 Task: Set up an automation rule in Jira to create a Confluence page and send a Slack message when an epic is marked as done.
Action: Mouse moved to (971, 233)
Screenshot: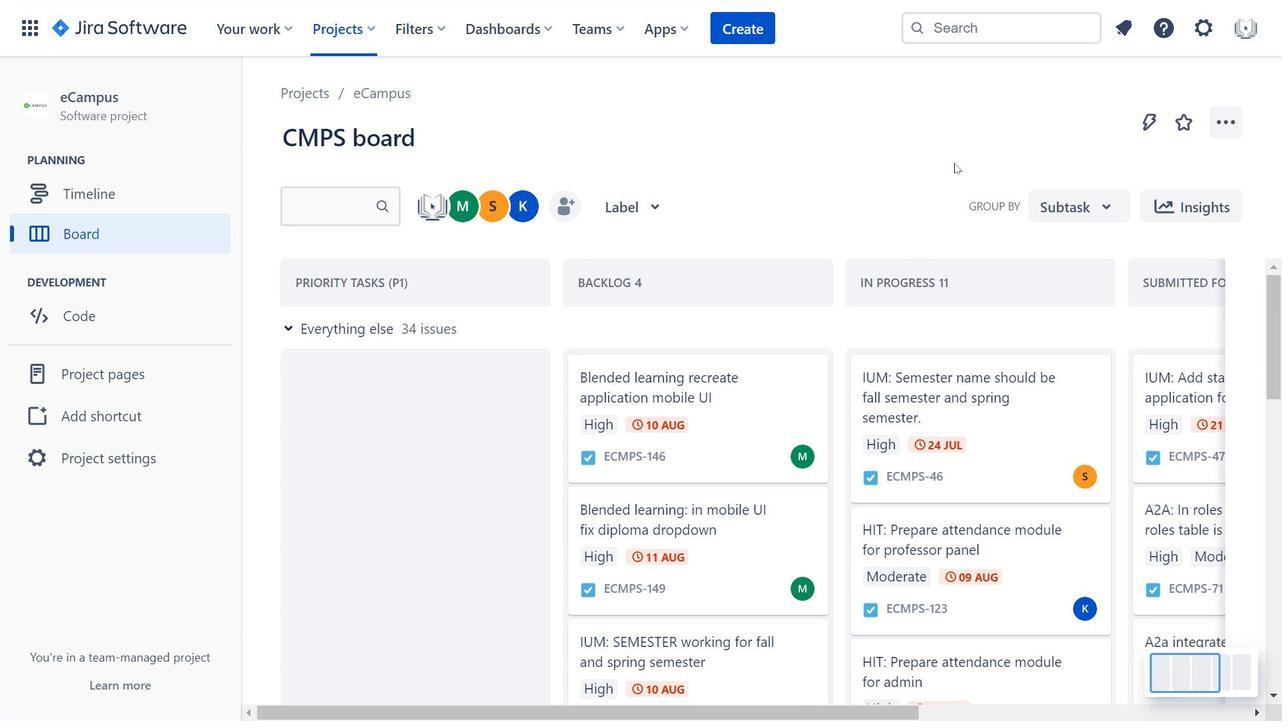 
Action: Mouse scrolled (971, 233) with delta (0, 0)
Screenshot: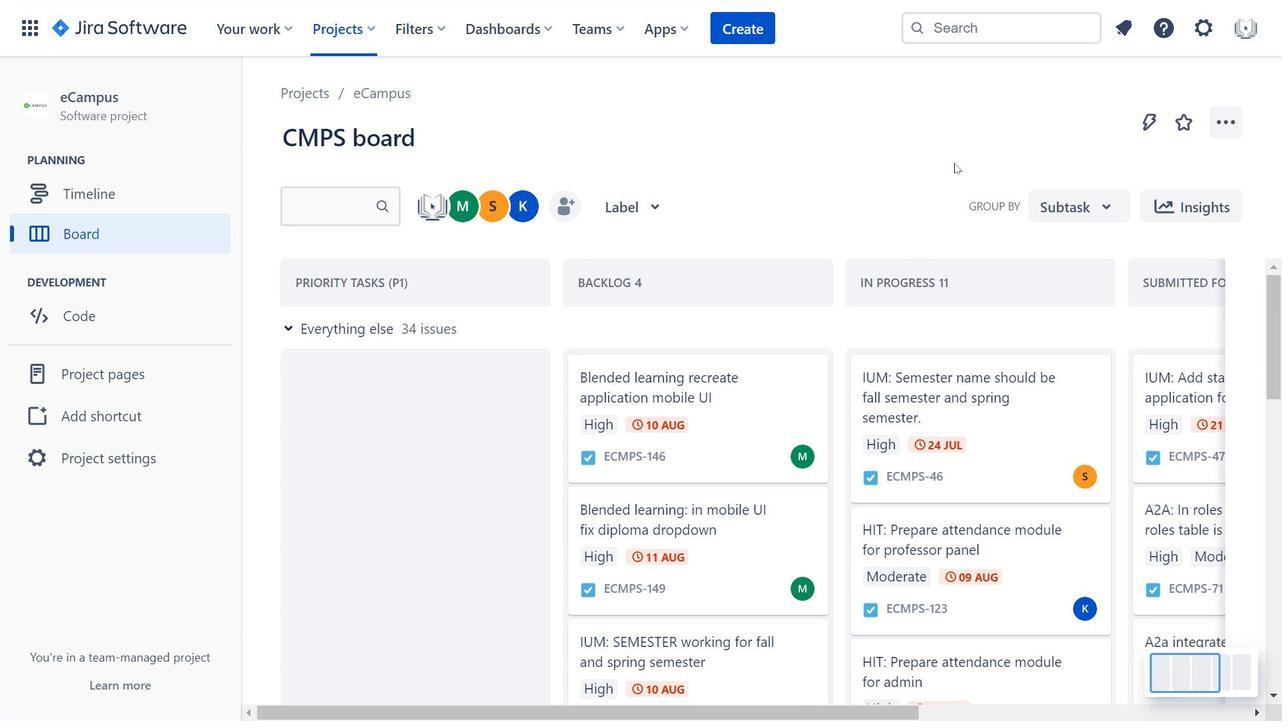
Action: Mouse moved to (972, 238)
Screenshot: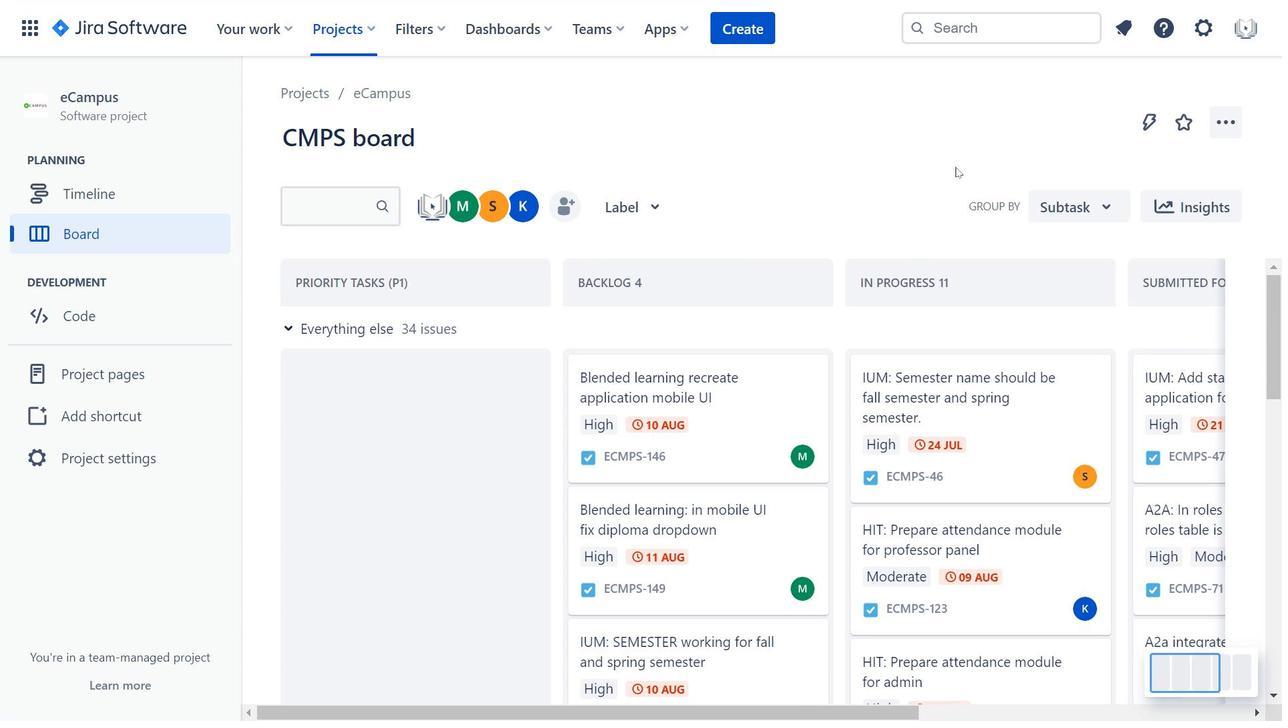 
Action: Mouse scrolled (972, 237) with delta (0, 0)
Screenshot: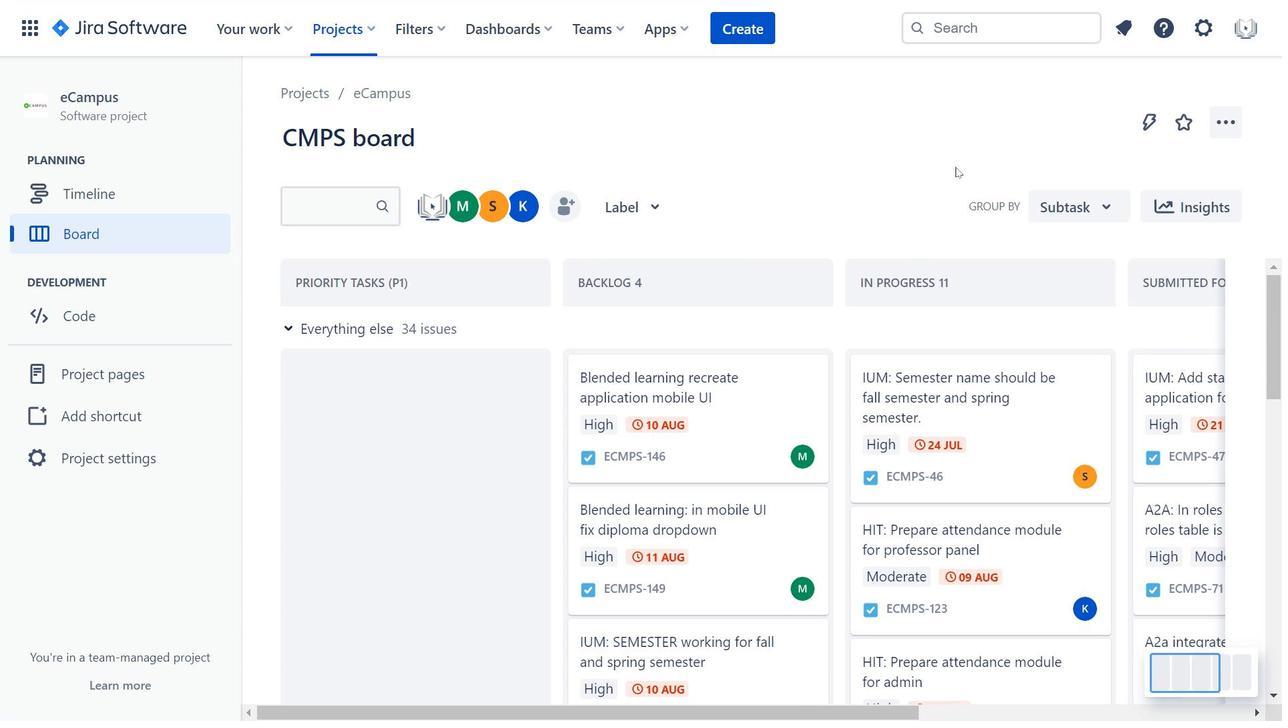 
Action: Mouse moved to (971, 406)
Screenshot: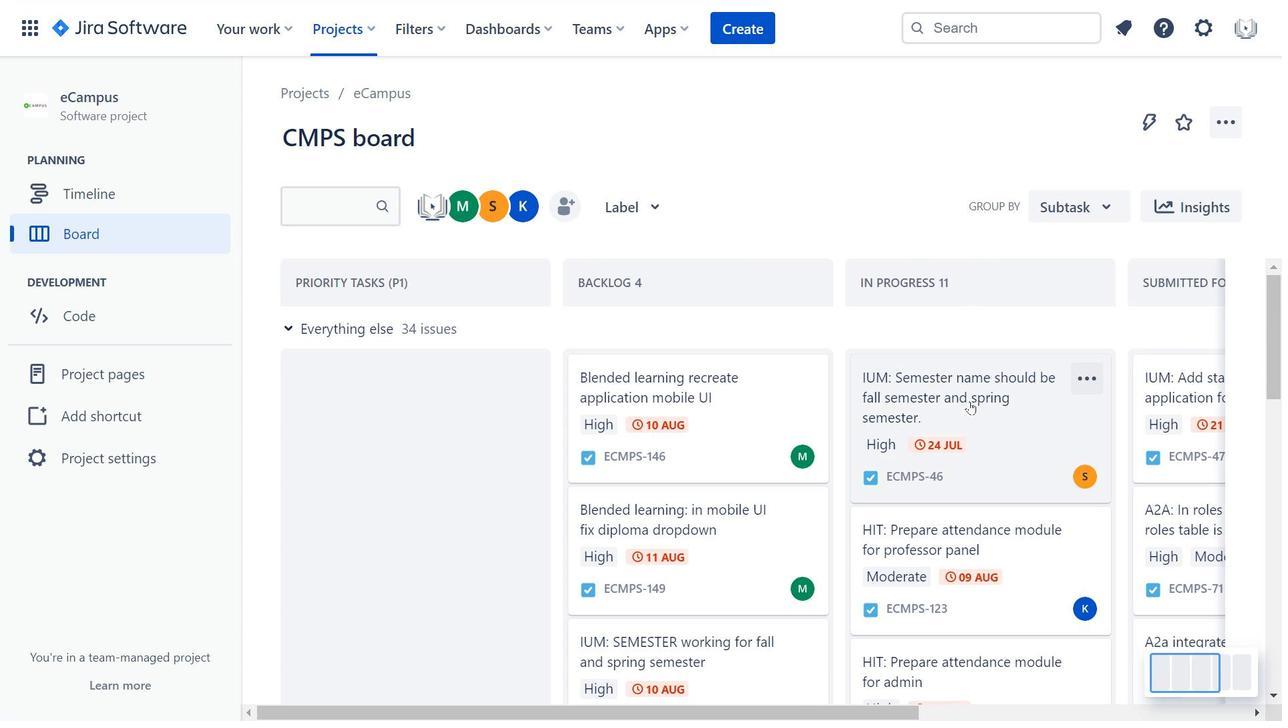 
Action: Mouse scrolled (971, 406) with delta (0, 0)
Screenshot: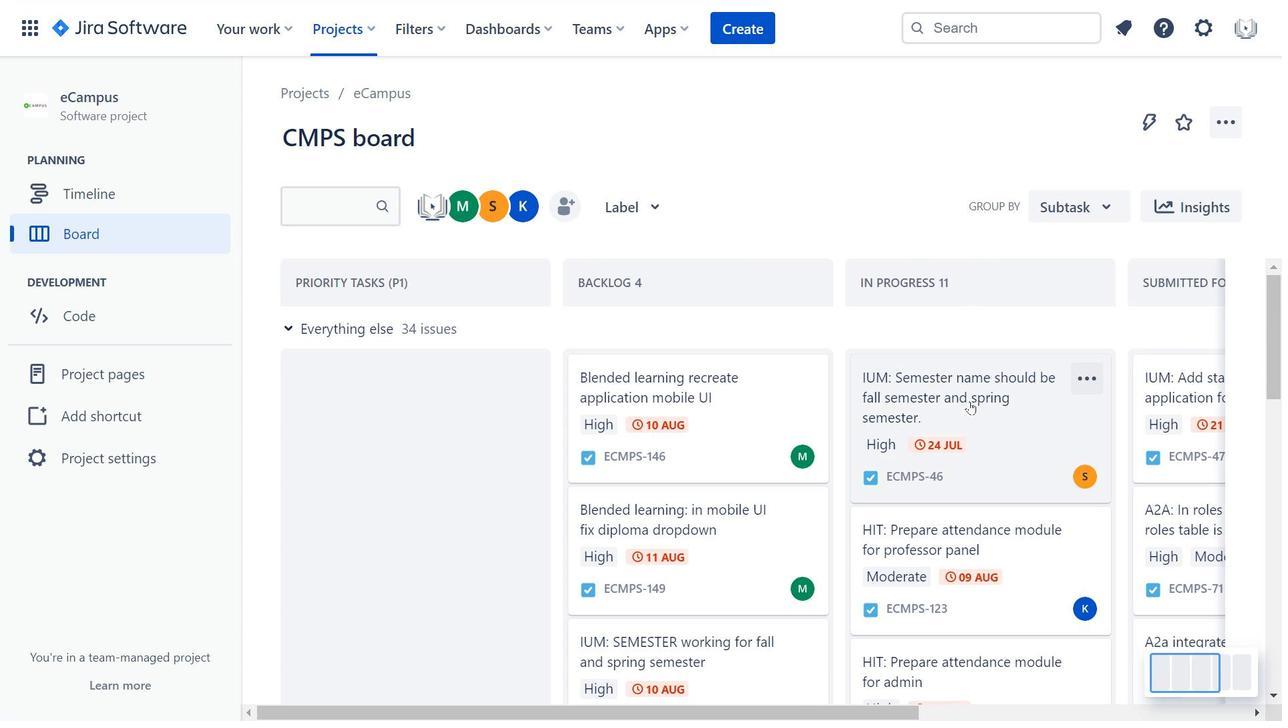 
Action: Mouse moved to (971, 406)
Screenshot: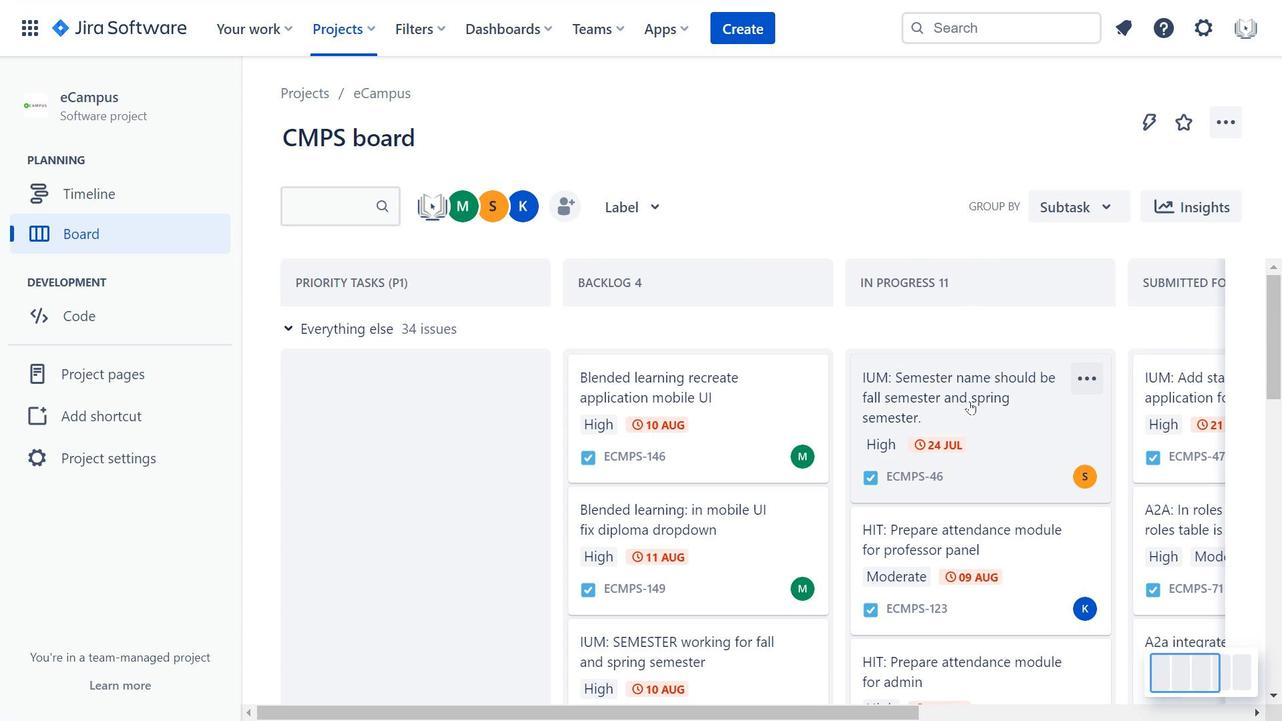 
Action: Mouse scrolled (971, 406) with delta (0, 0)
Screenshot: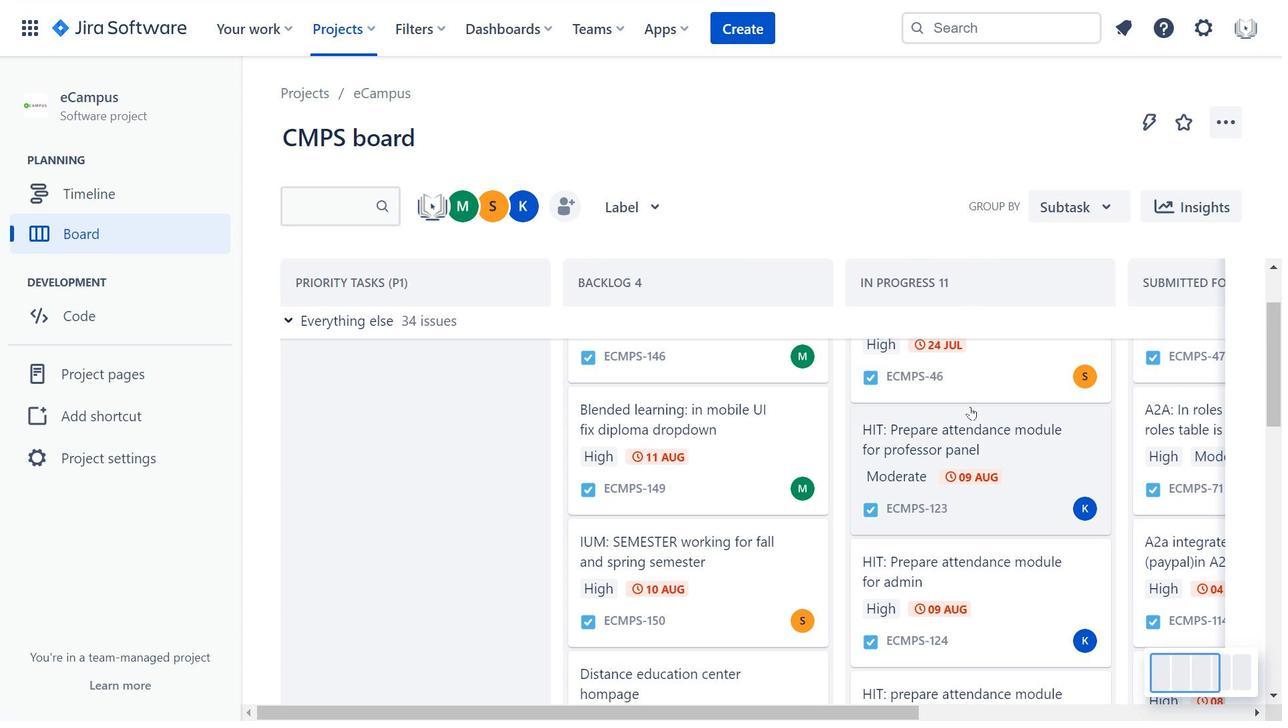 
Action: Mouse scrolled (971, 406) with delta (0, 0)
Screenshot: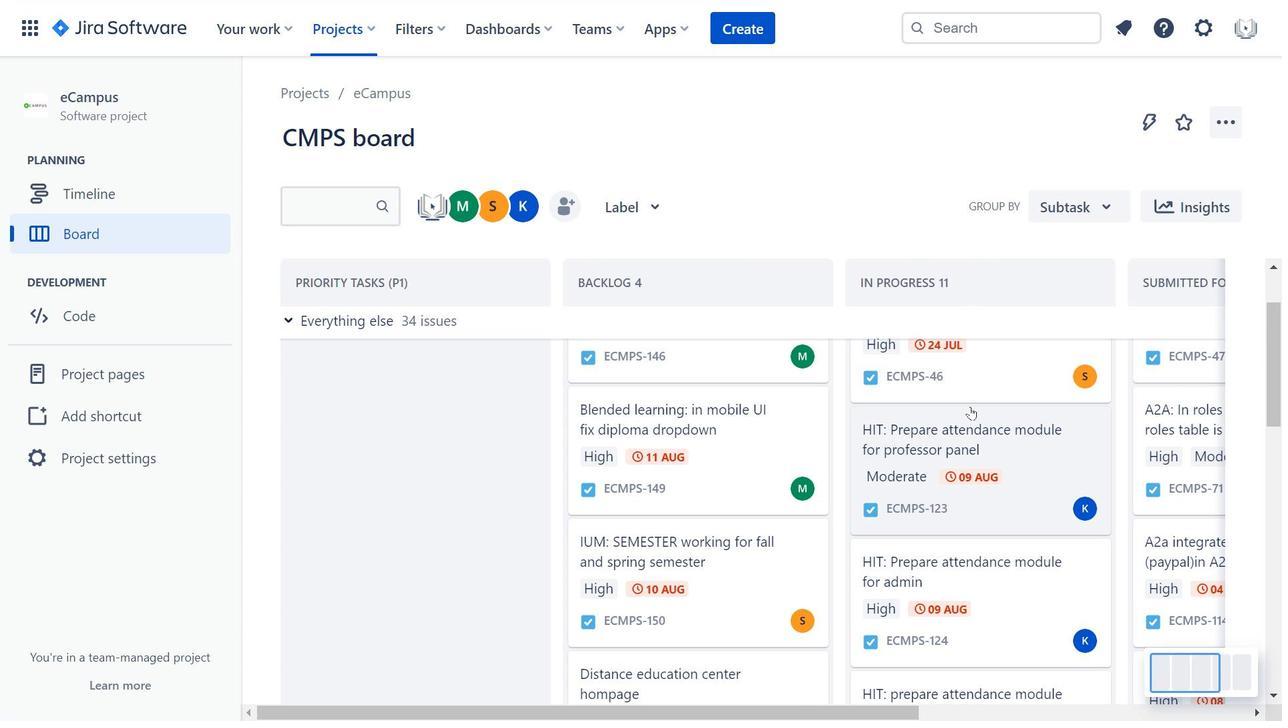 
Action: Mouse scrolled (971, 406) with delta (0, 0)
Screenshot: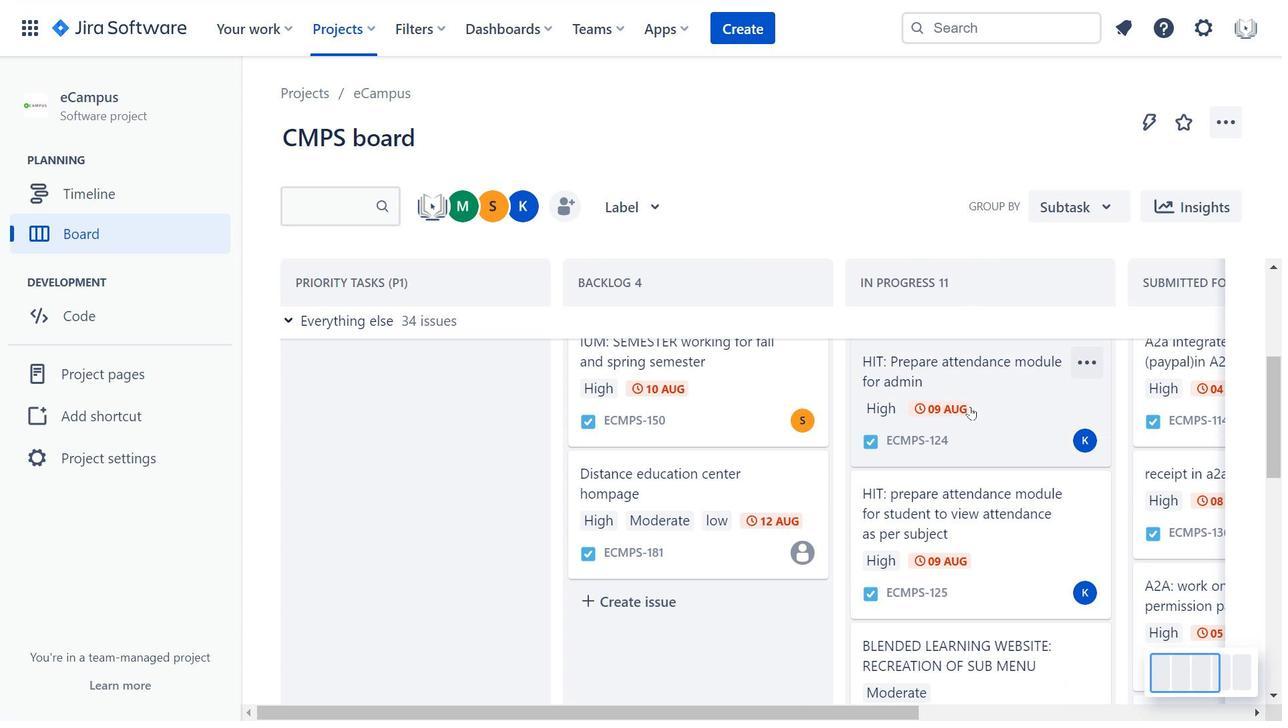
Action: Mouse scrolled (971, 406) with delta (0, 0)
Screenshot: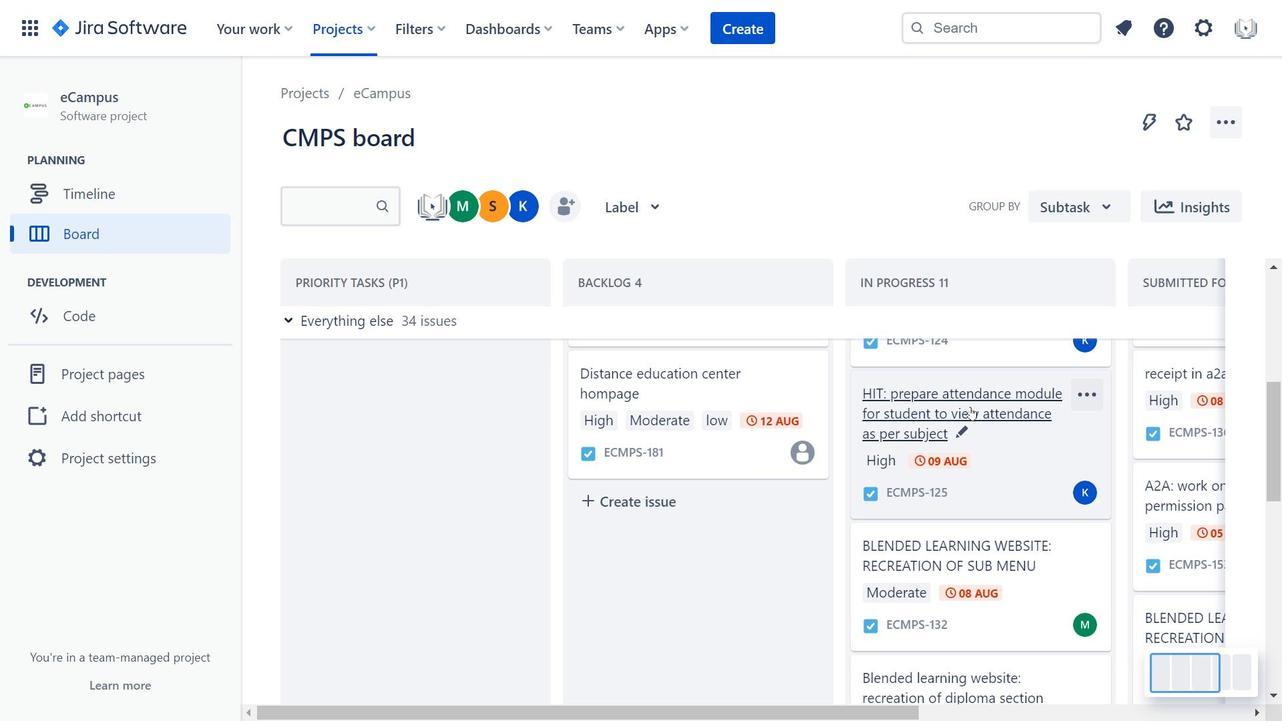 
Action: Mouse scrolled (971, 406) with delta (0, 0)
Screenshot: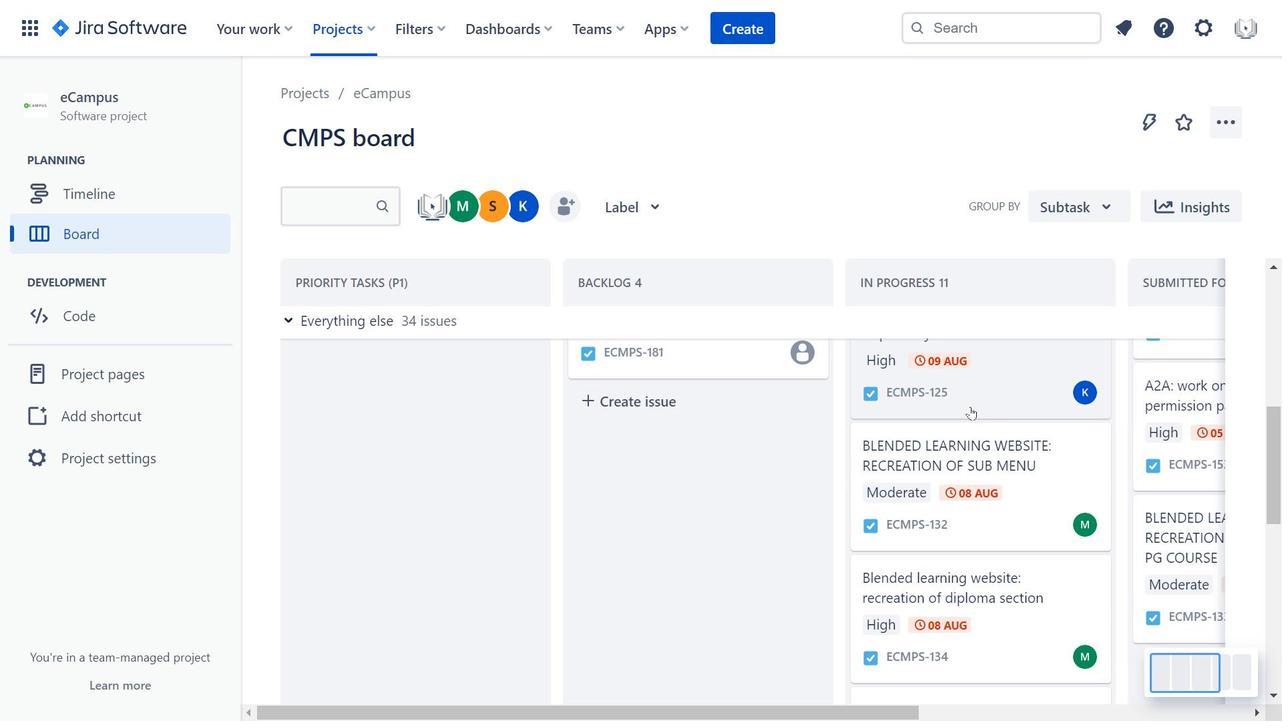 
Action: Mouse scrolled (971, 406) with delta (0, 0)
Screenshot: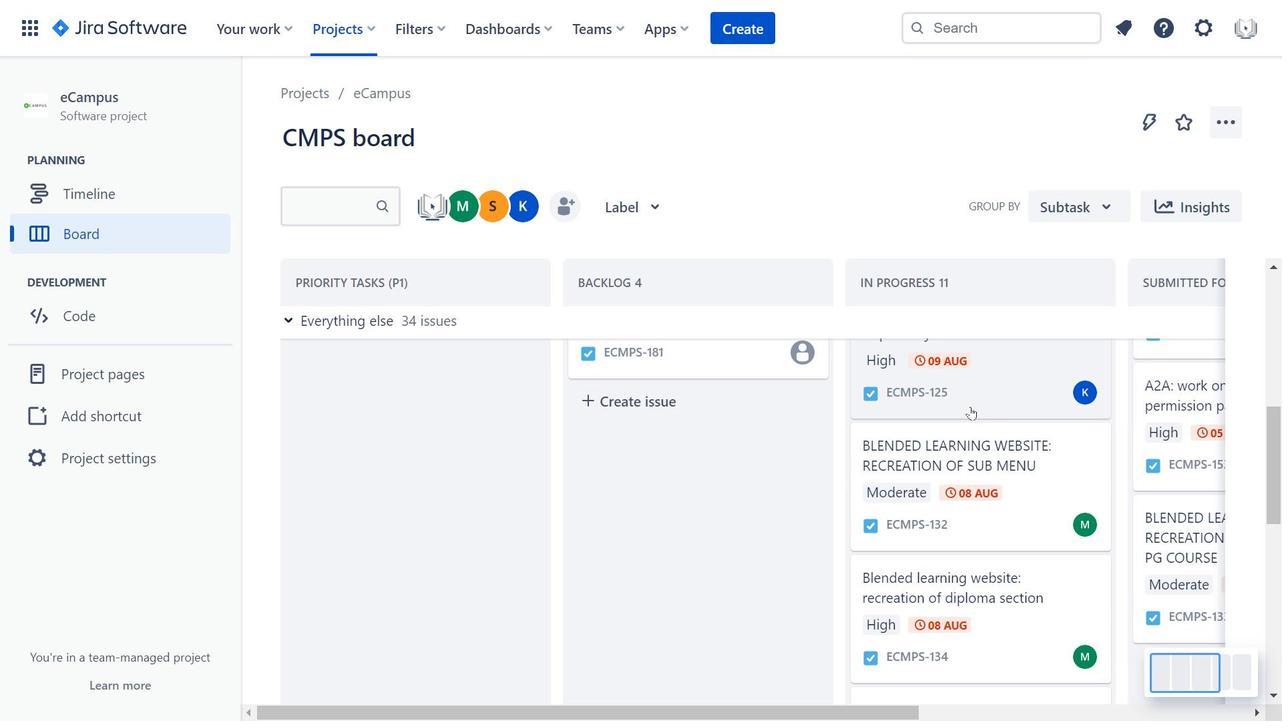 
Action: Mouse scrolled (971, 407) with delta (0, 0)
Screenshot: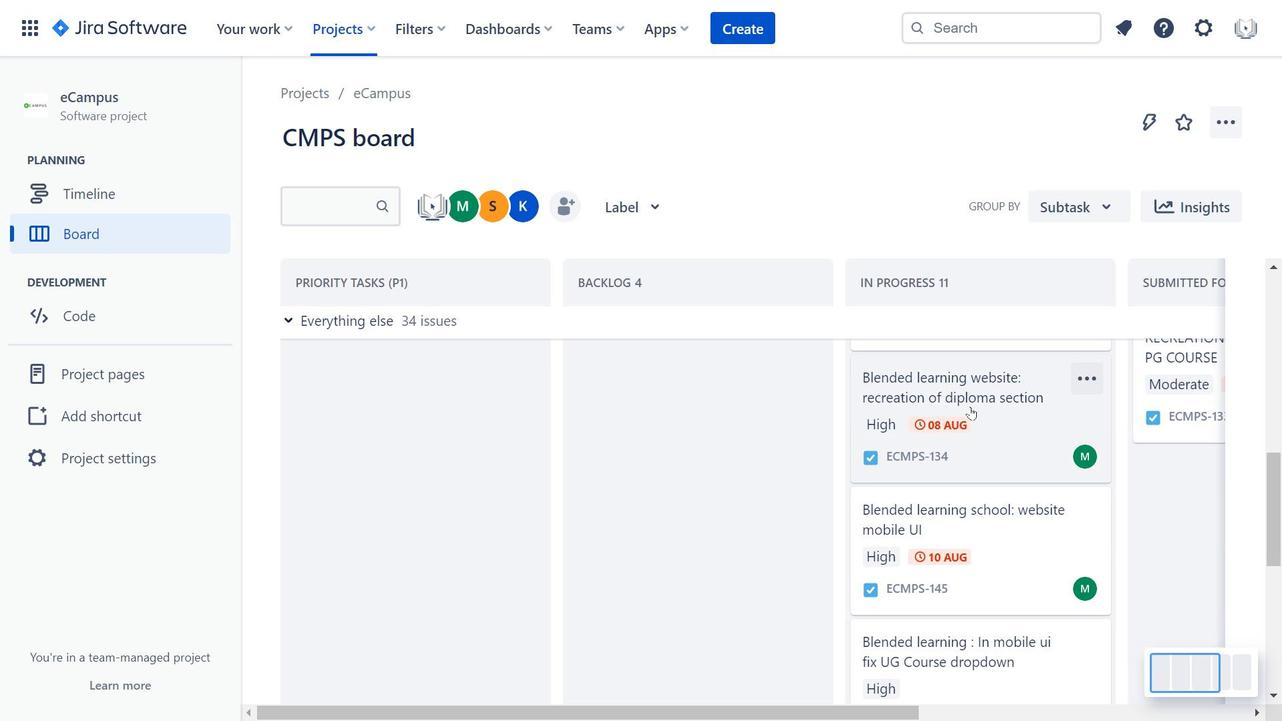 
Action: Mouse scrolled (971, 407) with delta (0, 0)
Screenshot: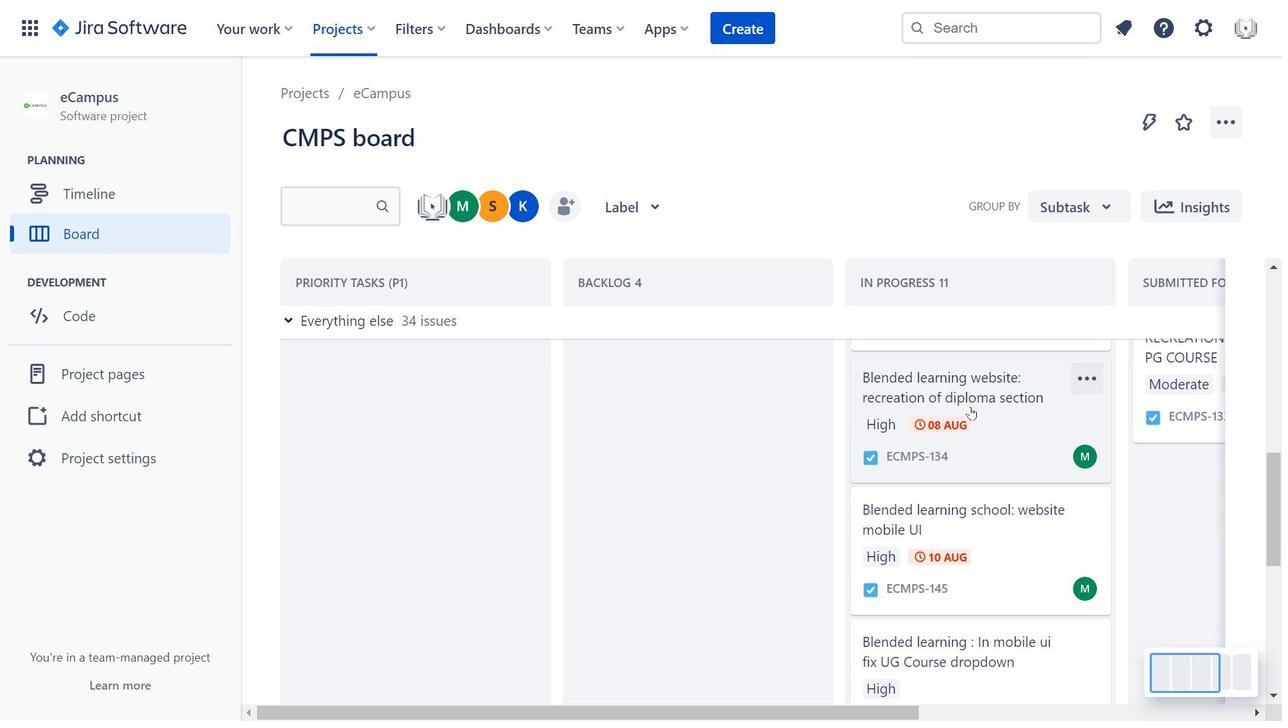 
Action: Mouse scrolled (971, 407) with delta (0, 0)
Screenshot: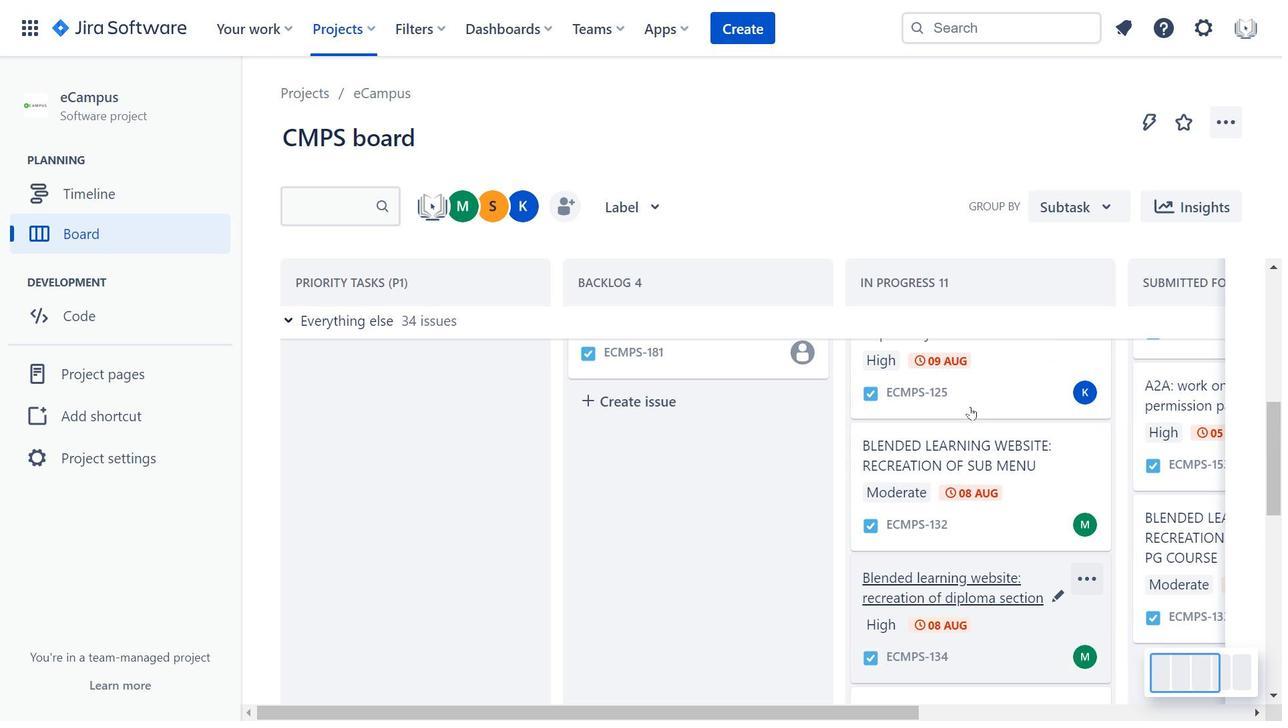 
Action: Mouse scrolled (971, 407) with delta (0, 0)
Screenshot: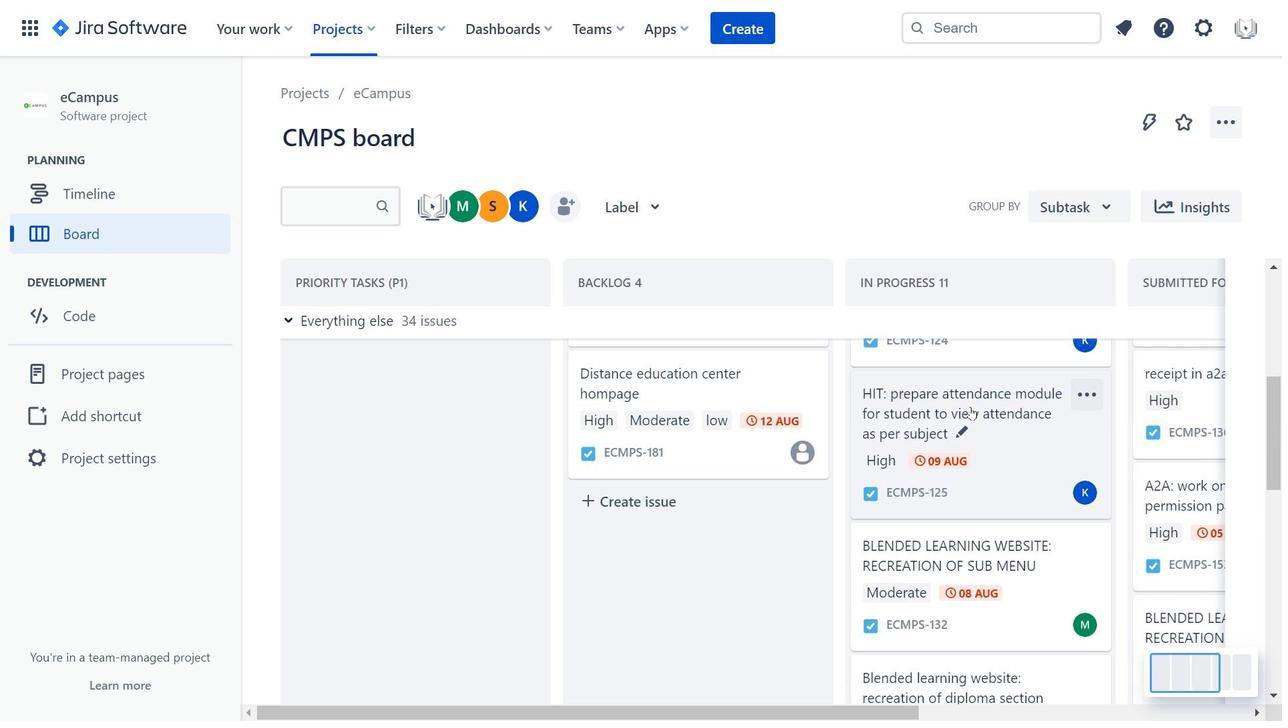 
Action: Mouse moved to (1176, 680)
Screenshot: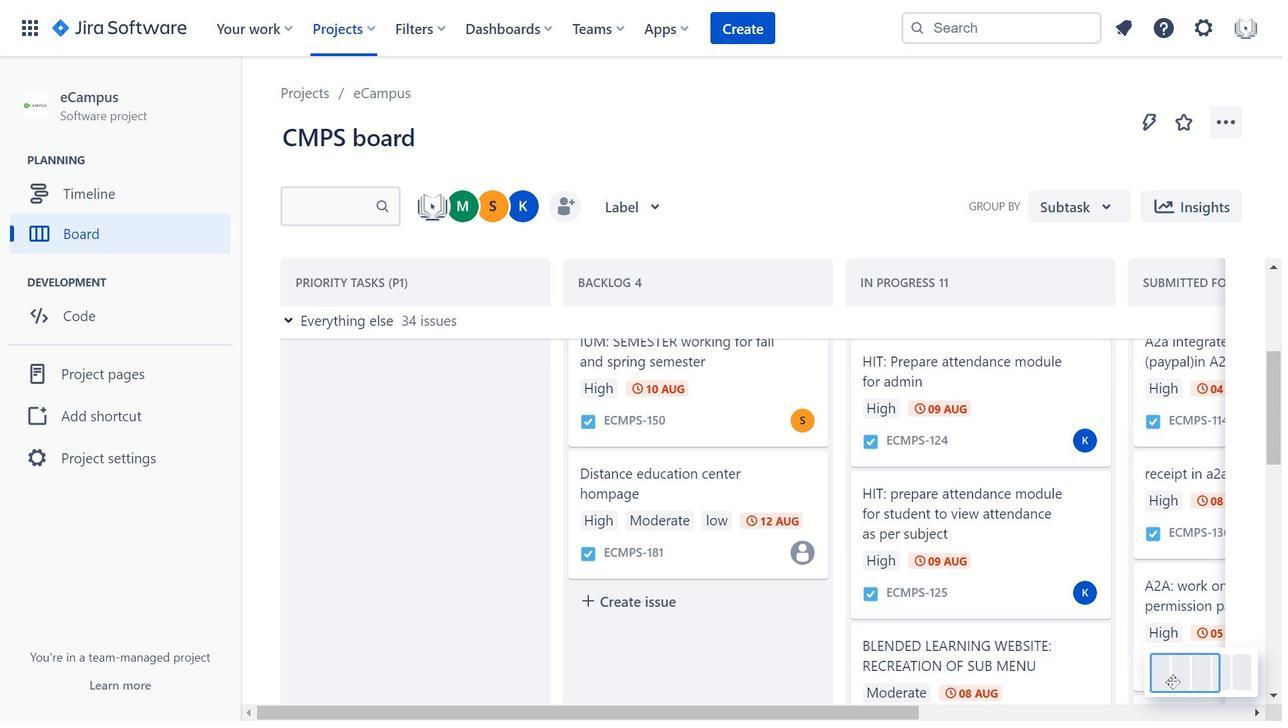 
Action: Mouse pressed left at (1176, 680)
Screenshot: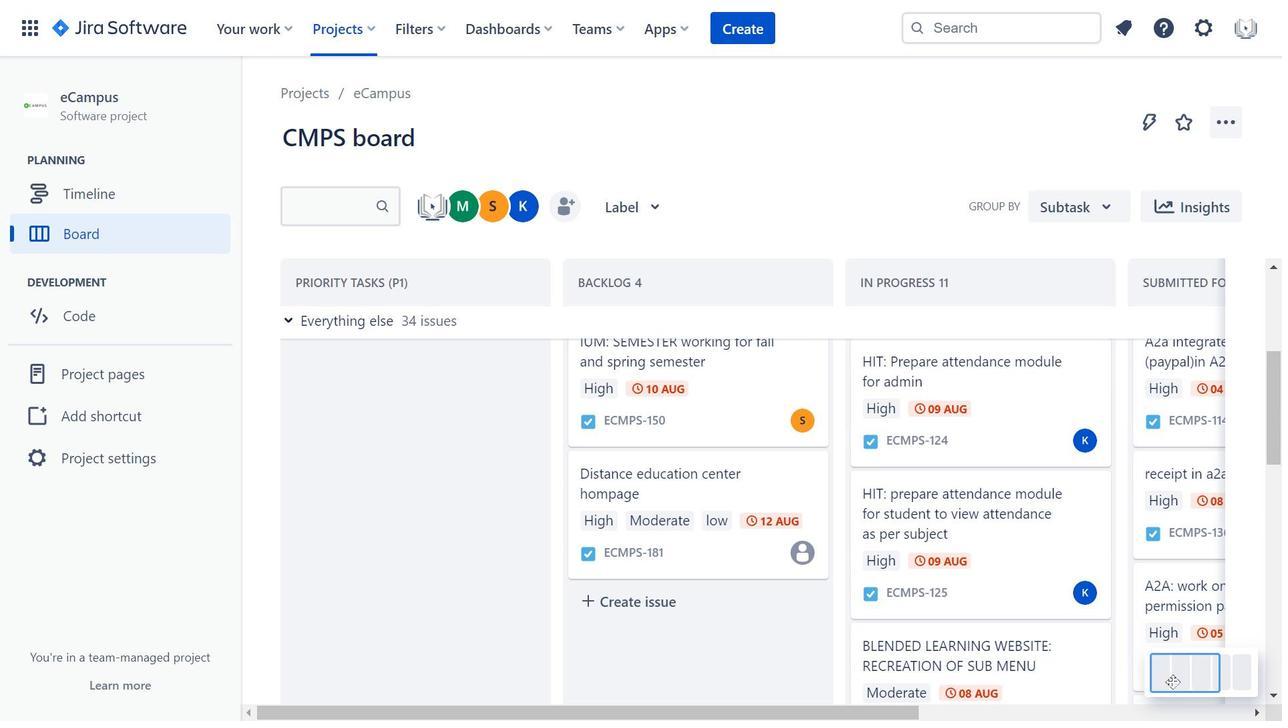 
Action: Mouse moved to (527, 422)
Screenshot: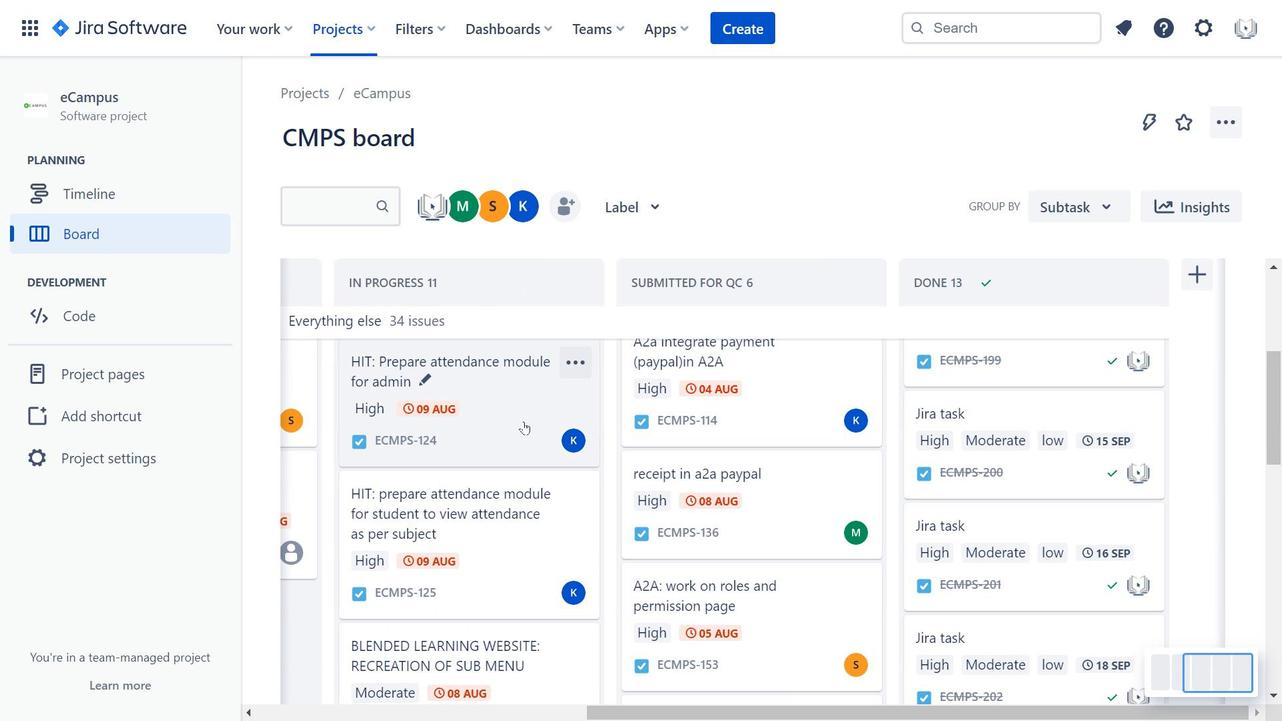 
Action: Mouse scrolled (527, 422) with delta (0, 0)
Screenshot: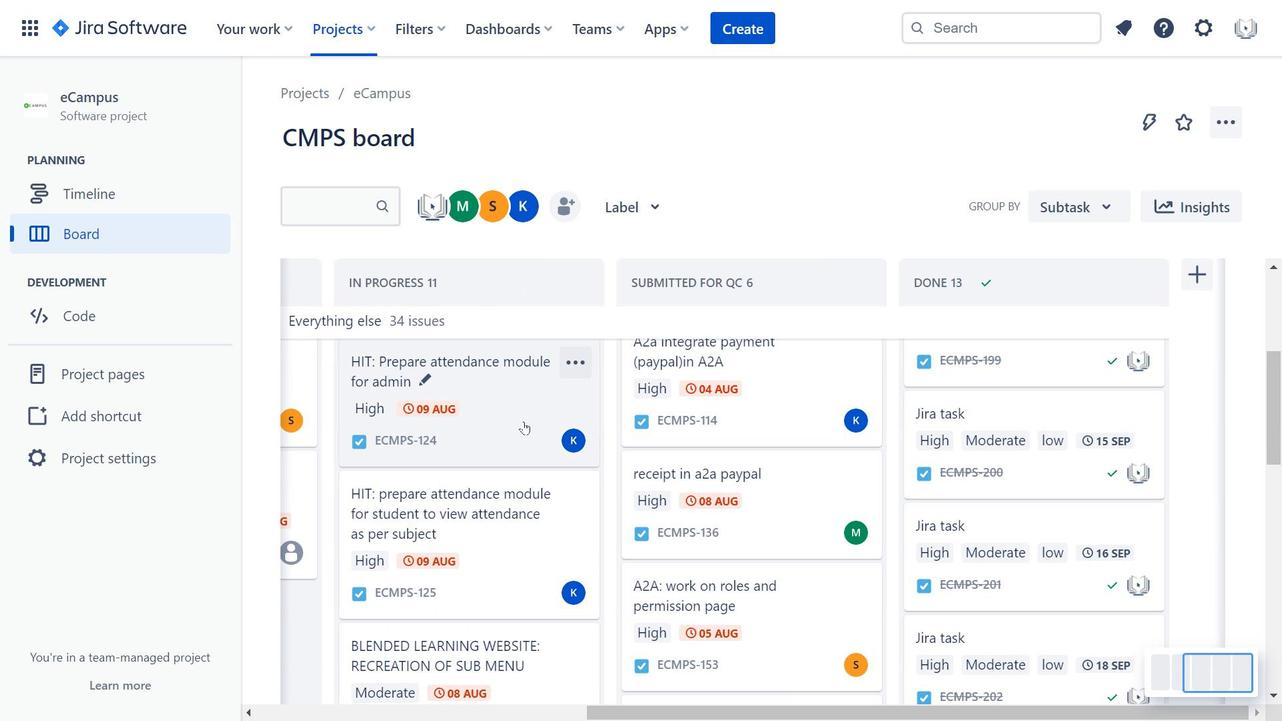 
Action: Mouse moved to (527, 422)
Screenshot: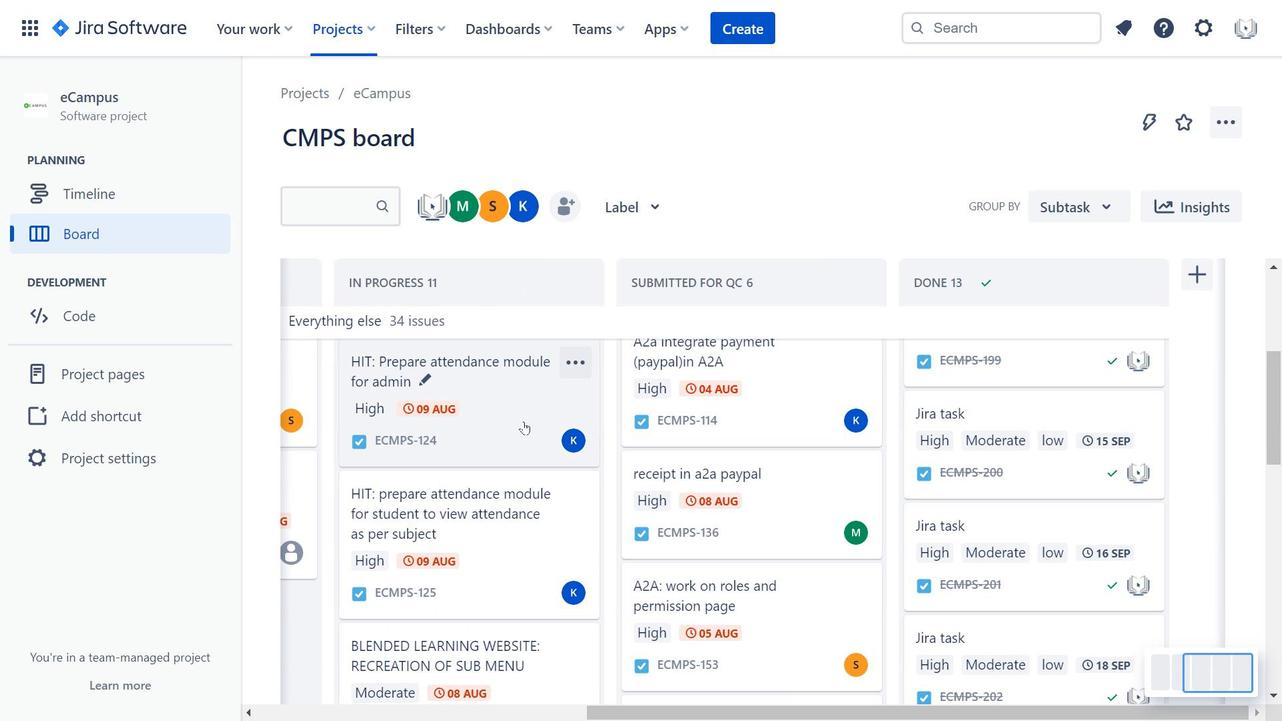
Action: Mouse scrolled (527, 422) with delta (0, 0)
Screenshot: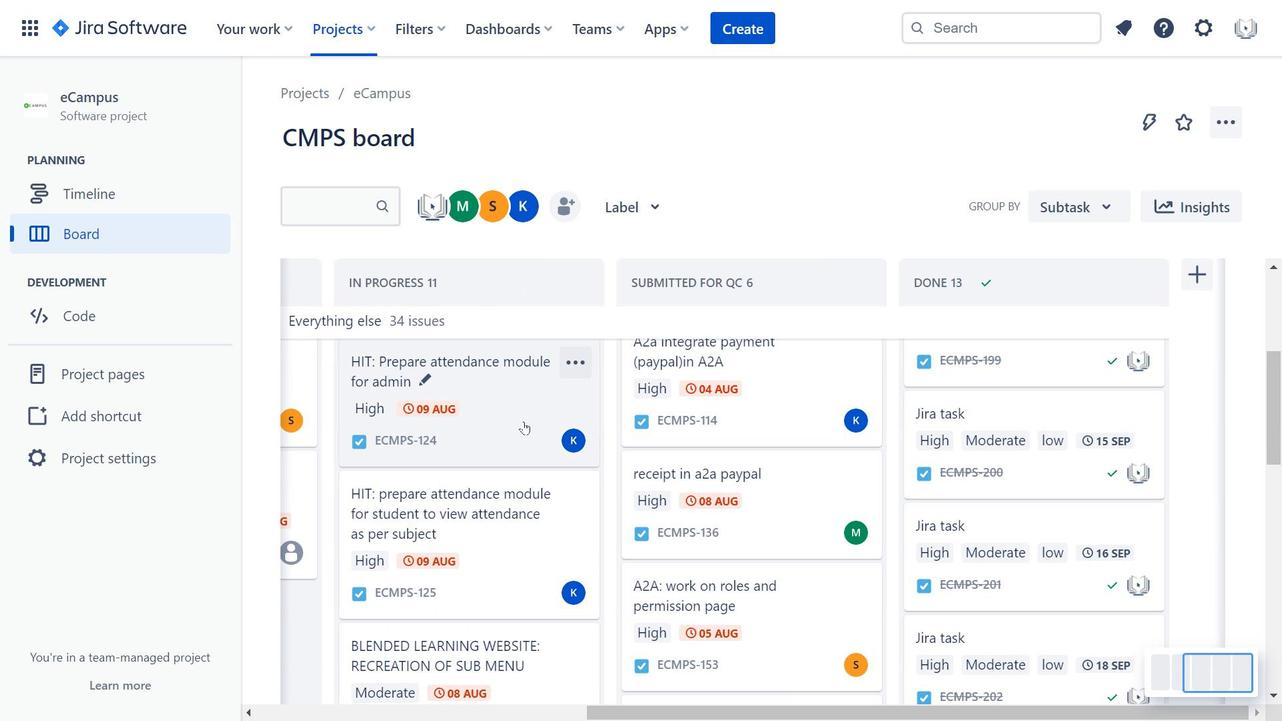 
Action: Mouse moved to (529, 423)
Screenshot: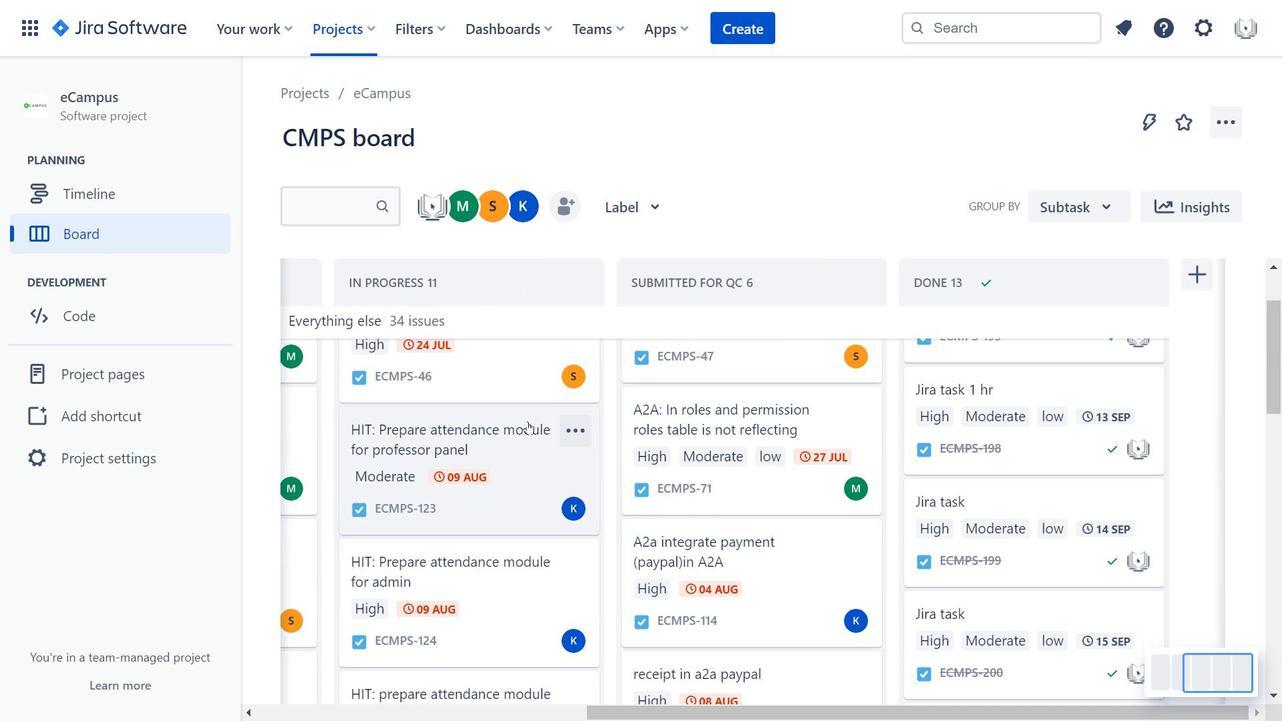 
Action: Mouse scrolled (529, 424) with delta (0, 0)
Screenshot: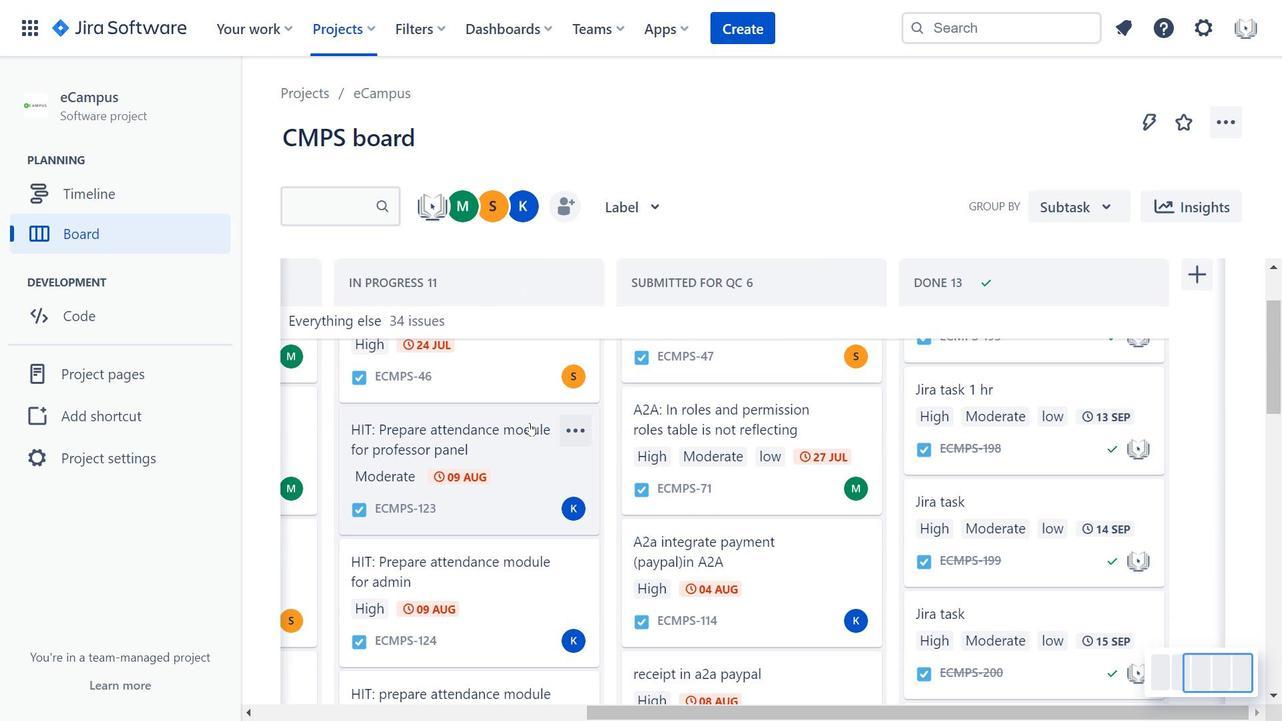 
Action: Mouse moved to (581, 446)
Screenshot: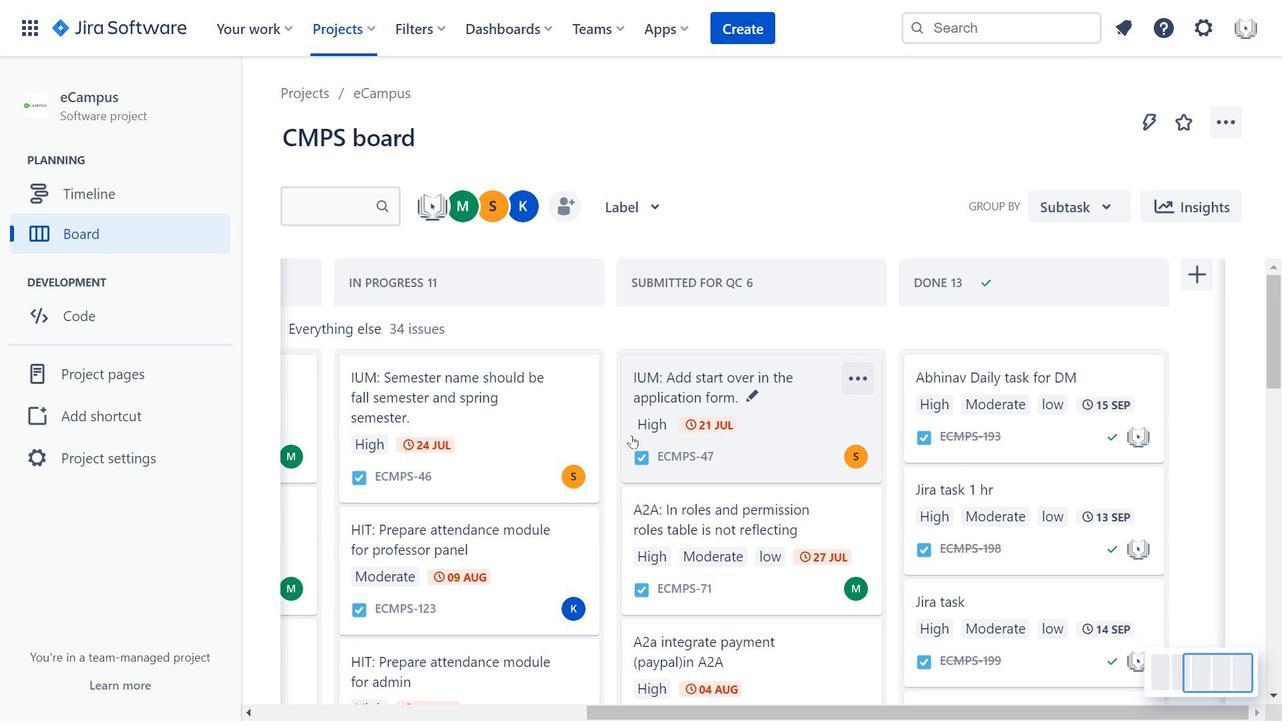 
Action: Mouse pressed left at (581, 446)
Screenshot: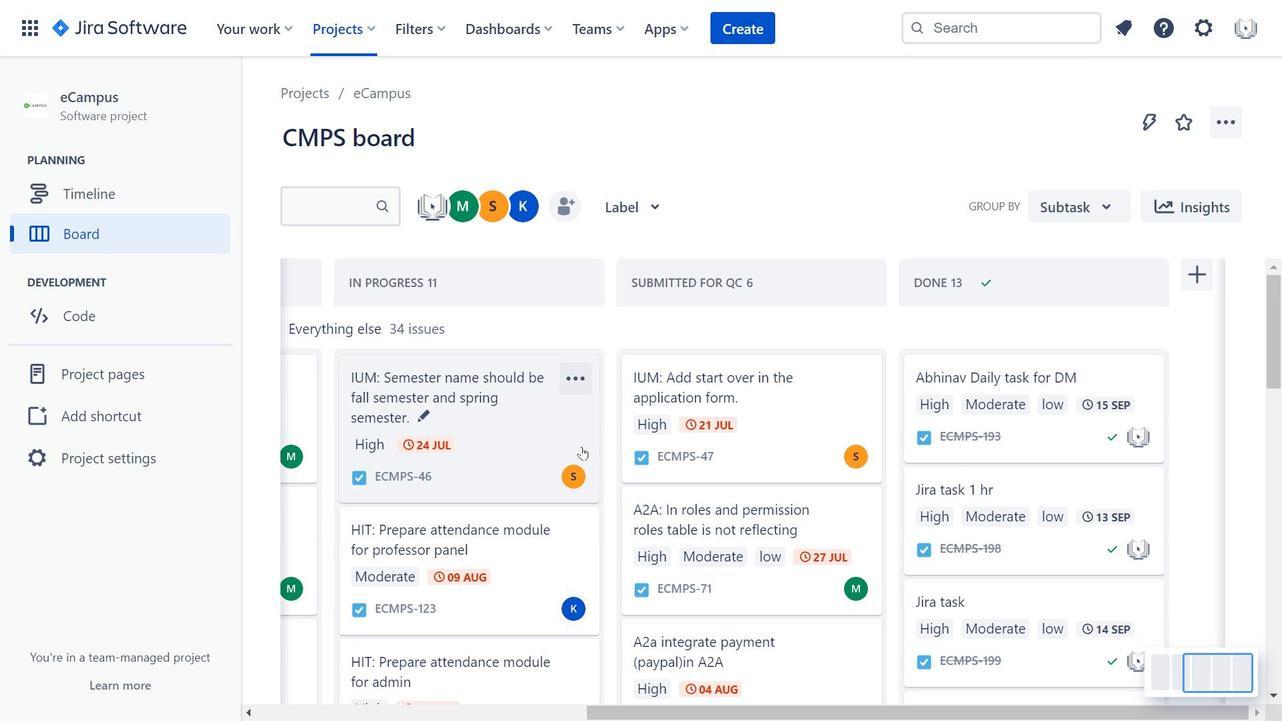 
Action: Mouse moved to (585, 337)
Screenshot: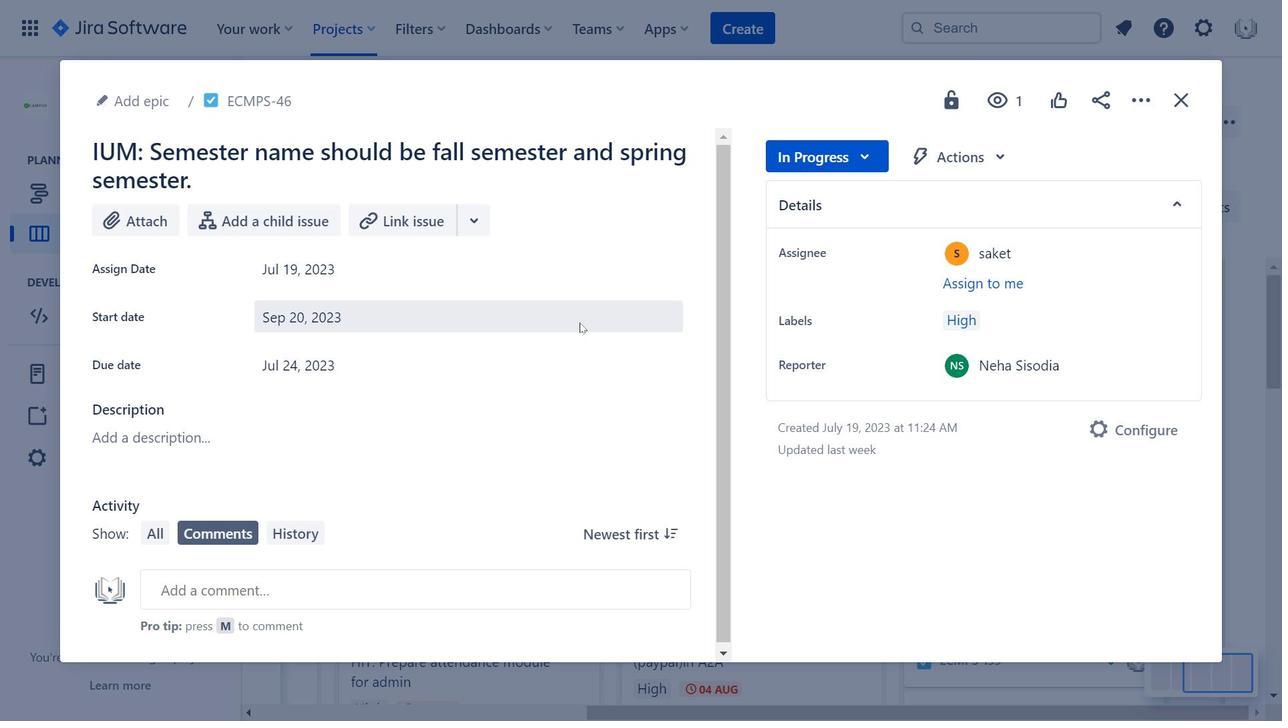 
Action: Mouse scrolled (585, 336) with delta (0, 0)
Screenshot: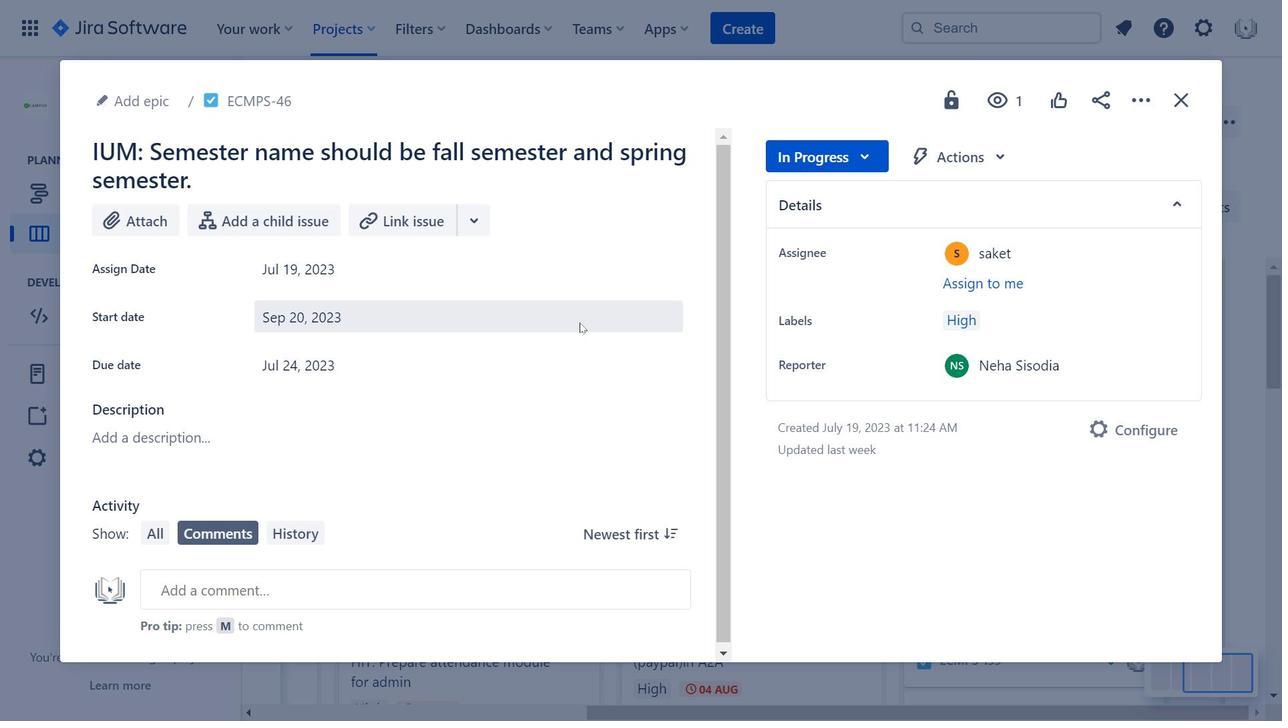 
Action: Mouse scrolled (585, 336) with delta (0, 0)
Screenshot: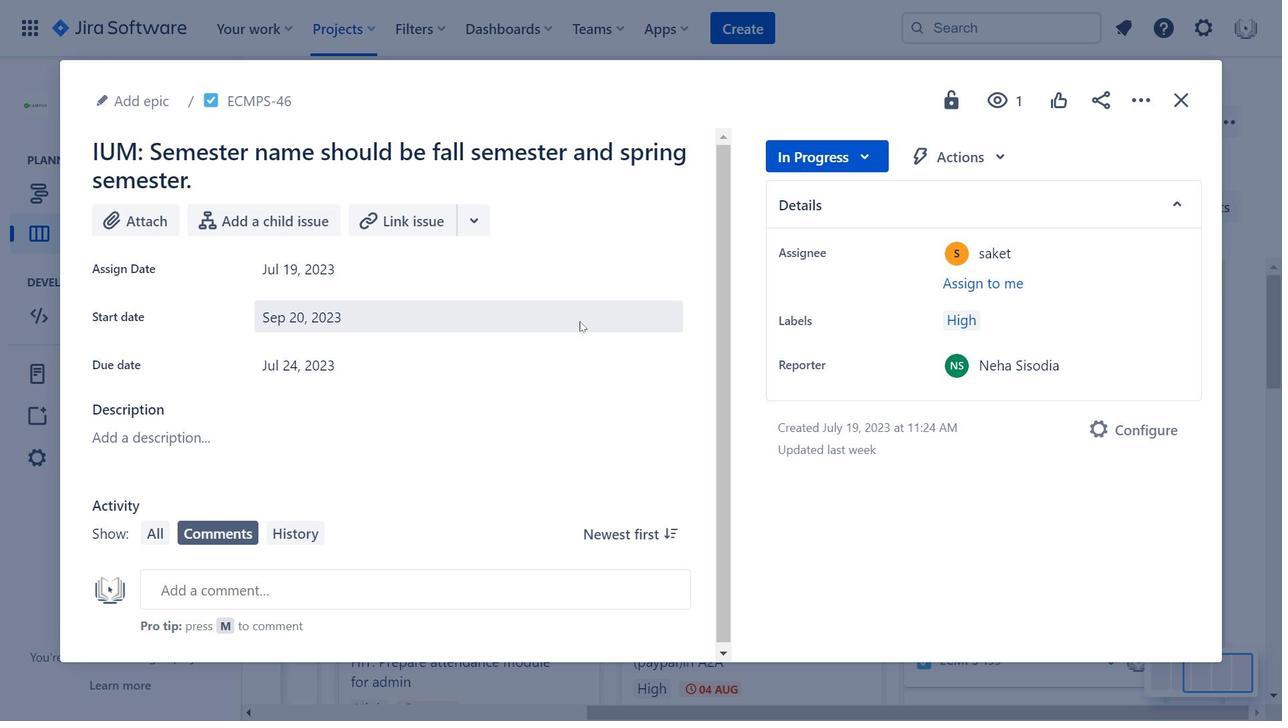 
Action: Mouse scrolled (585, 336) with delta (0, 0)
Screenshot: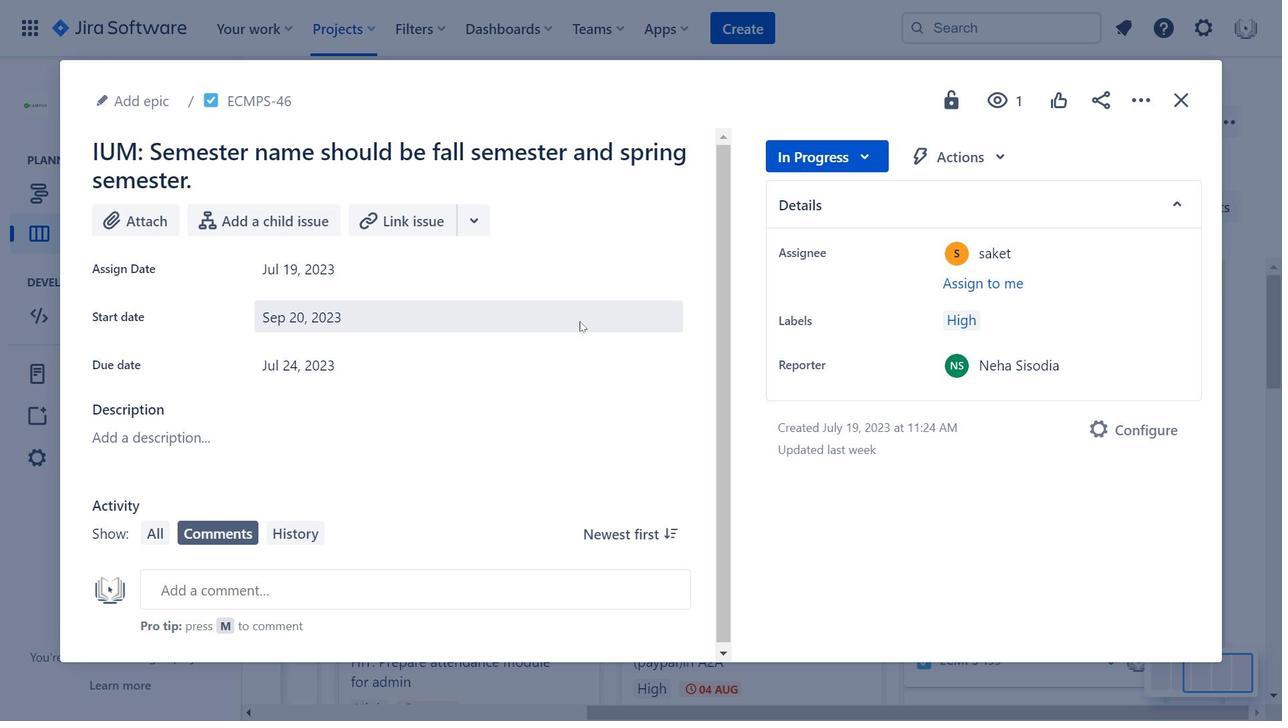 
Action: Mouse moved to (609, 353)
Screenshot: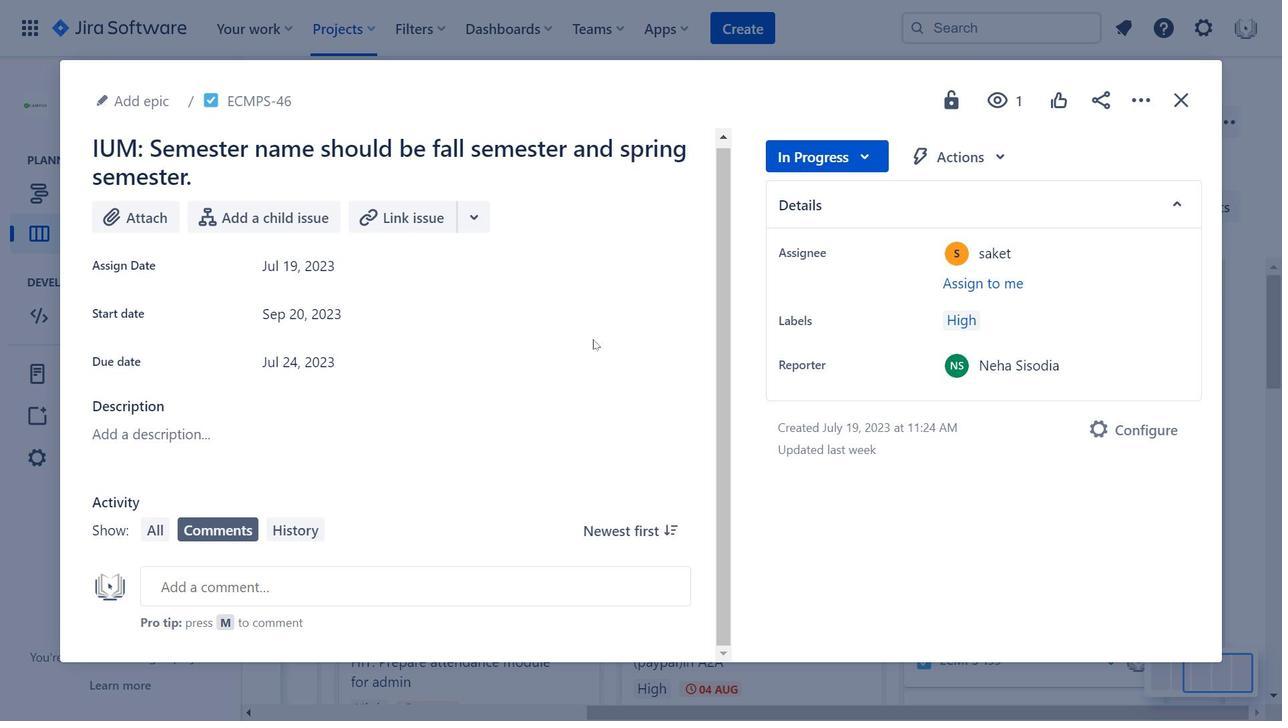 
Action: Mouse scrolled (609, 354) with delta (0, 0)
Screenshot: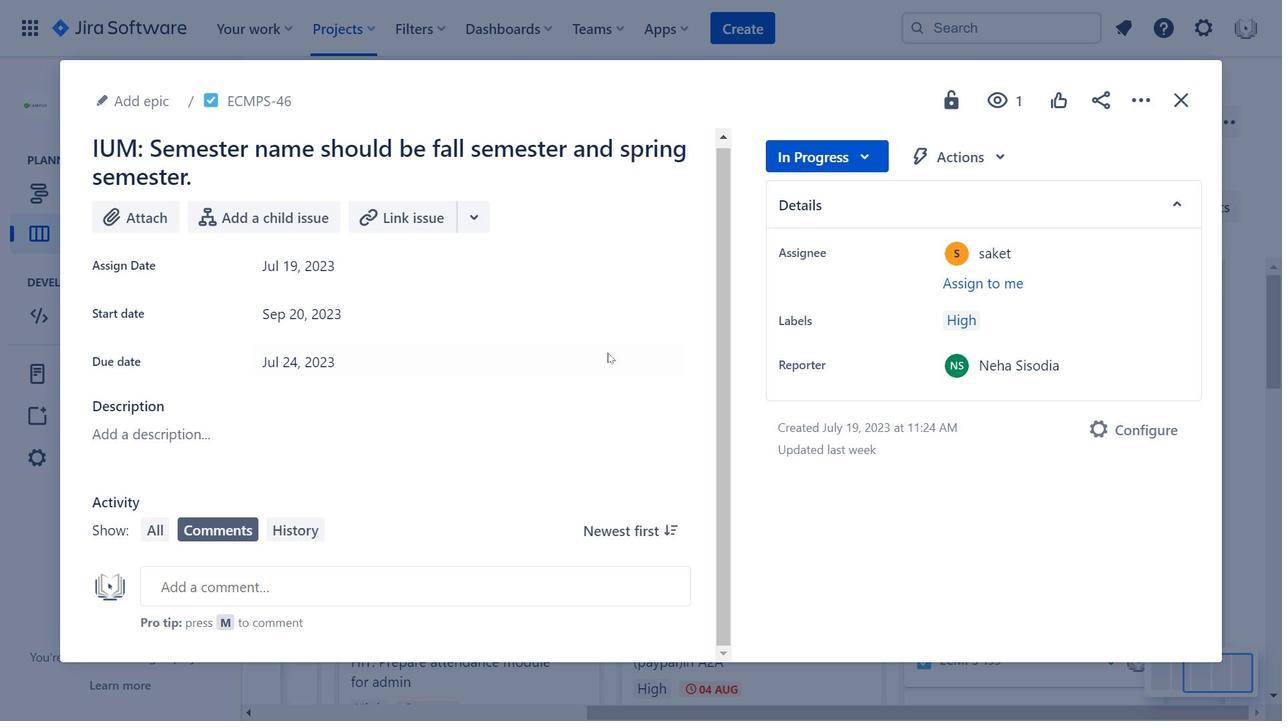 
Action: Mouse scrolled (609, 354) with delta (0, 0)
Screenshot: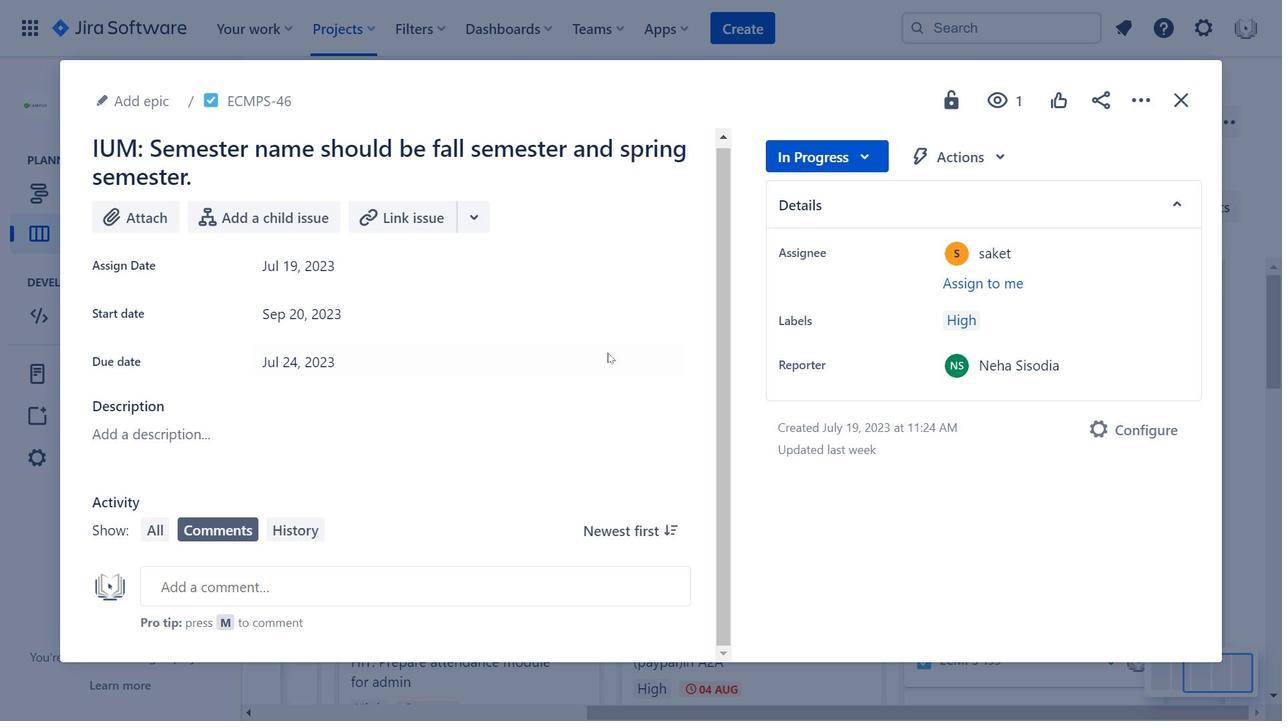 
Action: Mouse scrolled (609, 354) with delta (0, 0)
Screenshot: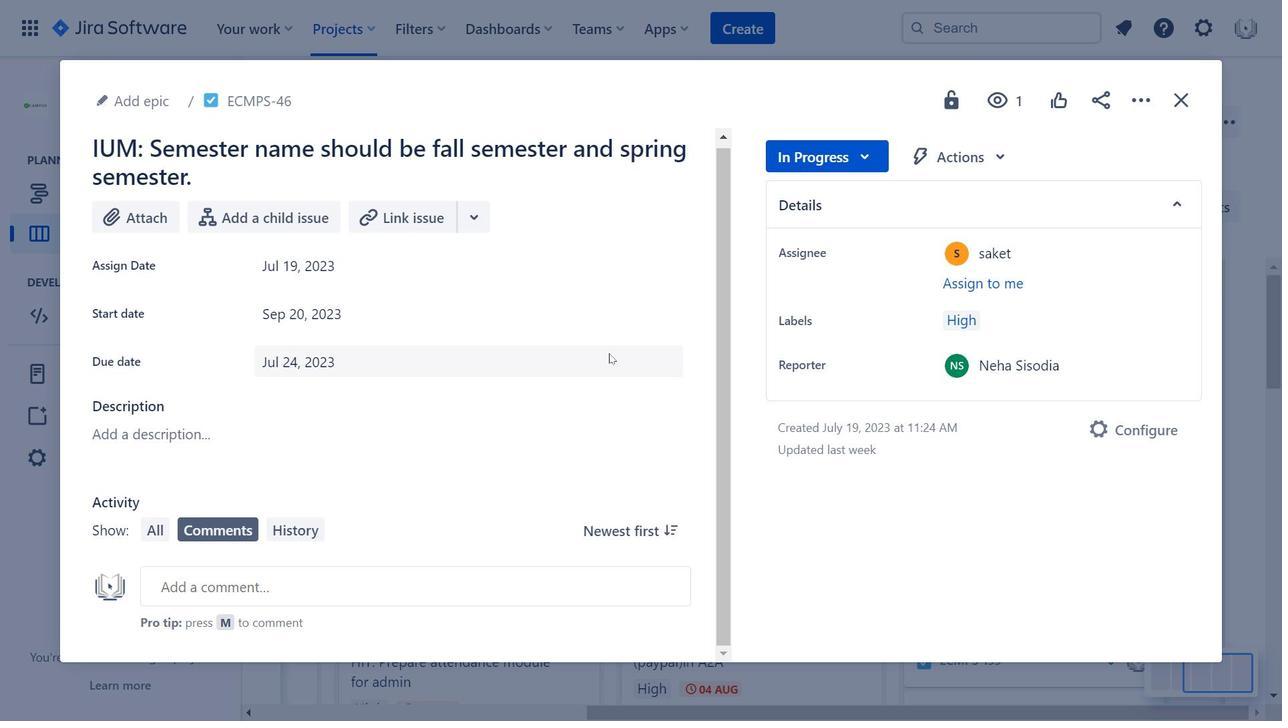 
Action: Mouse scrolled (609, 354) with delta (0, 0)
Screenshot: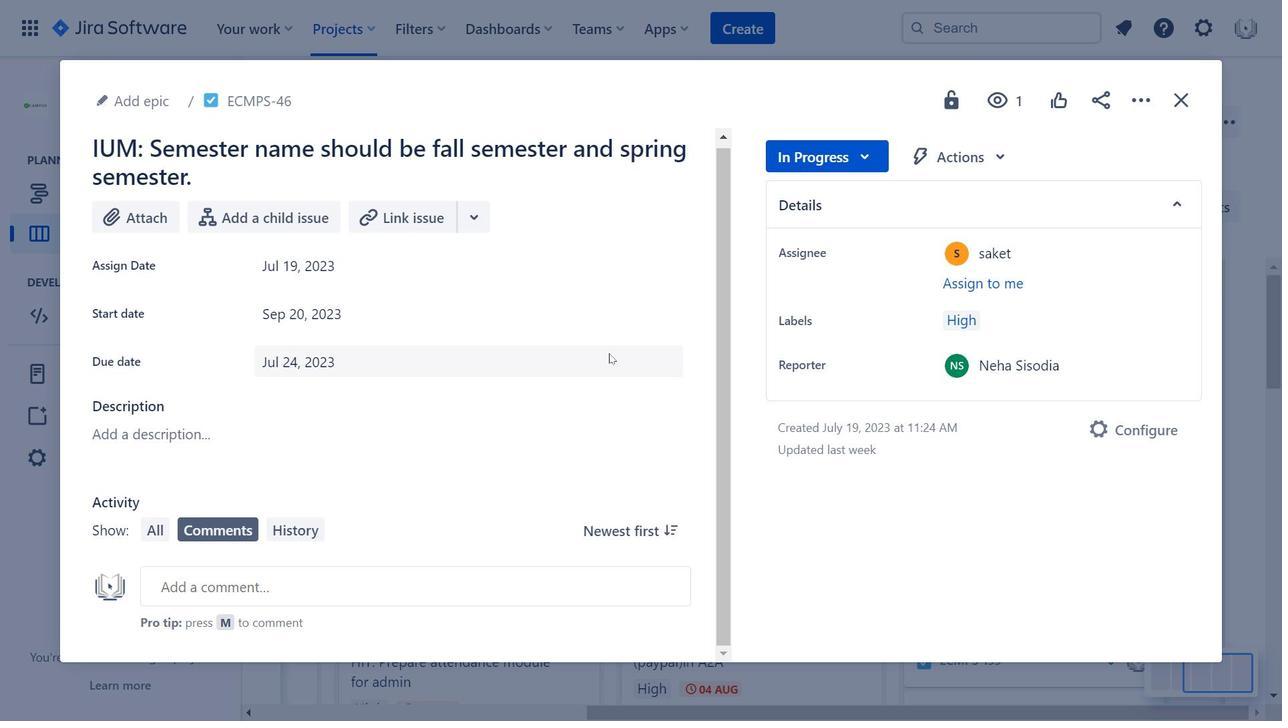 
Action: Mouse moved to (958, 163)
Screenshot: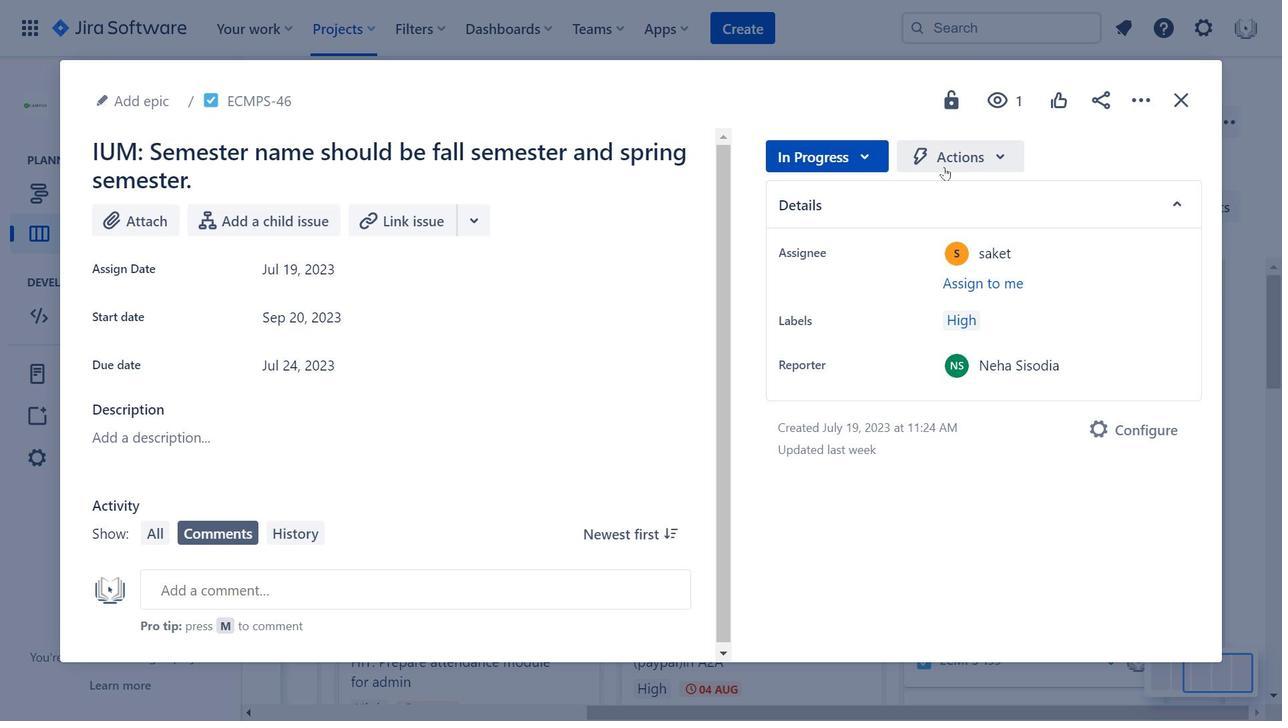
Action: Mouse pressed left at (958, 163)
Screenshot: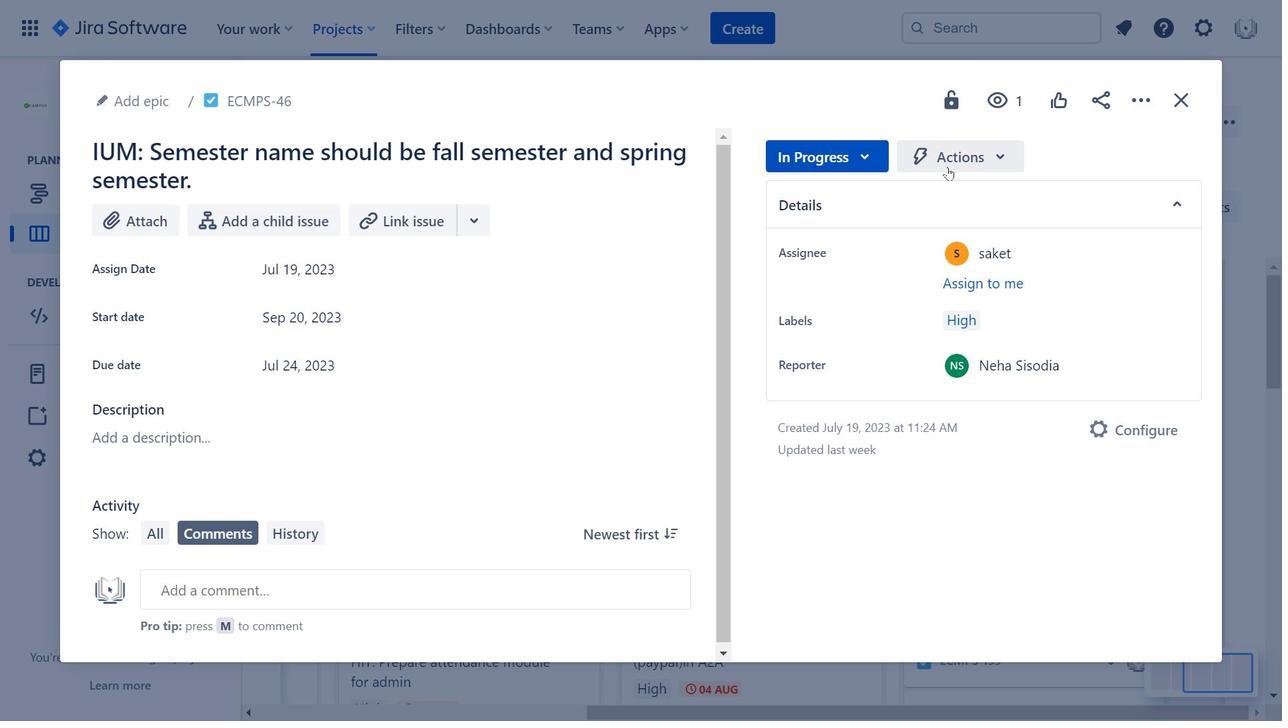 
Action: Mouse moved to (376, 255)
Screenshot: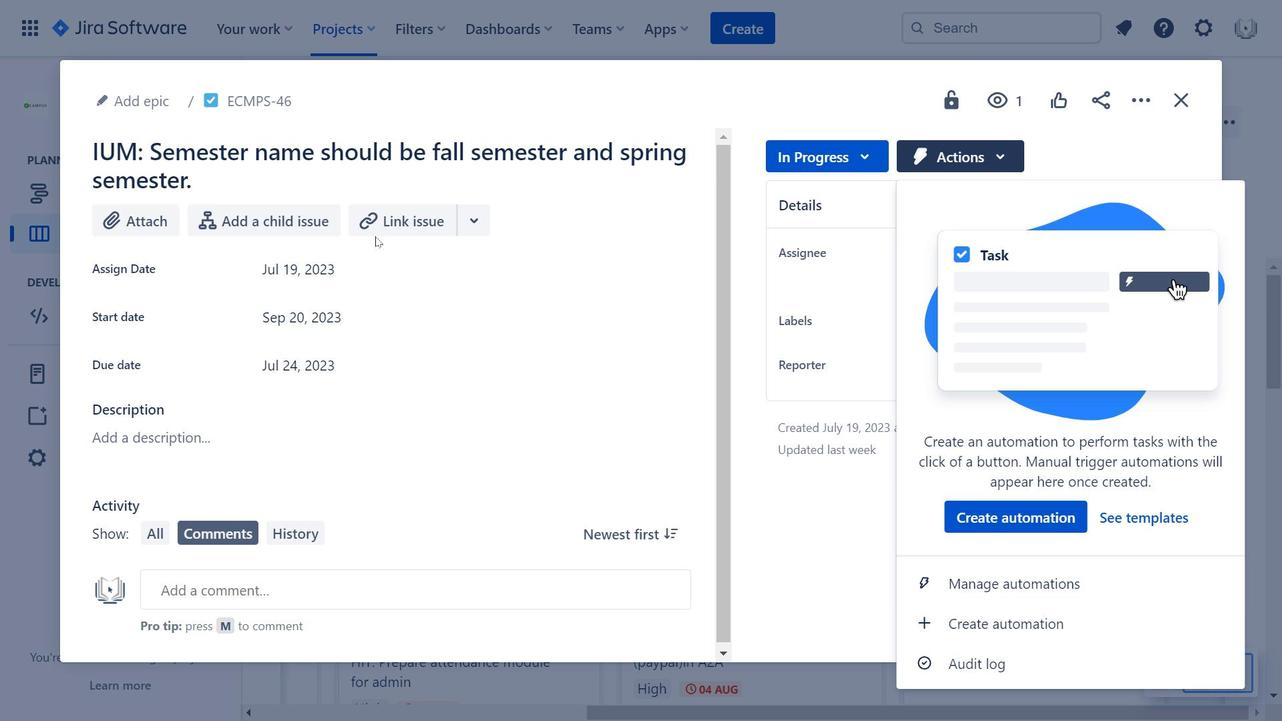 
Action: Mouse pressed left at (376, 255)
Screenshot: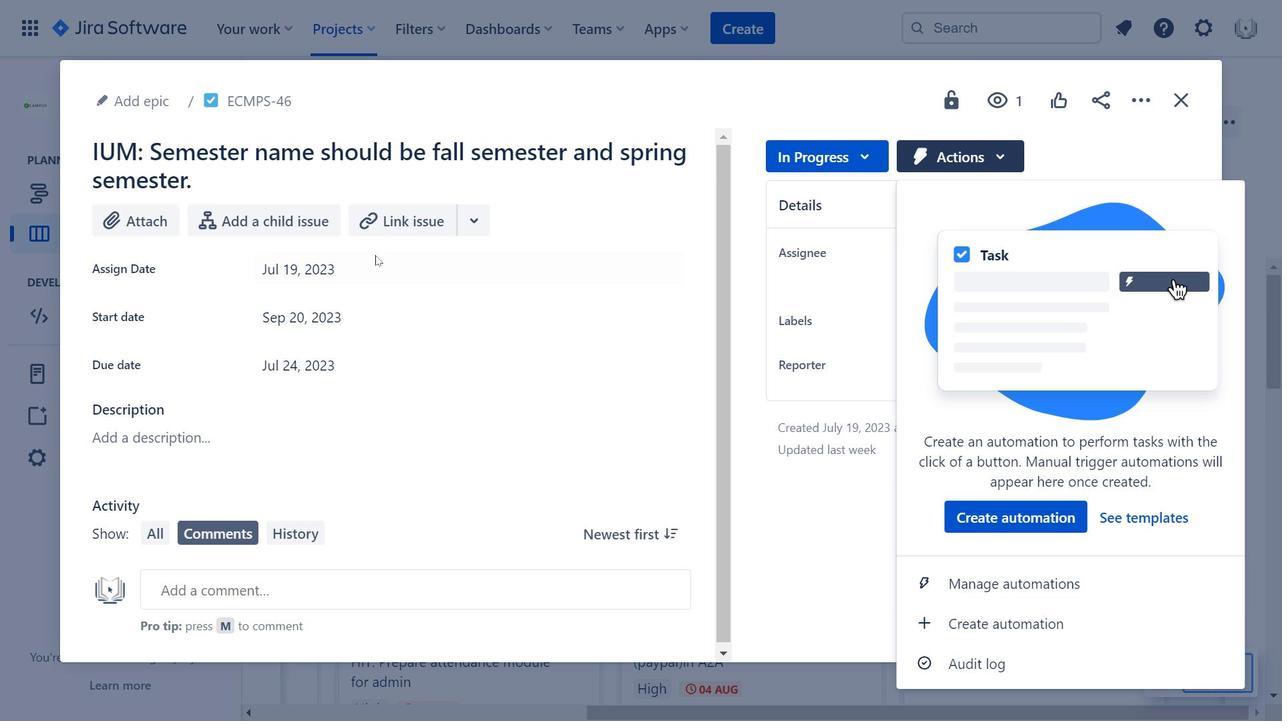 
Action: Mouse moved to (491, 224)
Screenshot: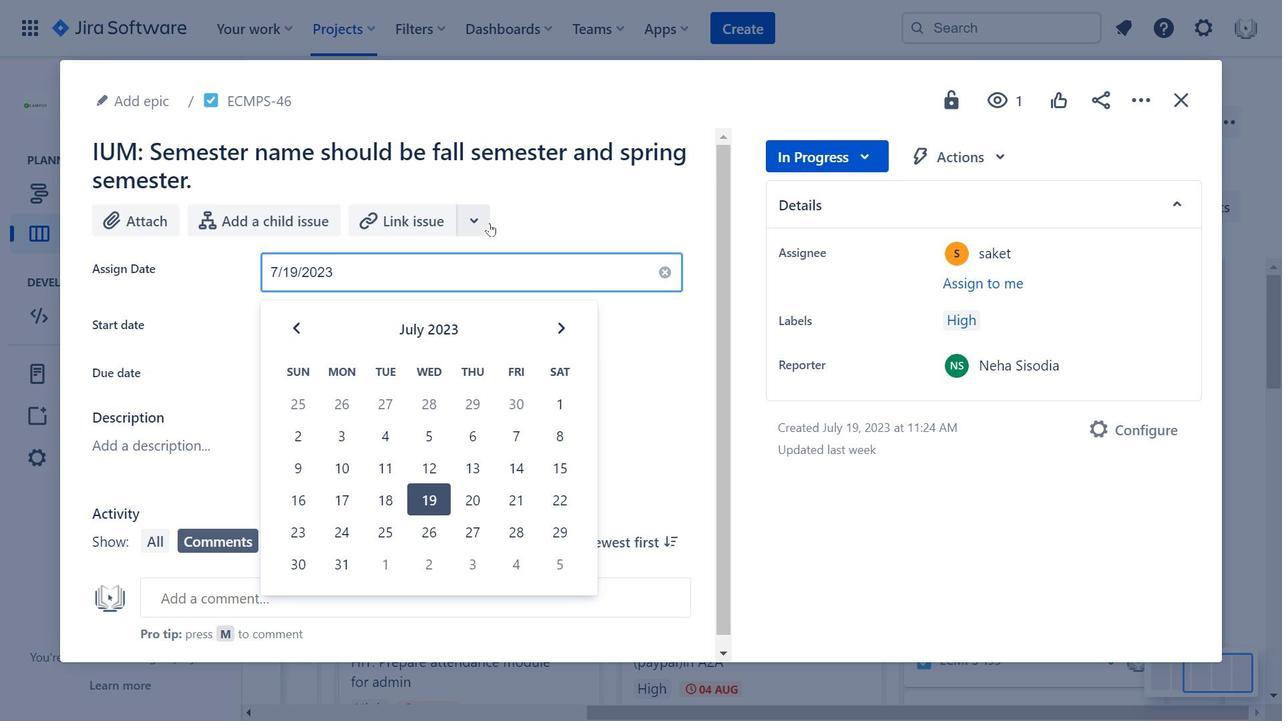 
Action: Mouse pressed left at (491, 224)
Screenshot: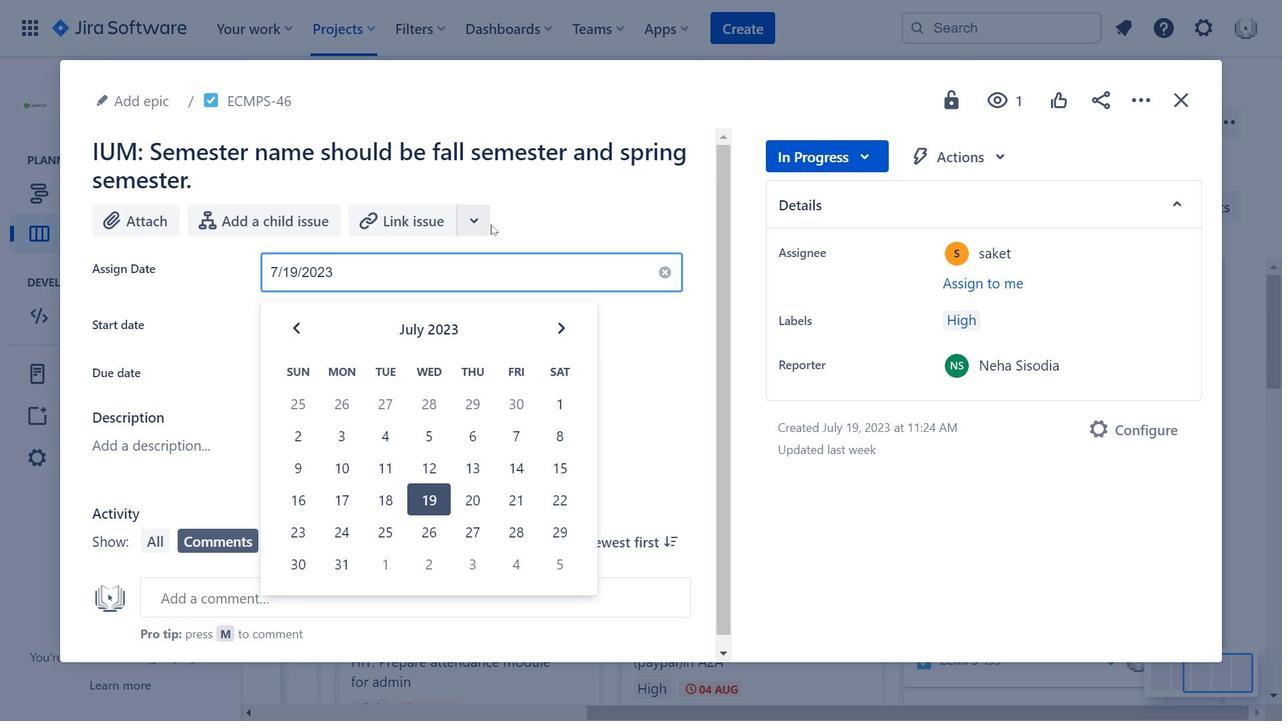 
Action: Mouse moved to (481, 221)
Screenshot: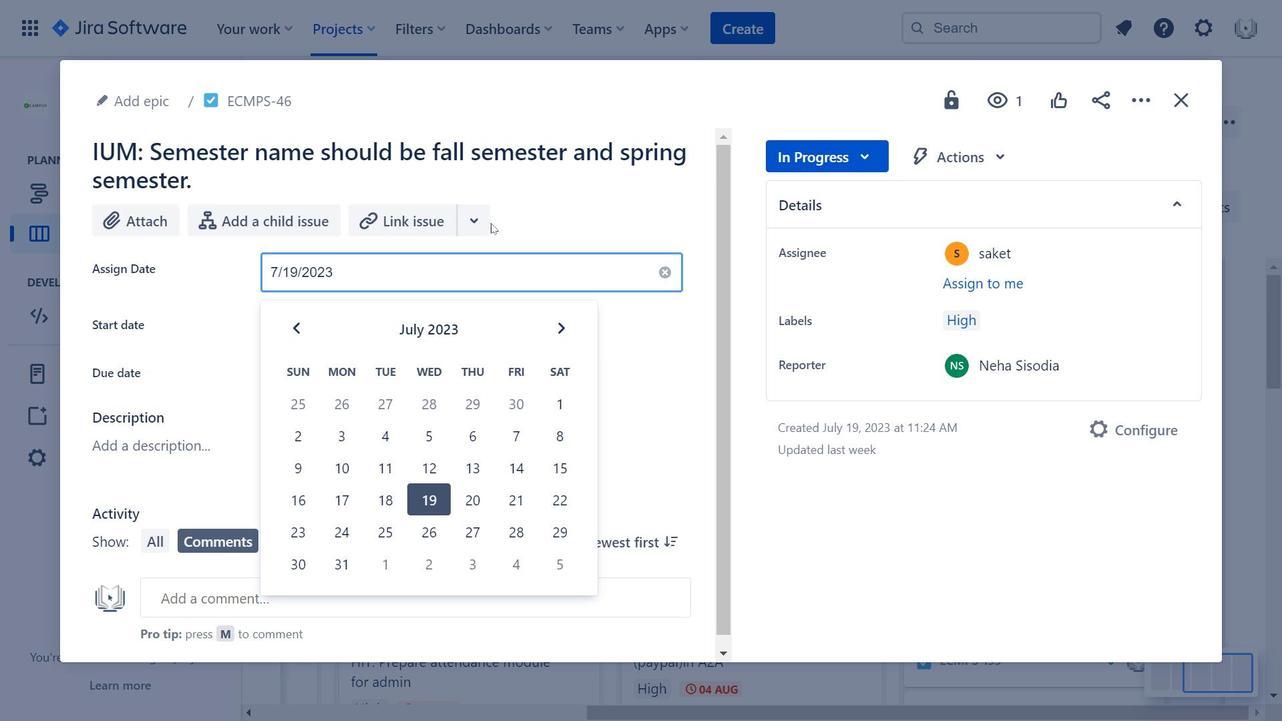 
Action: Mouse pressed left at (481, 221)
Screenshot: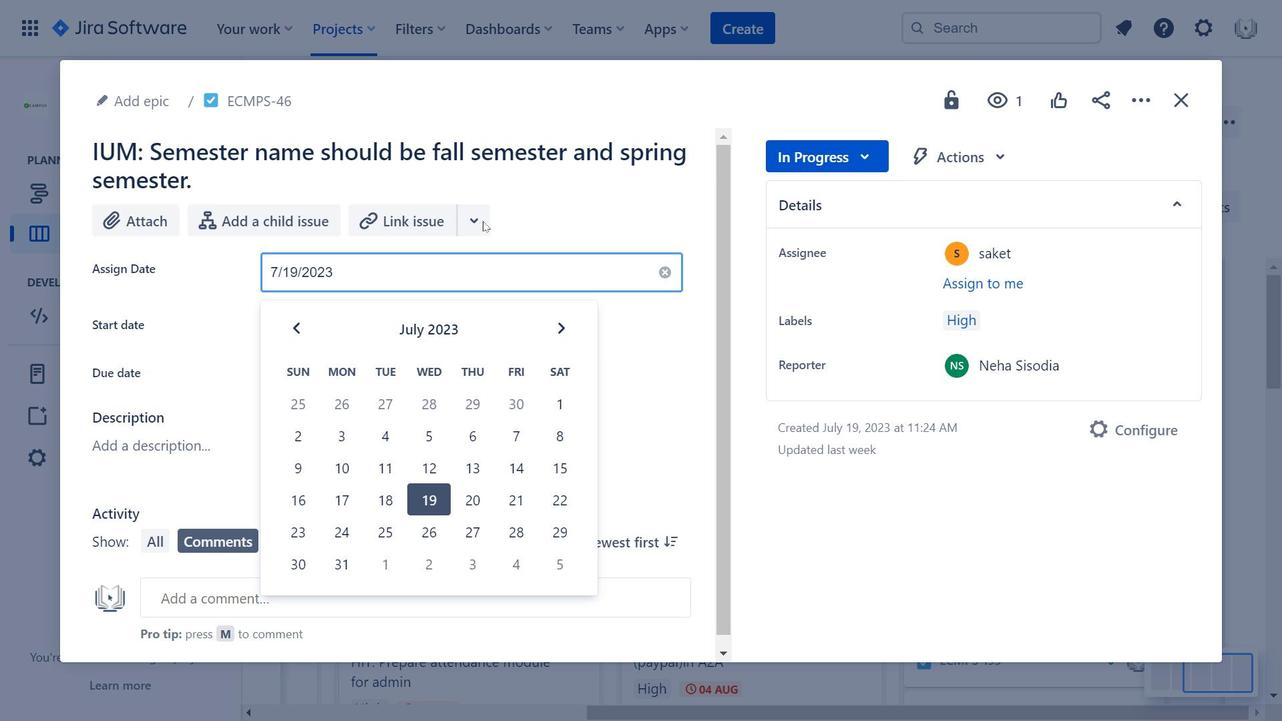 
Action: Mouse moved to (268, 314)
Screenshot: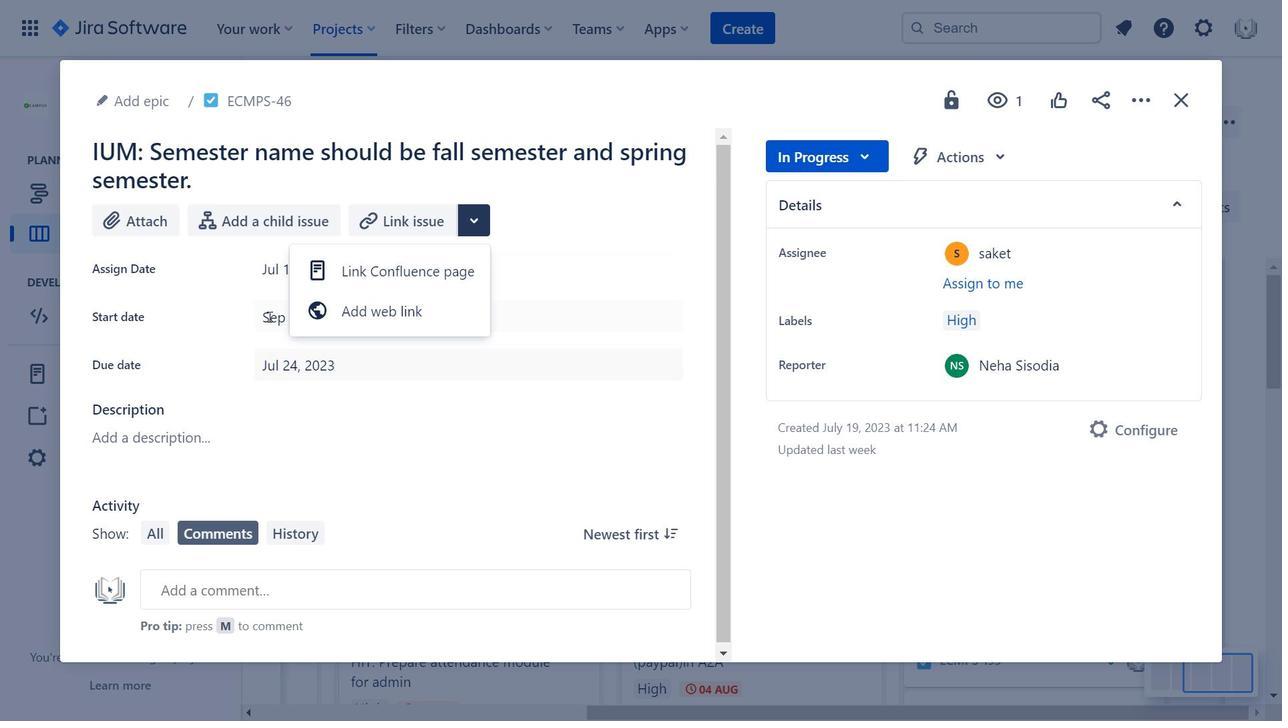 
Action: Mouse pressed left at (268, 314)
Screenshot: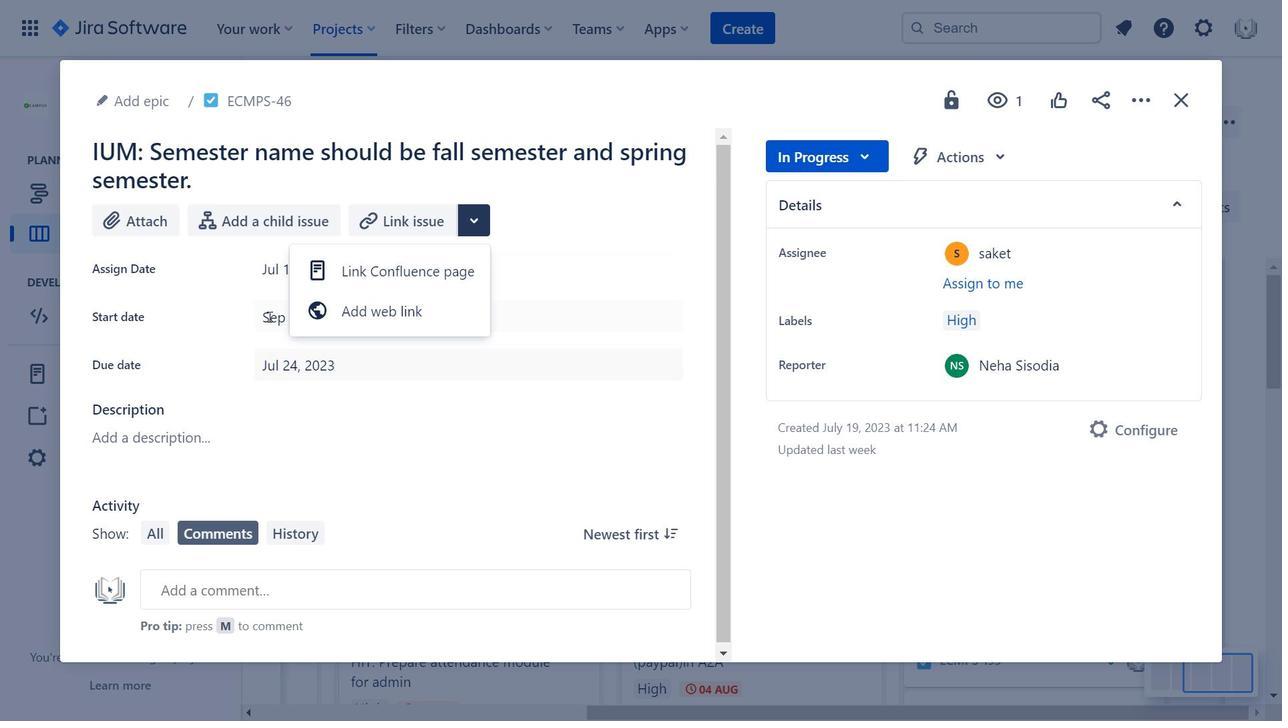 
Action: Mouse moved to (588, 279)
Screenshot: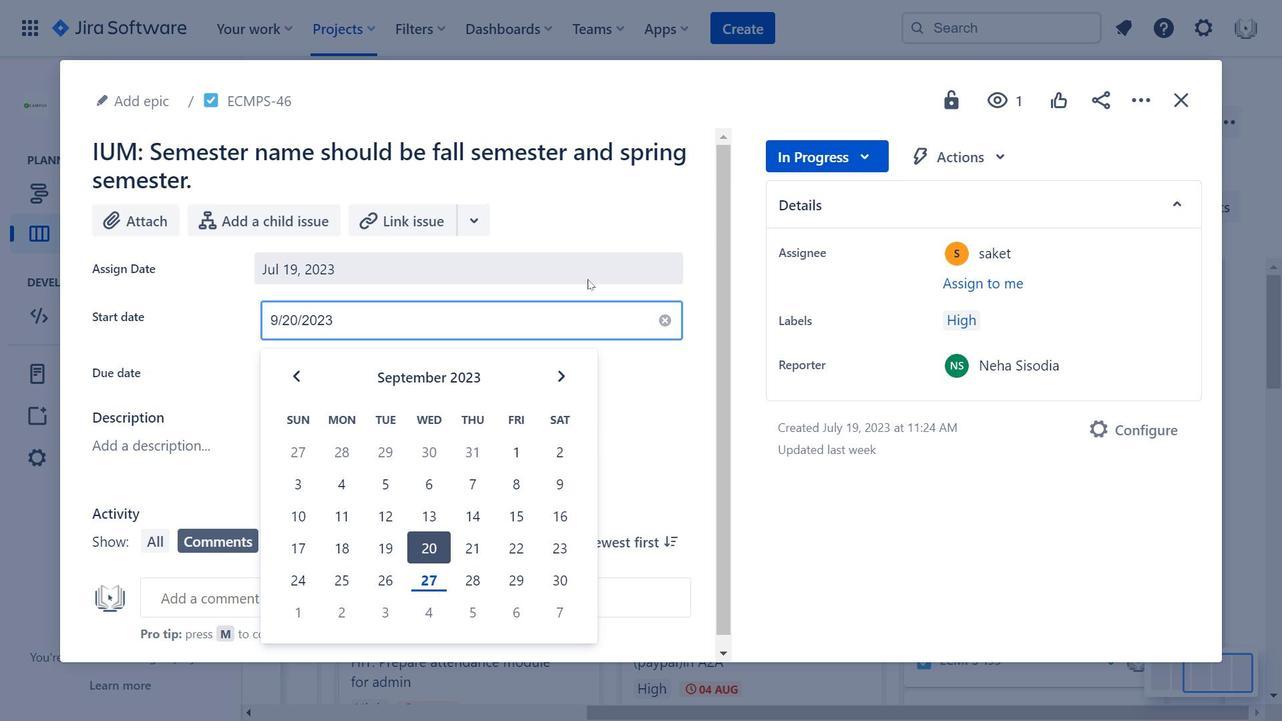 
Action: Mouse scrolled (588, 278) with delta (0, 0)
Screenshot: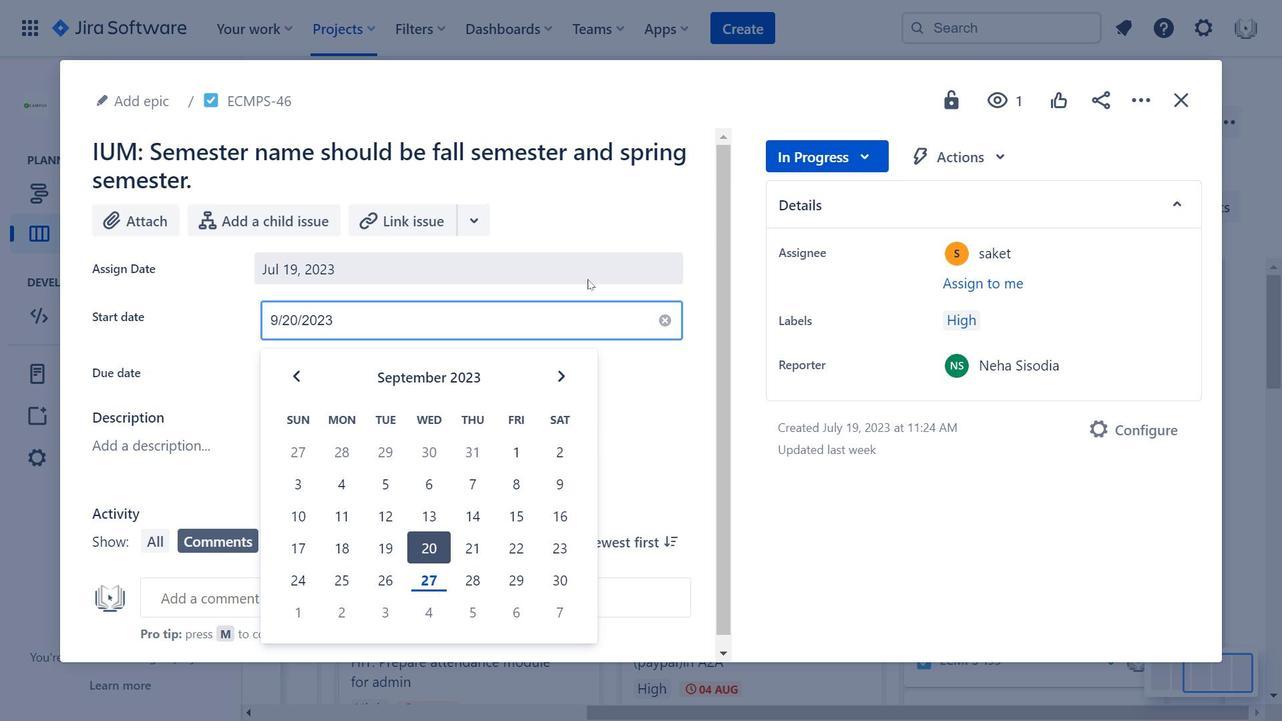 
Action: Mouse scrolled (588, 278) with delta (0, 0)
Screenshot: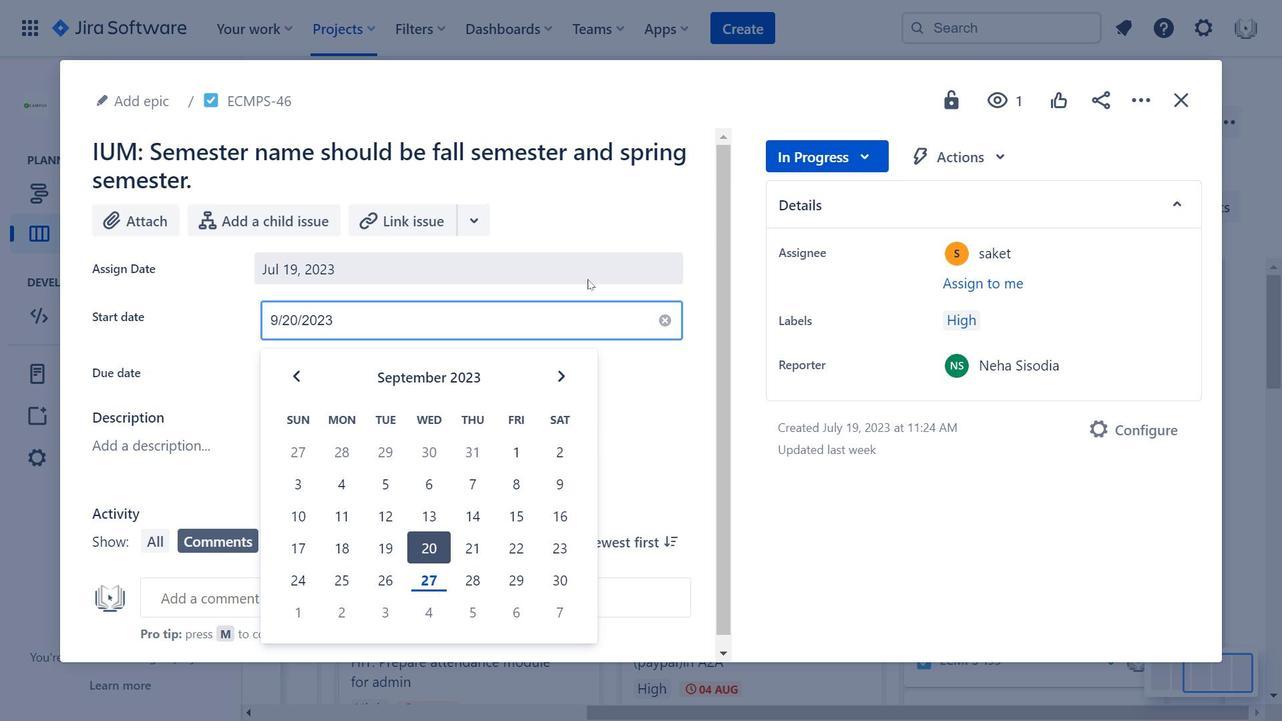 
Action: Mouse moved to (1195, 108)
Screenshot: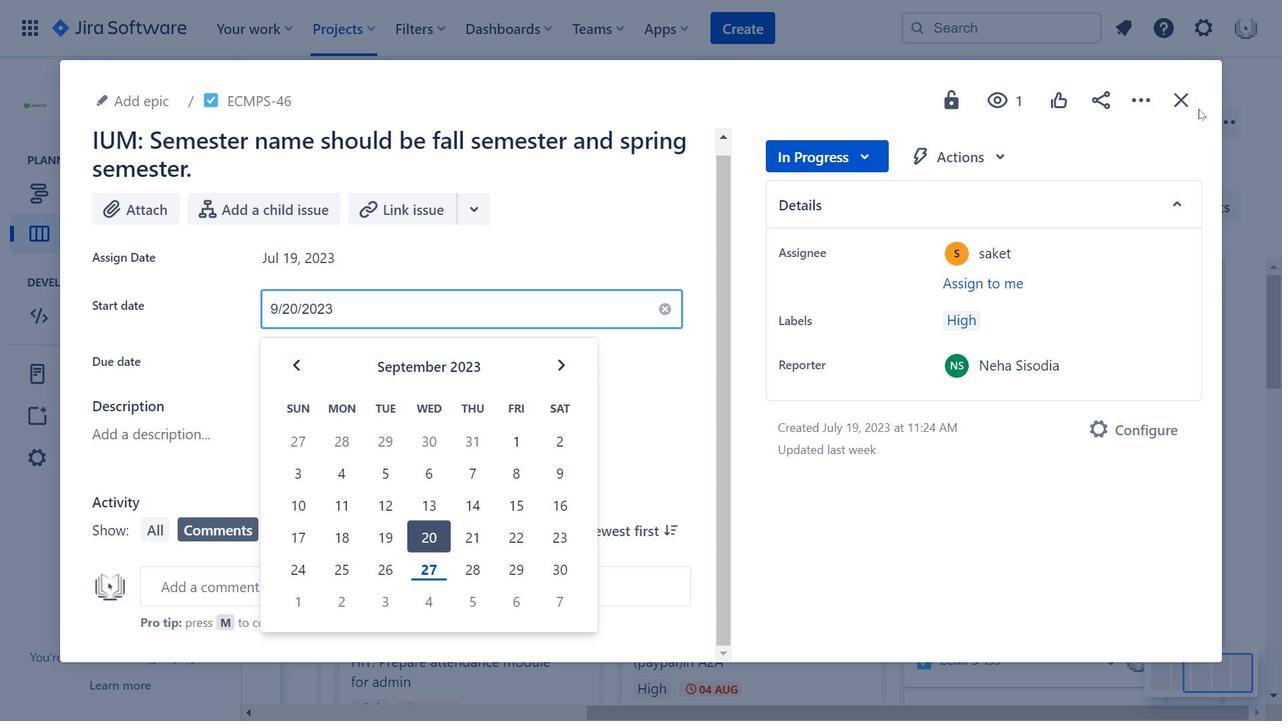 
Action: Mouse pressed left at (1195, 108)
Screenshot: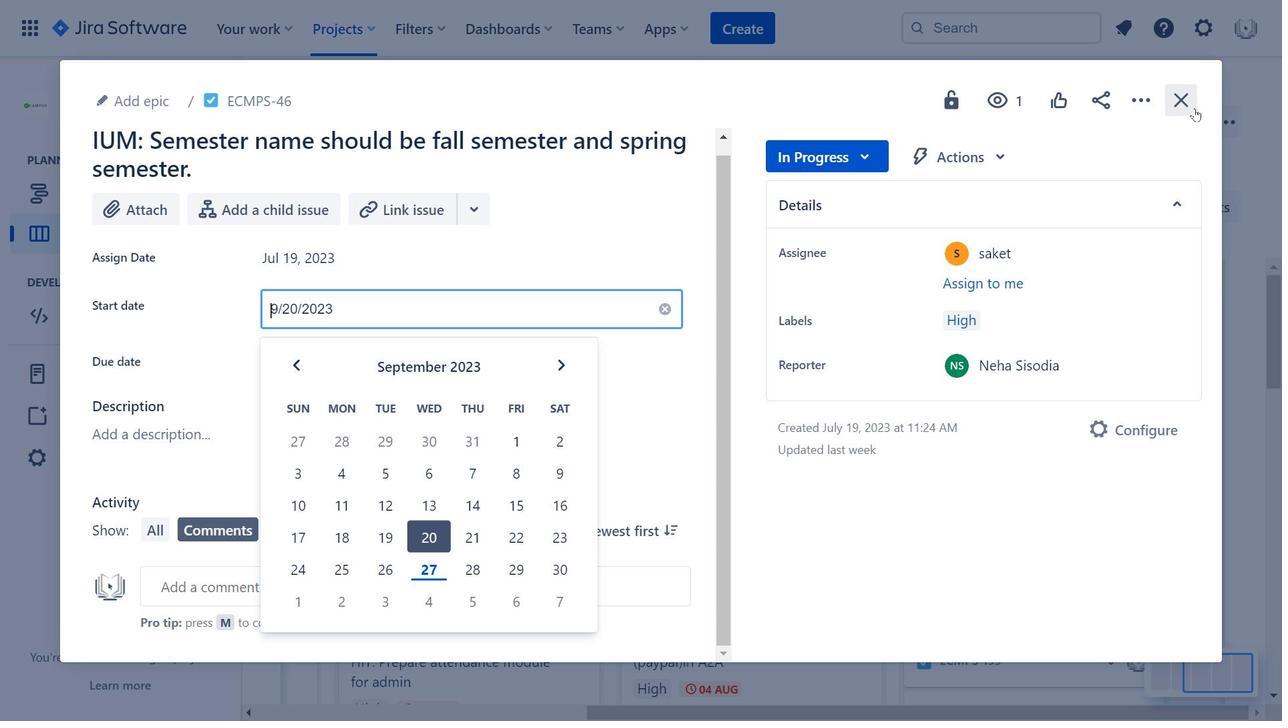
Action: Mouse moved to (773, 585)
Screenshot: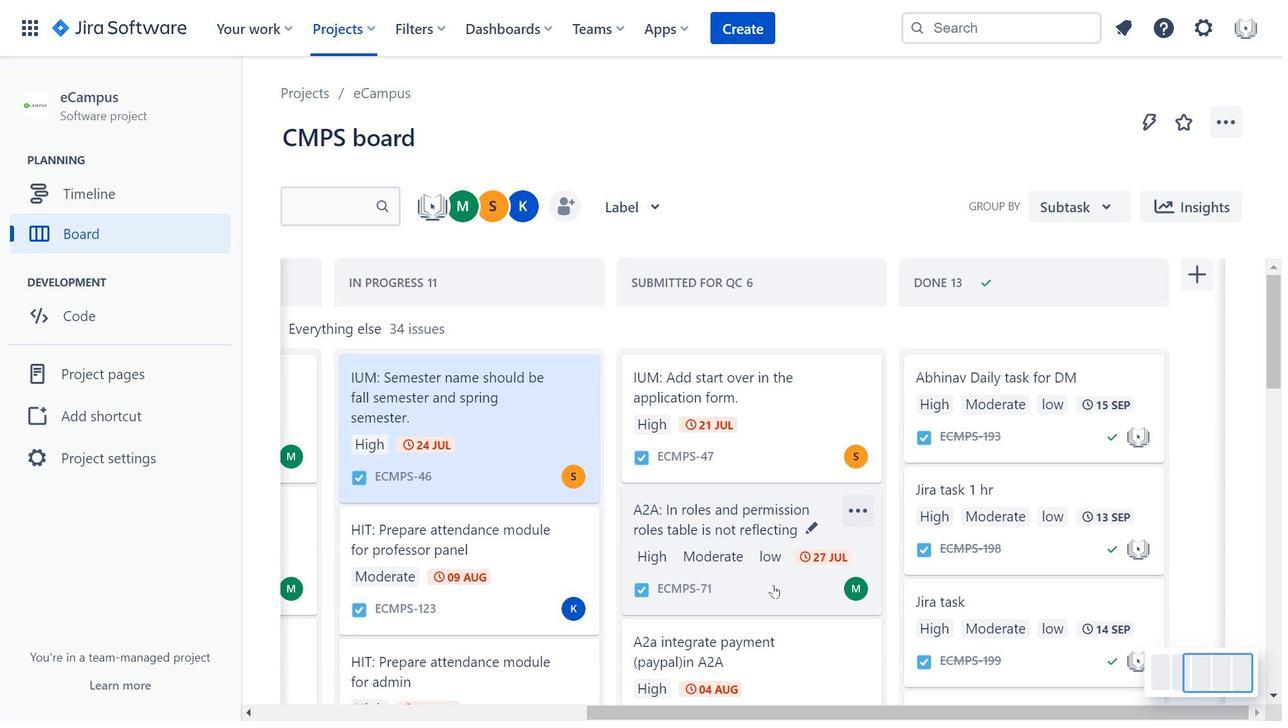 
Action: Mouse pressed left at (773, 585)
Screenshot: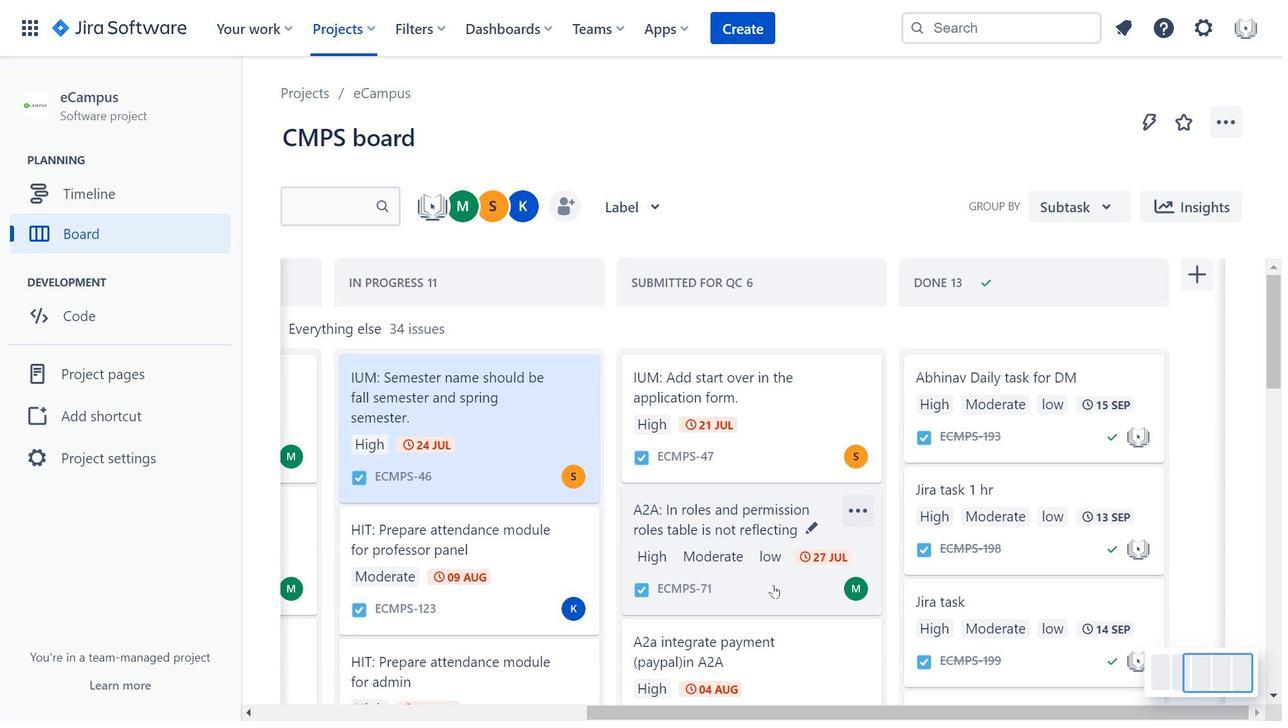 
Action: Mouse moved to (581, 273)
Screenshot: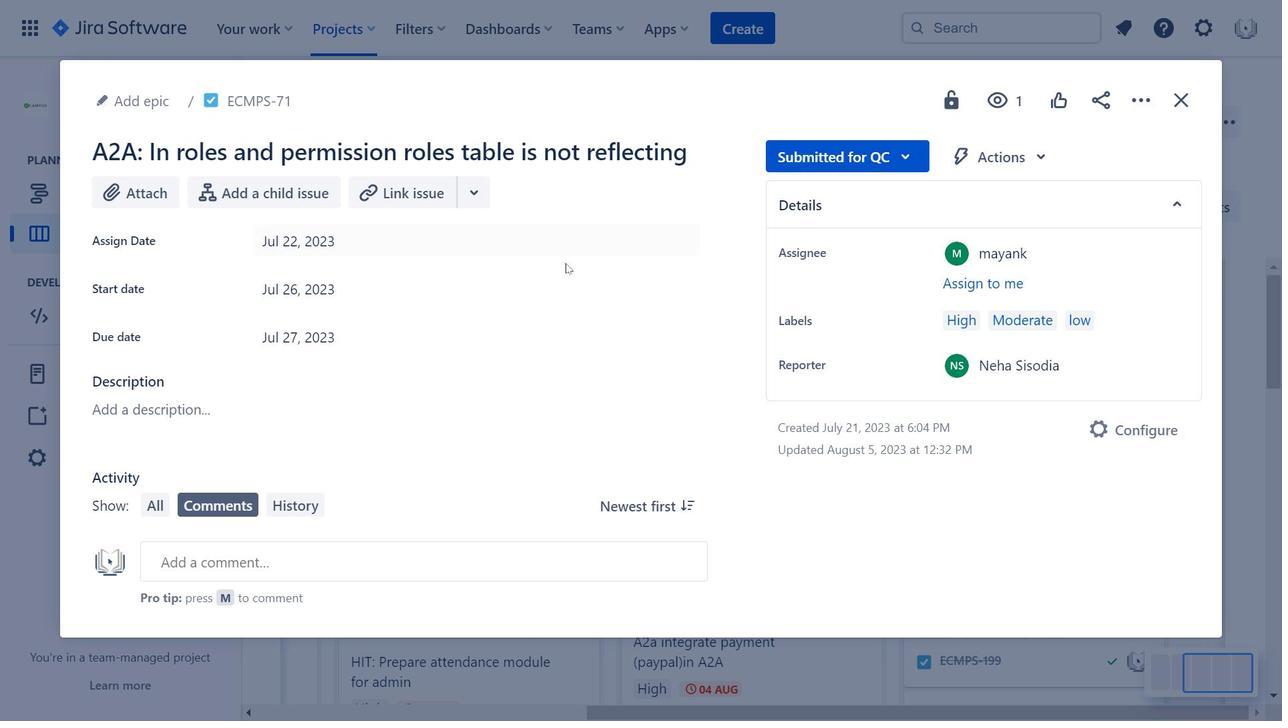 
Action: Mouse scrolled (581, 274) with delta (0, 0)
Screenshot: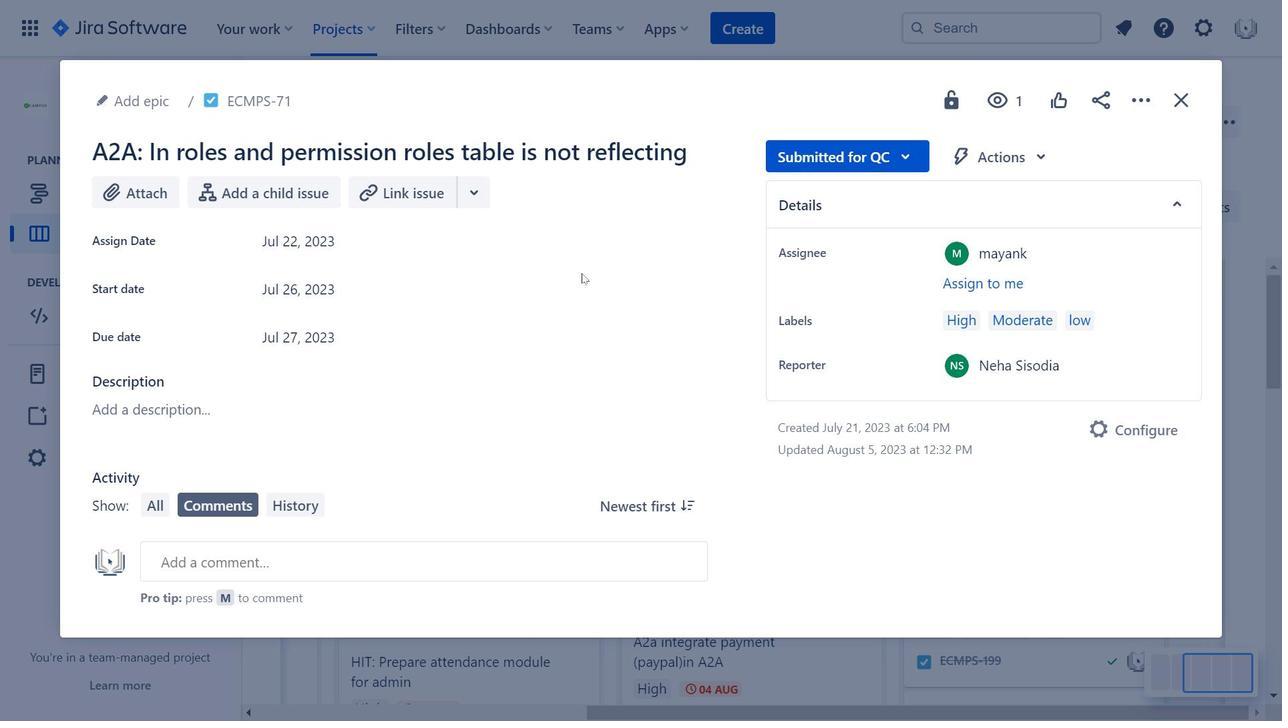
Action: Mouse scrolled (581, 274) with delta (0, 0)
Screenshot: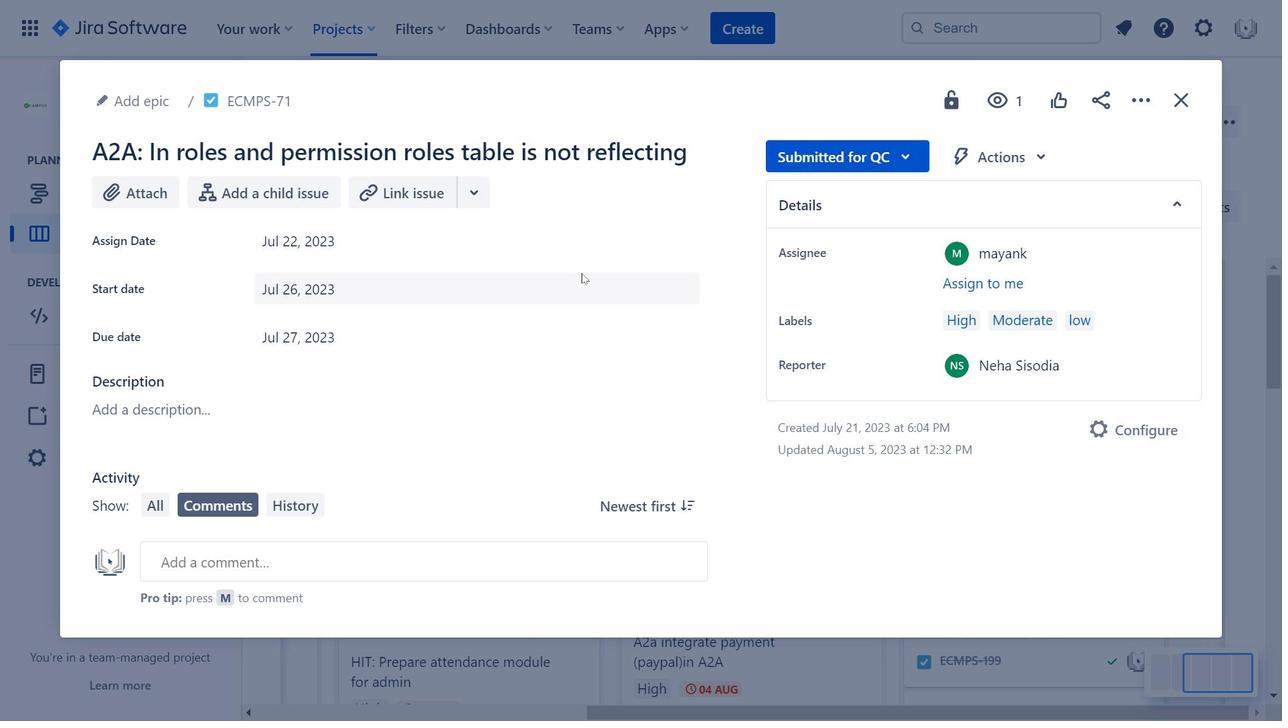 
Action: Mouse moved to (532, 263)
Screenshot: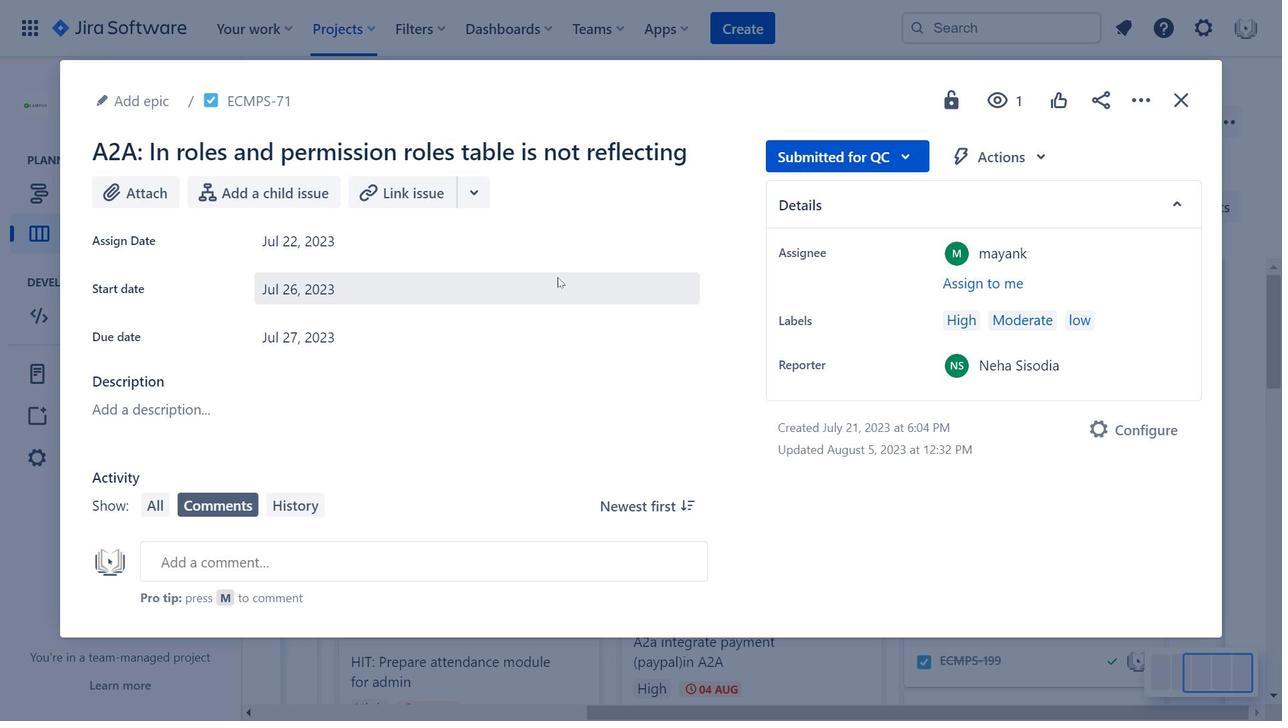 
Action: Mouse scrolled (532, 263) with delta (0, 0)
Screenshot: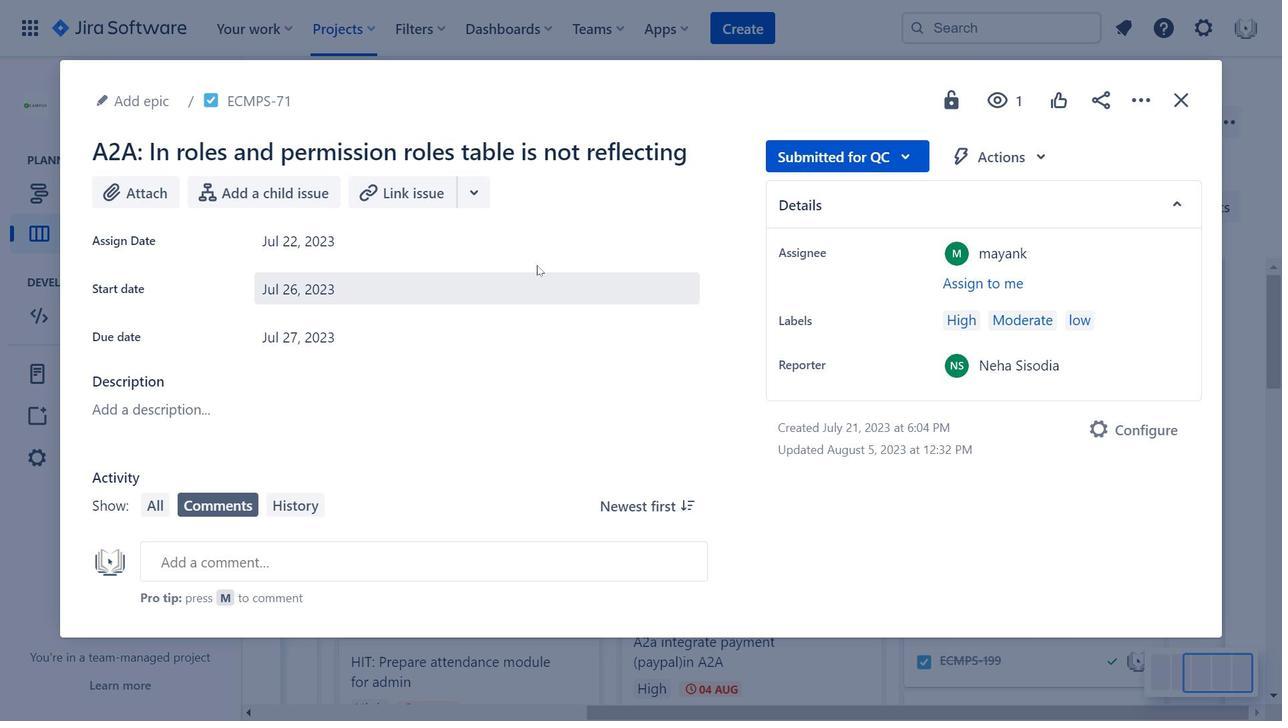 
Action: Mouse scrolled (532, 263) with delta (0, 0)
Screenshot: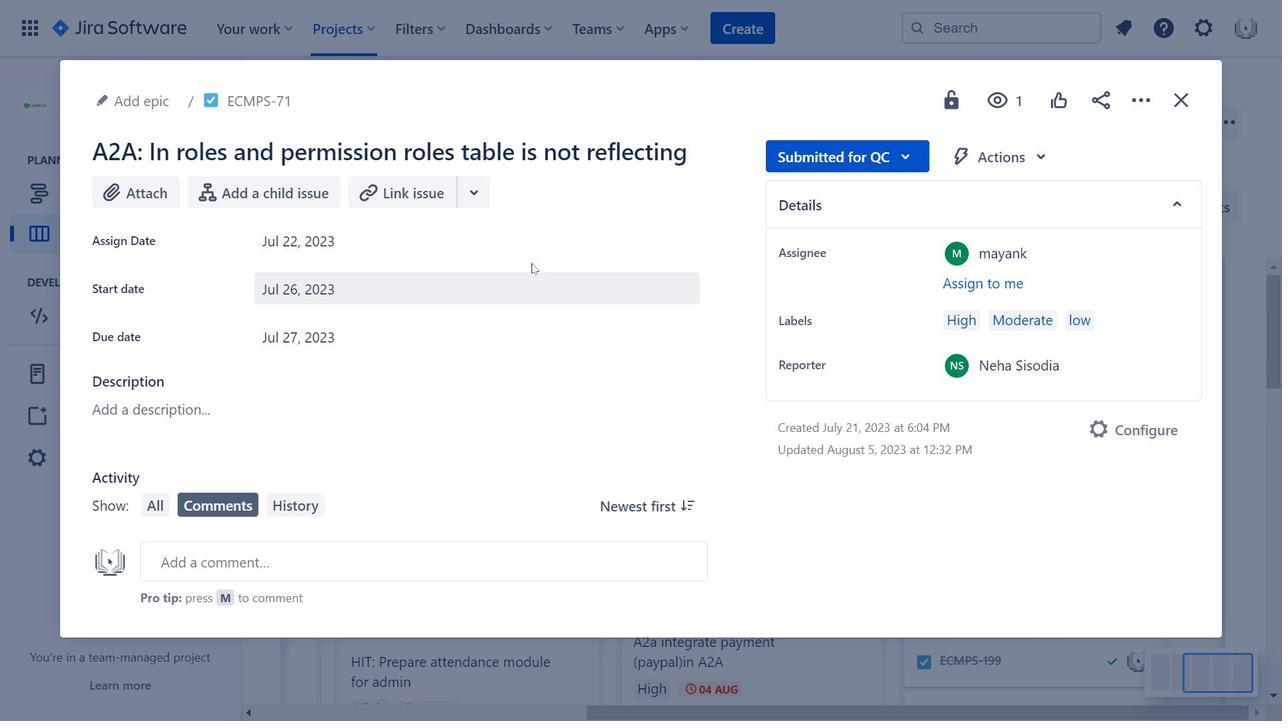 
Action: Mouse moved to (349, 343)
Screenshot: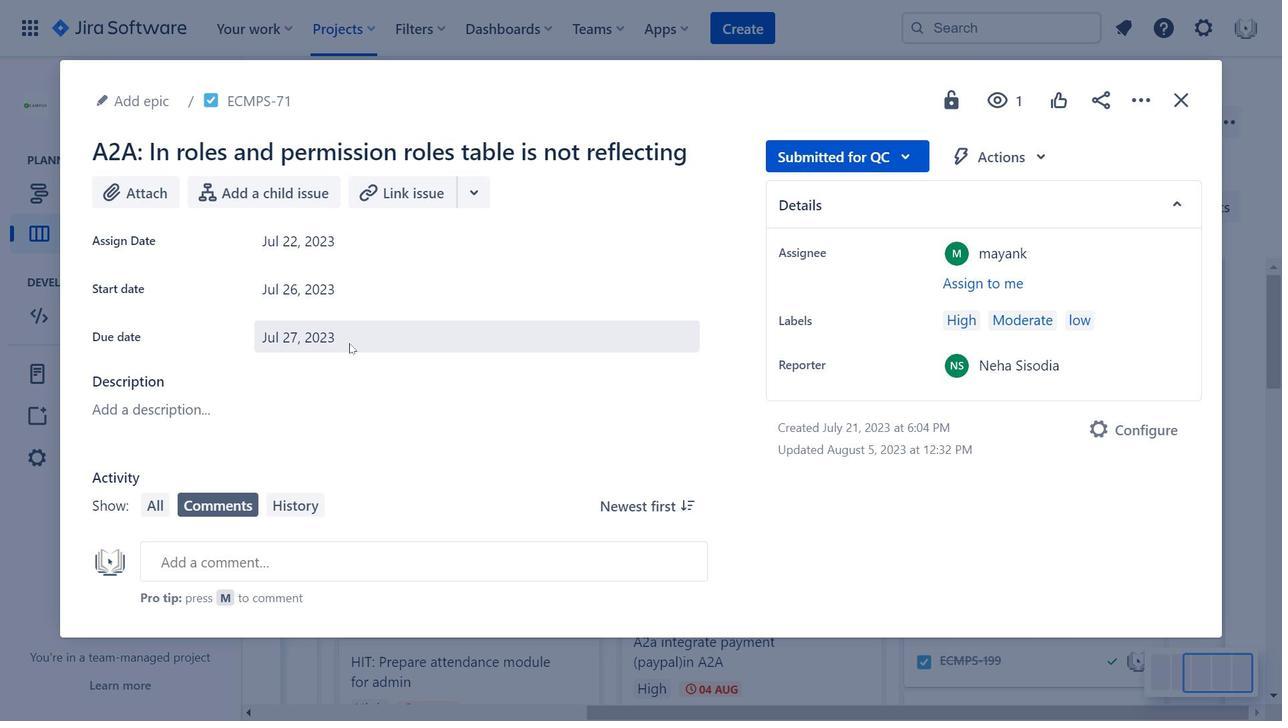 
Action: Mouse pressed left at (349, 343)
Screenshot: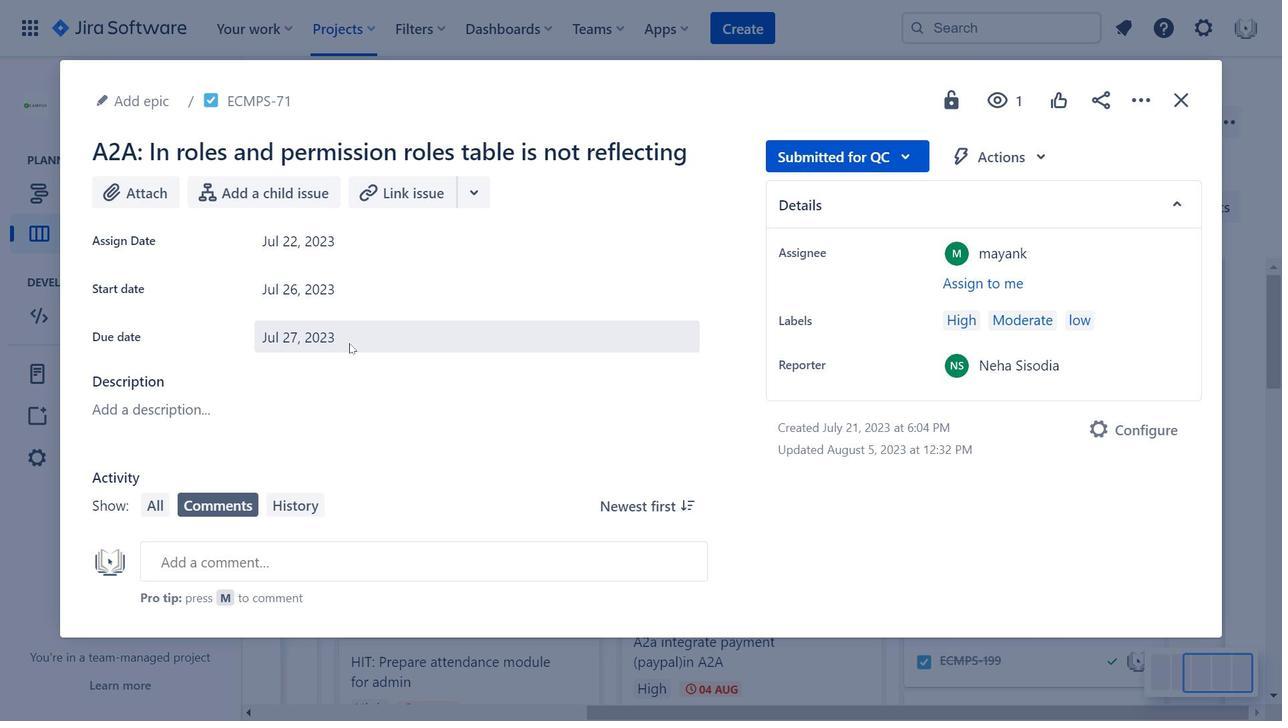 
Action: Mouse moved to (984, 167)
Screenshot: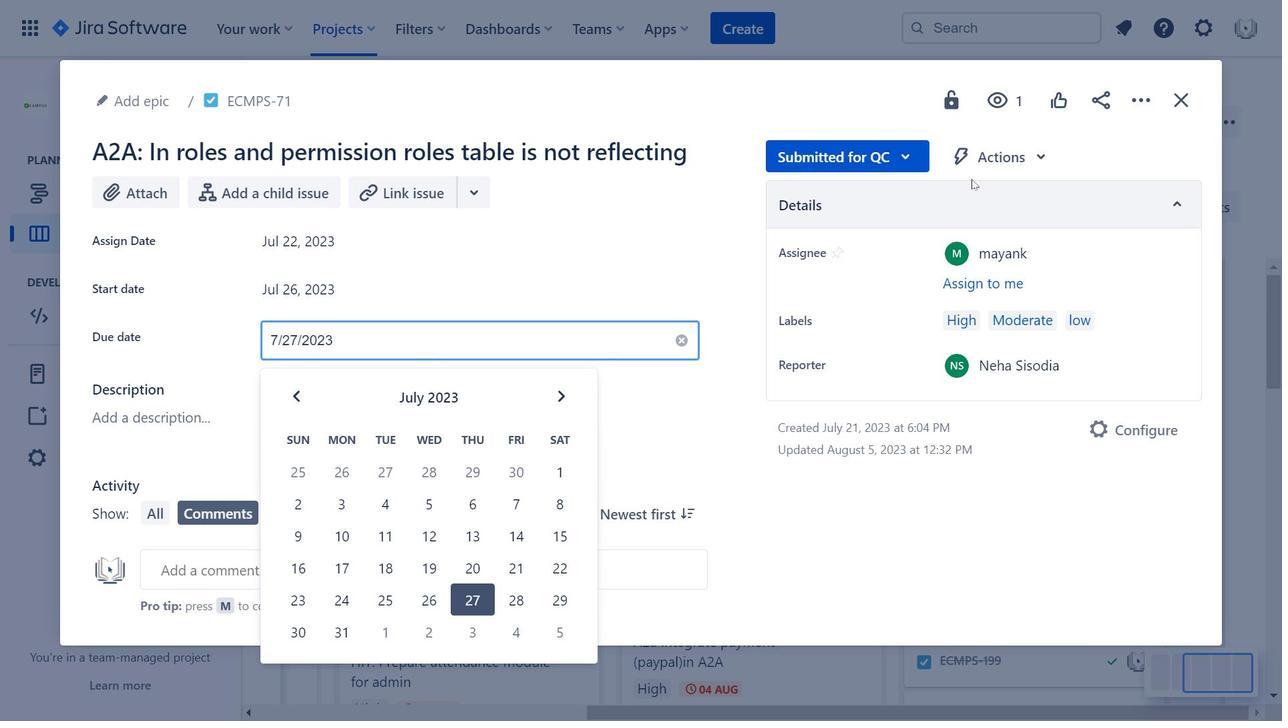 
Action: Mouse pressed left at (984, 167)
Screenshot: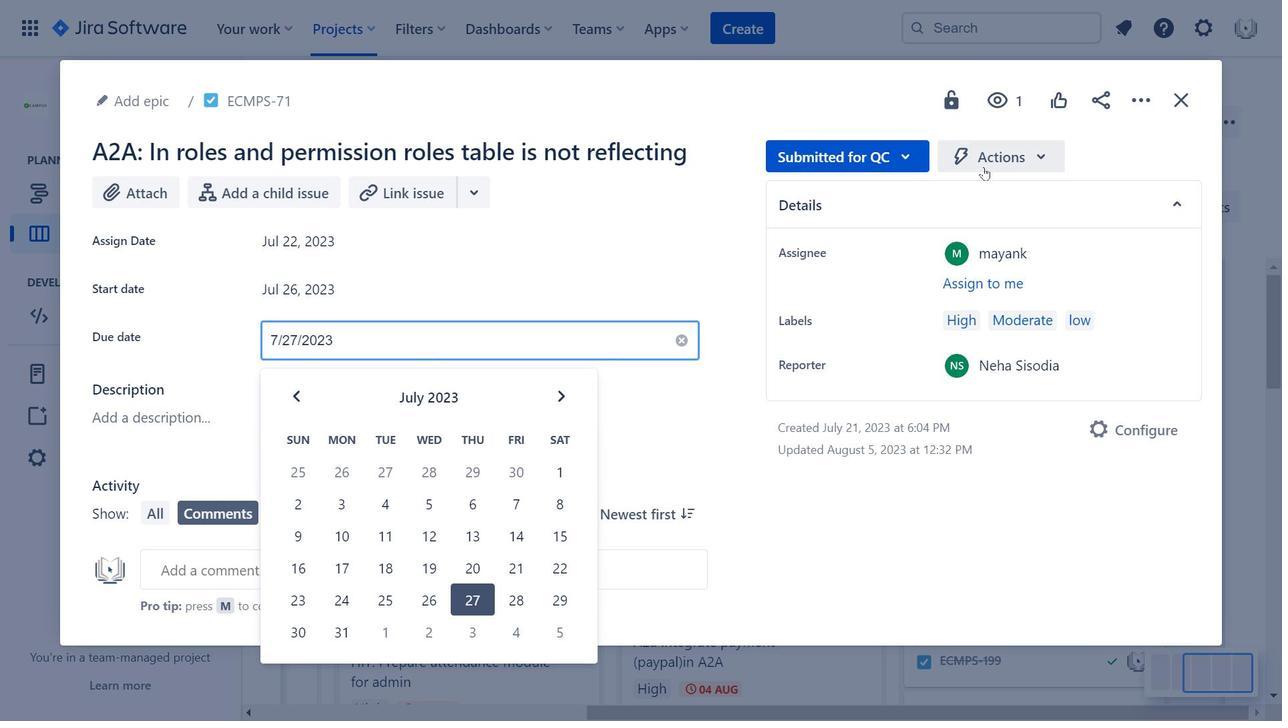 
Action: Mouse moved to (1167, 514)
Screenshot: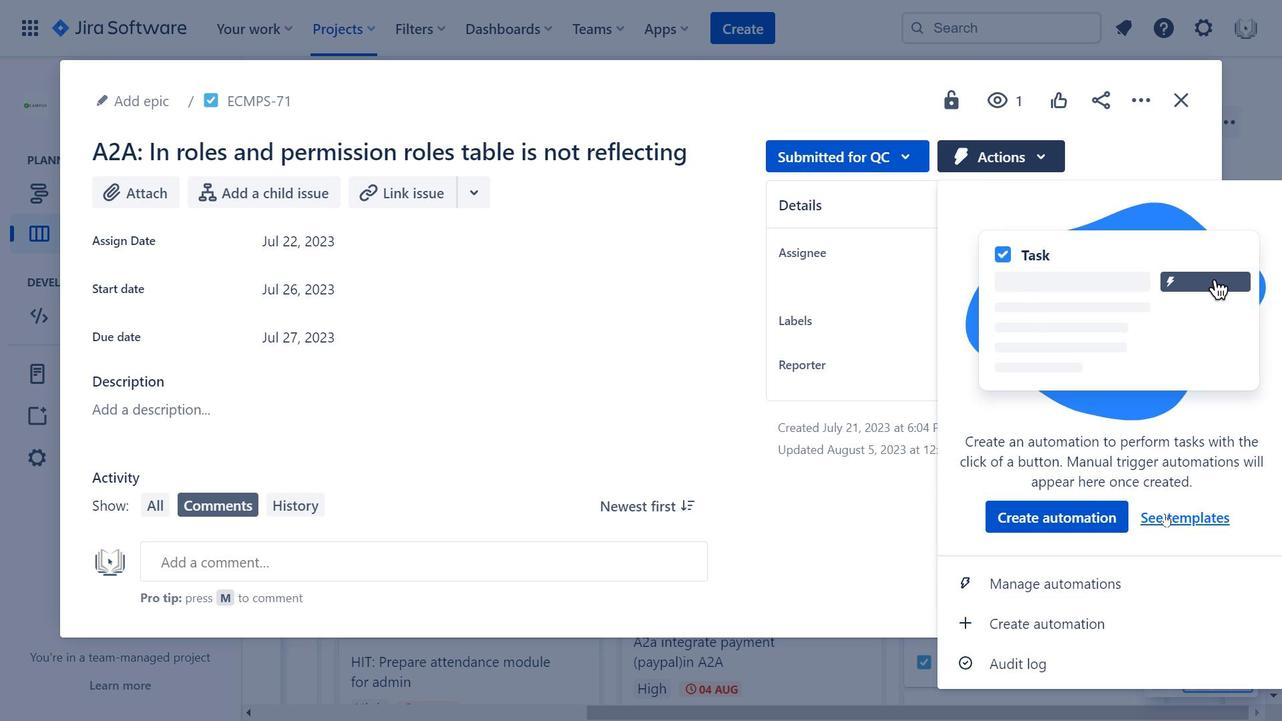 
Action: Mouse pressed left at (1167, 514)
Screenshot: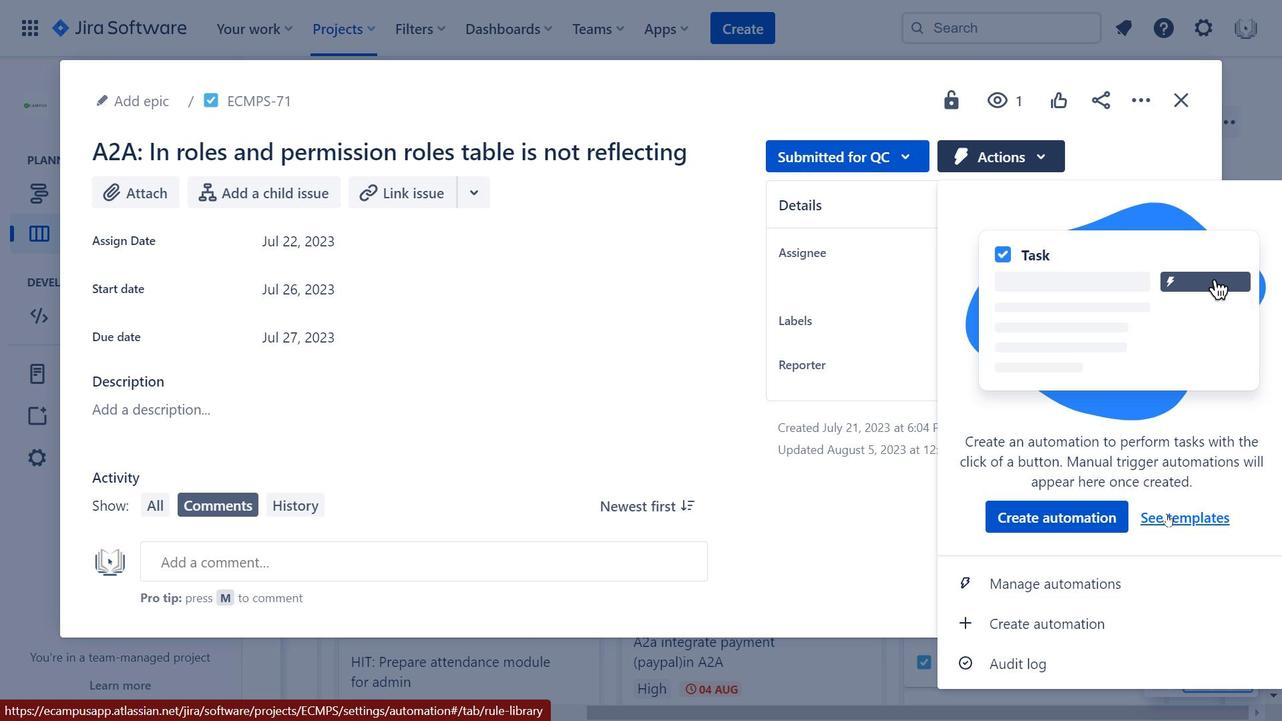 
Action: Mouse moved to (507, 288)
Screenshot: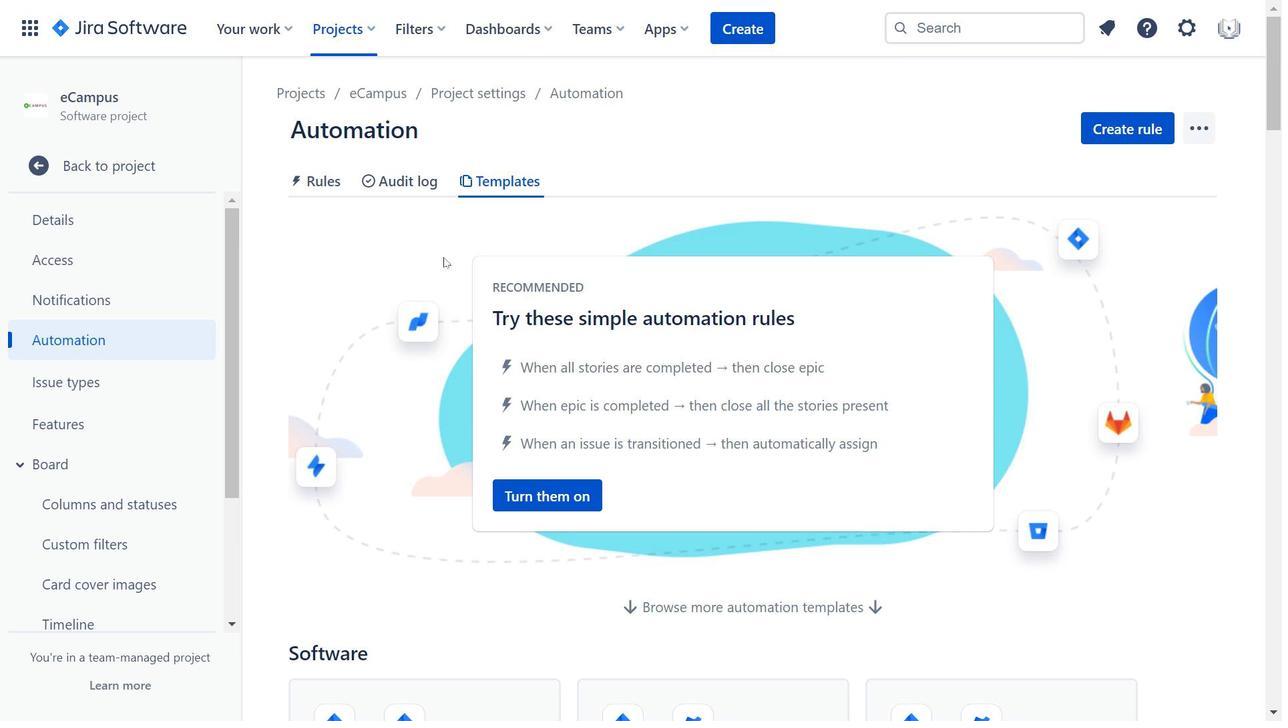 
Action: Mouse scrolled (507, 287) with delta (0, 0)
Screenshot: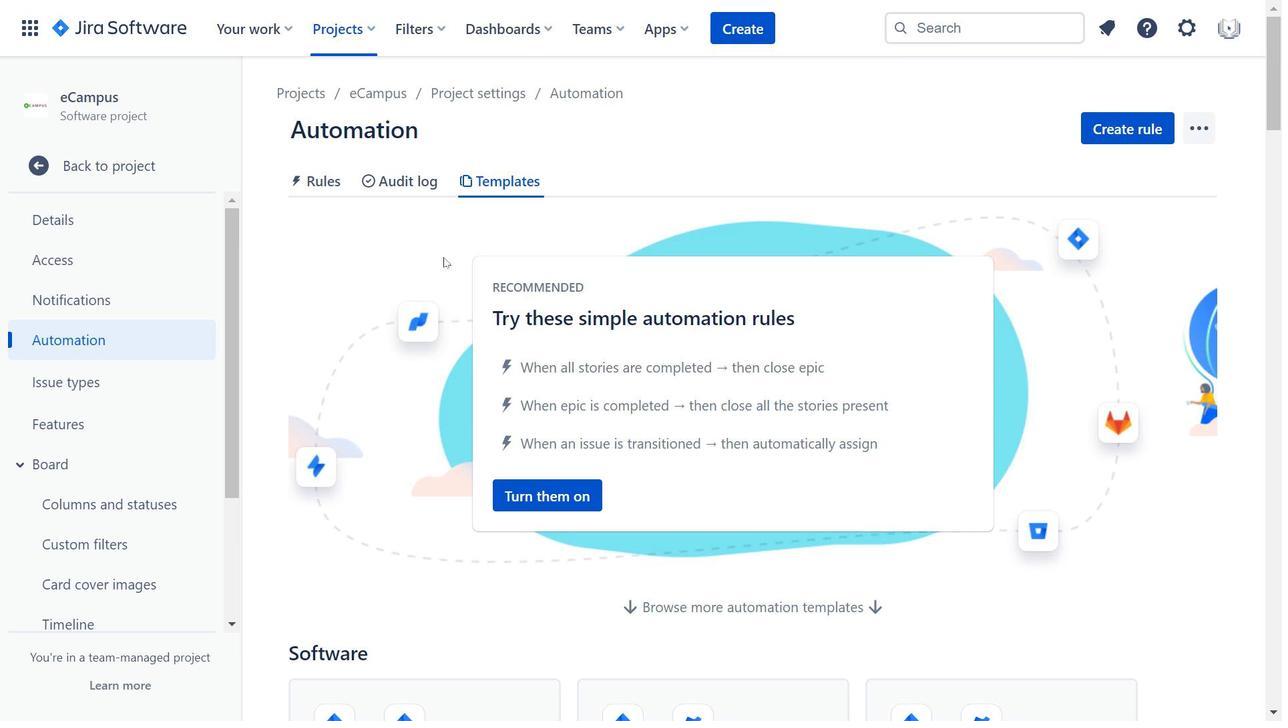 
Action: Mouse moved to (520, 293)
Screenshot: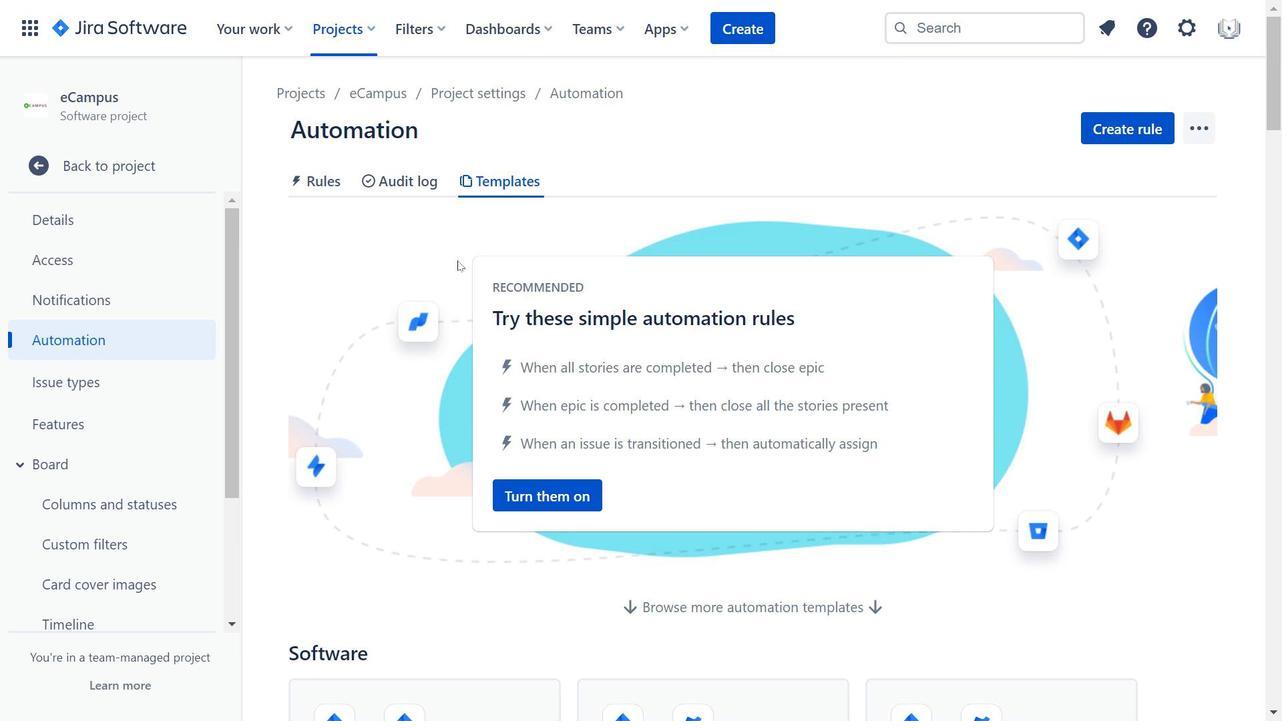 
Action: Mouse scrolled (520, 292) with delta (0, 0)
Screenshot: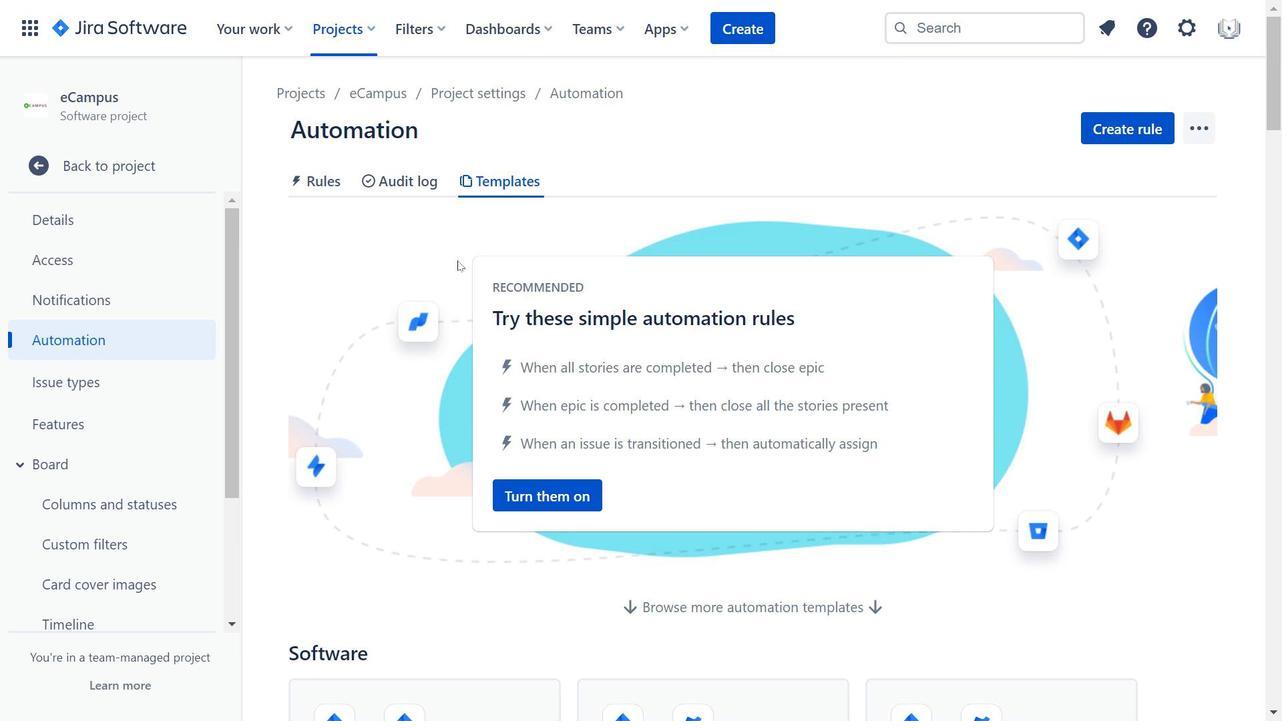 
Action: Mouse moved to (557, 317)
Screenshot: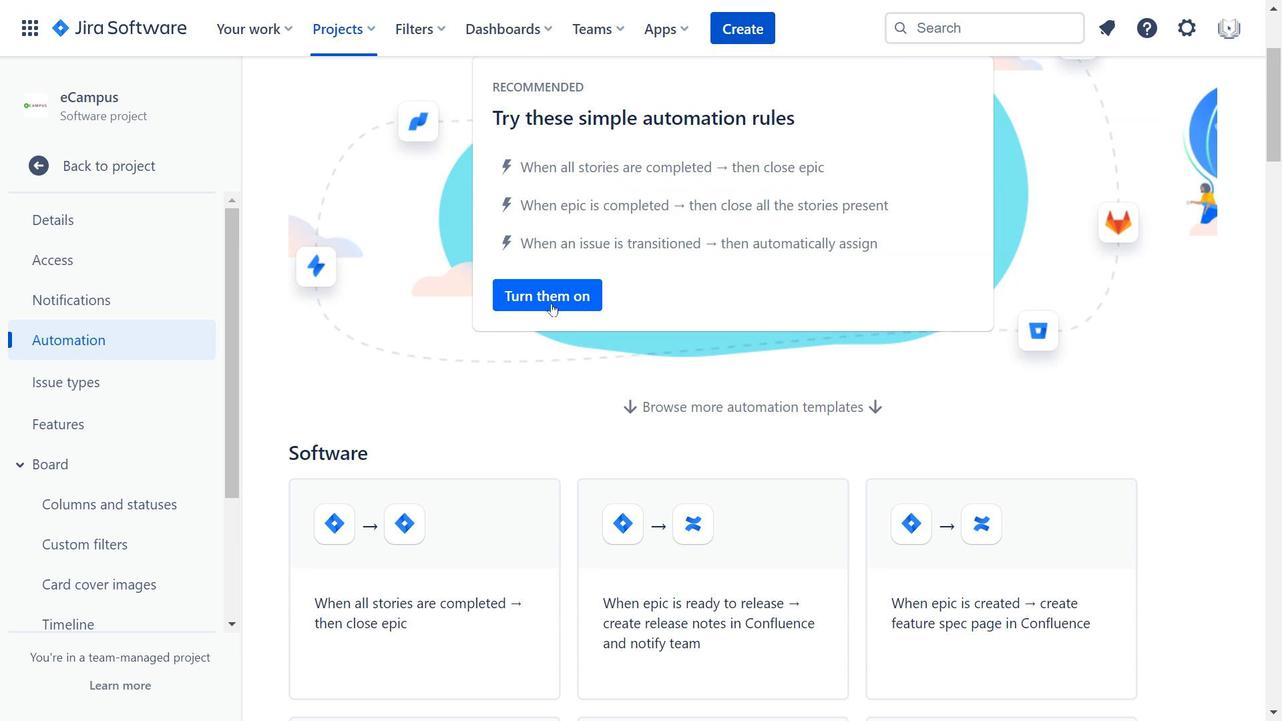 
Action: Mouse scrolled (557, 316) with delta (0, 0)
Screenshot: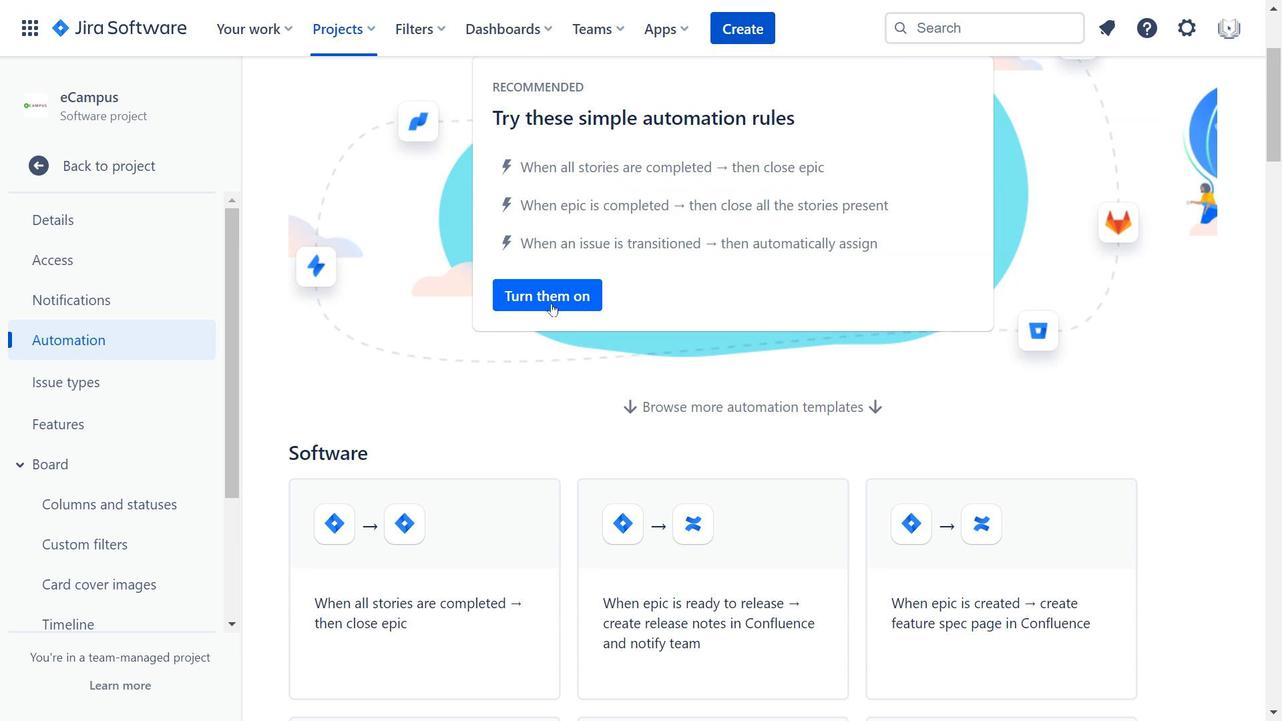 
Action: Mouse moved to (558, 319)
Screenshot: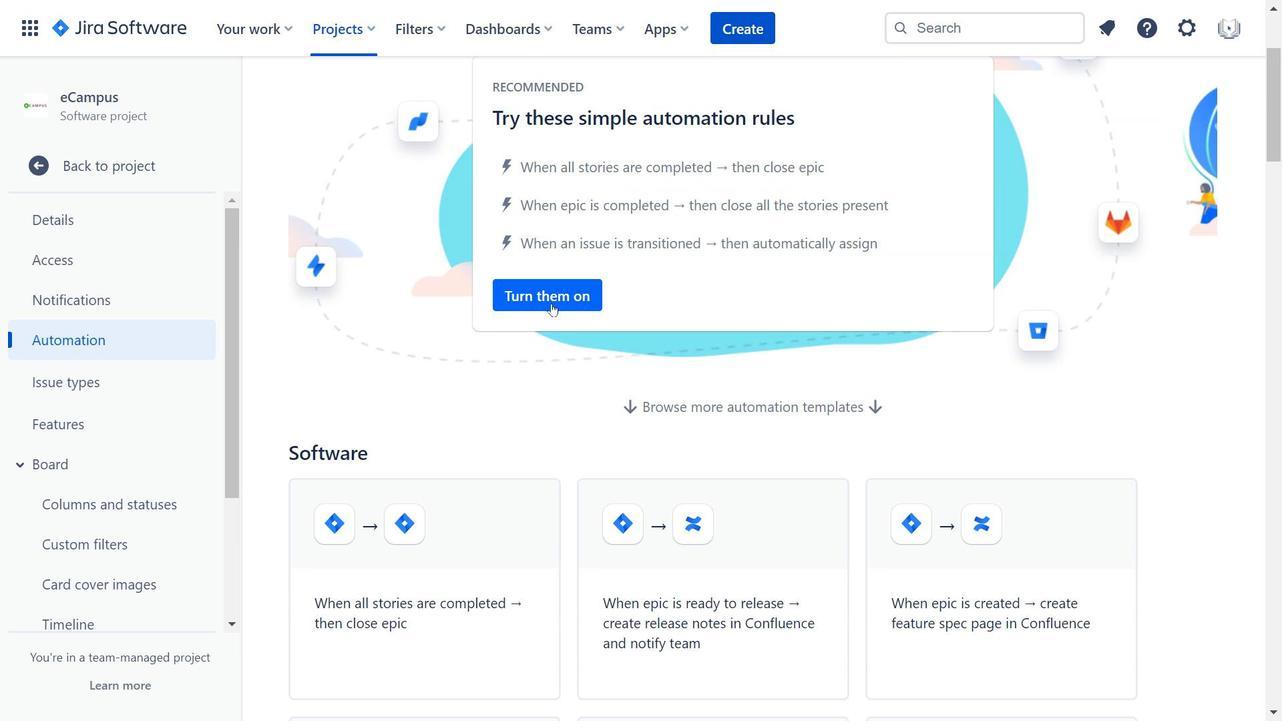 
Action: Mouse scrolled (558, 318) with delta (0, 0)
Screenshot: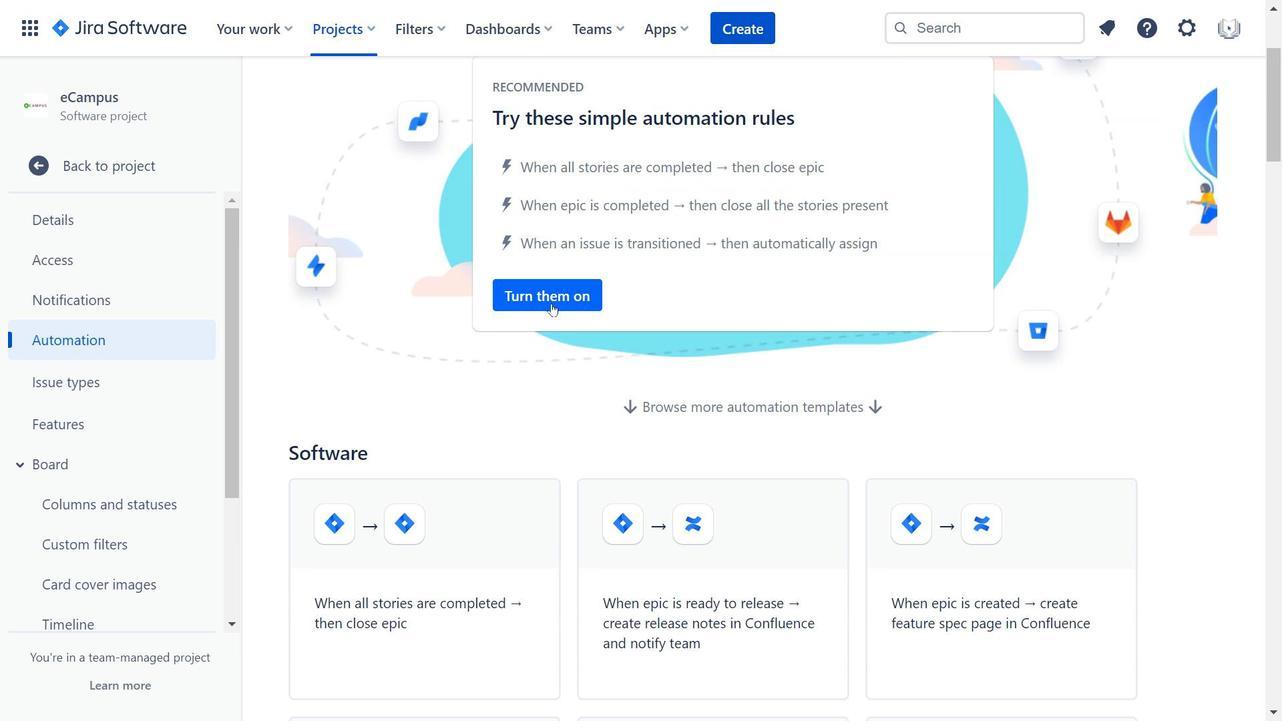 
Action: Mouse moved to (562, 325)
Screenshot: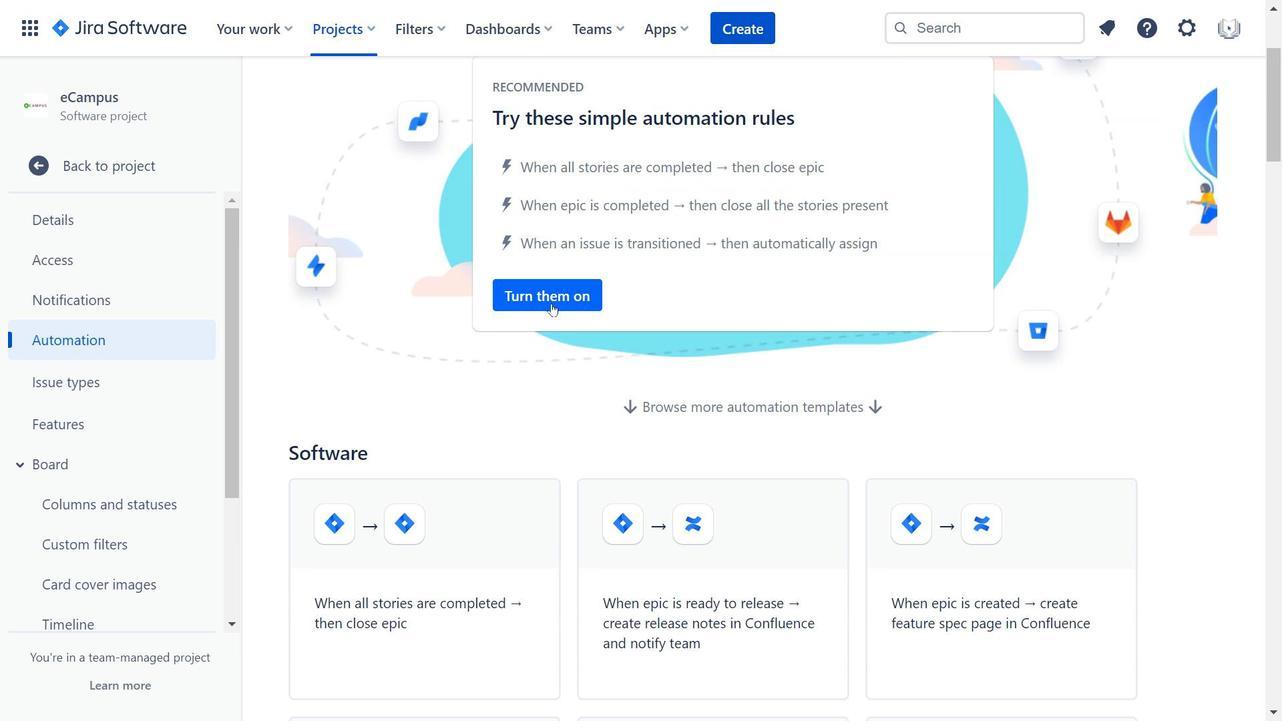 
Action: Mouse scrolled (562, 324) with delta (0, 0)
Screenshot: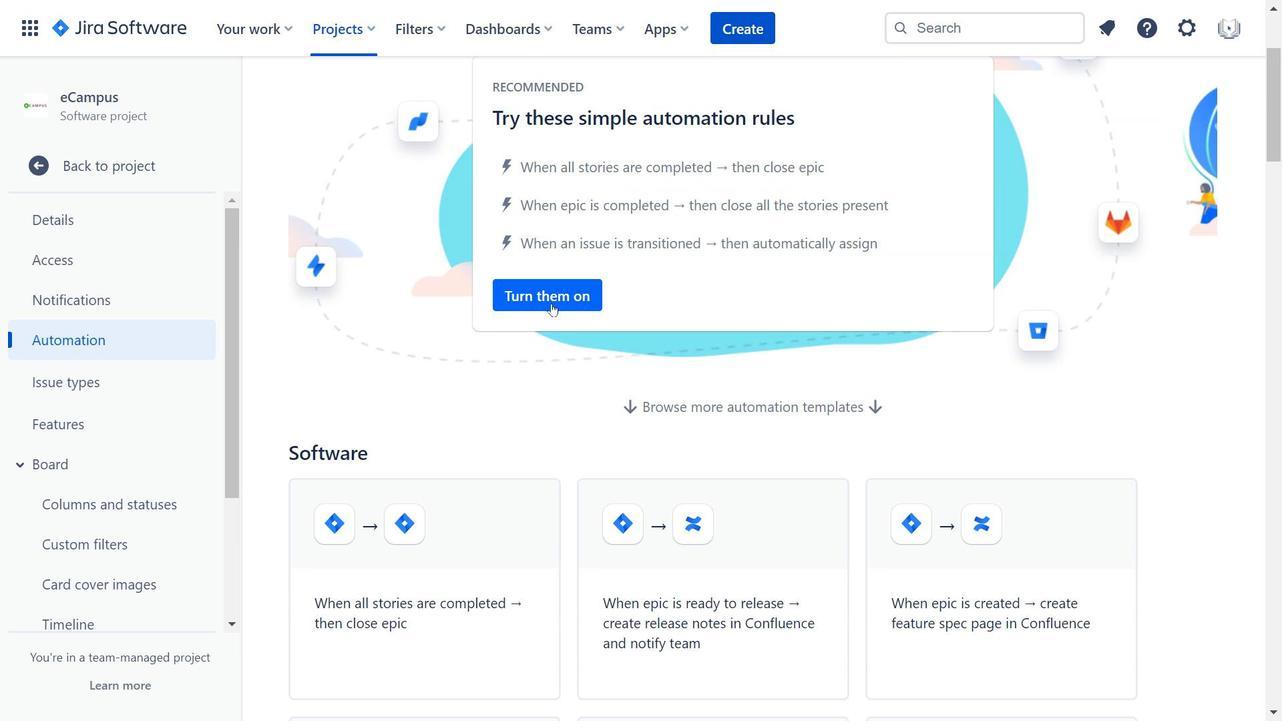 
Action: Mouse moved to (705, 344)
Screenshot: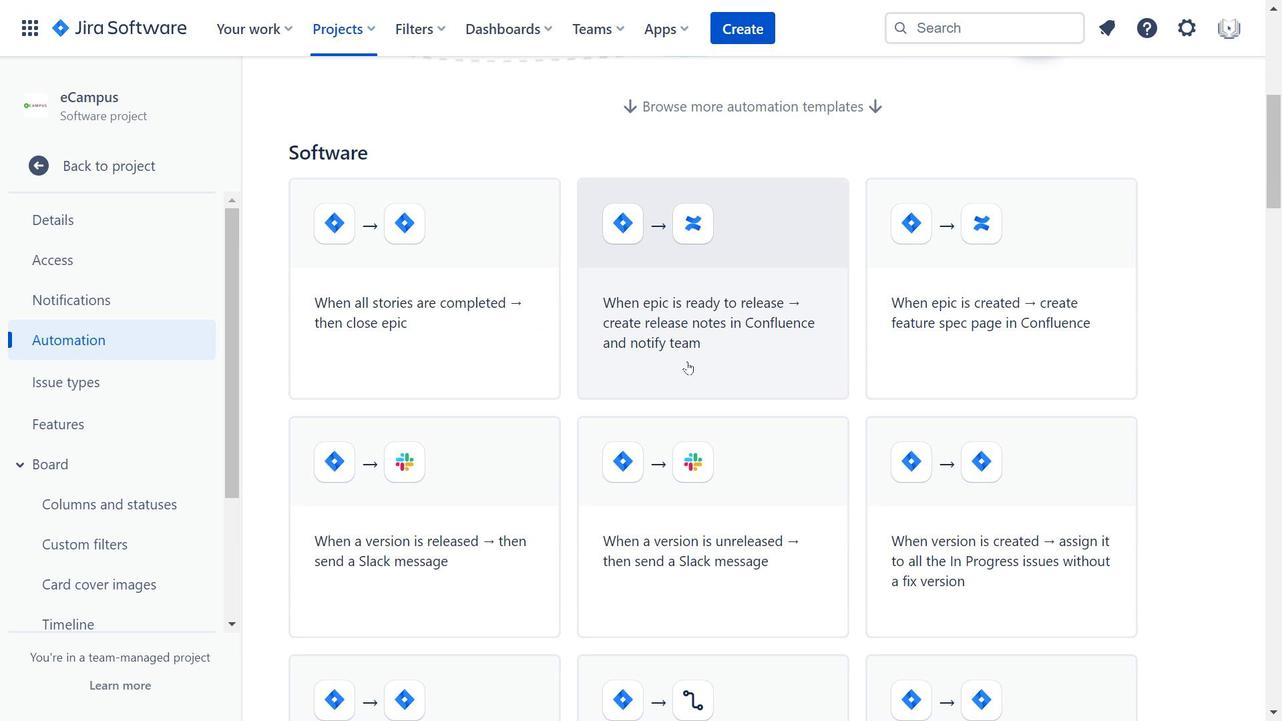 
Action: Mouse pressed left at (705, 344)
Screenshot: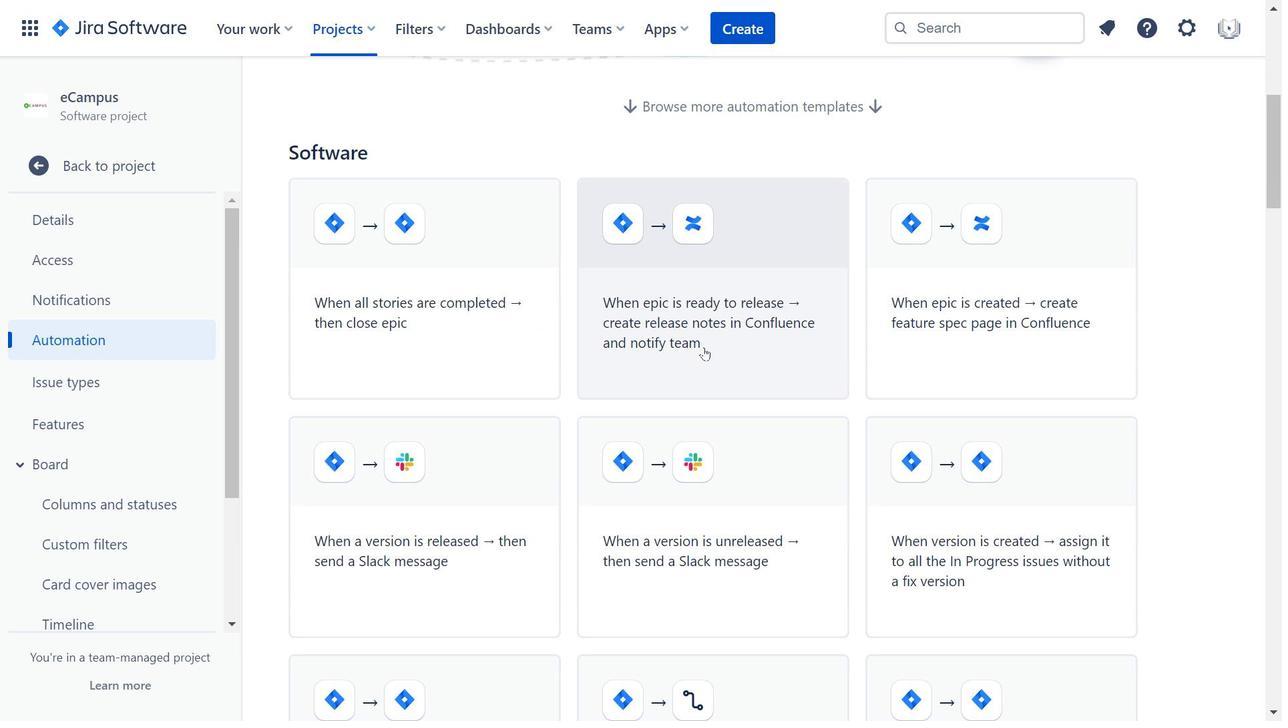 
Action: Mouse moved to (588, 251)
Screenshot: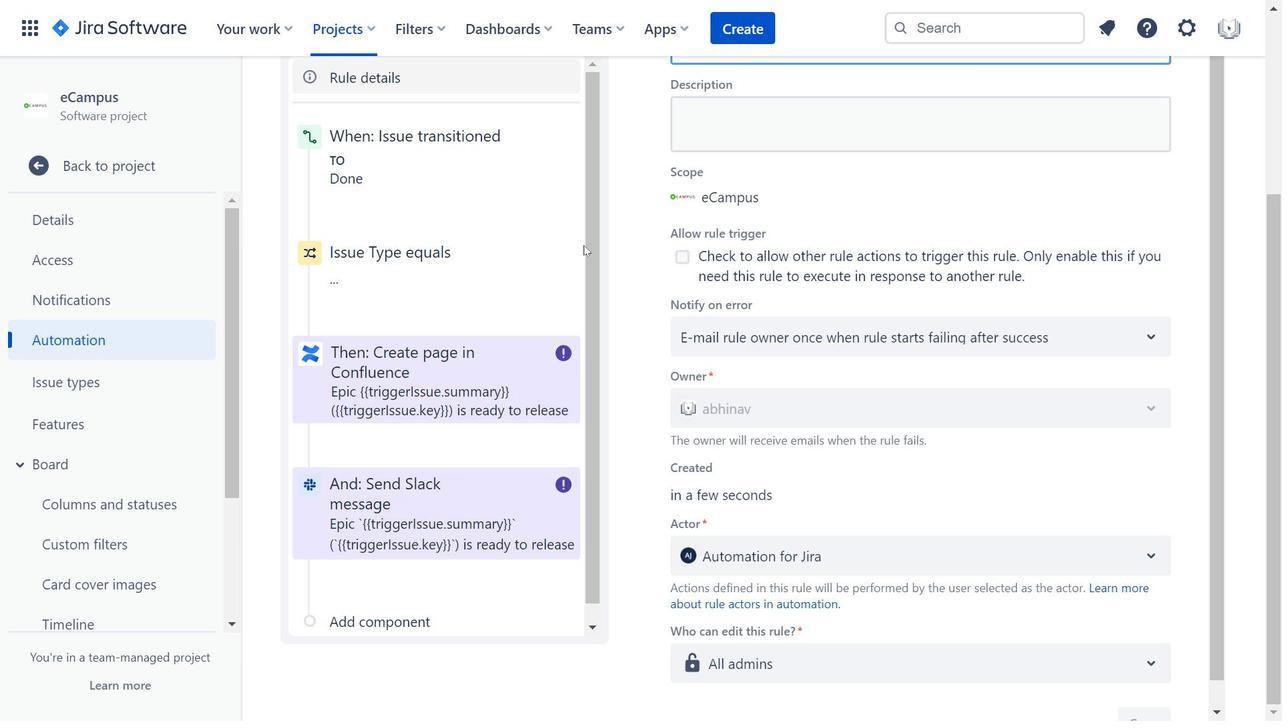 
Action: Mouse scrolled (588, 251) with delta (0, 0)
Screenshot: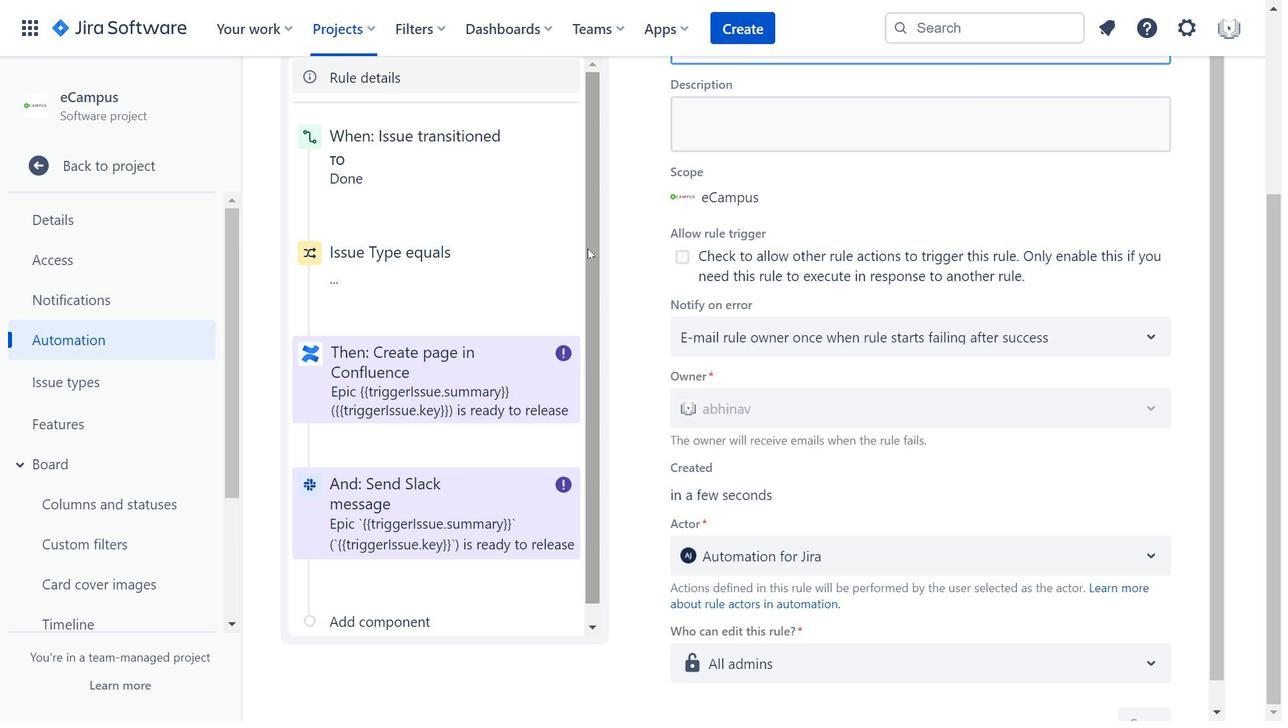 
Action: Mouse moved to (481, 259)
Screenshot: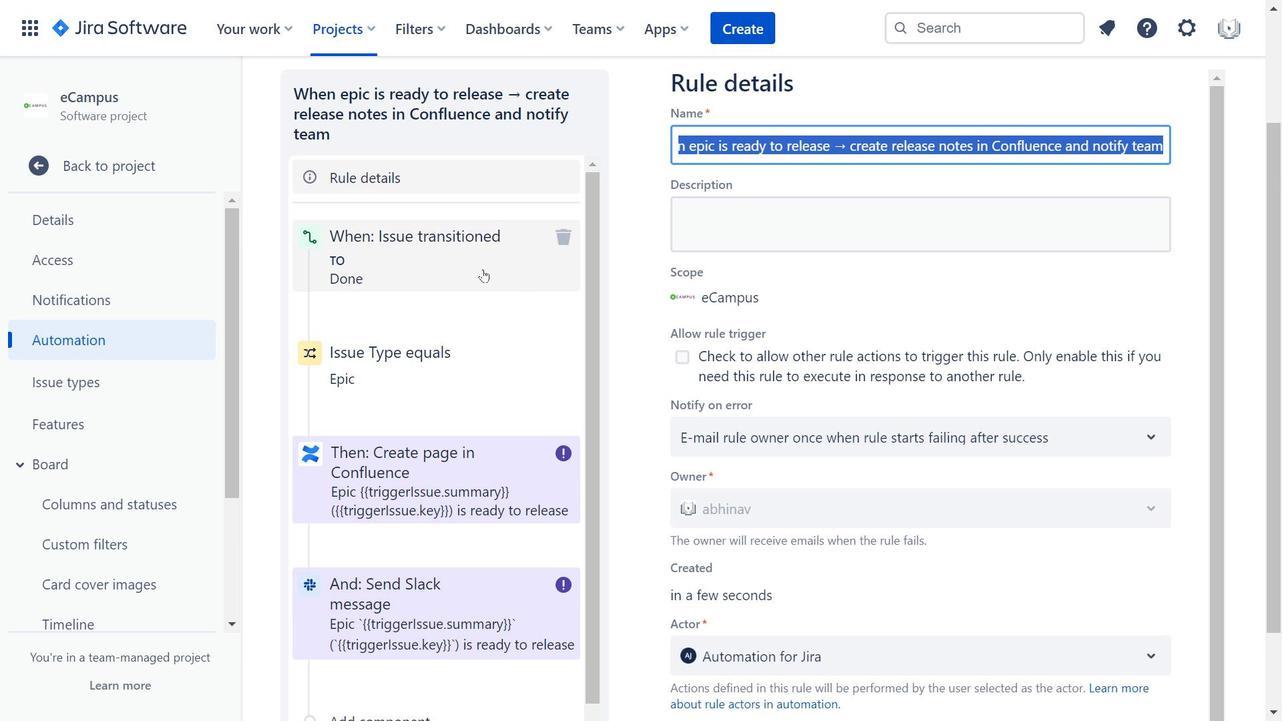 
Action: Mouse pressed left at (481, 259)
Screenshot: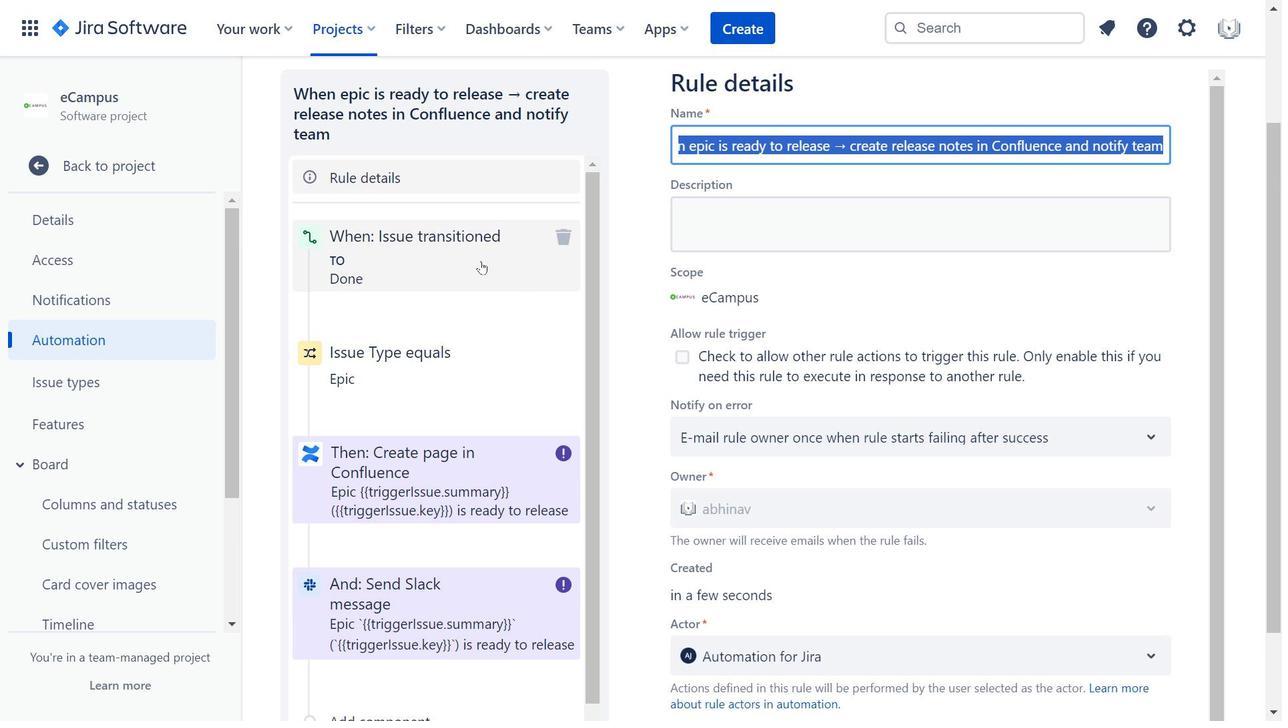
Action: Mouse moved to (876, 352)
Screenshot: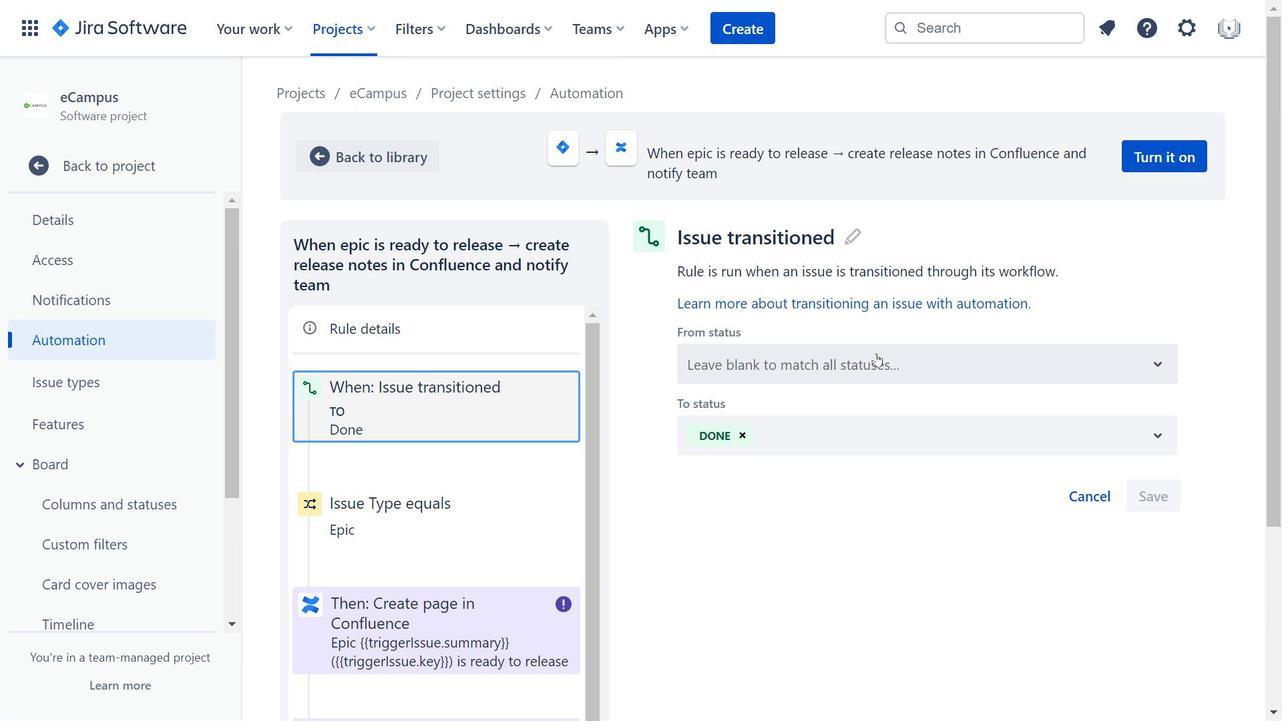 
Action: Mouse pressed left at (876, 352)
Screenshot: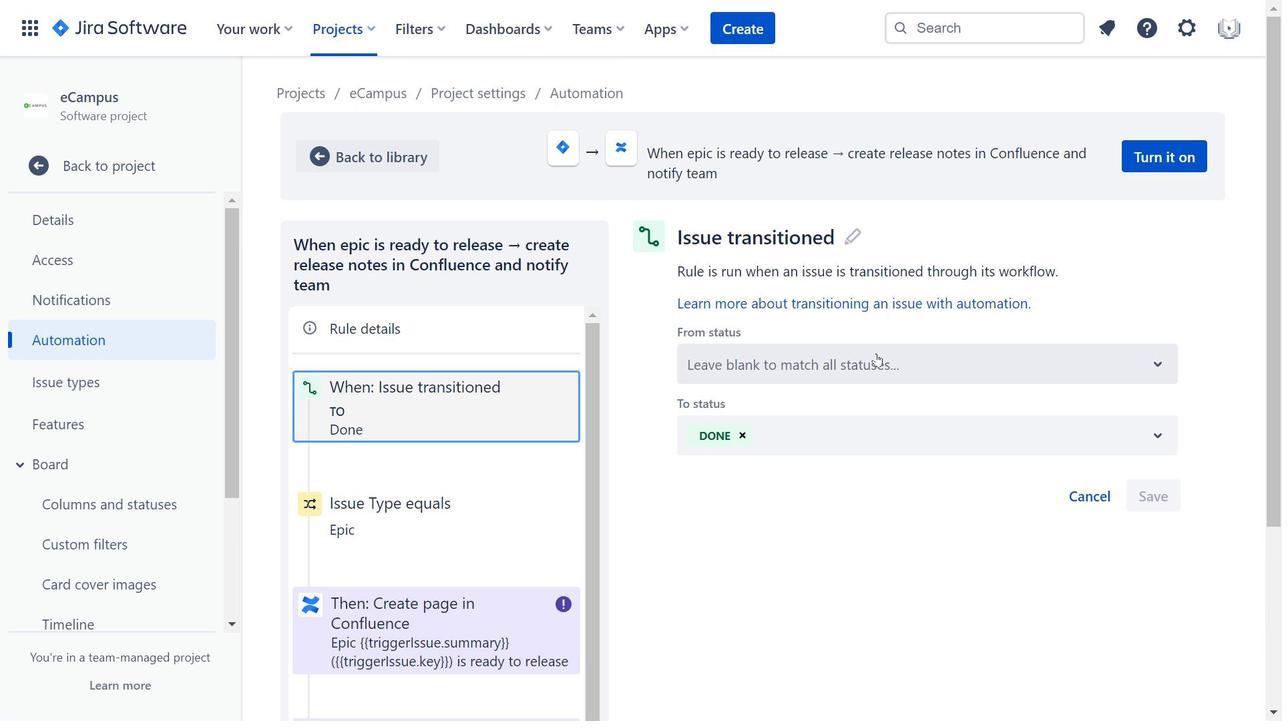
Action: Mouse moved to (631, 521)
Screenshot: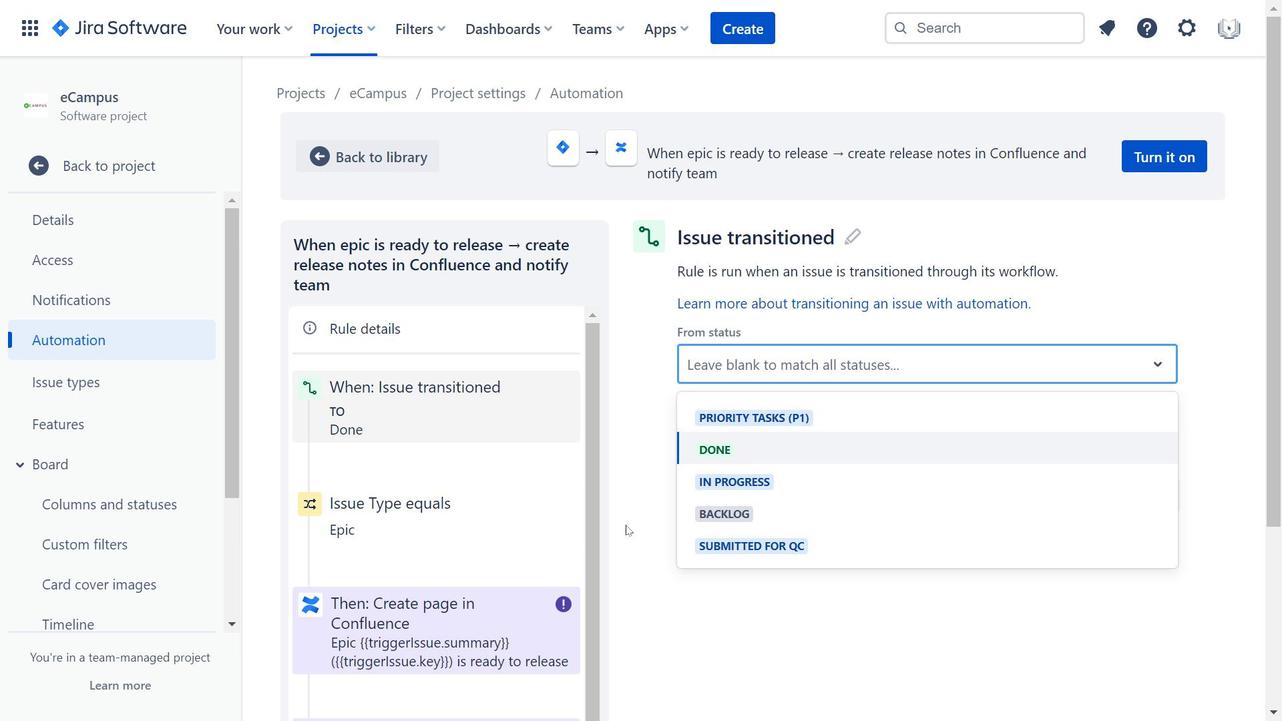 
Action: Mouse pressed left at (631, 521)
Screenshot: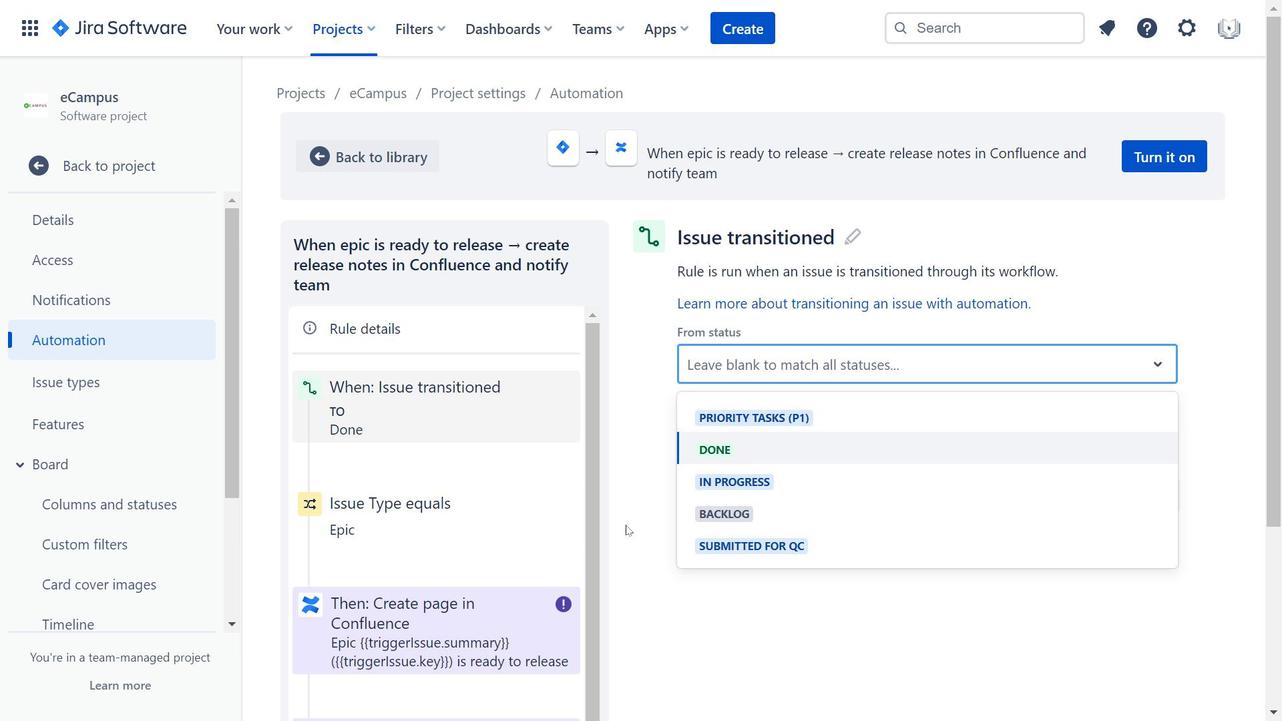 
Action: Mouse moved to (847, 370)
Screenshot: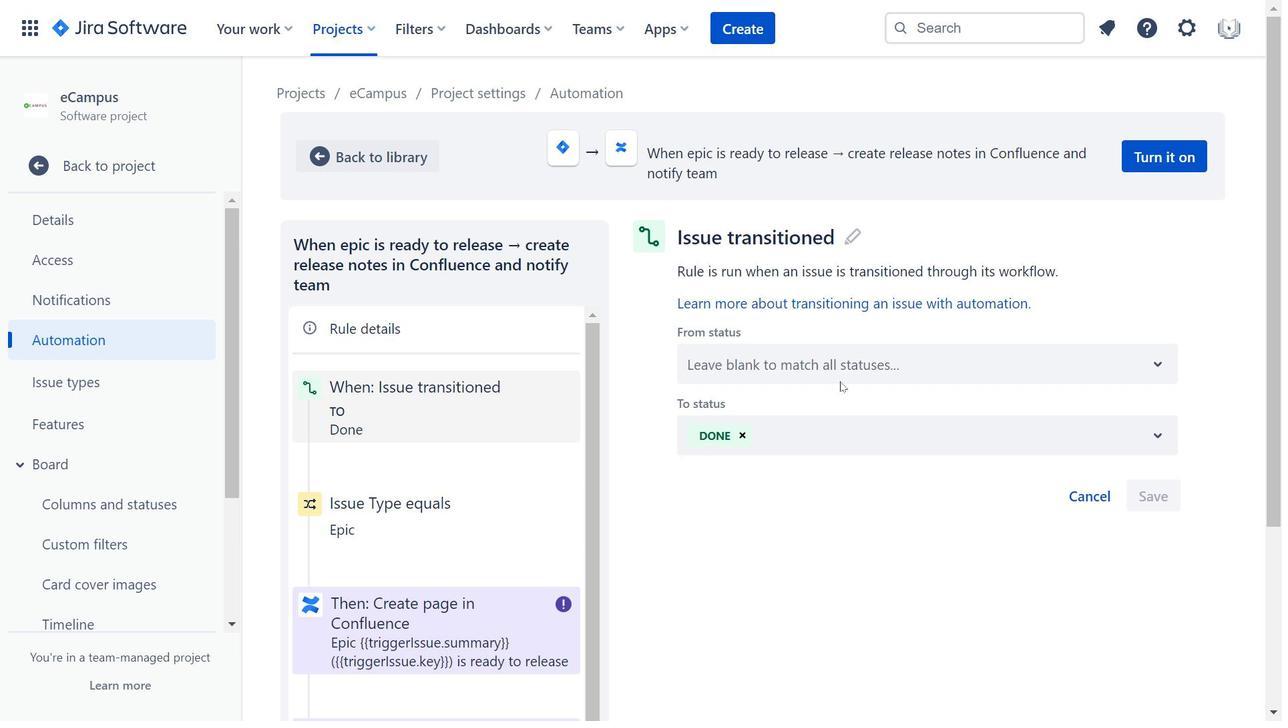 
Action: Mouse pressed left at (847, 370)
Screenshot: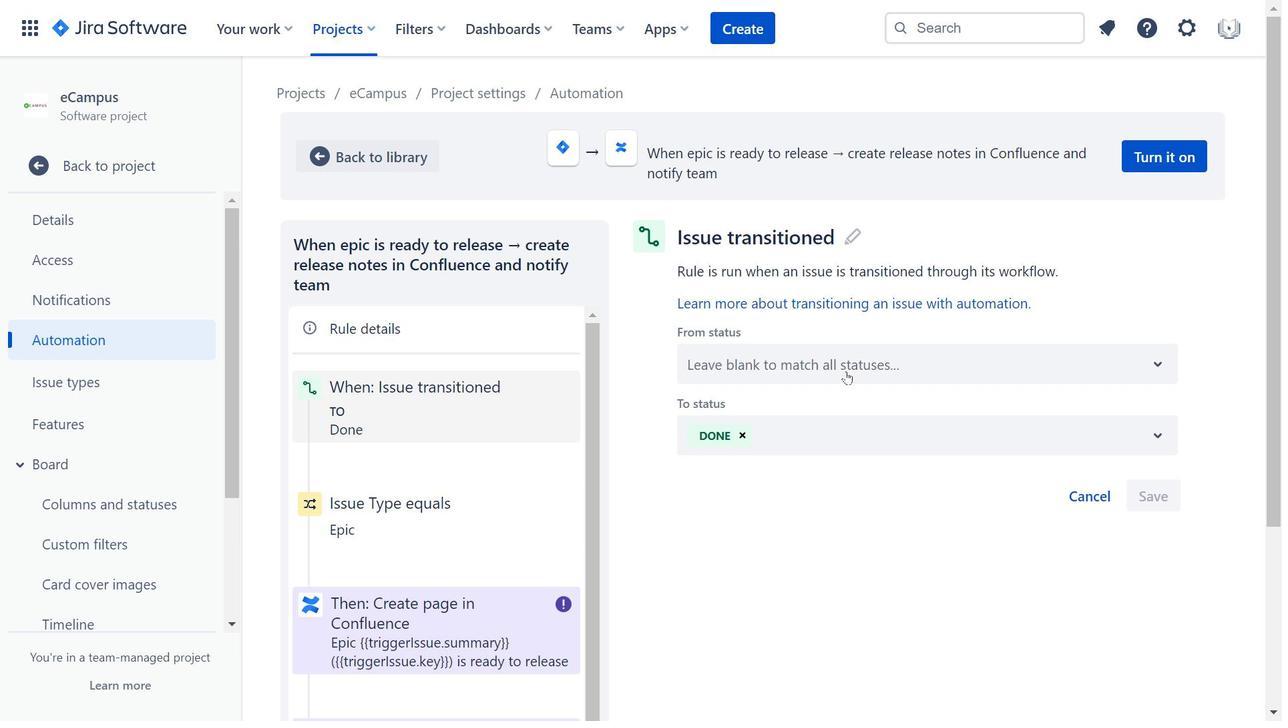 
Action: Mouse moved to (448, 443)
Screenshot: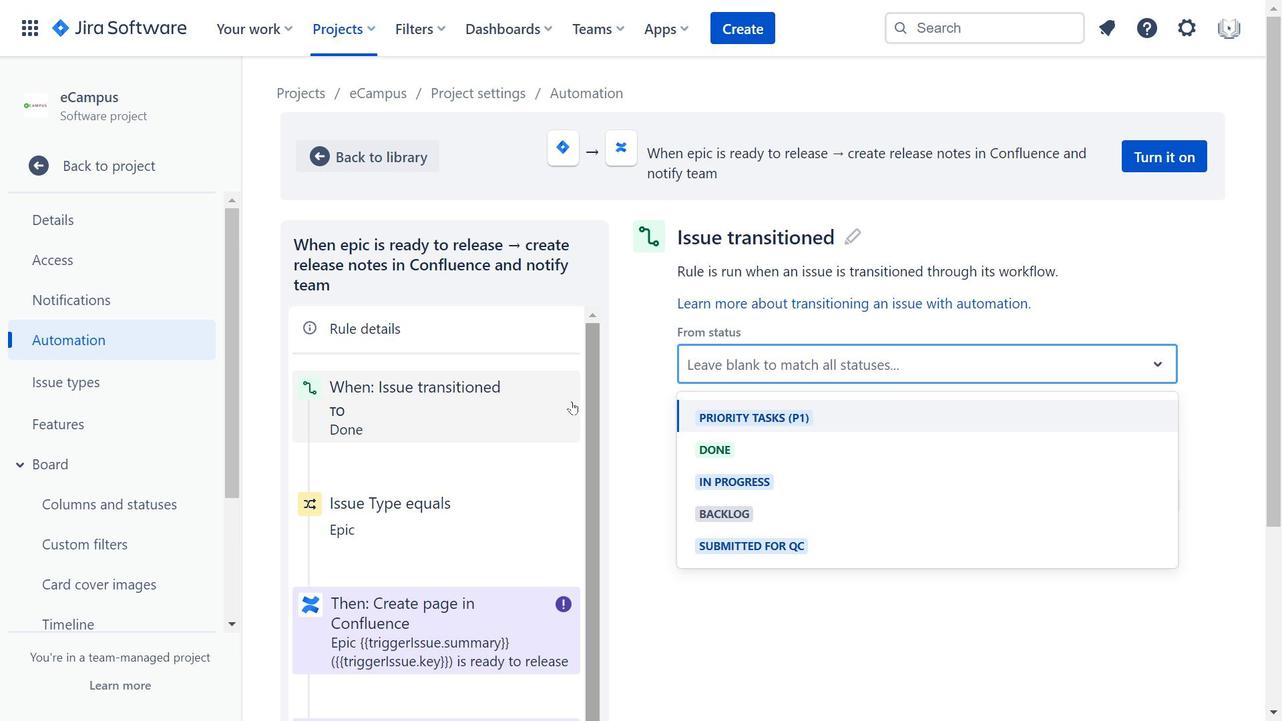 
Action: Mouse scrolled (448, 442) with delta (0, 0)
Screenshot: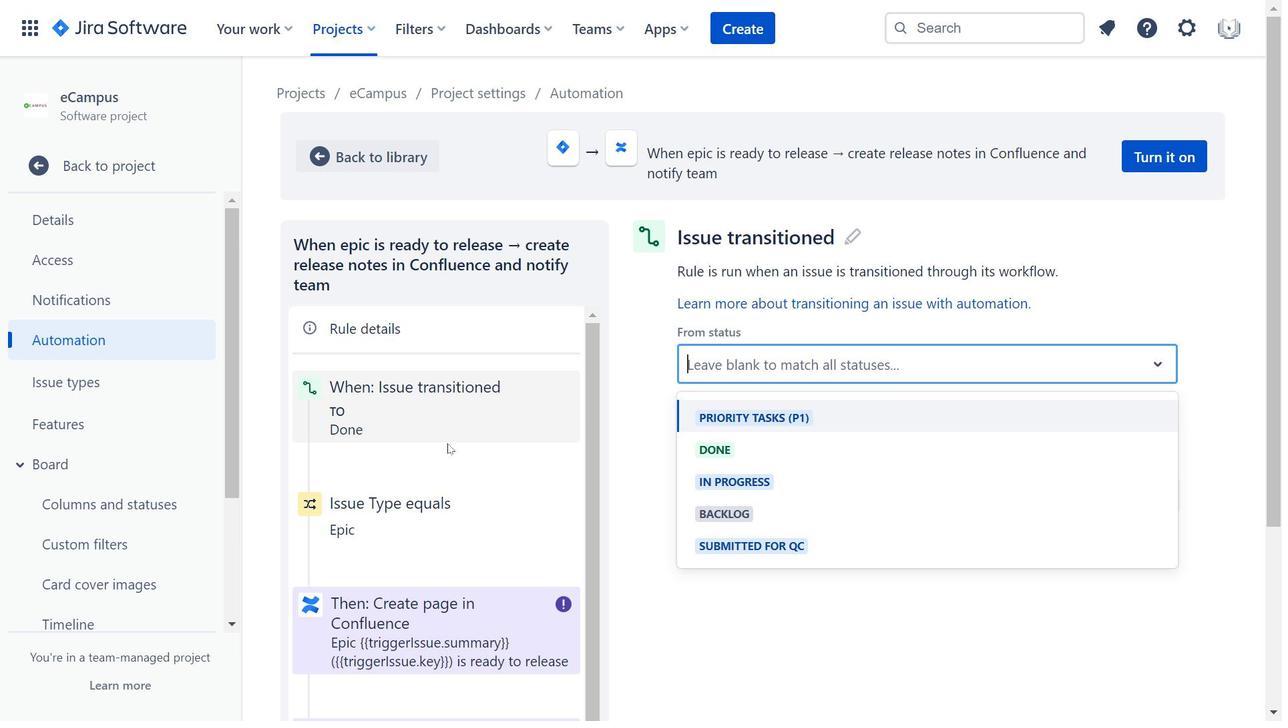 
Action: Mouse scrolled (448, 442) with delta (0, 0)
Screenshot: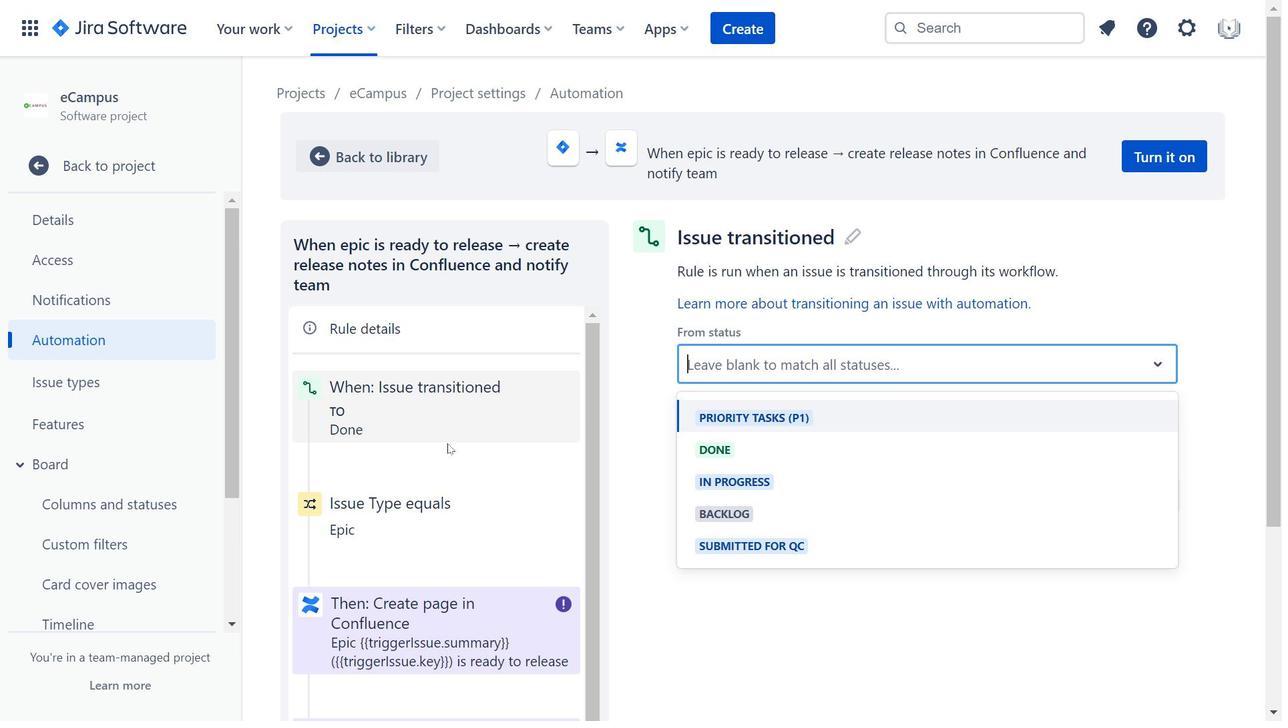 
Action: Mouse scrolled (448, 442) with delta (0, 0)
Screenshot: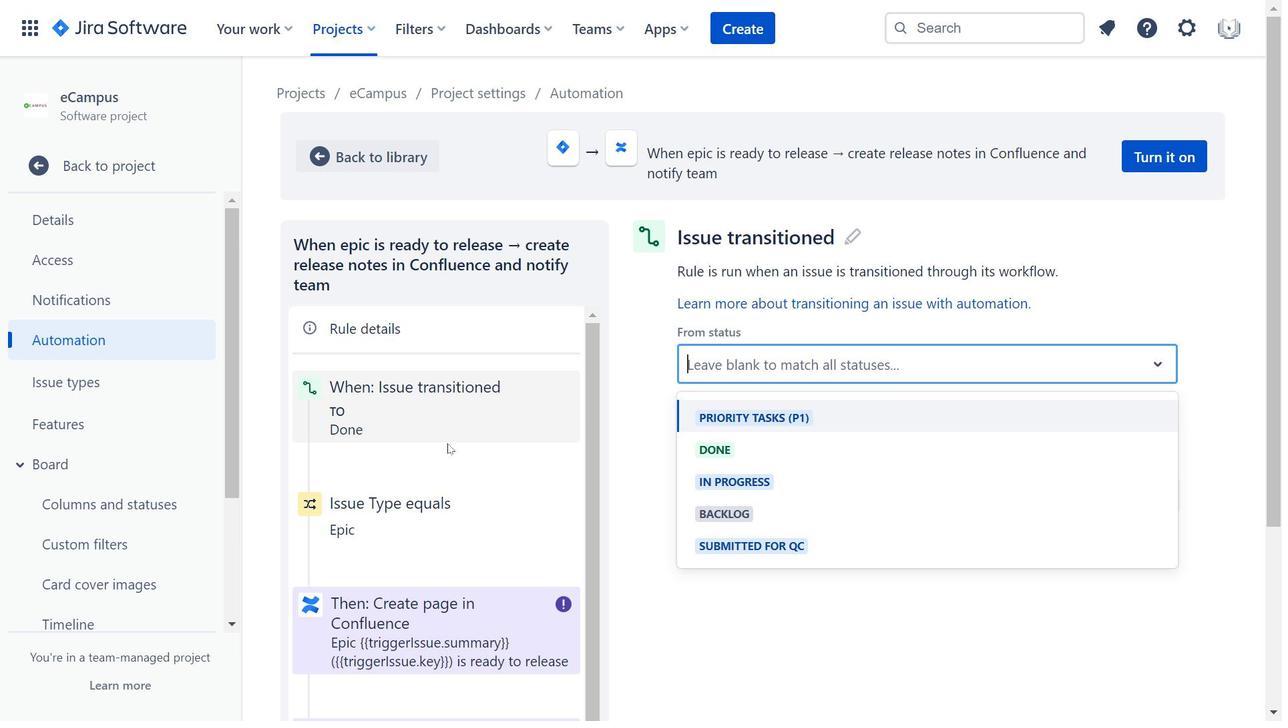 
Action: Mouse moved to (461, 466)
Screenshot: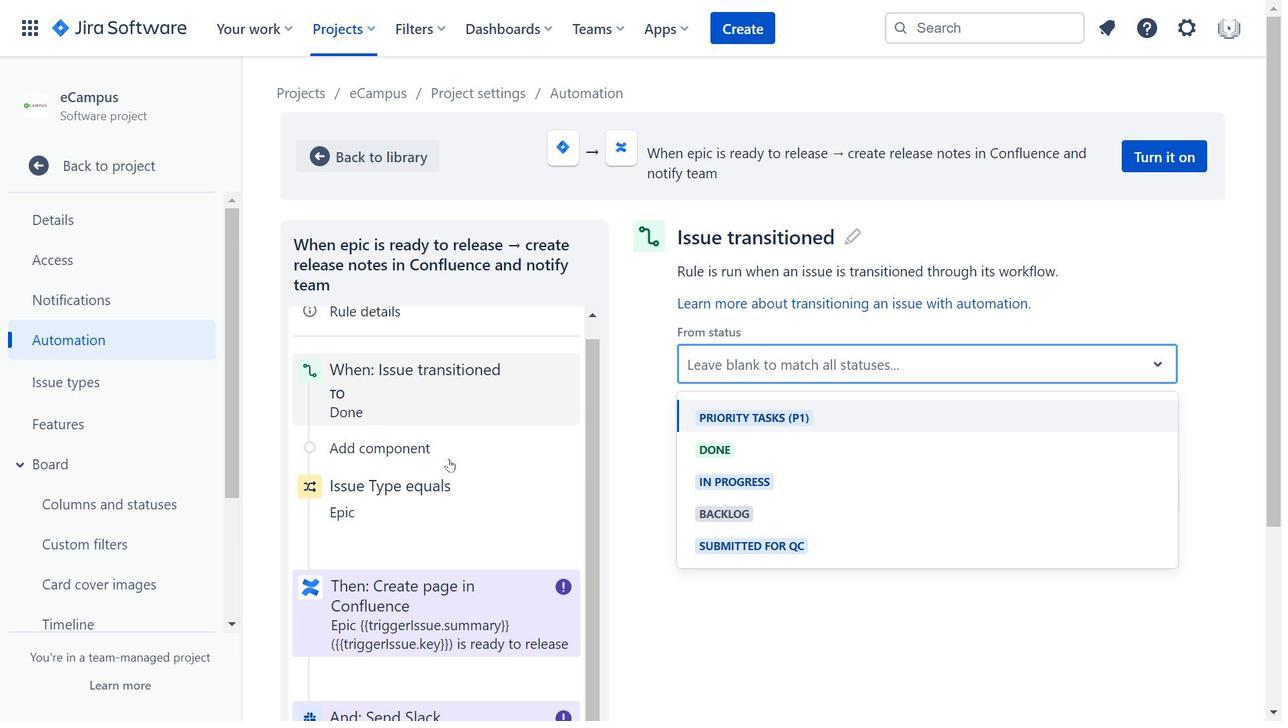 
Action: Mouse scrolled (461, 466) with delta (0, 0)
Screenshot: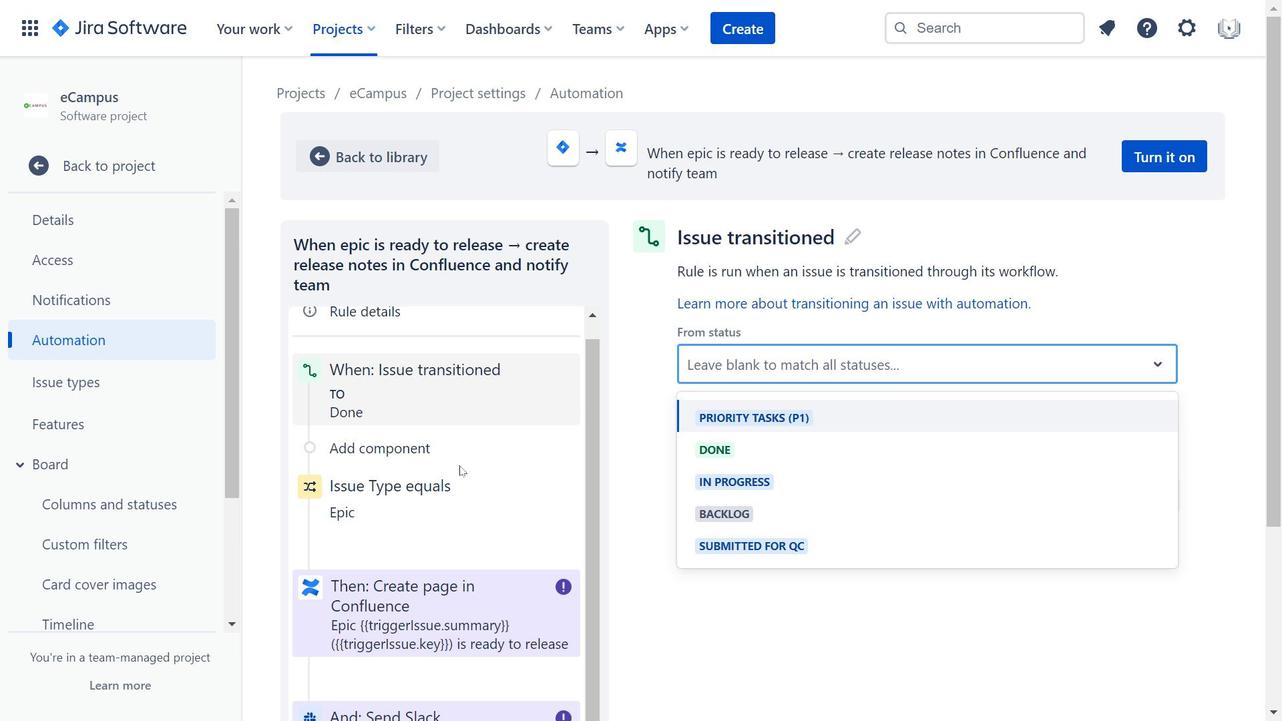 
Action: Mouse scrolled (461, 466) with delta (0, 0)
Screenshot: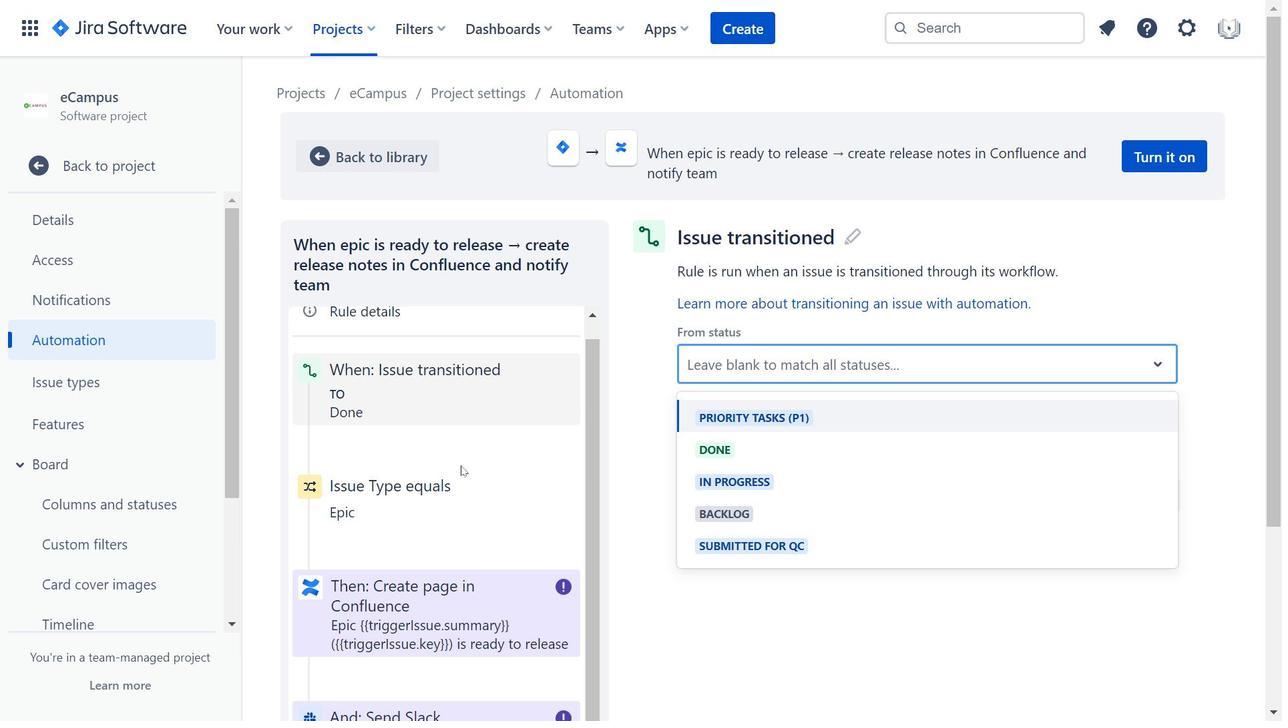 
Action: Mouse scrolled (461, 466) with delta (0, 0)
Screenshot: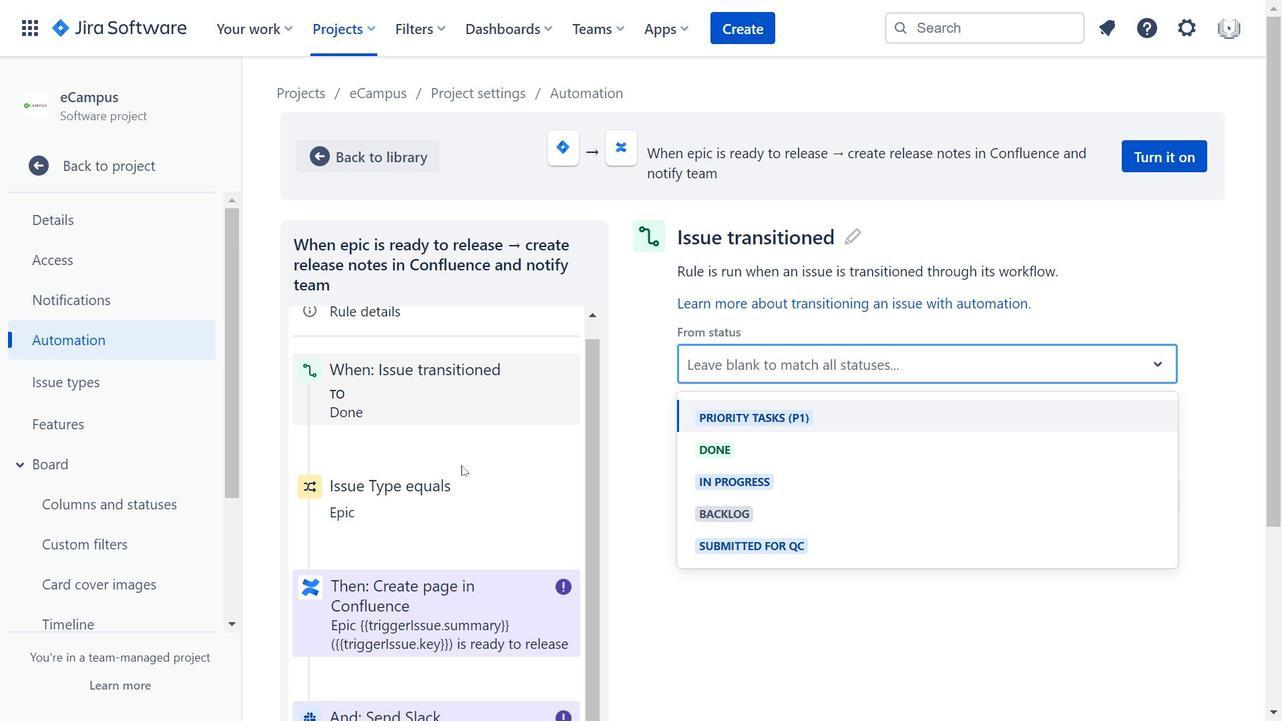 
Action: Mouse scrolled (461, 466) with delta (0, 0)
Screenshot: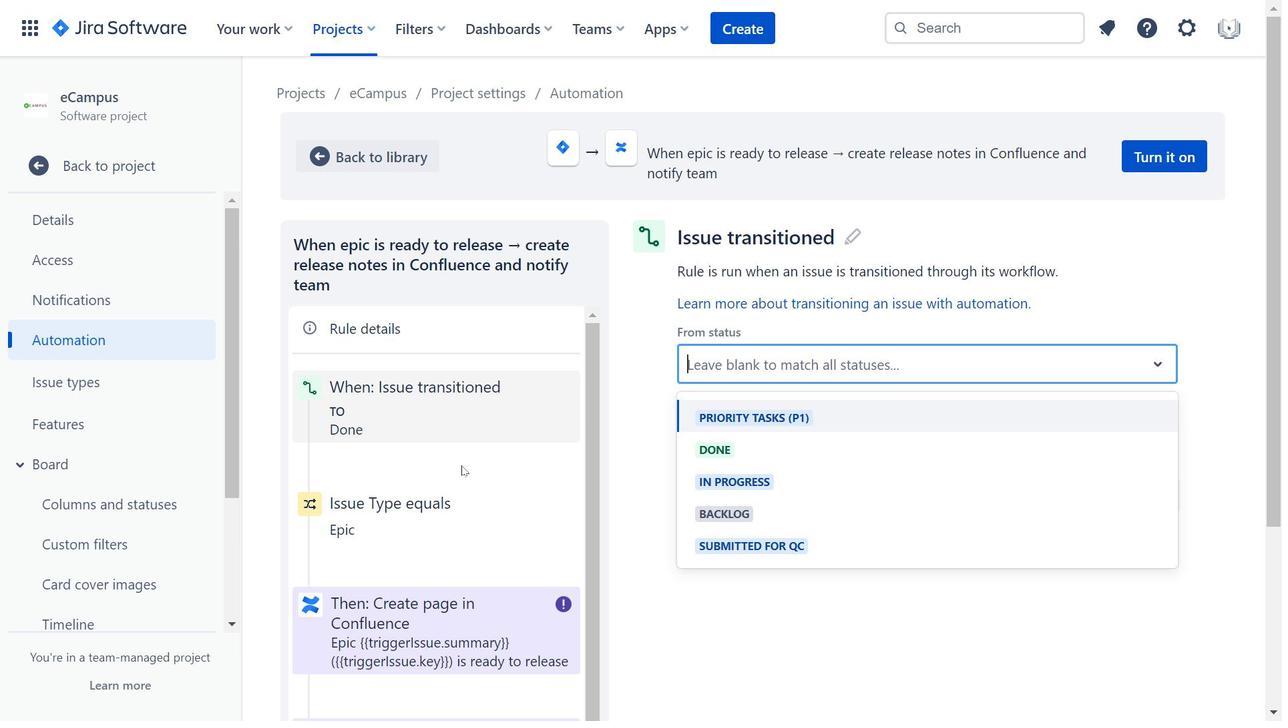 
Action: Mouse scrolled (461, 466) with delta (0, 0)
Screenshot: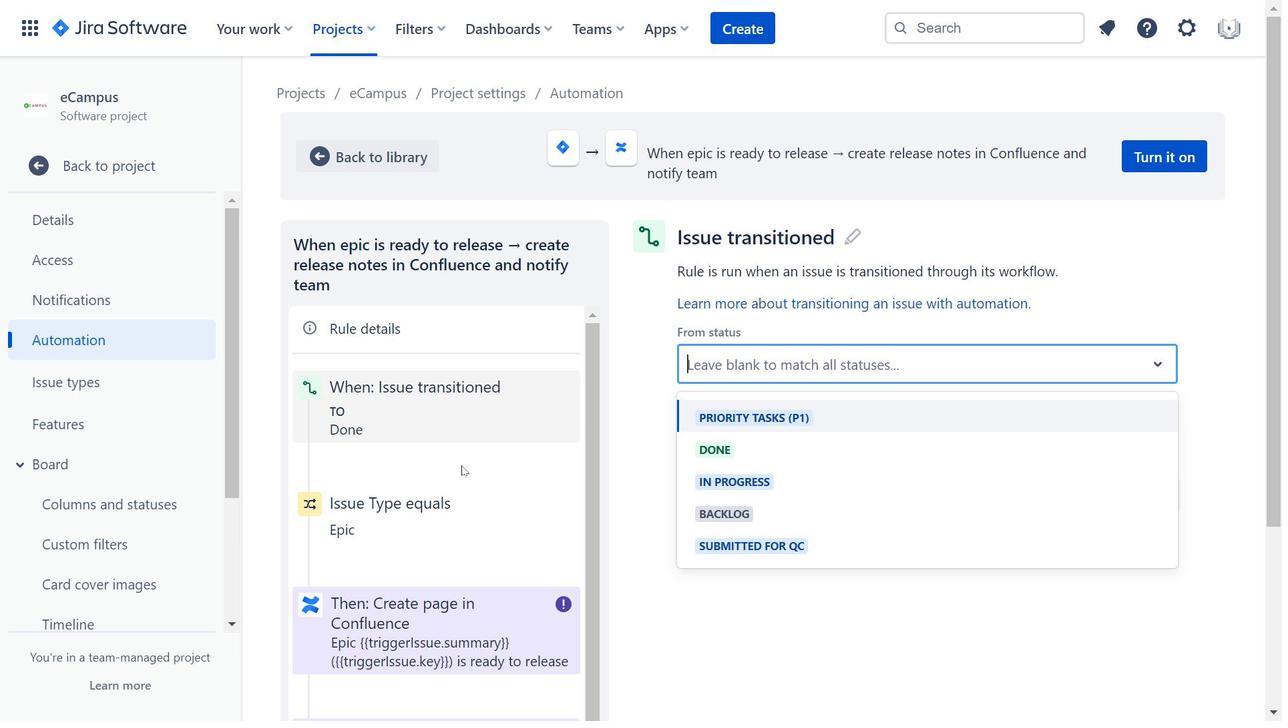 
Action: Mouse scrolled (461, 466) with delta (0, 0)
Screenshot: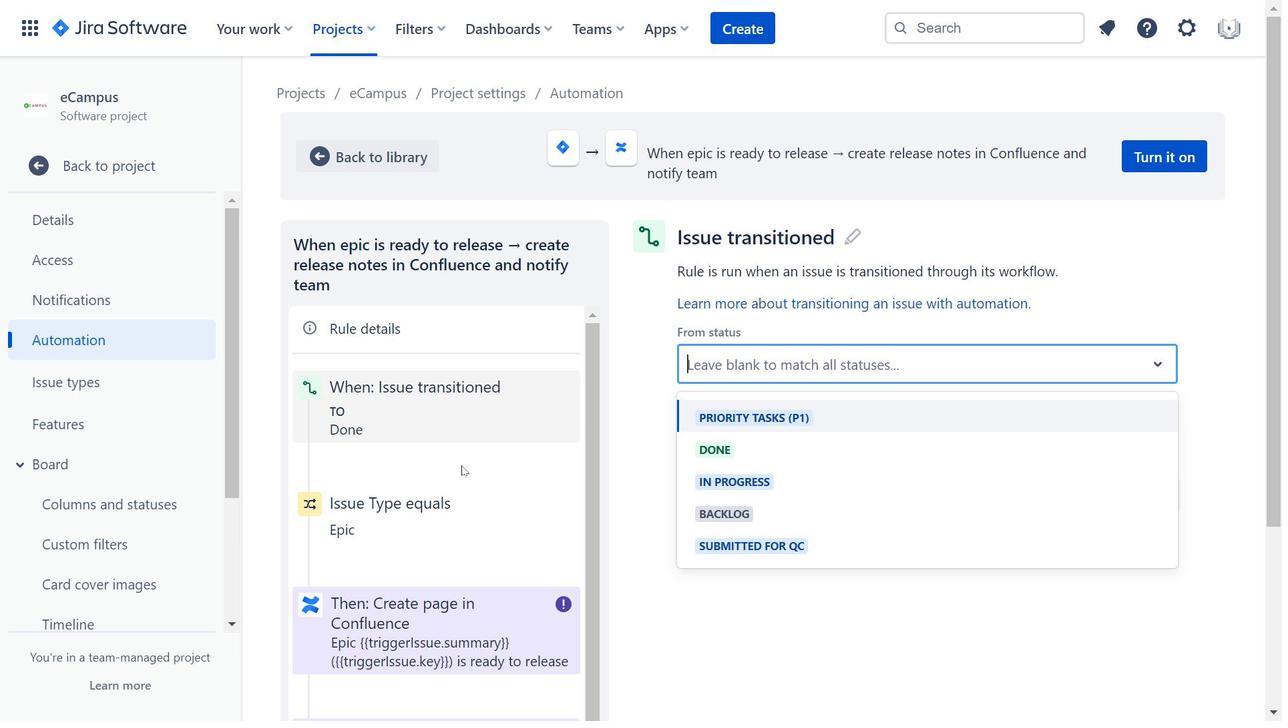 
Action: Mouse moved to (462, 472)
Screenshot: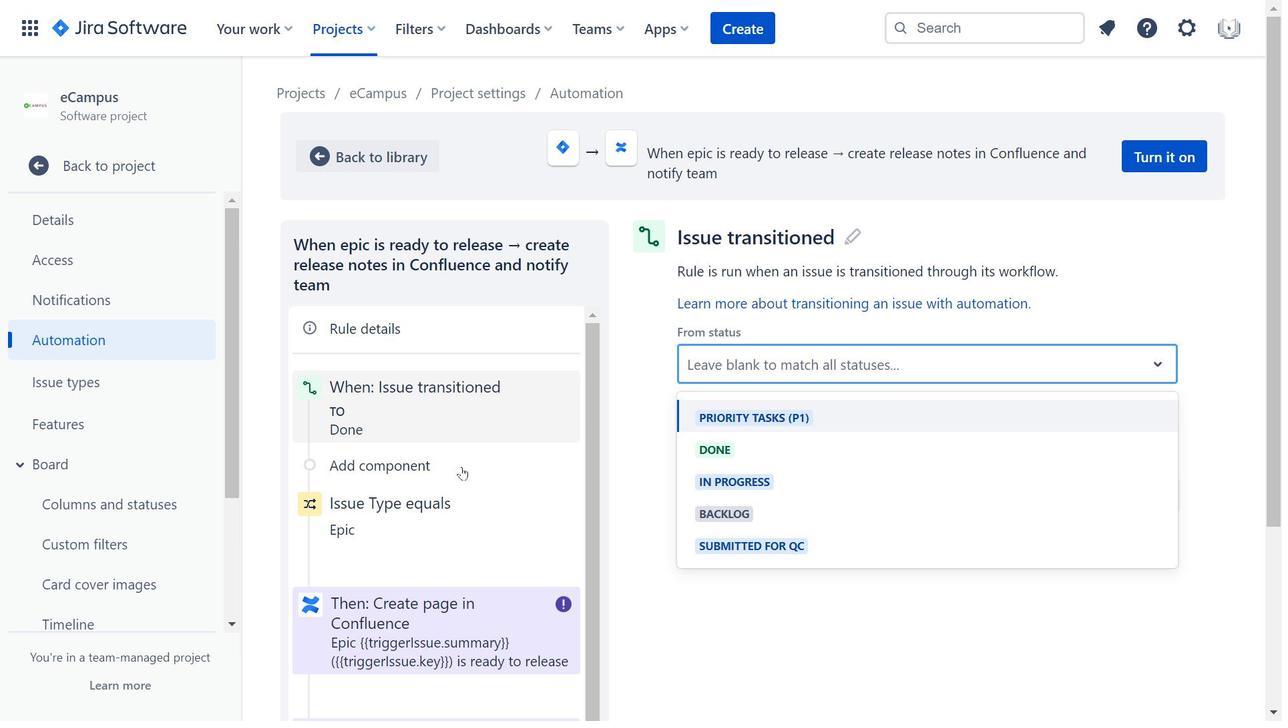 
Action: Mouse scrolled (462, 472) with delta (0, 0)
Screenshot: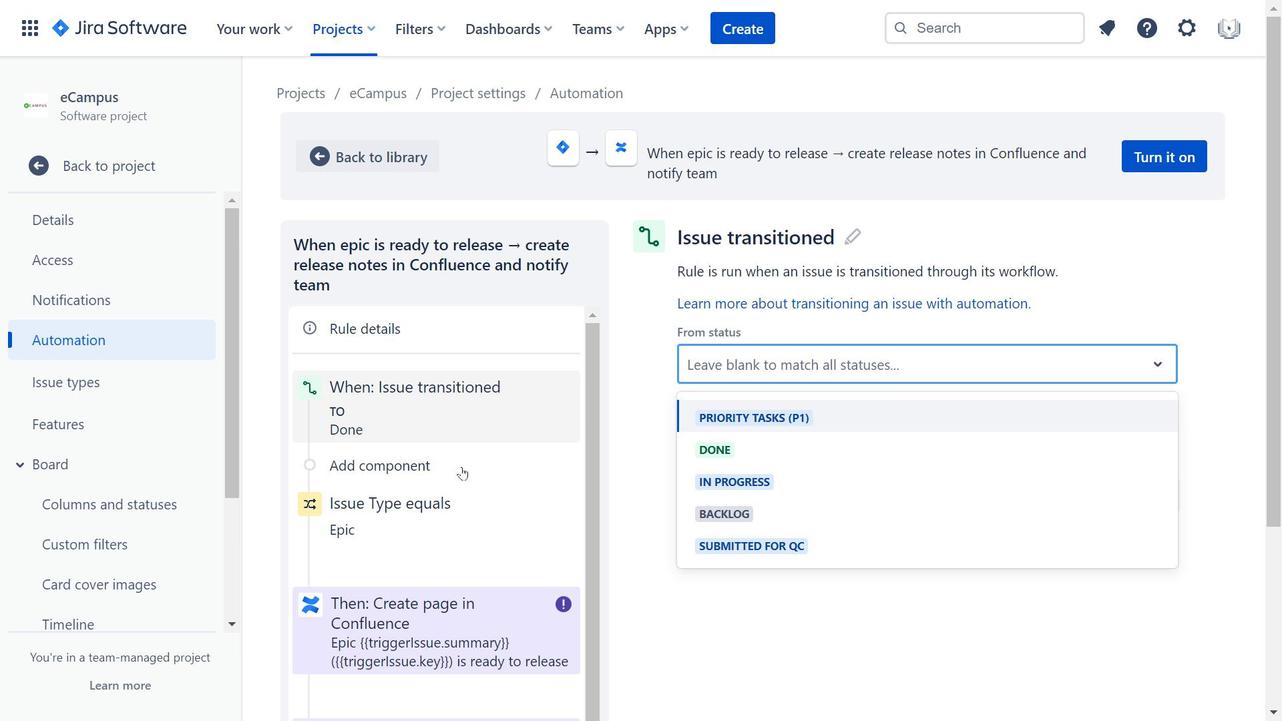 
Action: Mouse scrolled (462, 472) with delta (0, 0)
Screenshot: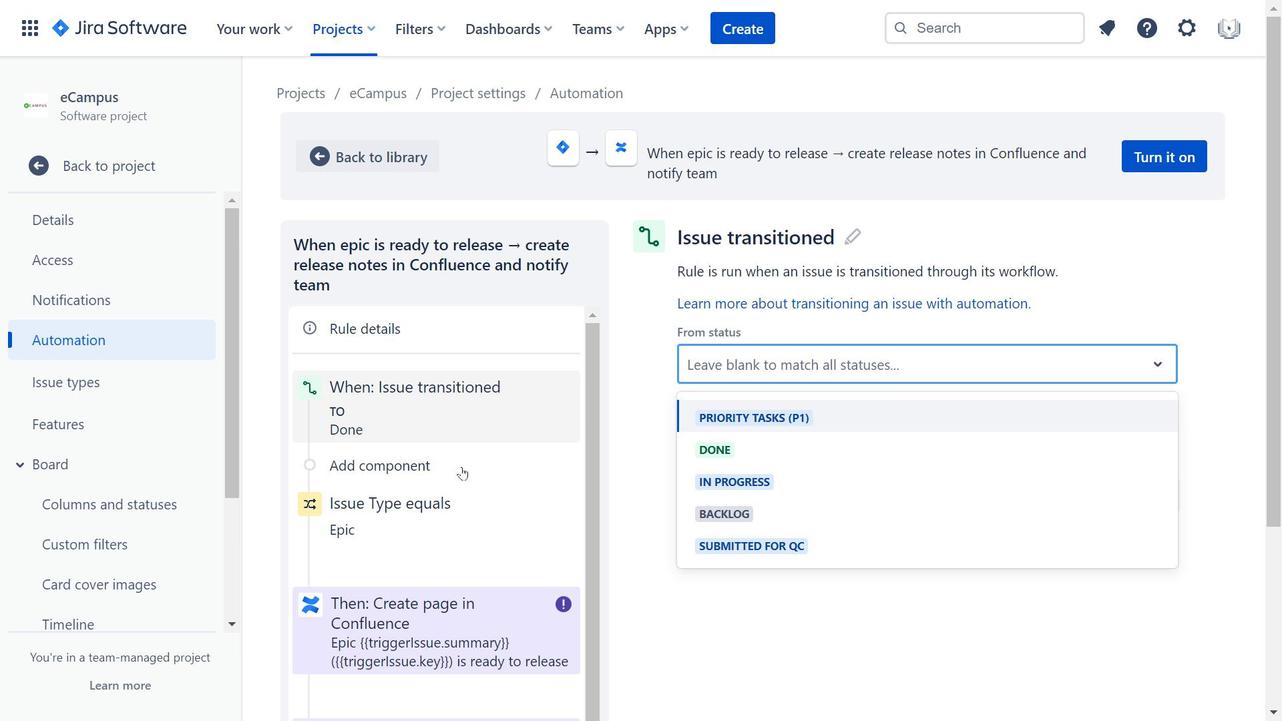 
Action: Mouse moved to (463, 473)
Screenshot: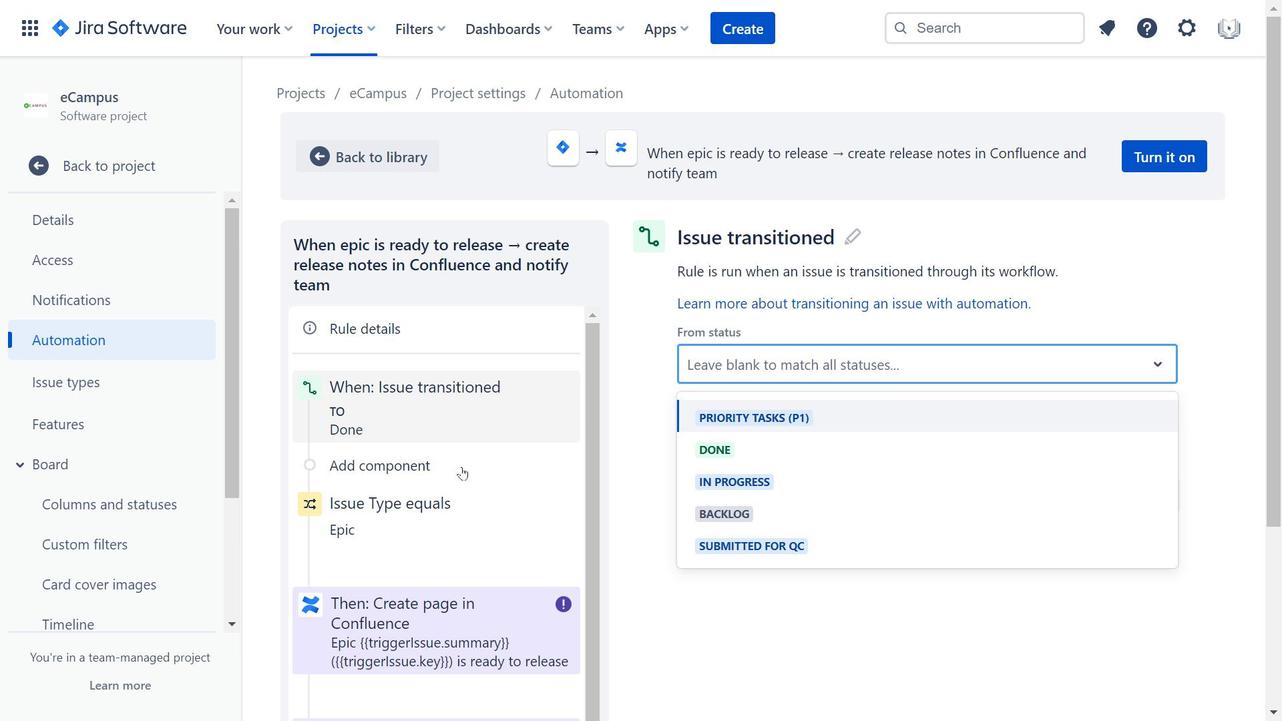 
Action: Mouse scrolled (463, 472) with delta (0, 0)
Screenshot: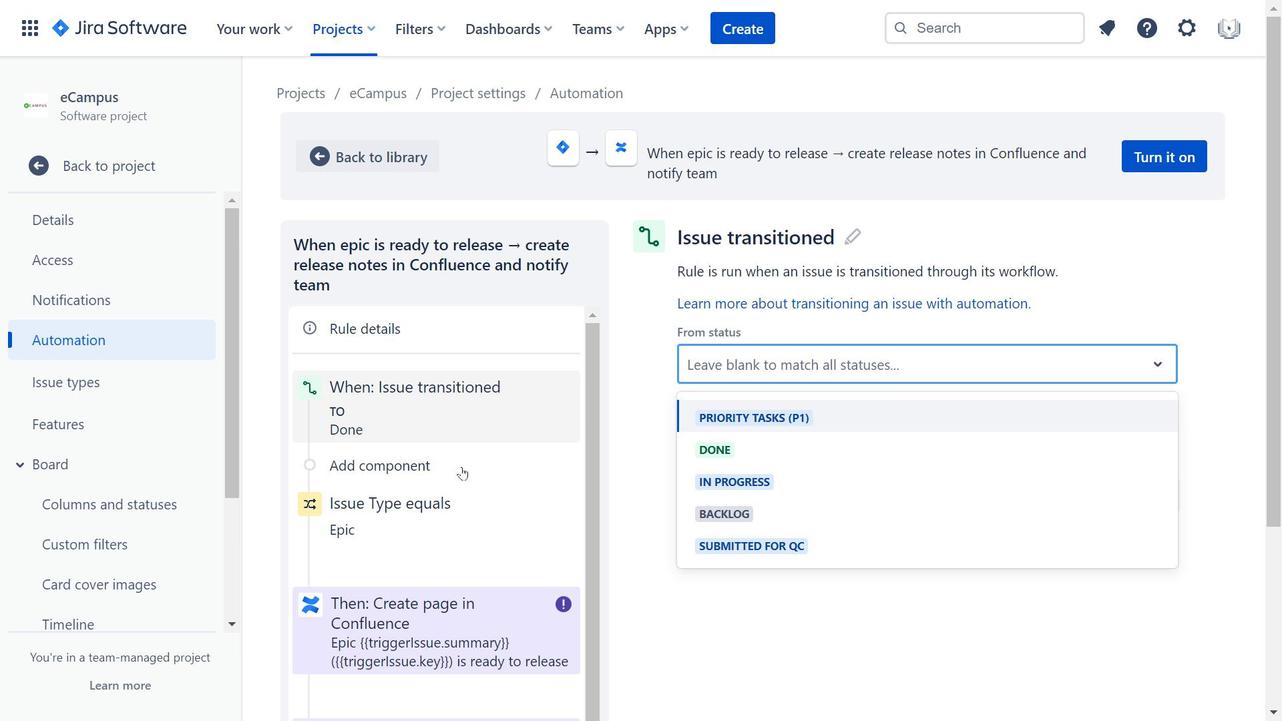 
Action: Mouse scrolled (463, 472) with delta (0, 0)
Screenshot: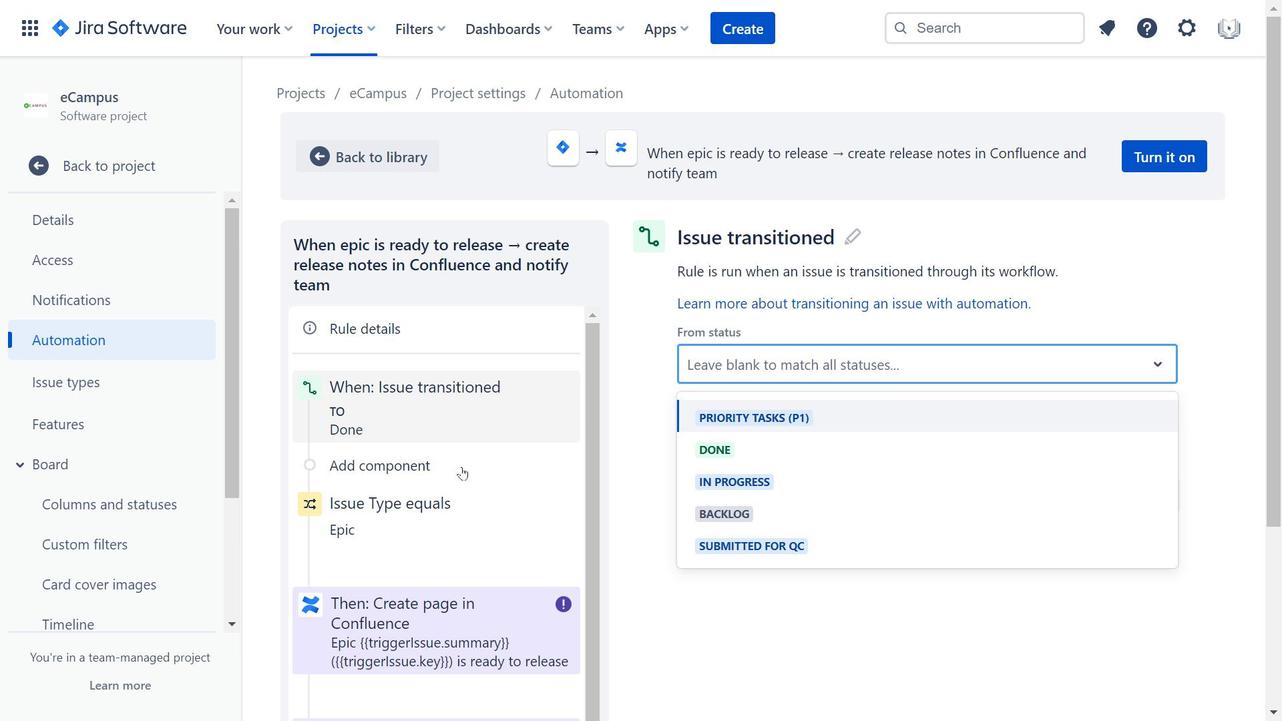 
Action: Mouse moved to (463, 474)
Screenshot: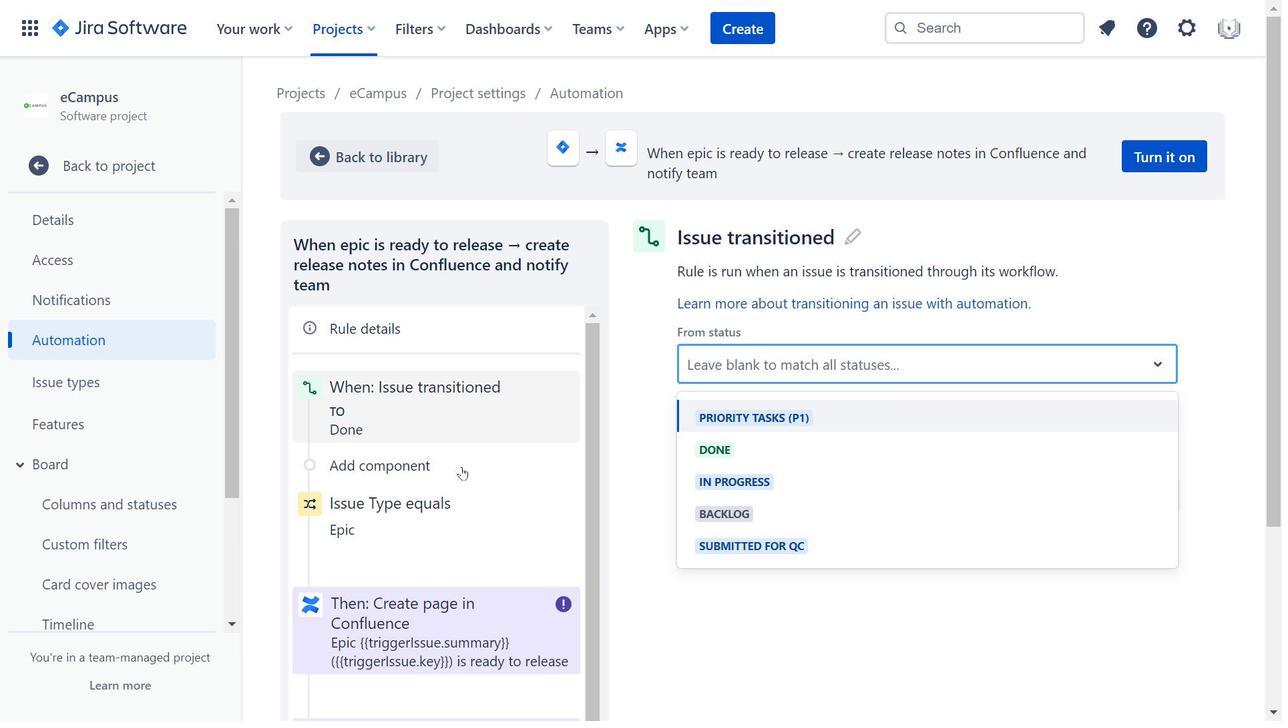 
Action: Mouse scrolled (463, 474) with delta (0, 0)
Screenshot: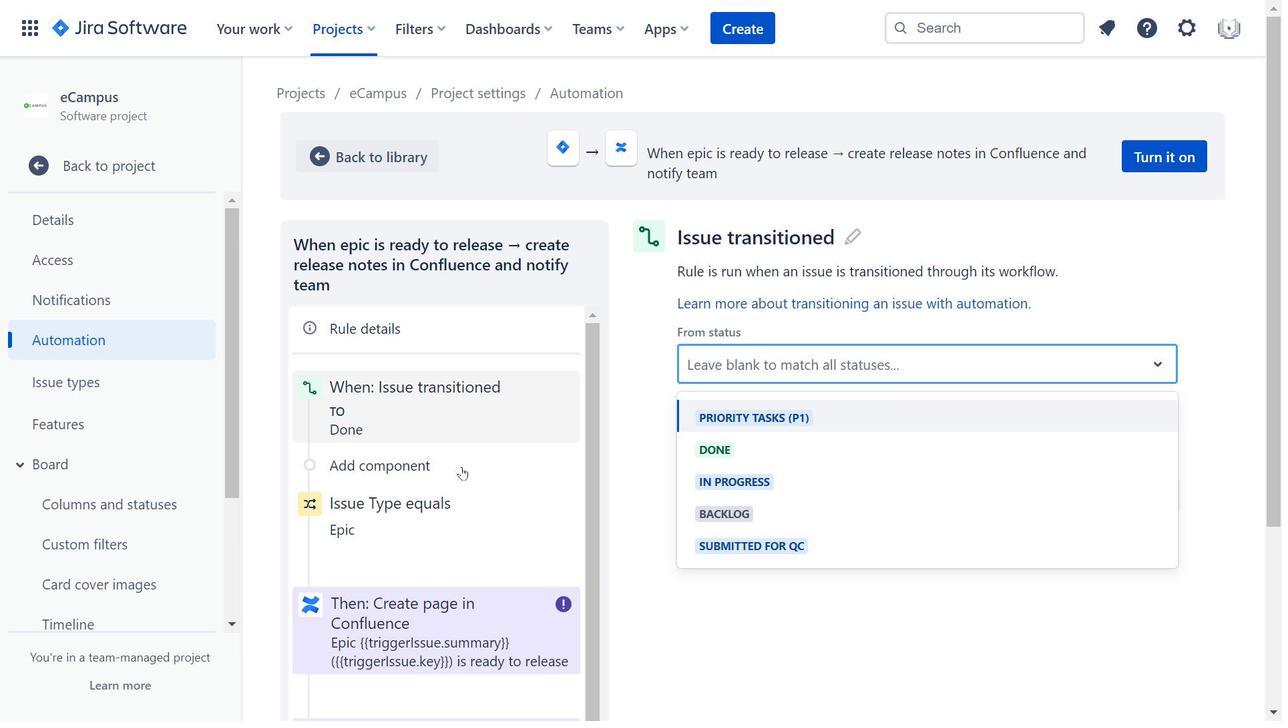 
Action: Mouse moved to (465, 476)
Screenshot: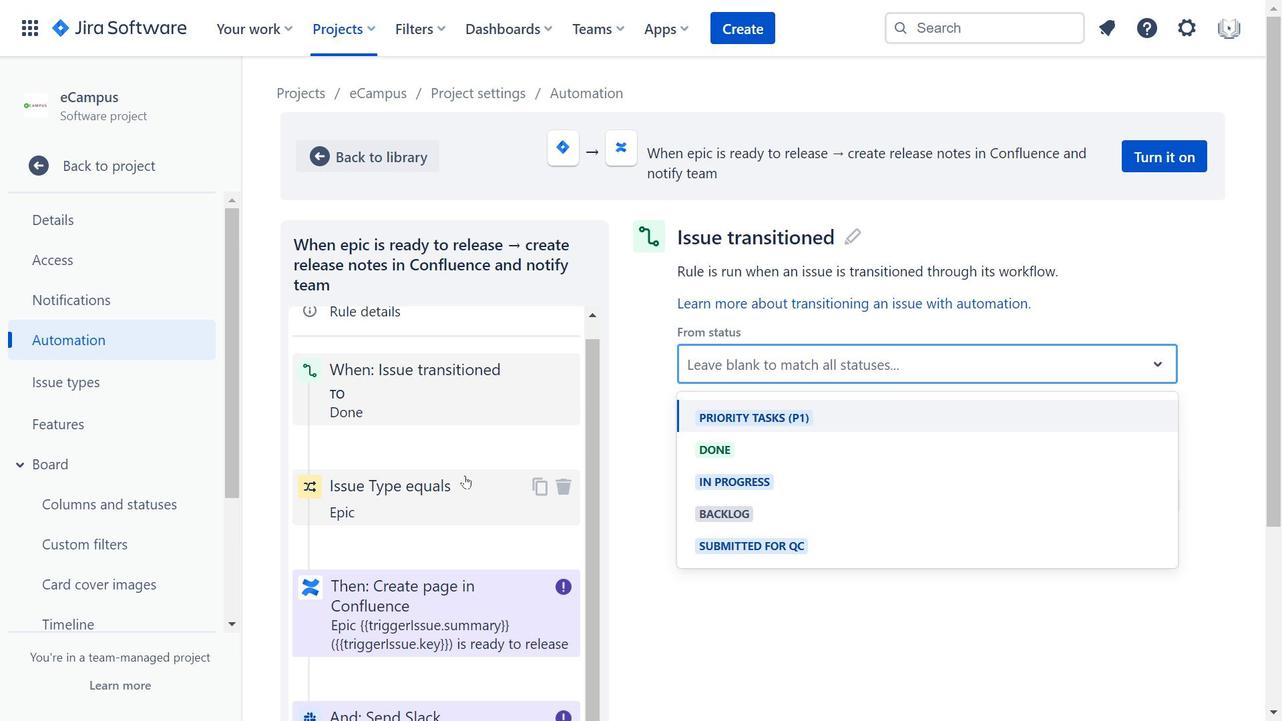 
Action: Mouse scrolled (465, 475) with delta (0, 0)
Screenshot: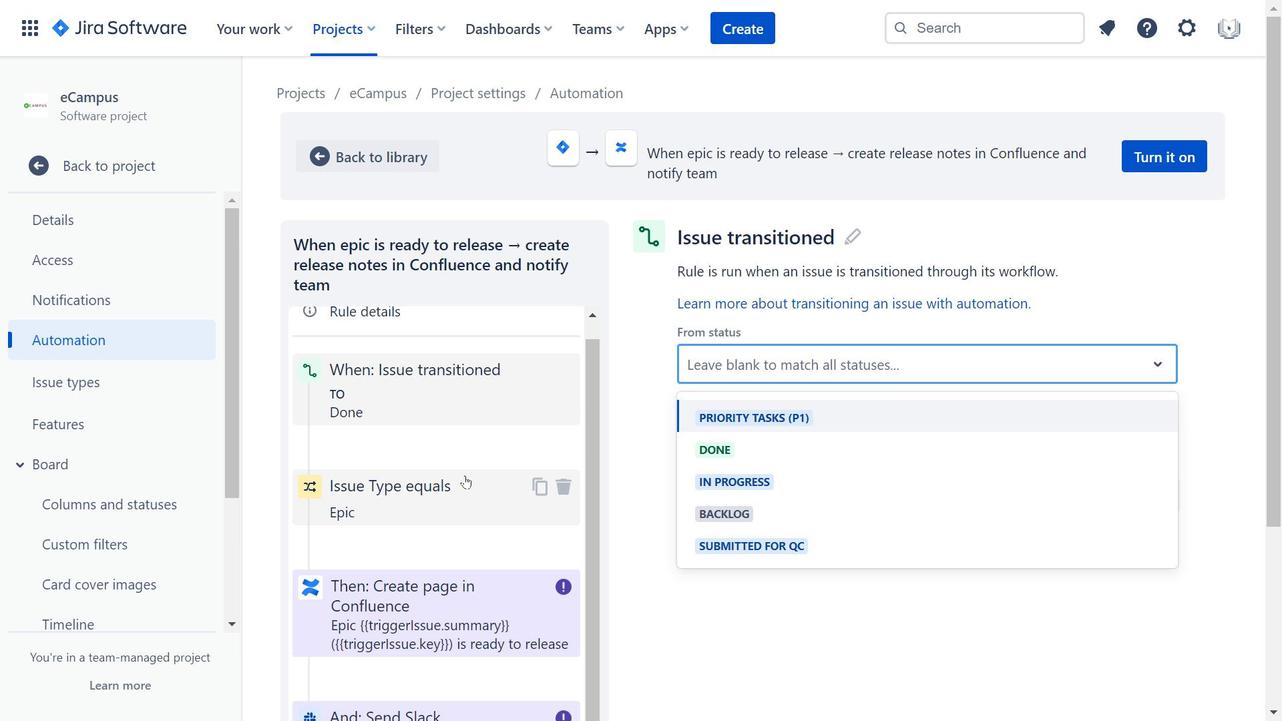 
Action: Mouse scrolled (465, 475) with delta (0, 0)
Screenshot: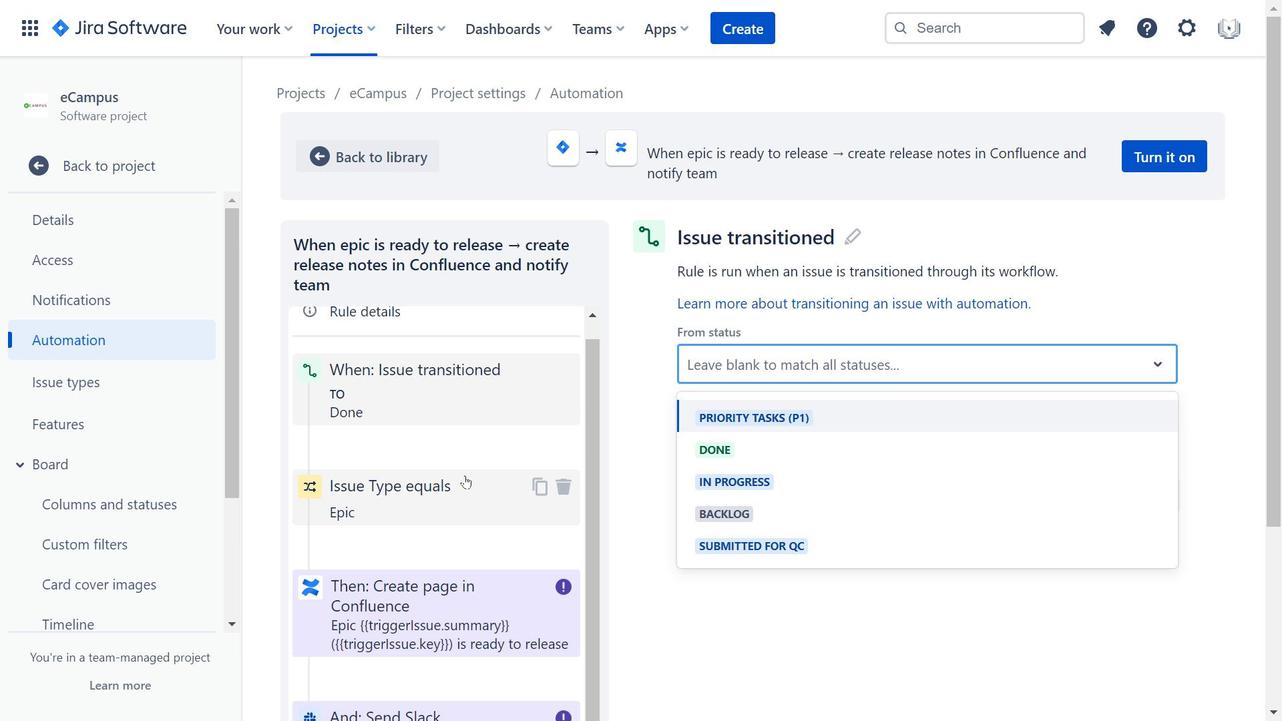 
Action: Mouse scrolled (465, 475) with delta (0, 0)
Screenshot: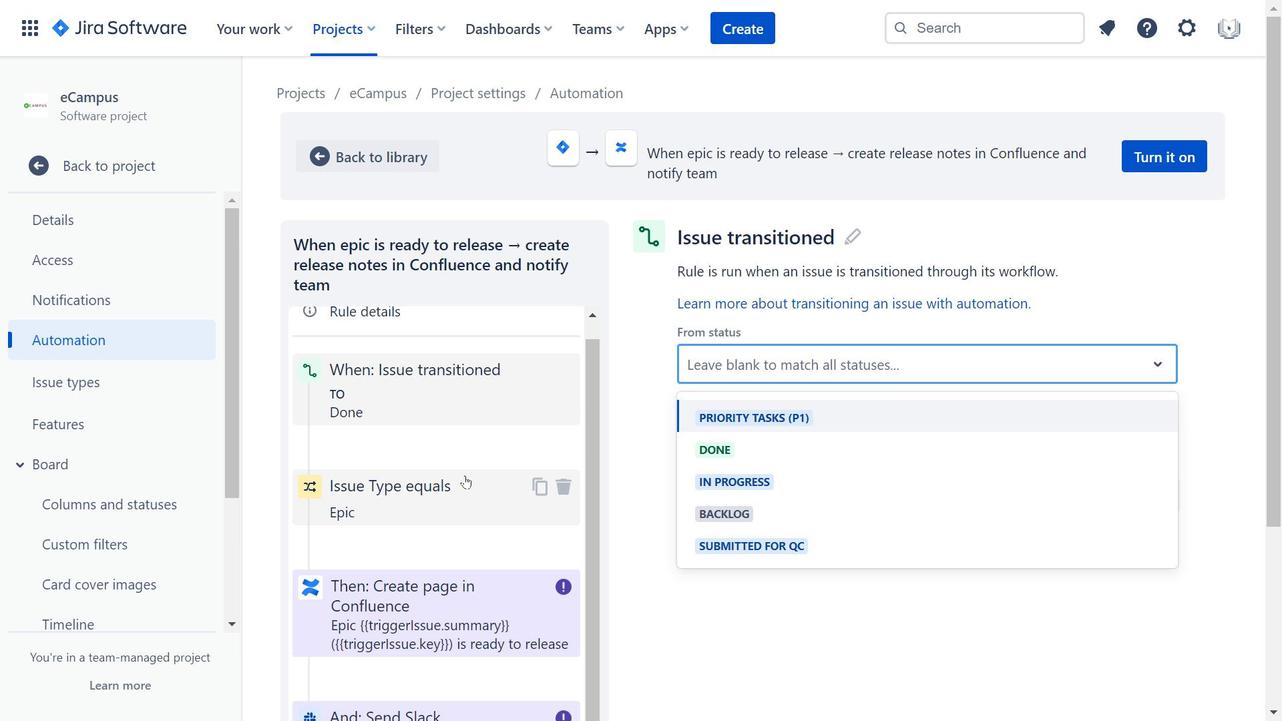 
Action: Mouse scrolled (465, 475) with delta (0, 0)
Screenshot: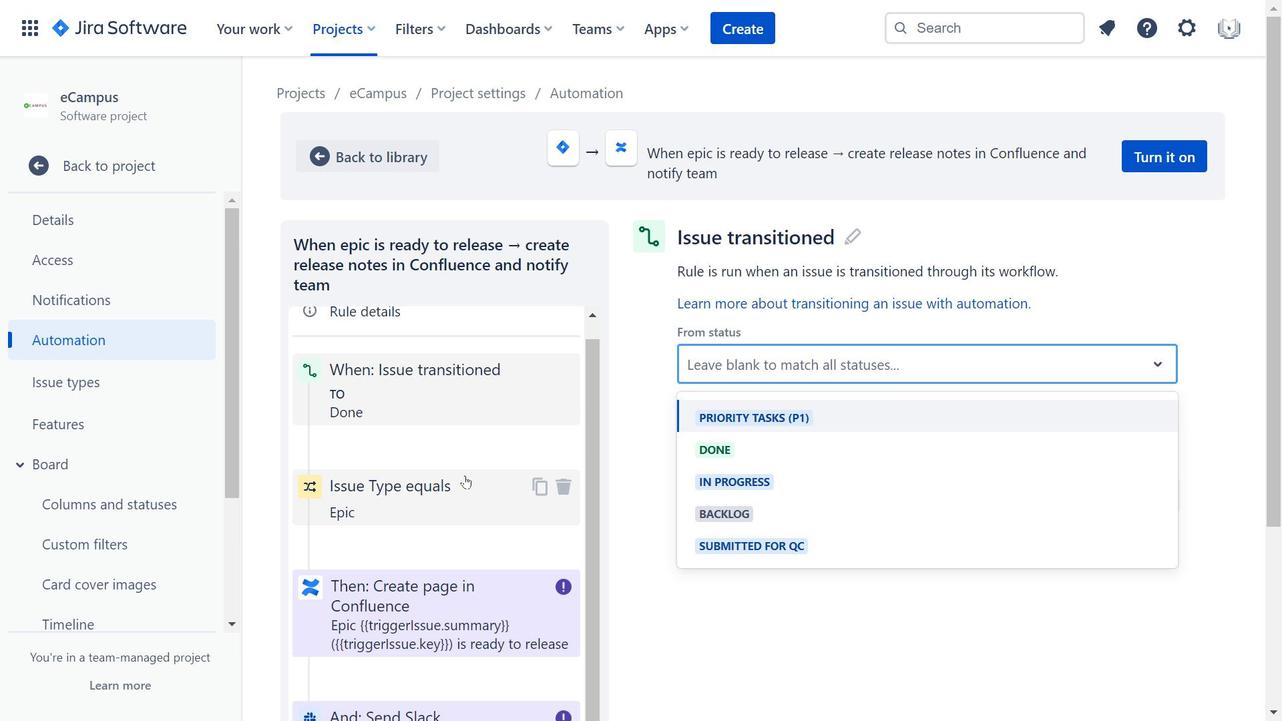 
Action: Mouse moved to (465, 476)
Screenshot: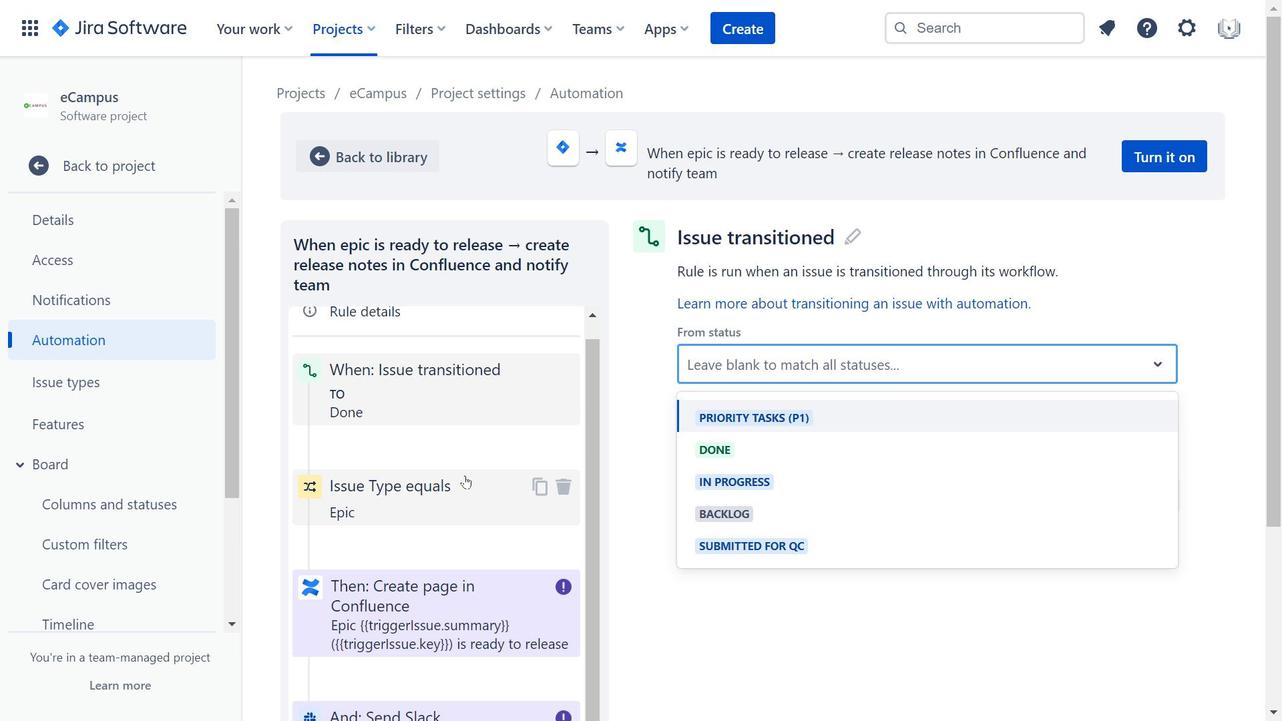 
Action: Mouse scrolled (465, 475) with delta (0, 0)
Screenshot: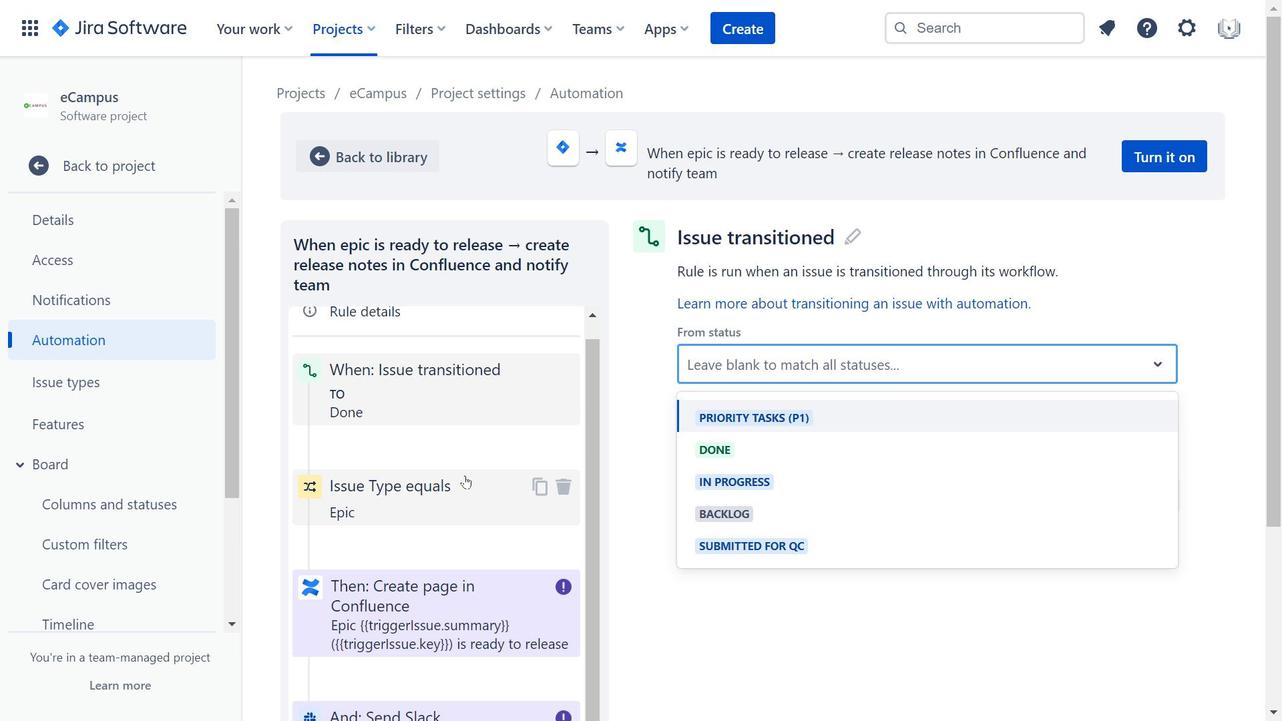 
Action: Mouse moved to (466, 477)
Screenshot: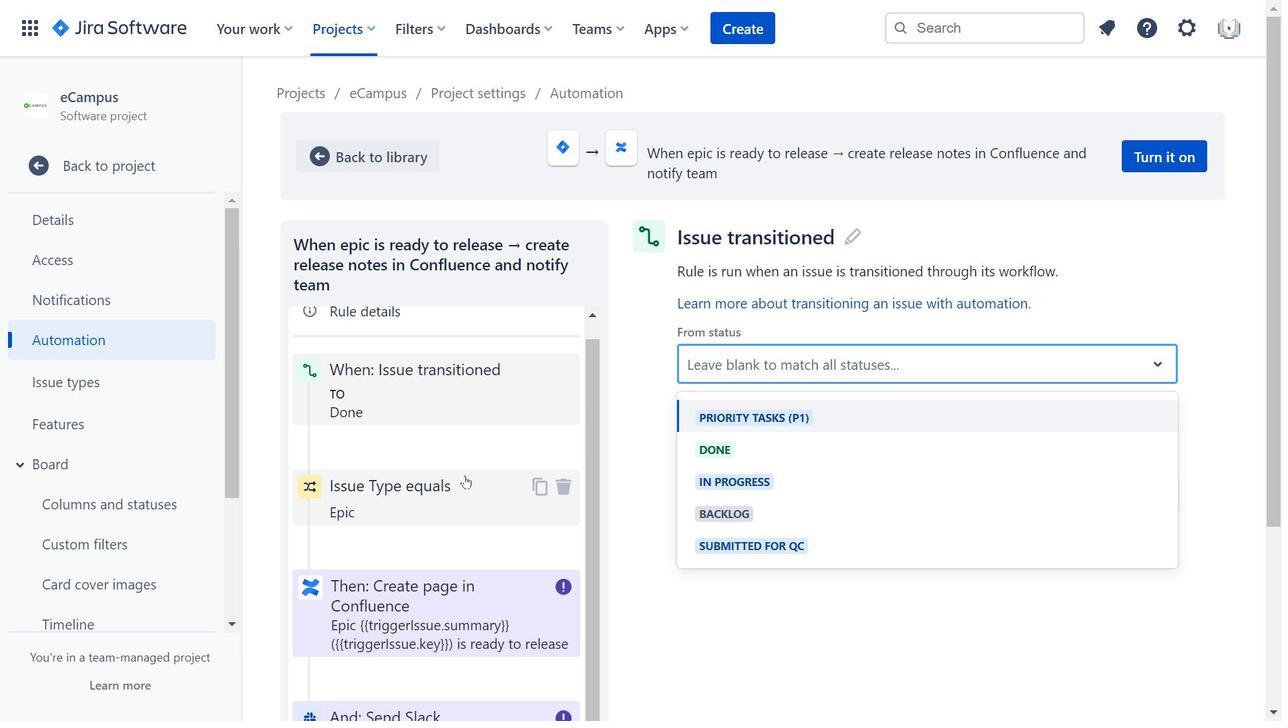 
Action: Mouse scrolled (466, 476) with delta (0, 0)
Screenshot: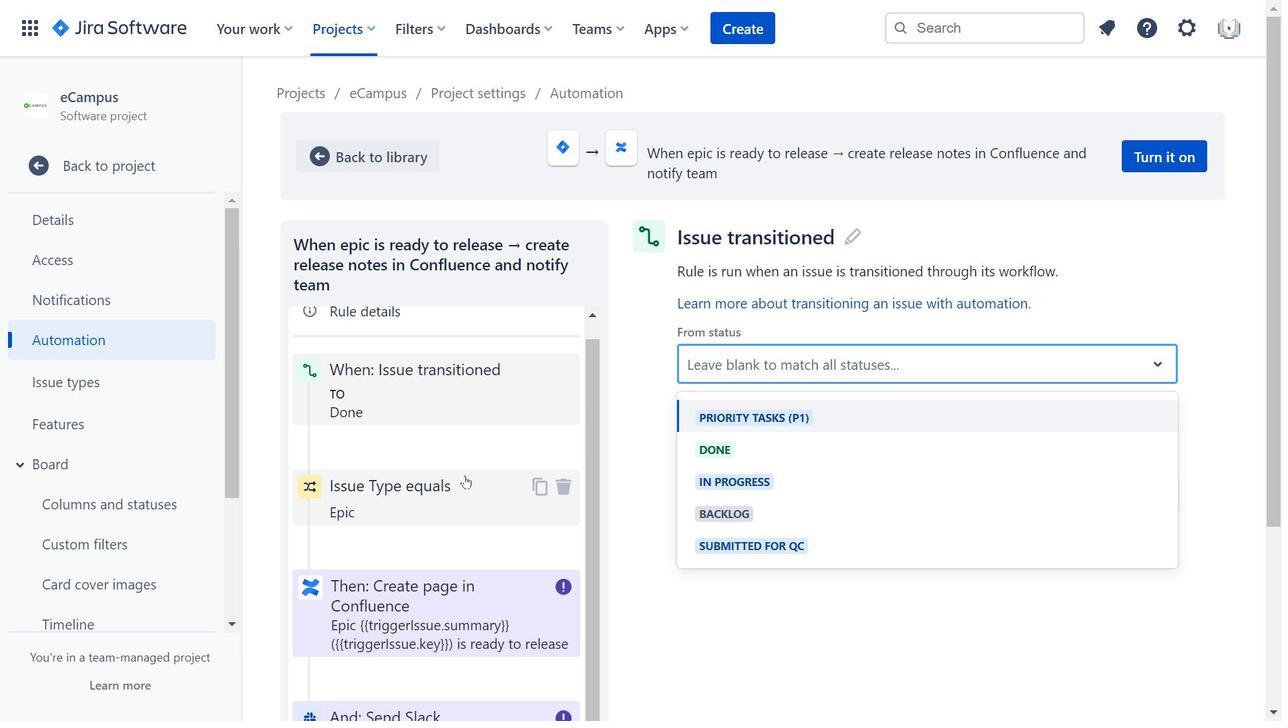 
Action: Mouse moved to (449, 249)
Screenshot: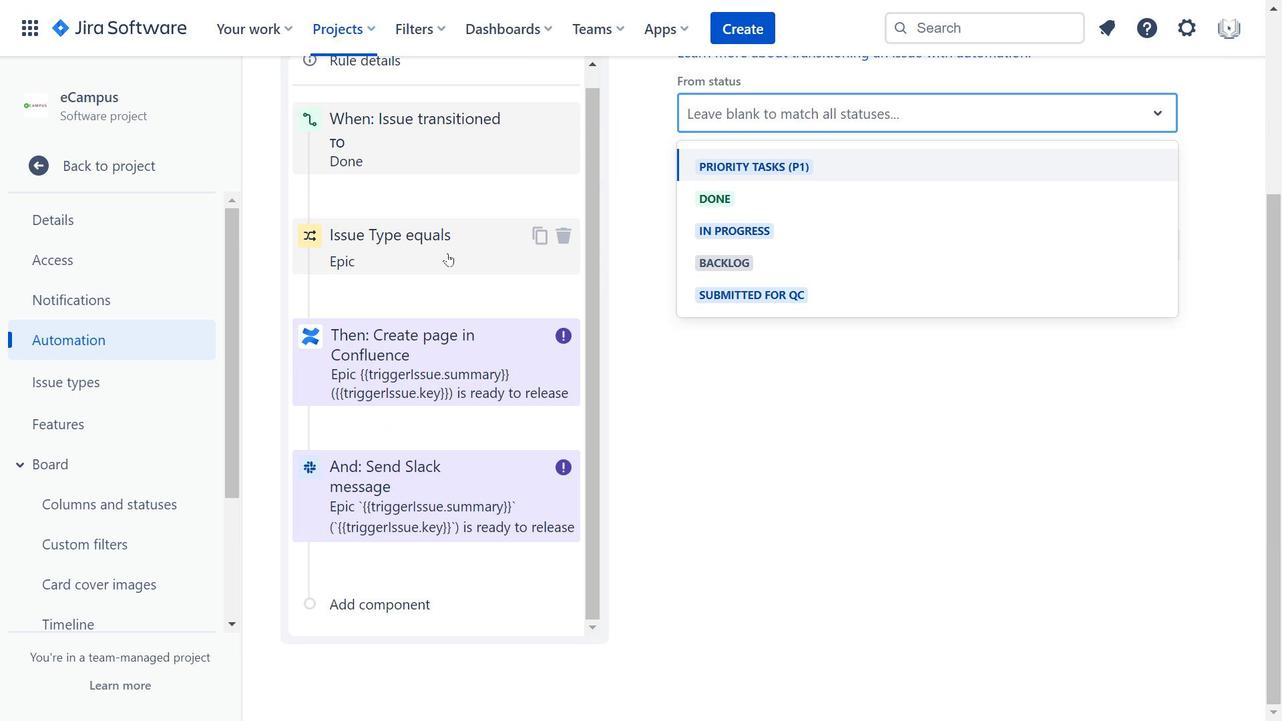 
Action: Mouse pressed left at (449, 249)
Screenshot: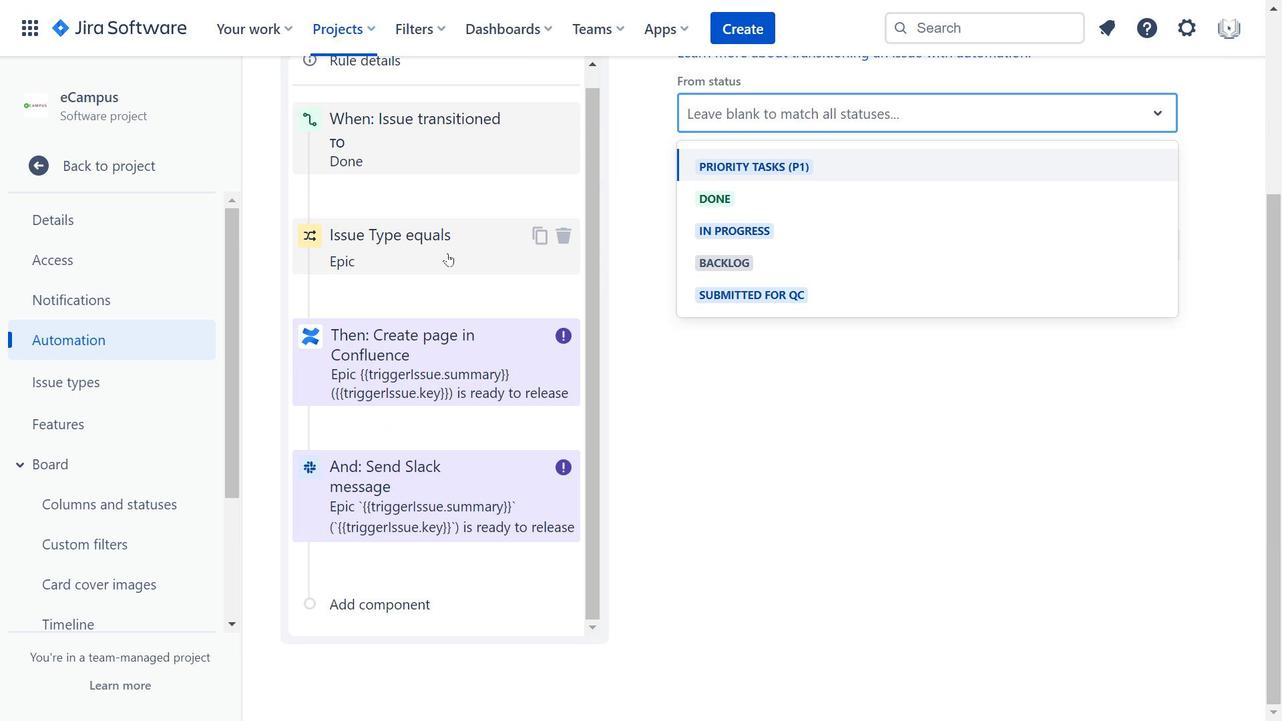 
Action: Mouse moved to (832, 409)
Screenshot: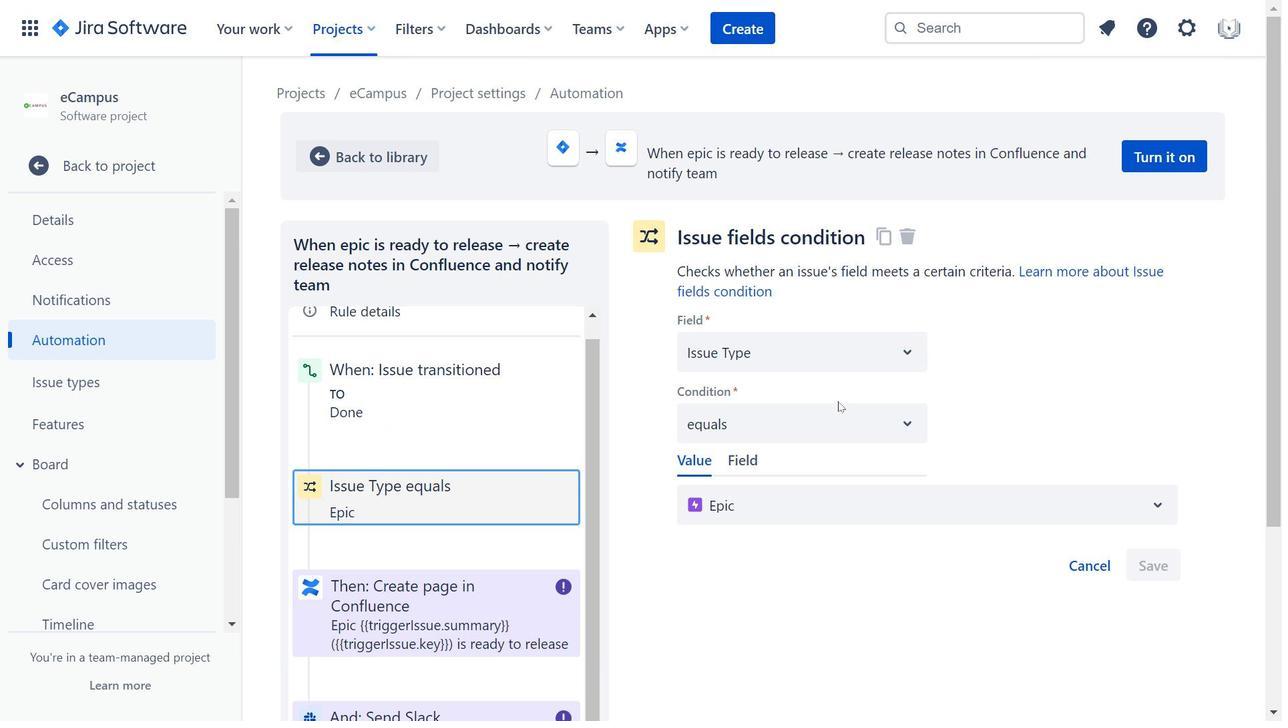 
Action: Mouse pressed left at (832, 409)
Screenshot: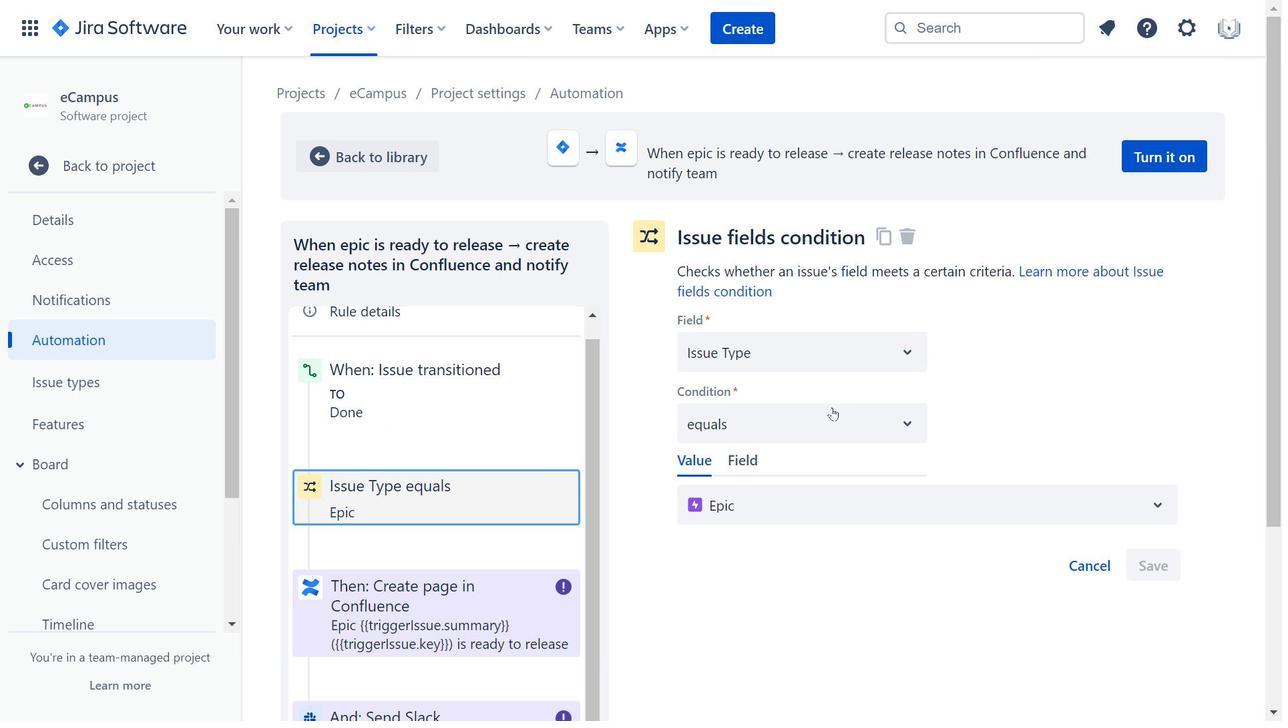 
Action: Mouse moved to (814, 356)
Screenshot: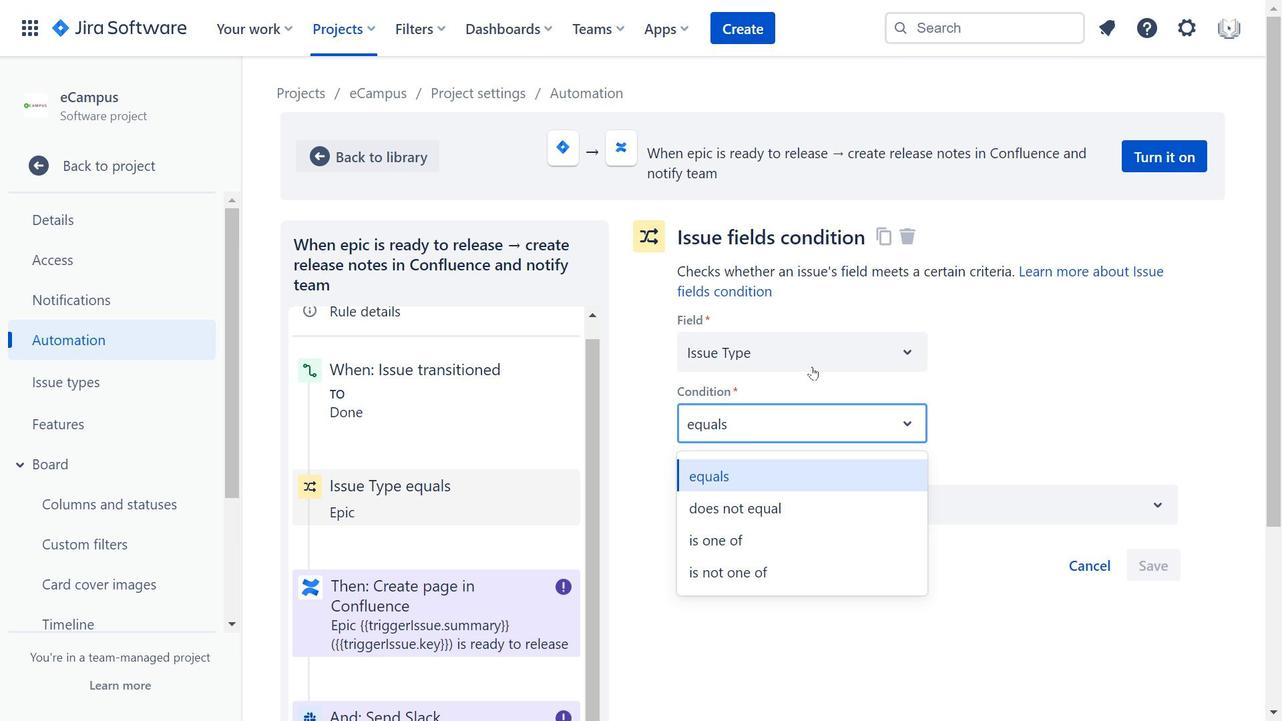 
Action: Mouse pressed left at (814, 356)
Screenshot: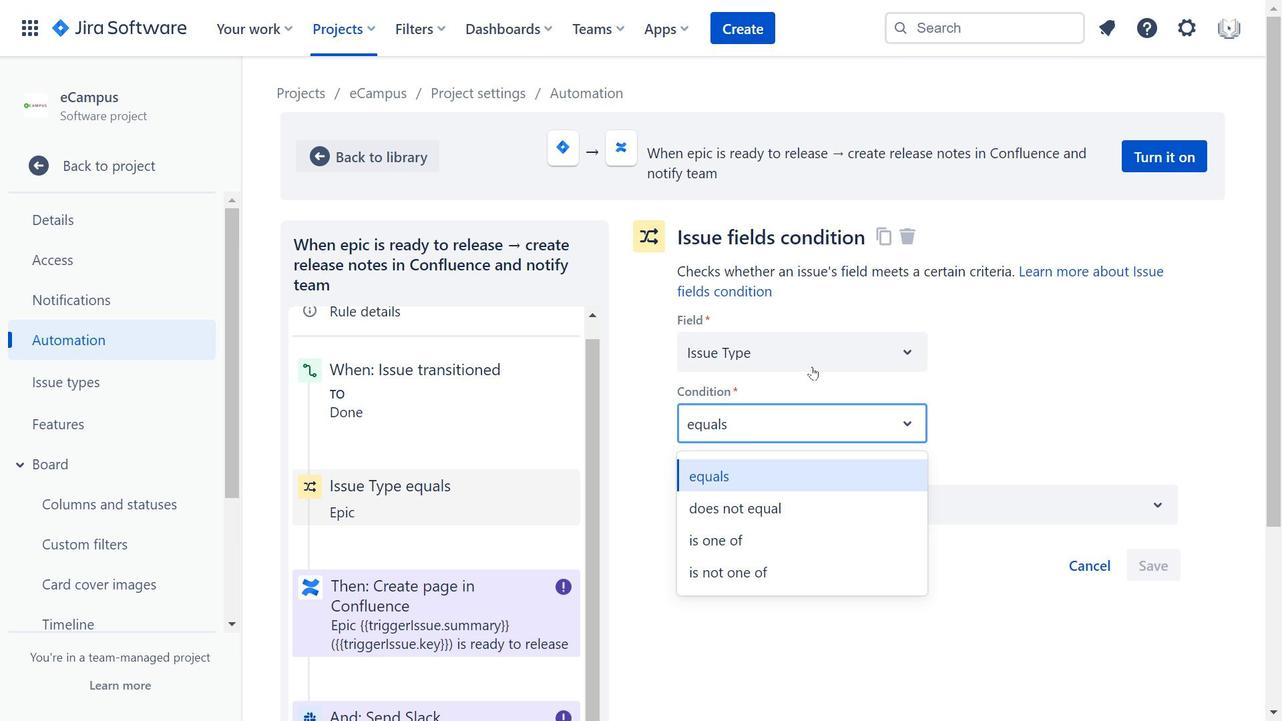 
Action: Mouse moved to (784, 555)
Screenshot: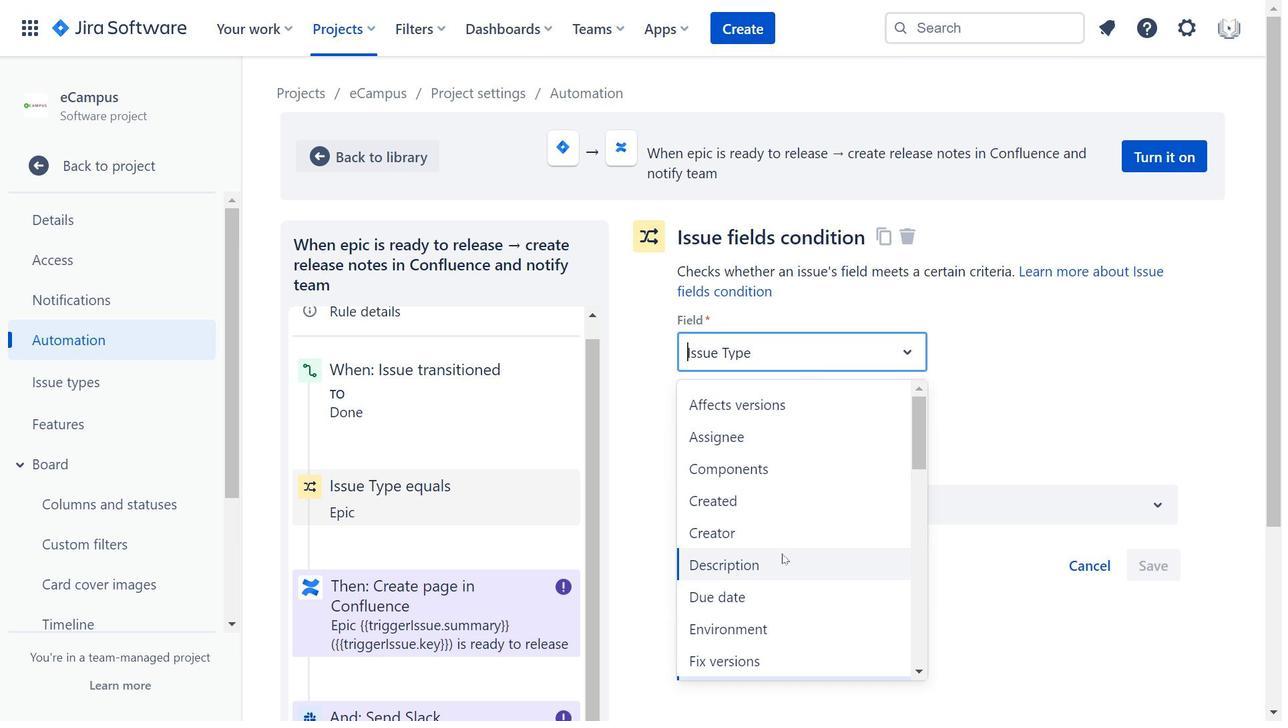 
Action: Mouse scrolled (784, 555) with delta (0, 0)
Screenshot: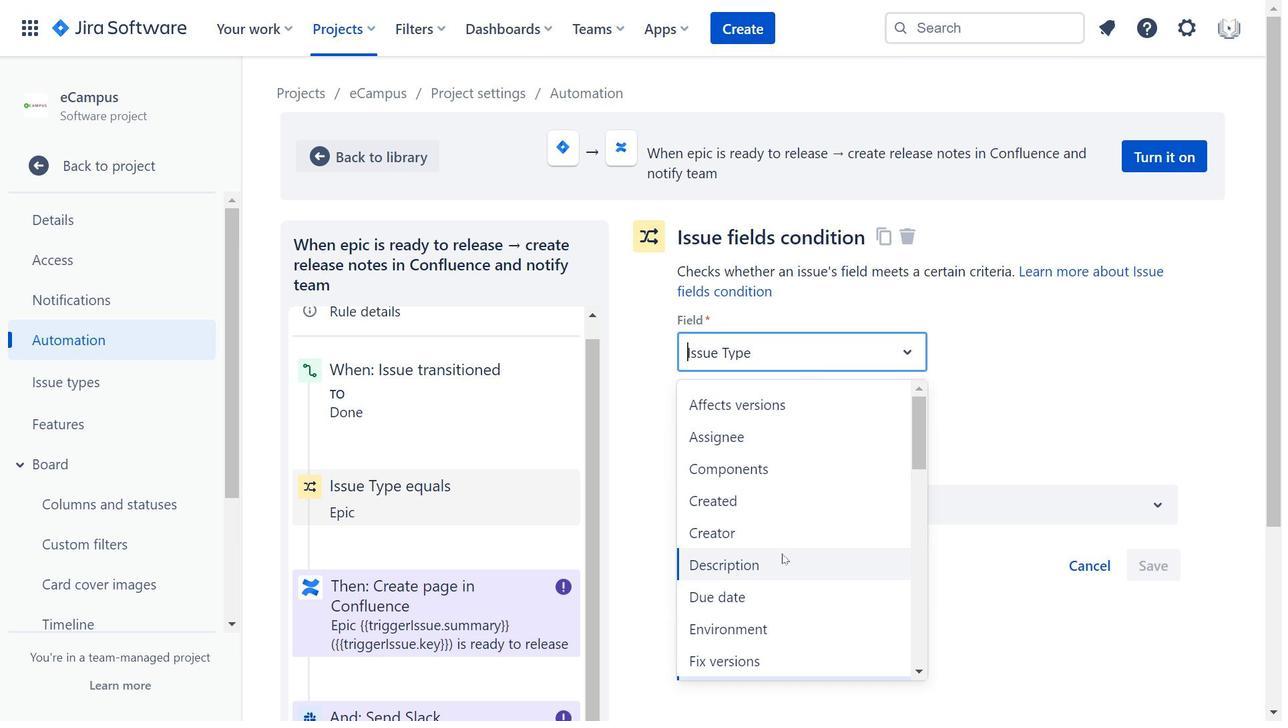 
Action: Mouse scrolled (784, 555) with delta (0, 0)
Screenshot: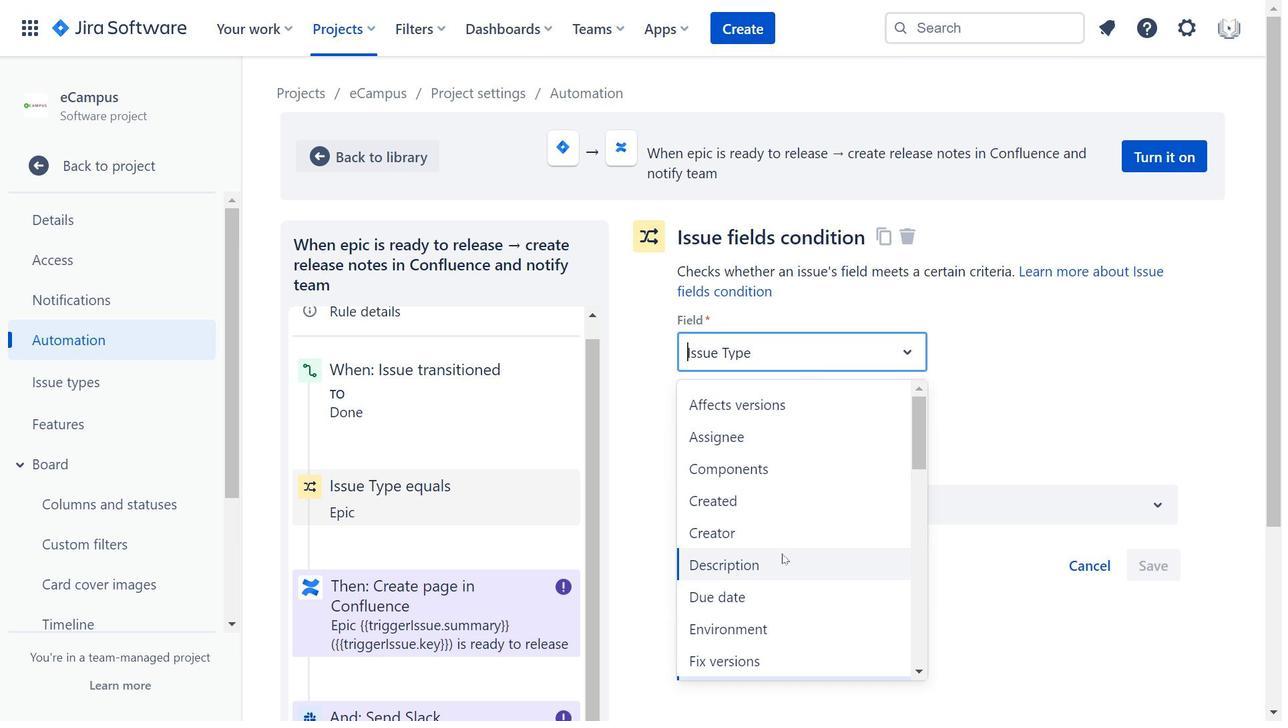 
Action: Mouse moved to (844, 432)
Screenshot: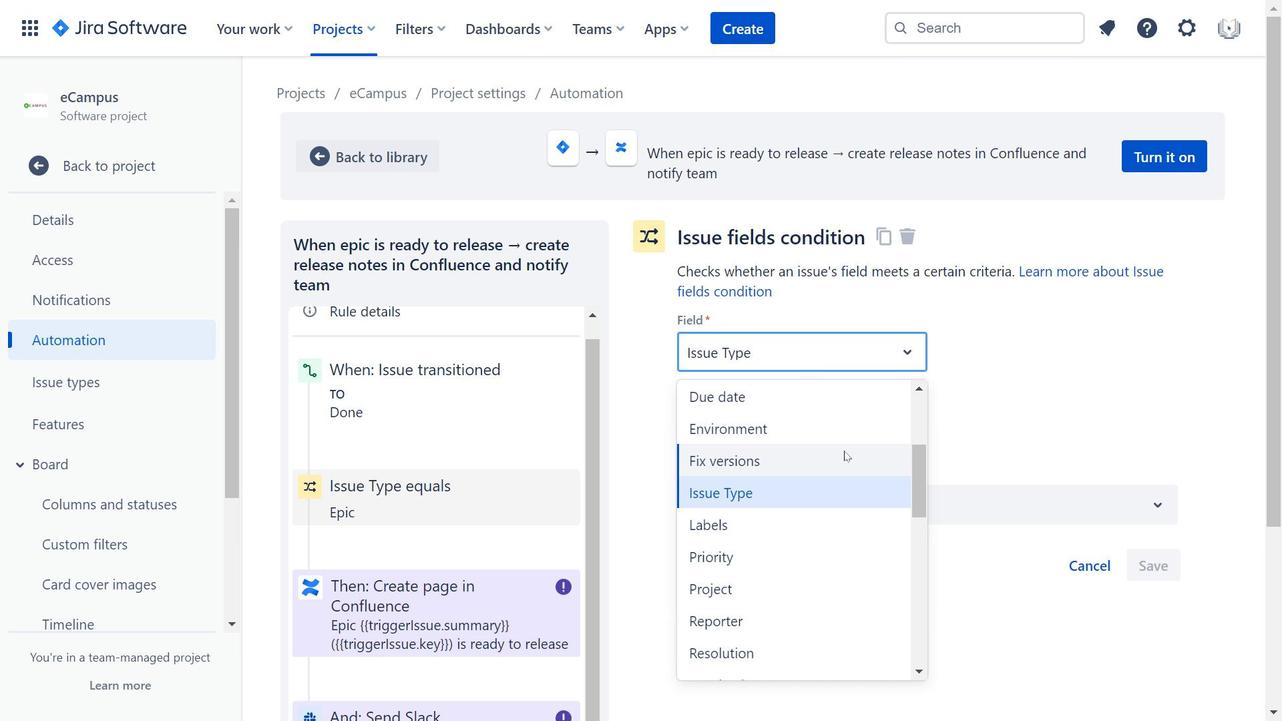 
Action: Mouse scrolled (844, 431) with delta (0, 0)
Screenshot: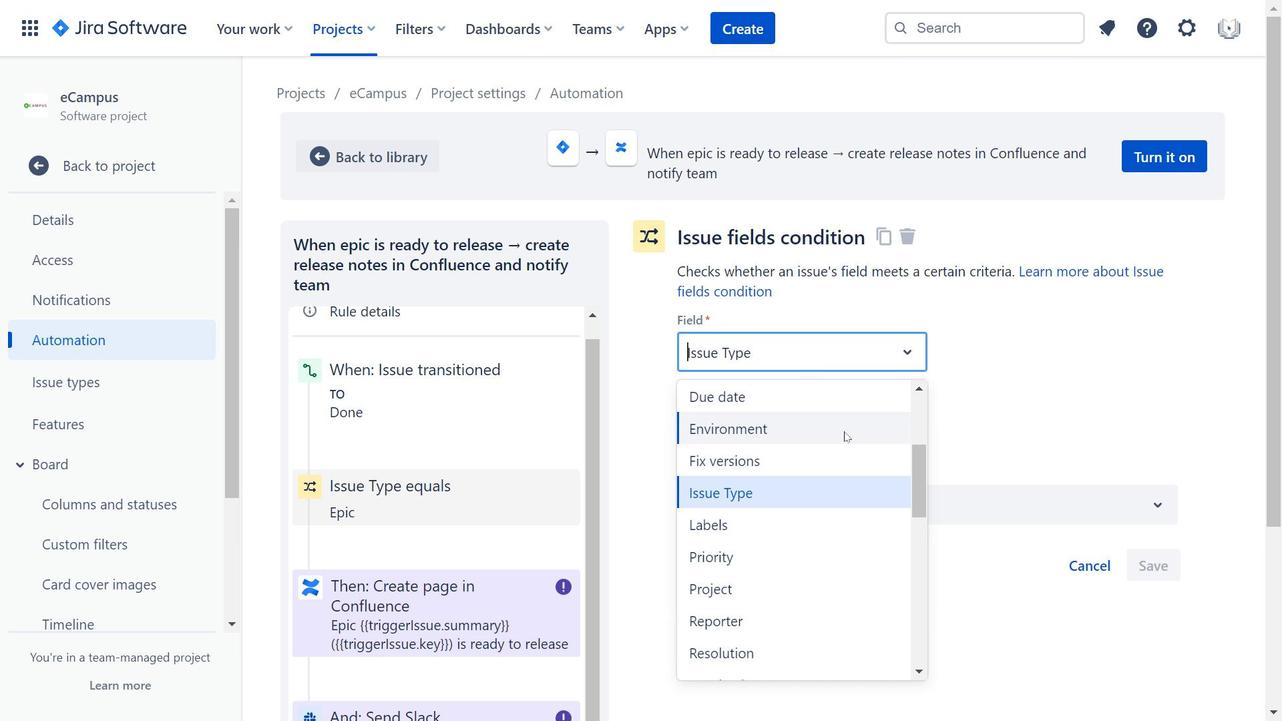 
Action: Mouse scrolled (844, 431) with delta (0, 0)
Screenshot: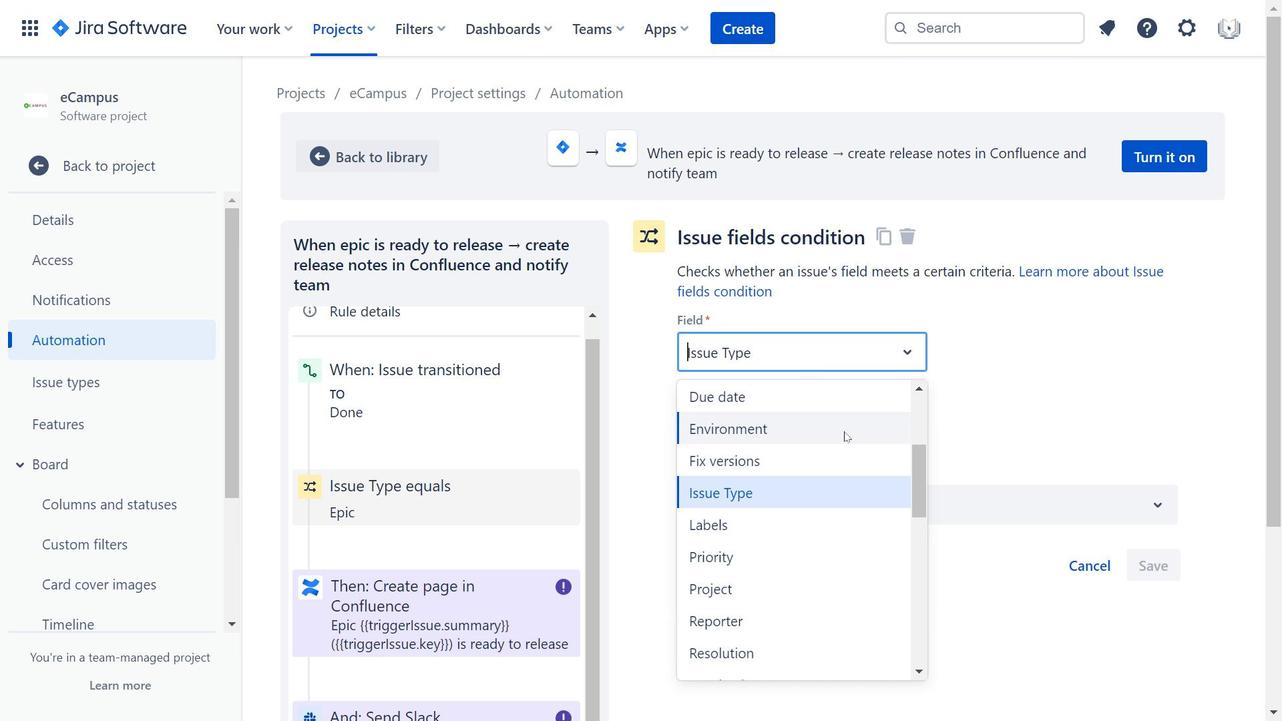 
Action: Mouse moved to (857, 466)
Screenshot: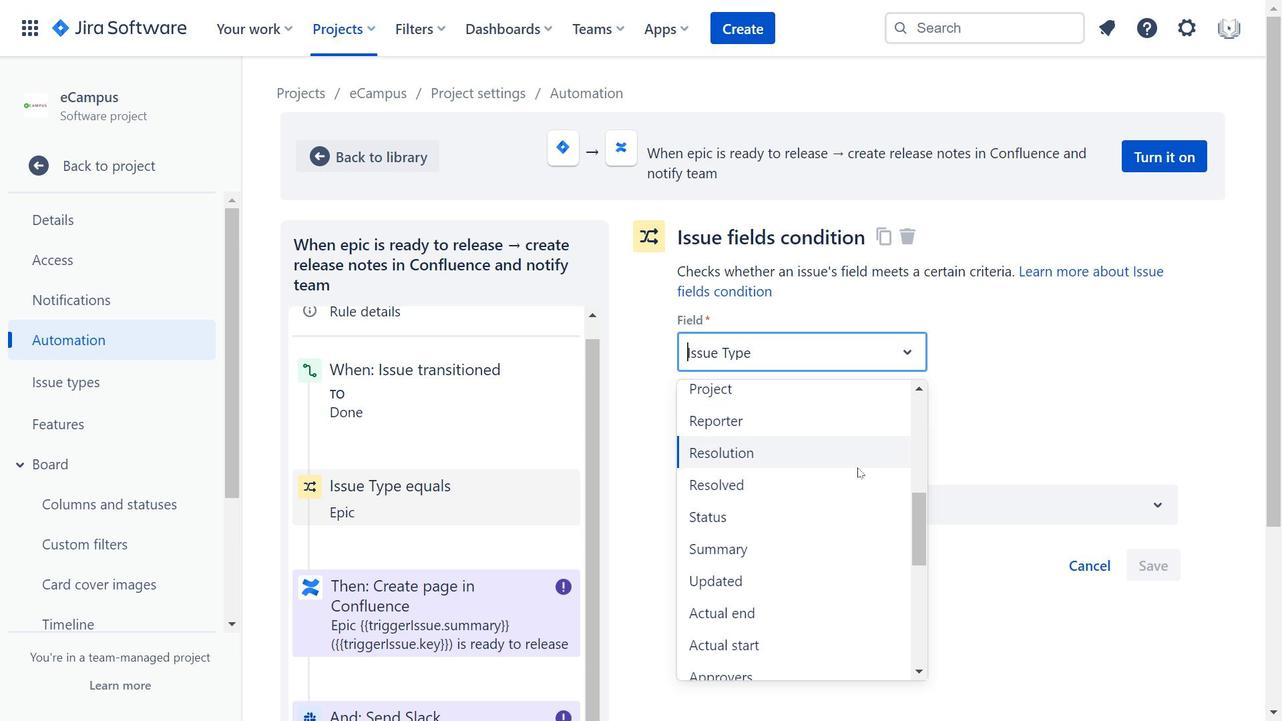 
Action: Mouse scrolled (857, 466) with delta (0, 0)
Screenshot: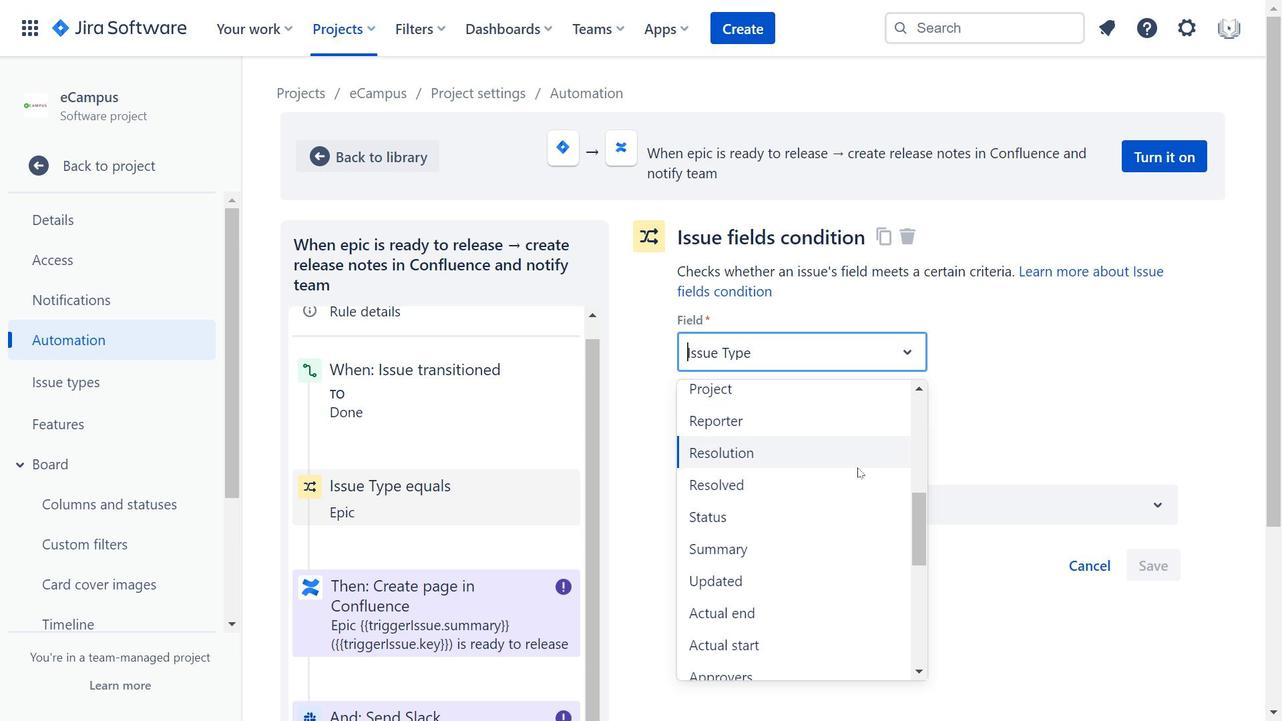 
Action: Mouse scrolled (857, 466) with delta (0, 0)
Screenshot: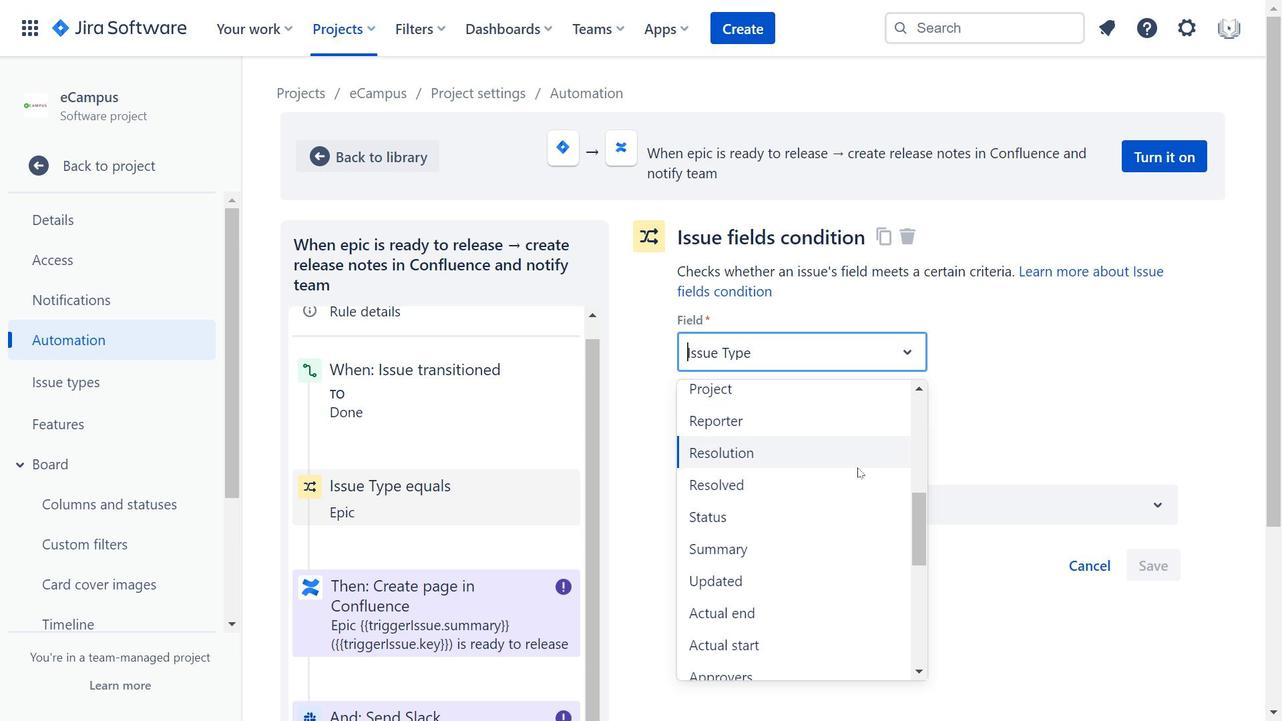 
Action: Mouse scrolled (857, 466) with delta (0, 0)
Screenshot: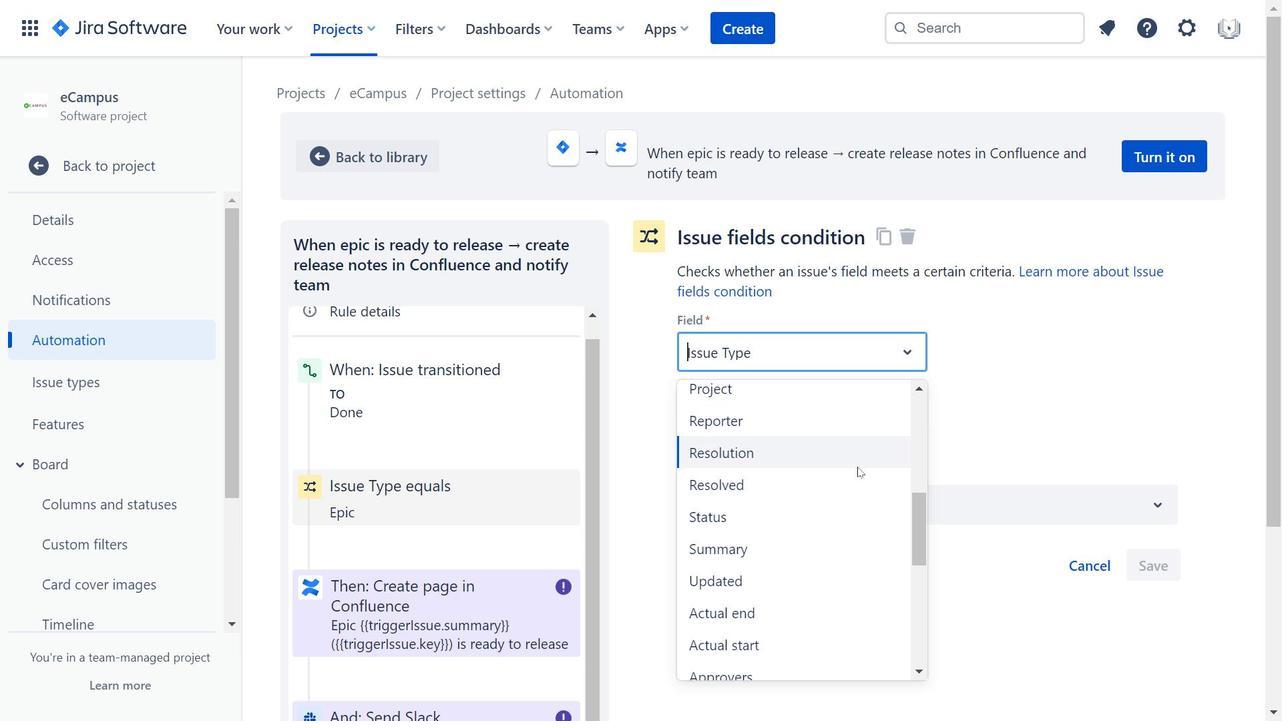 
Action: Mouse moved to (810, 464)
Screenshot: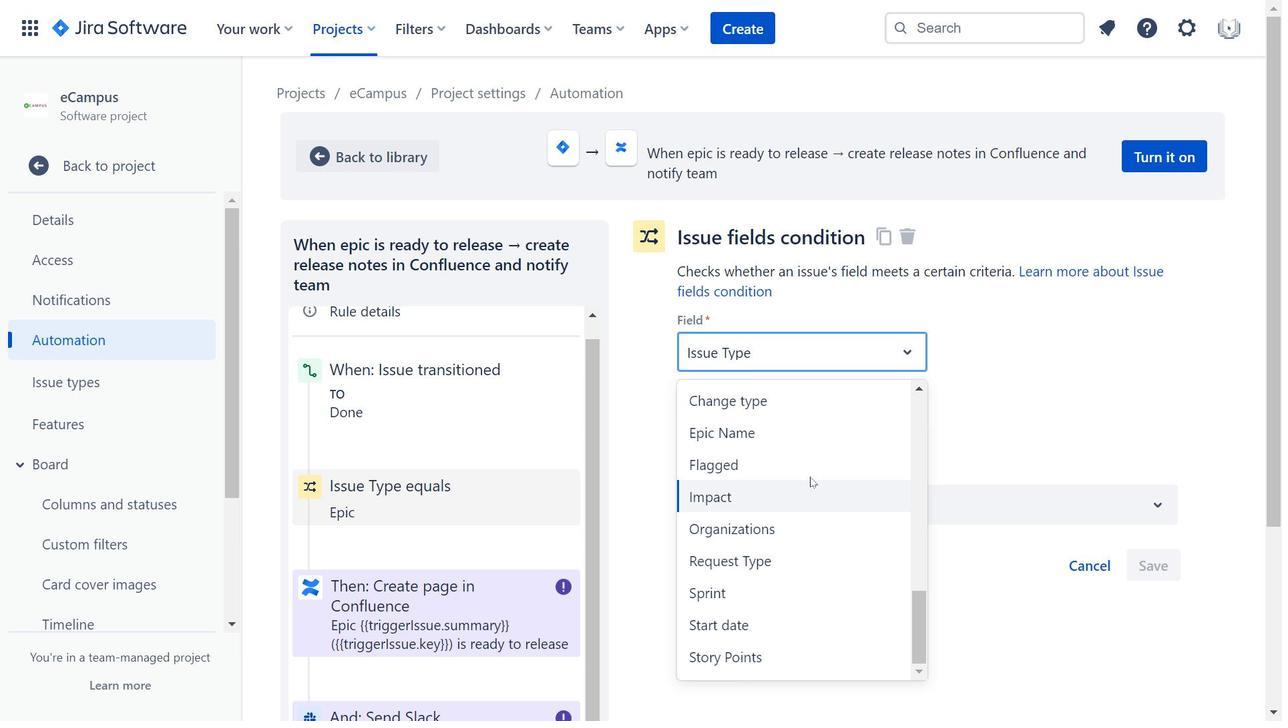 
Action: Mouse scrolled (810, 463) with delta (0, 0)
Screenshot: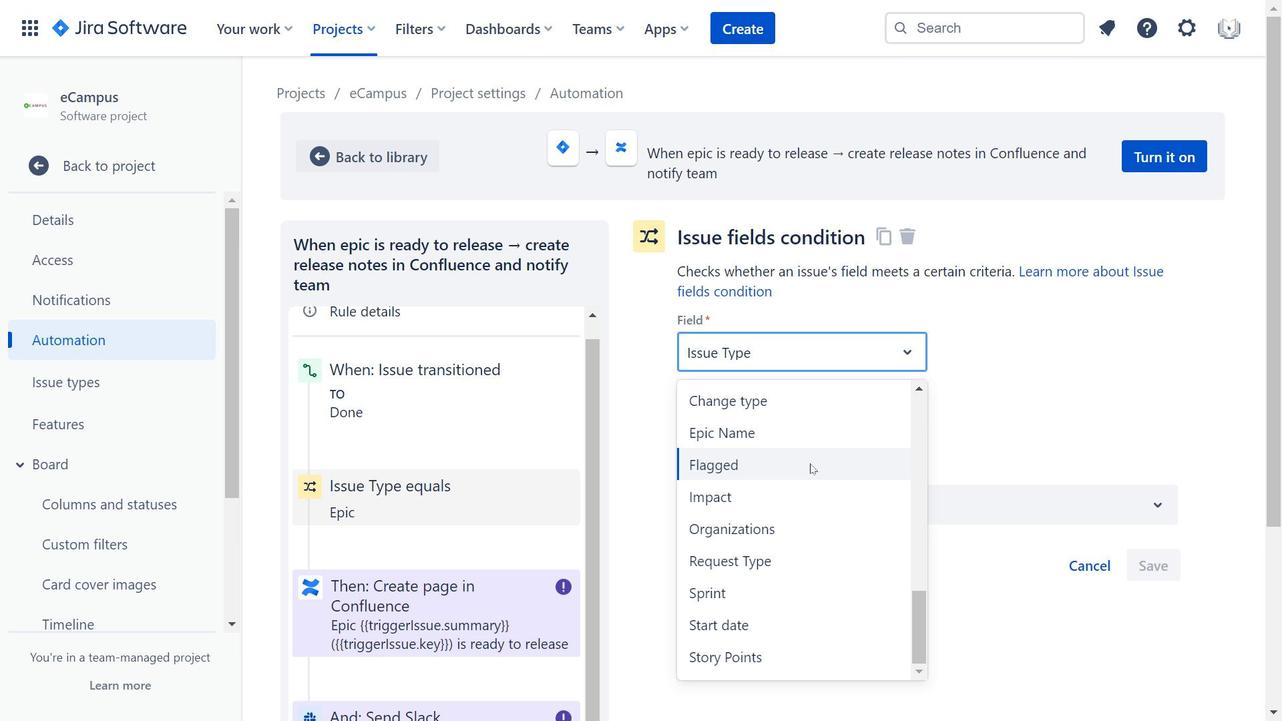 
Action: Mouse moved to (458, 422)
Screenshot: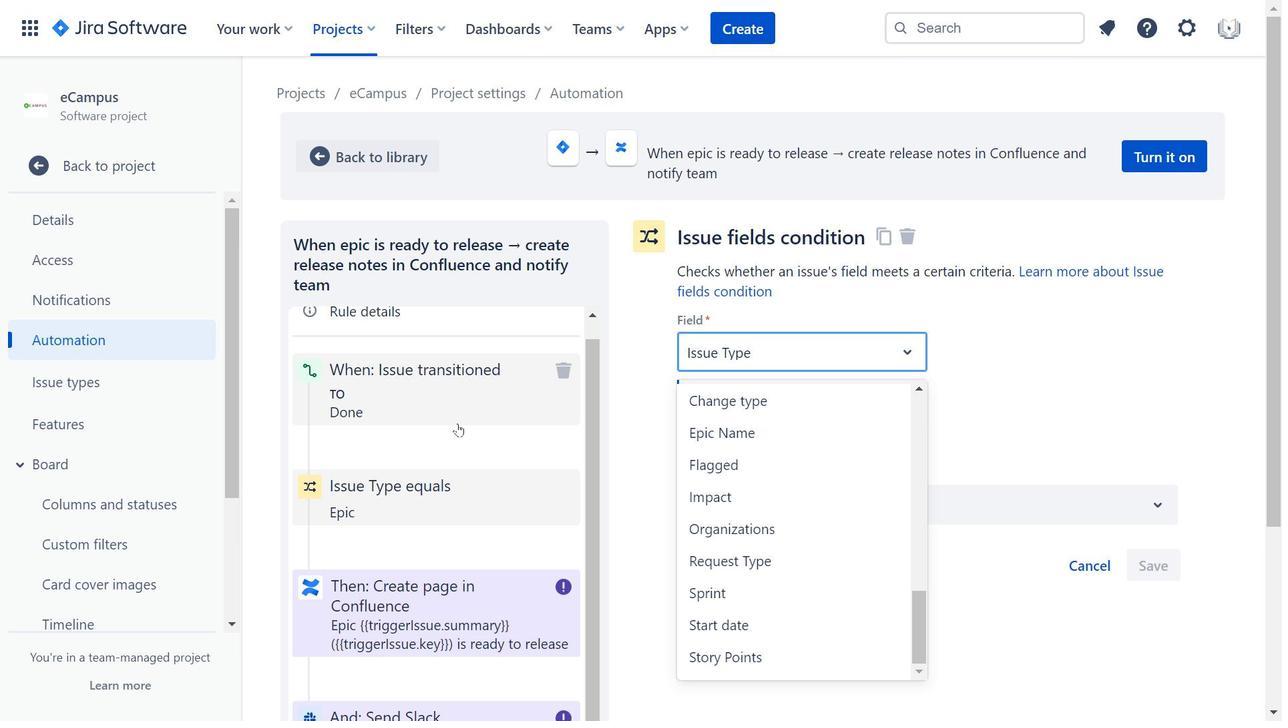 
Action: Mouse scrolled (458, 422) with delta (0, 0)
Screenshot: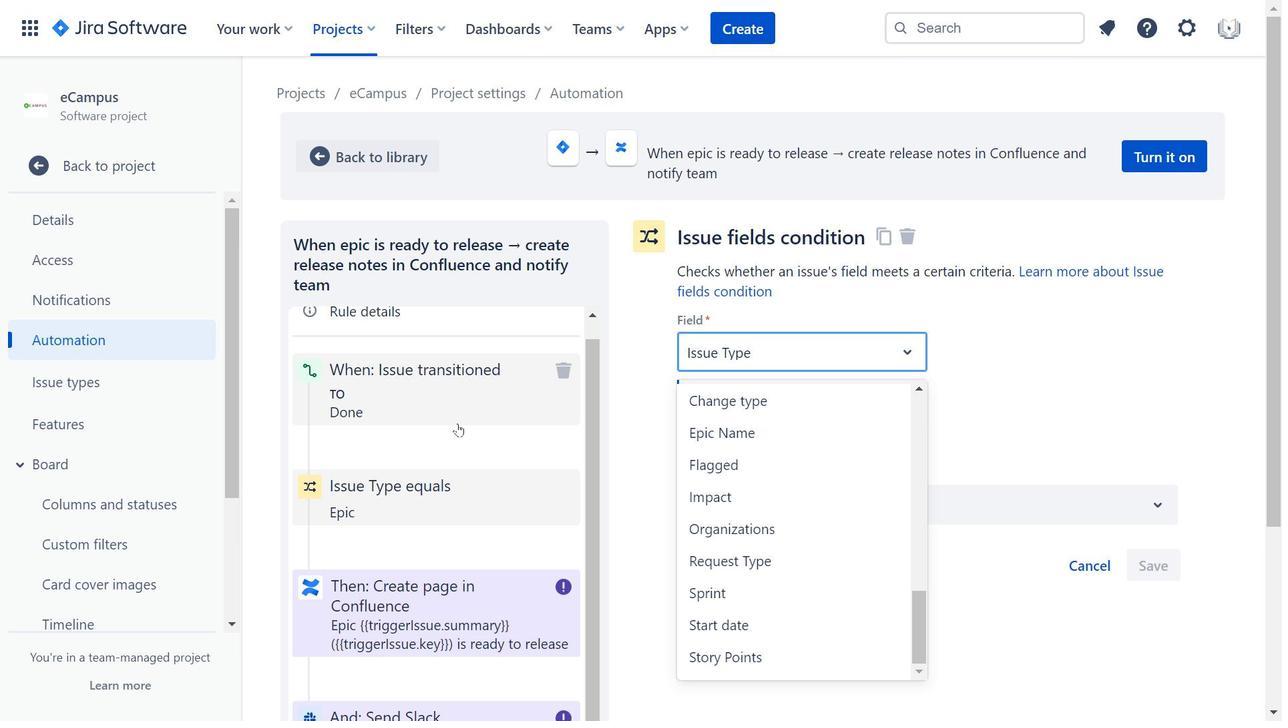 
Action: Mouse moved to (459, 420)
Screenshot: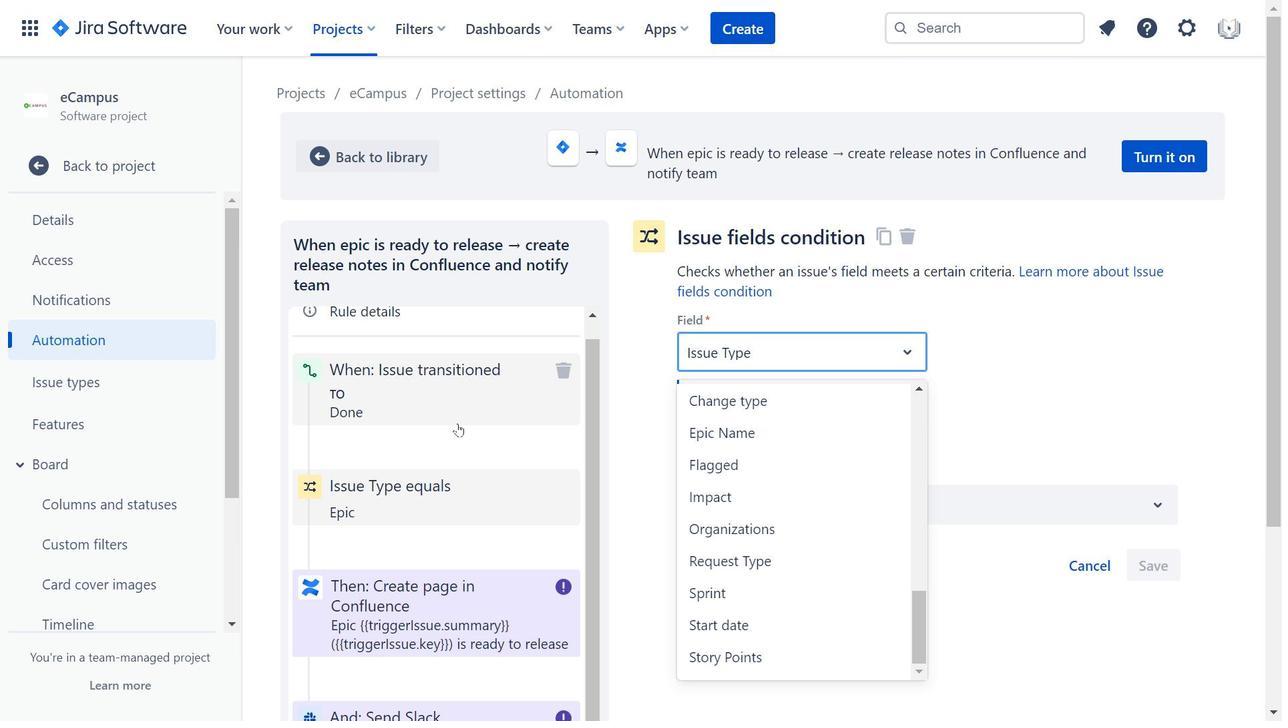 
Action: Mouse scrolled (459, 421) with delta (0, 0)
Screenshot: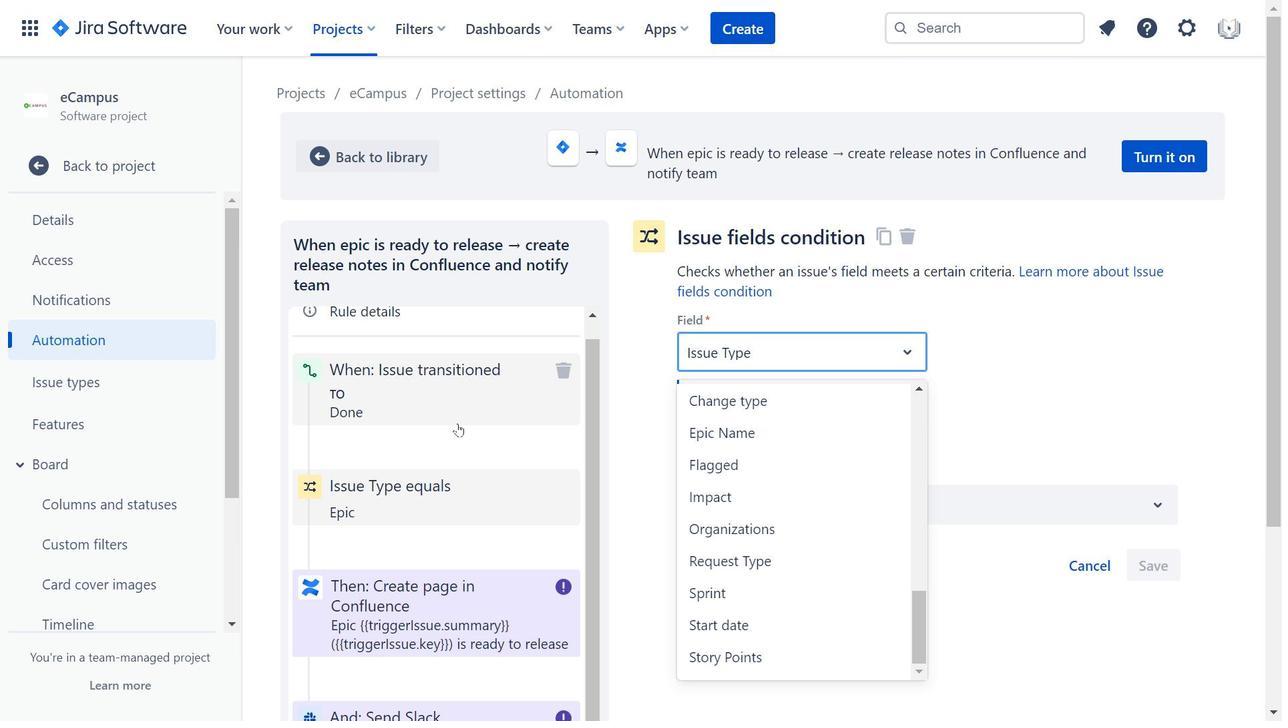 
Action: Mouse moved to (461, 420)
Screenshot: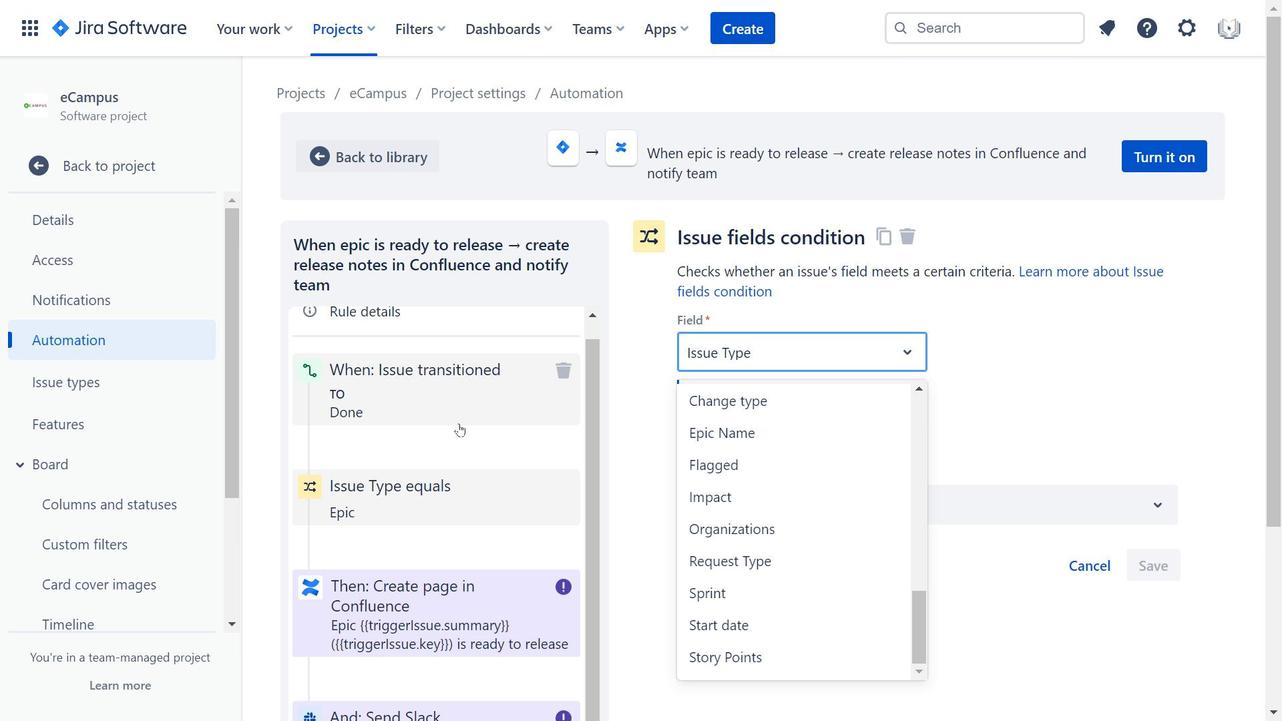 
Action: Mouse scrolled (461, 421) with delta (0, 0)
Screenshot: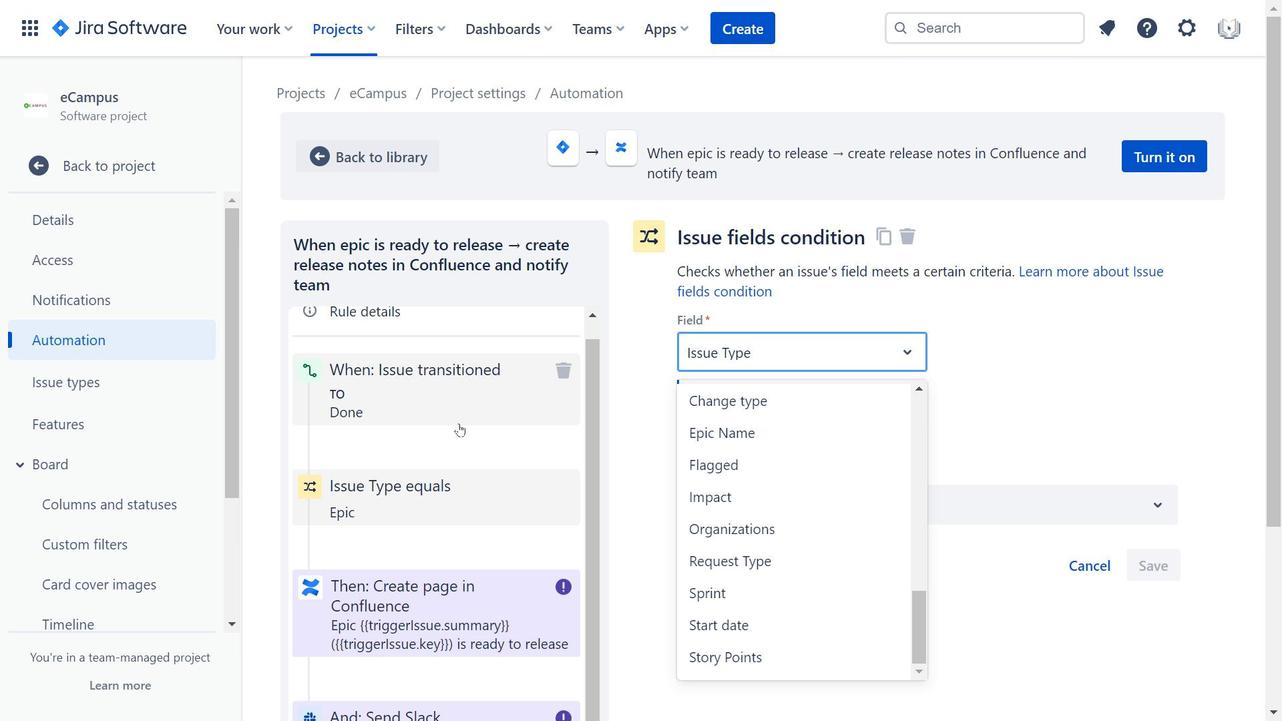 
Action: Mouse moved to (466, 447)
Screenshot: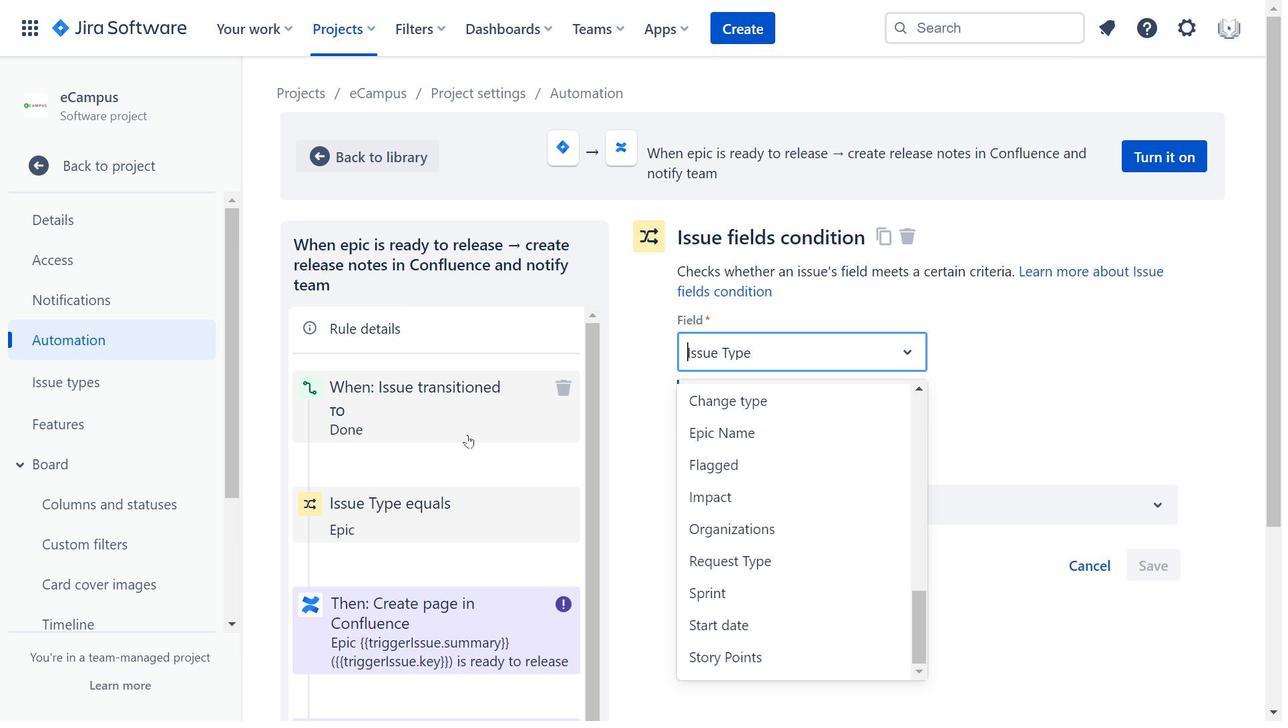 
Action: Mouse scrolled (466, 446) with delta (0, 0)
Screenshot: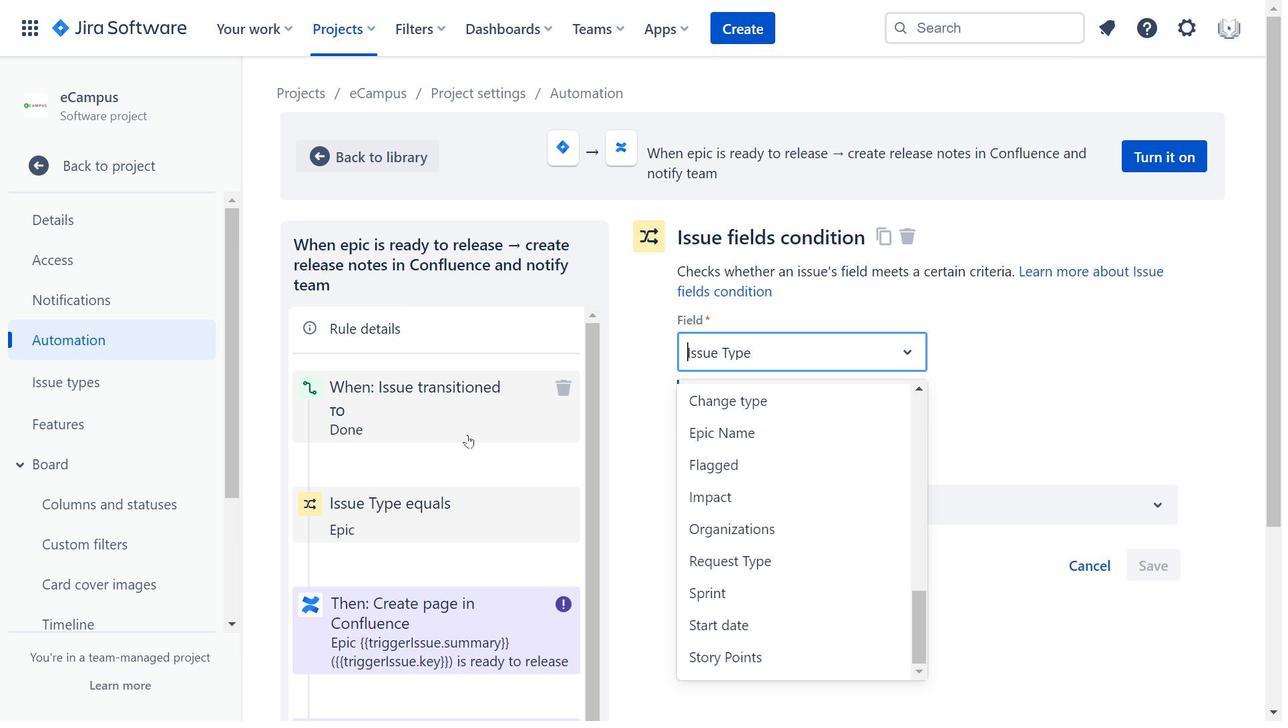 
Action: Mouse scrolled (466, 446) with delta (0, 0)
Screenshot: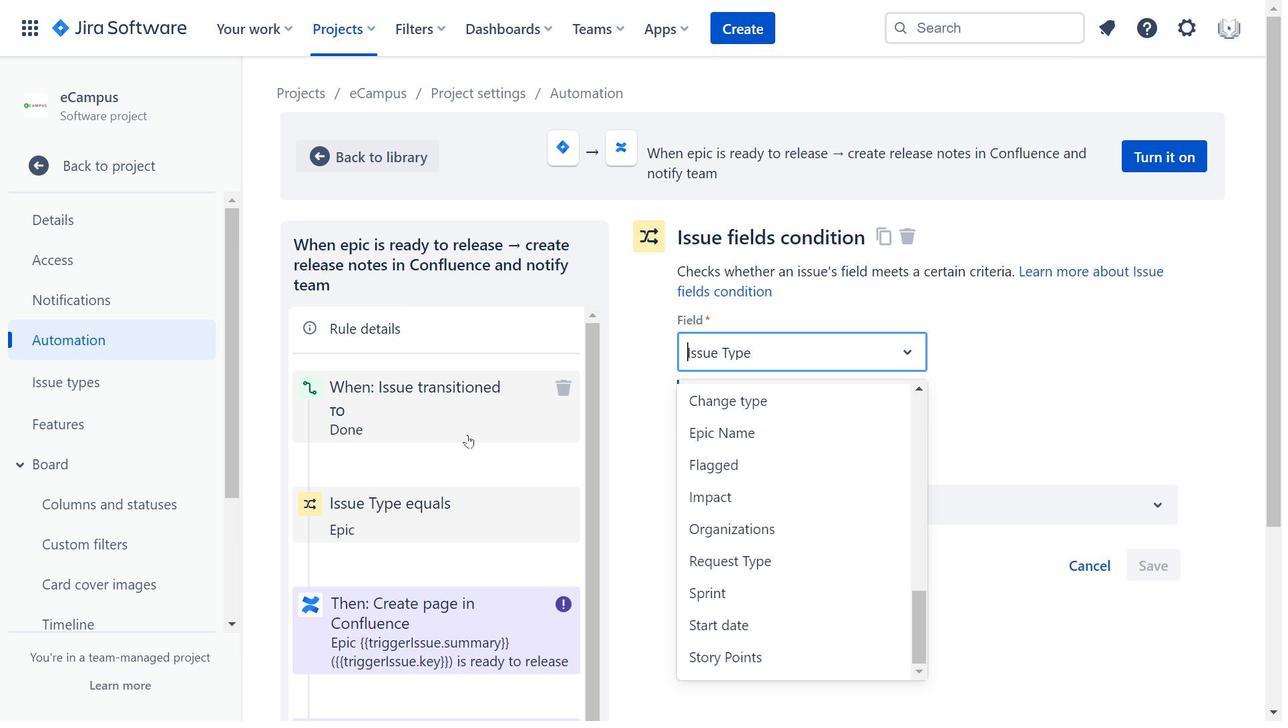 
Action: Mouse moved to (466, 448)
Screenshot: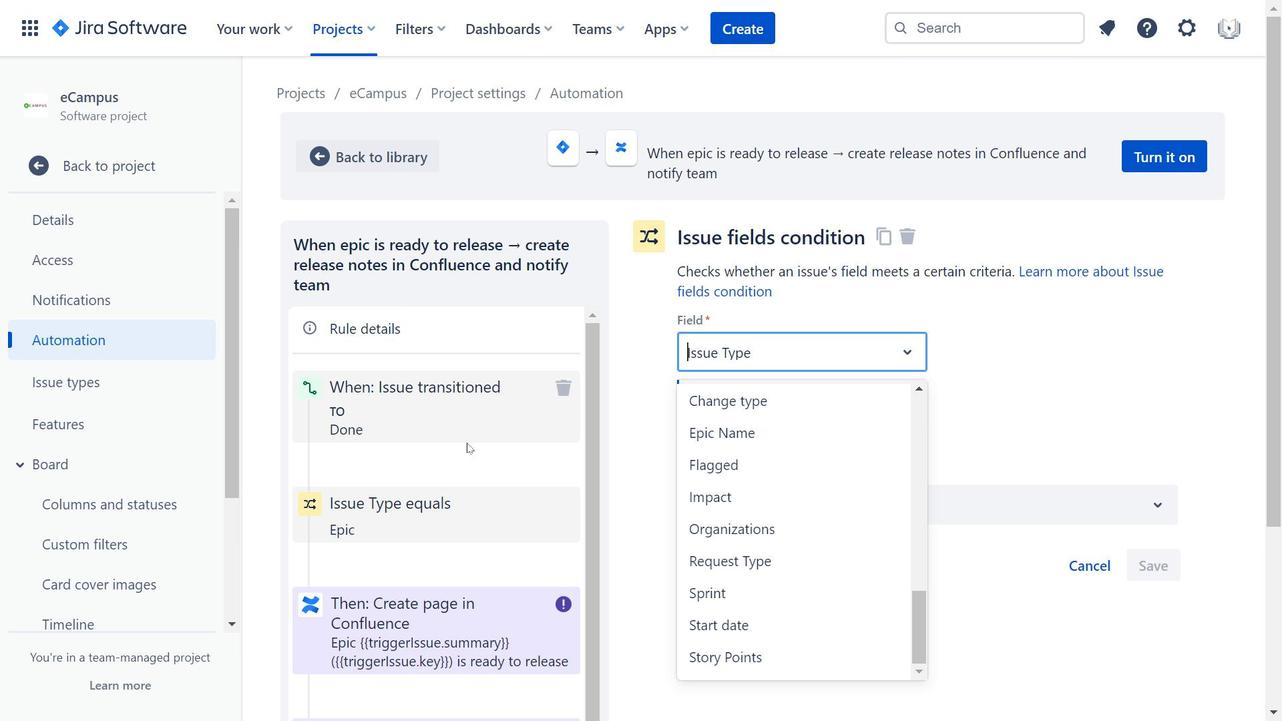 
Action: Mouse scrolled (466, 447) with delta (0, 0)
Screenshot: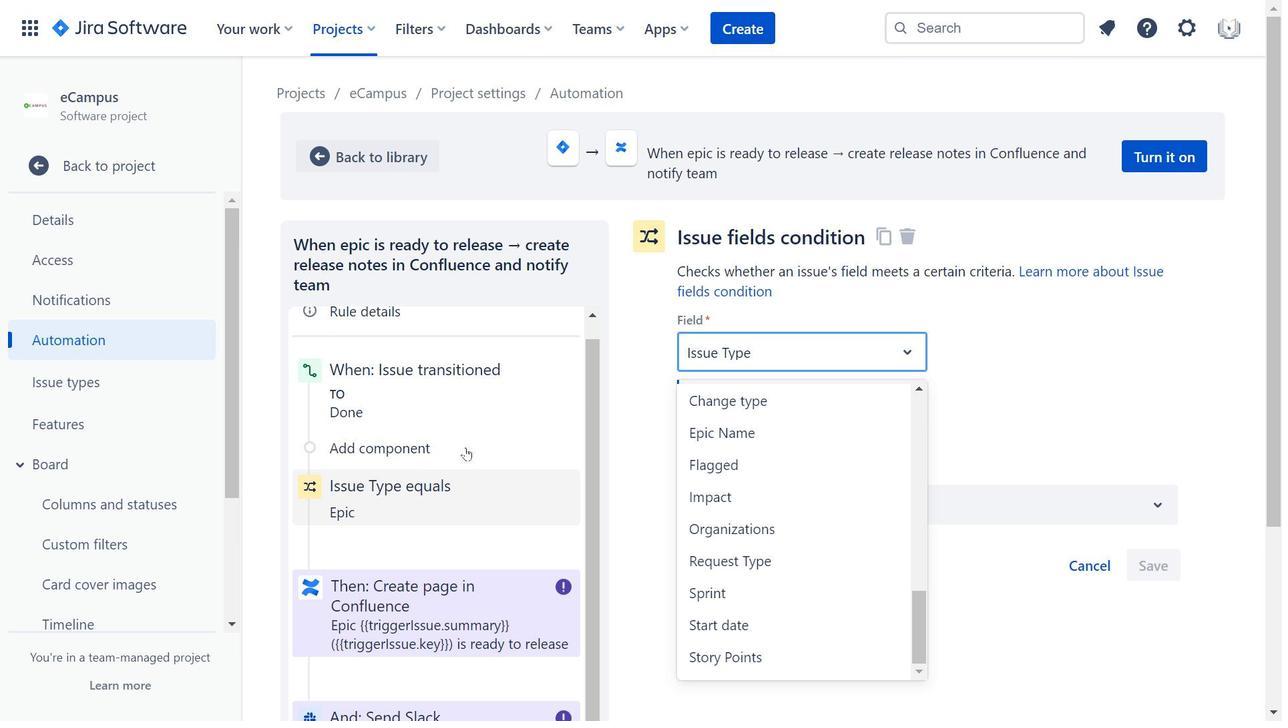 
Action: Mouse scrolled (466, 447) with delta (0, 0)
Screenshot: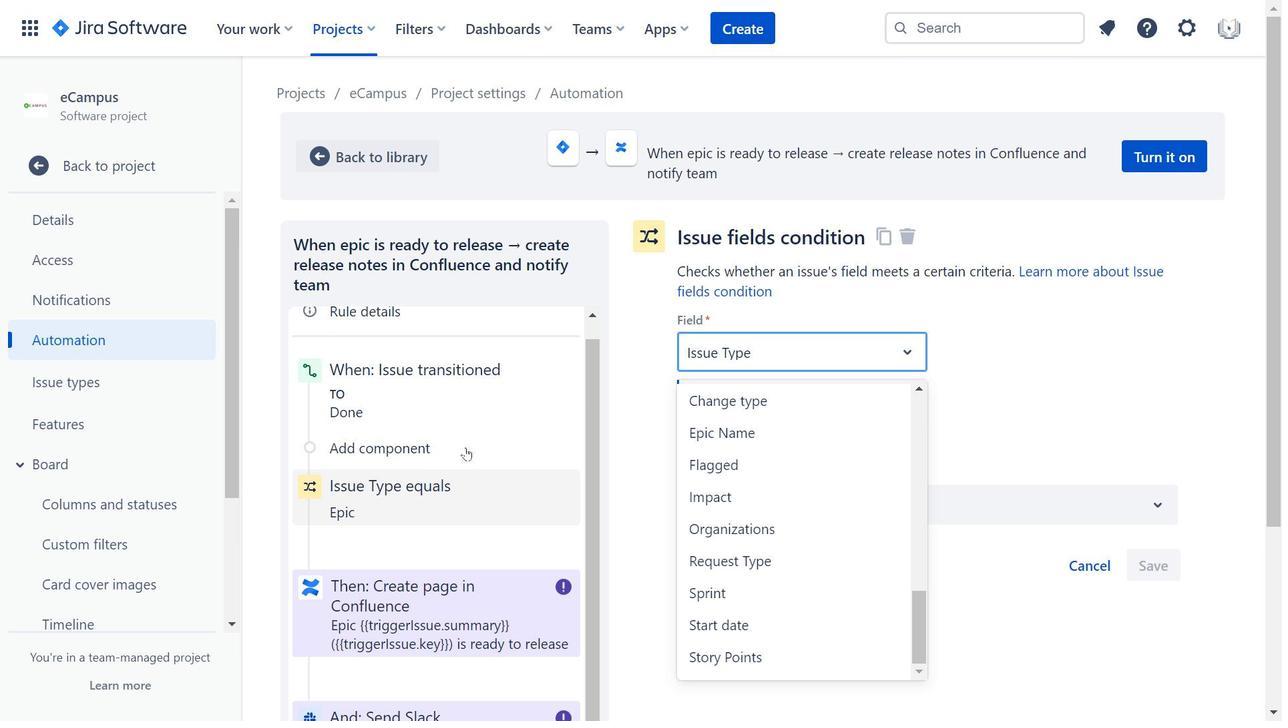 
Action: Mouse scrolled (466, 447) with delta (0, 0)
Screenshot: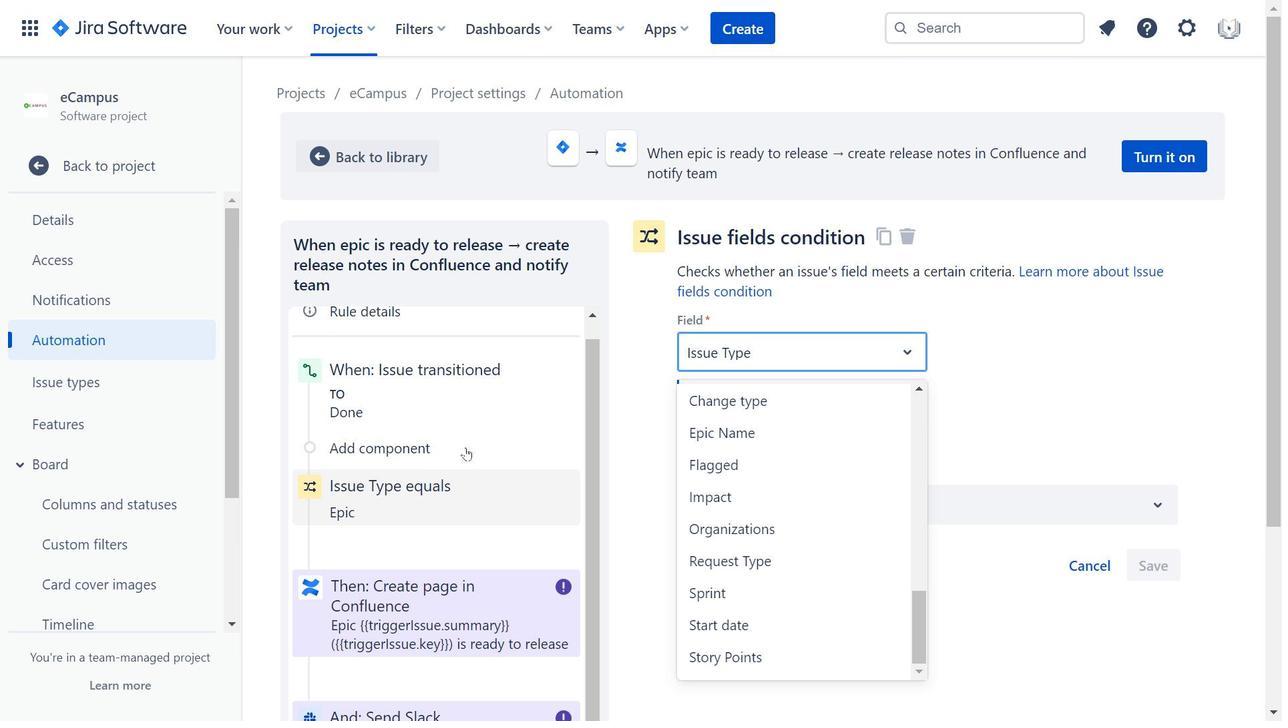 
Action: Mouse moved to (827, 527)
Screenshot: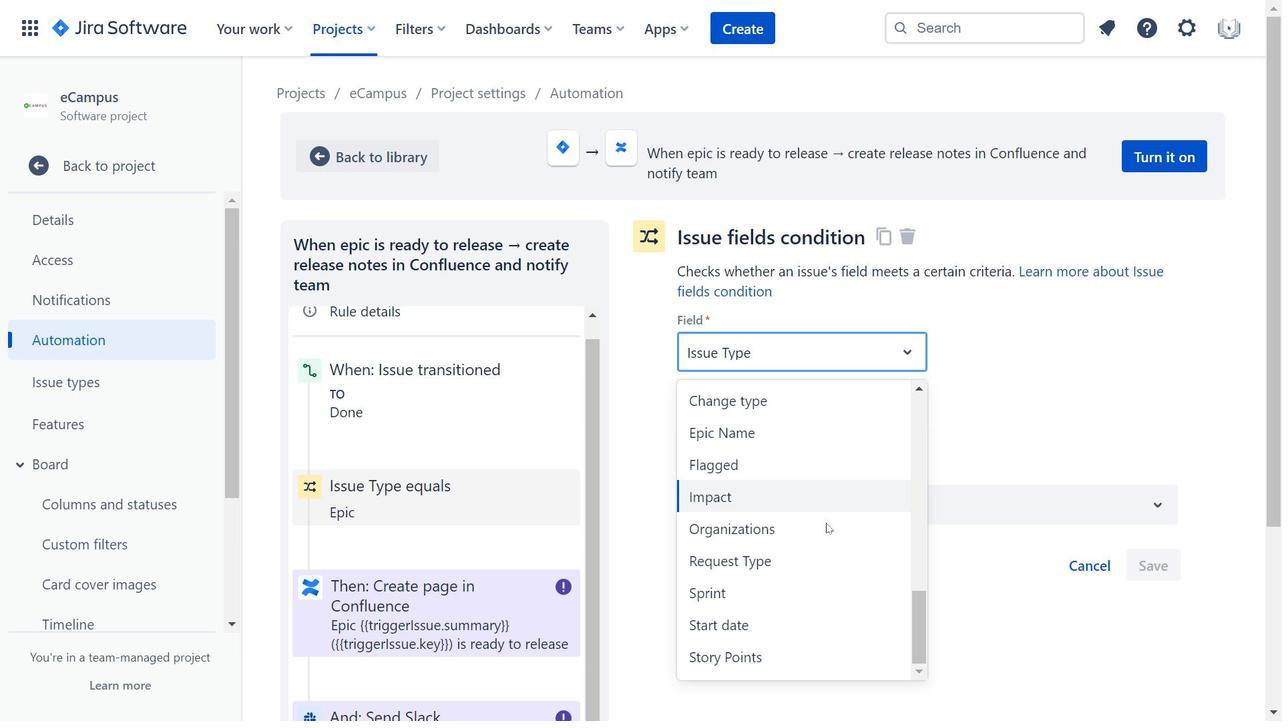 
Action: Mouse scrolled (827, 528) with delta (0, 0)
Screenshot: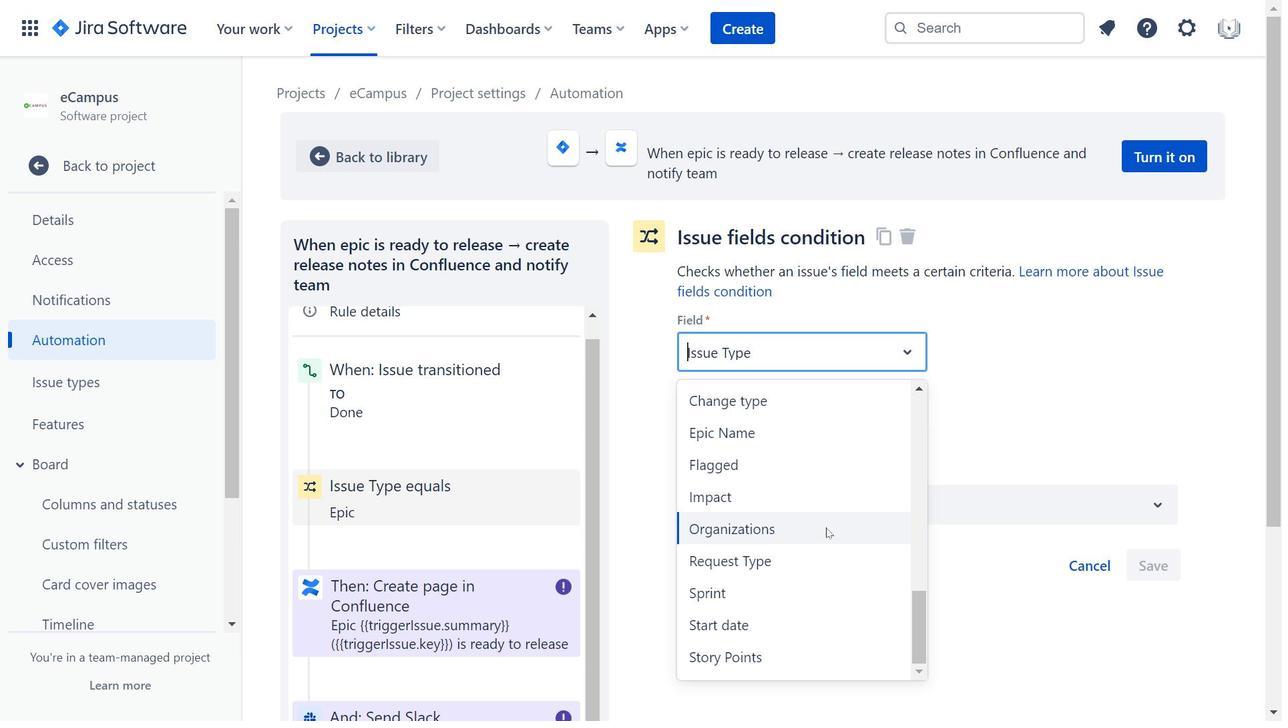 
Action: Mouse scrolled (827, 528) with delta (0, 0)
Screenshot: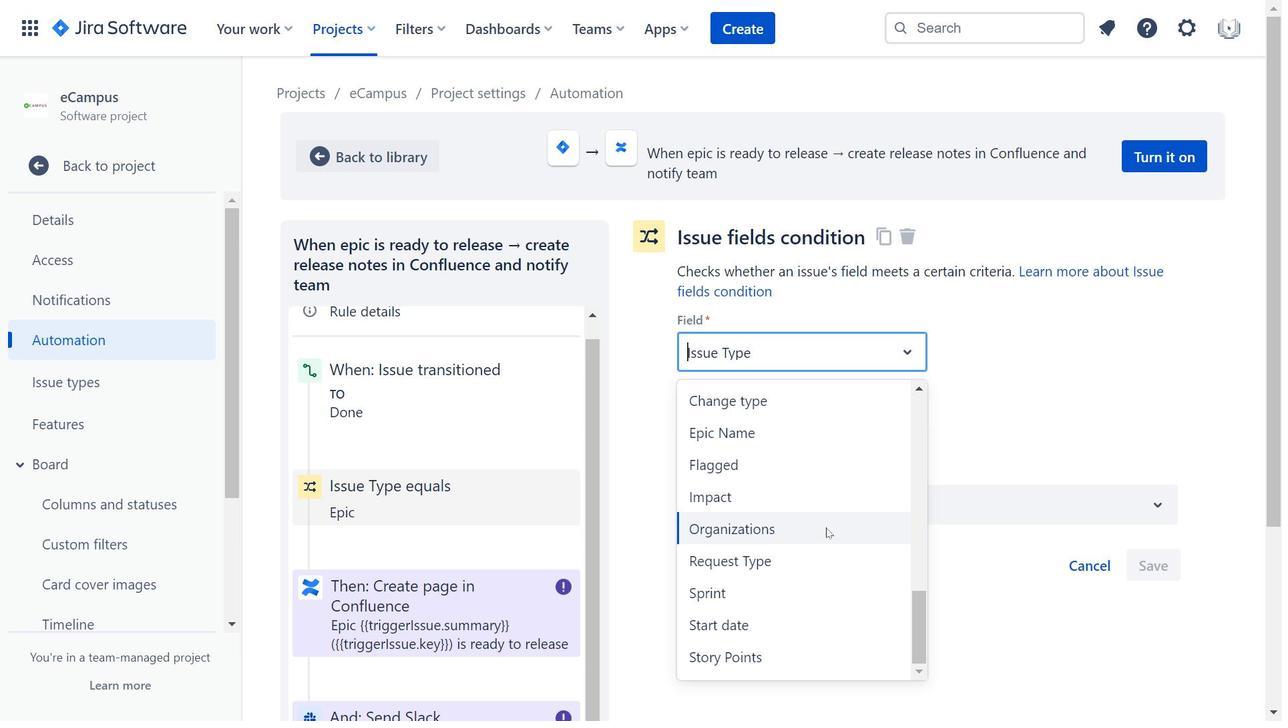 
Action: Mouse moved to (828, 528)
Screenshot: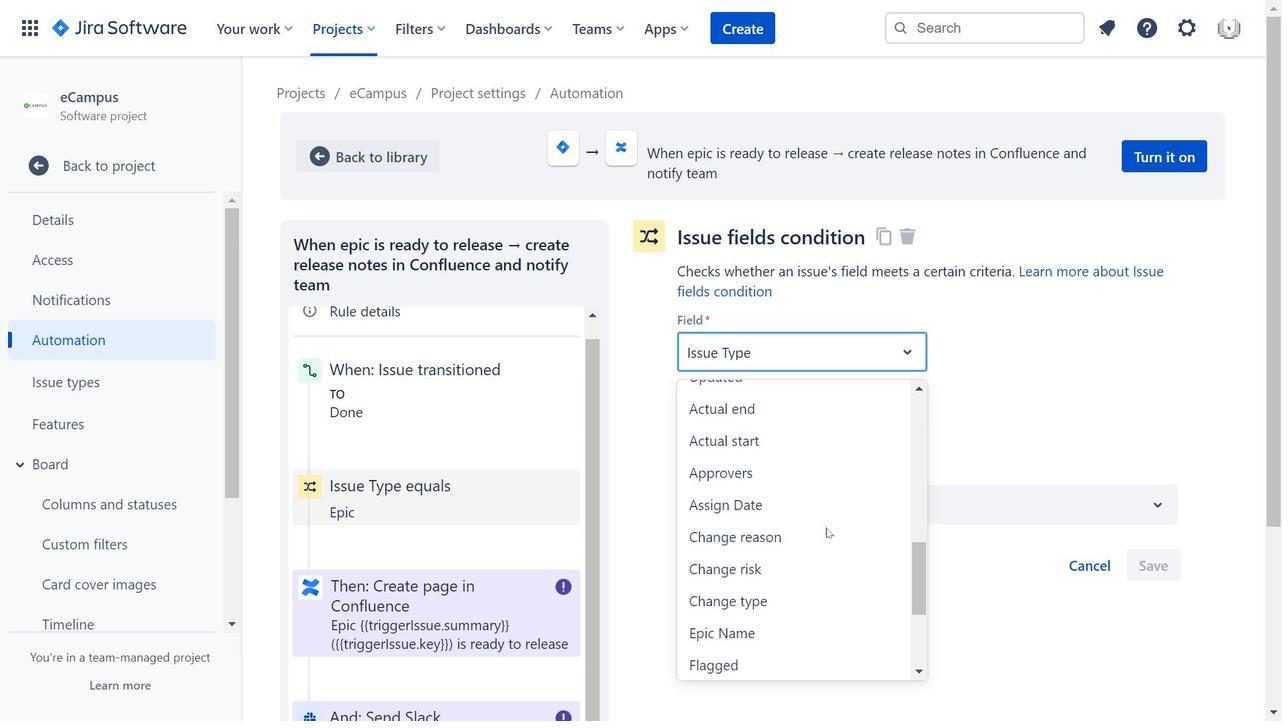 
Action: Mouse scrolled (828, 529) with delta (0, 0)
Screenshot: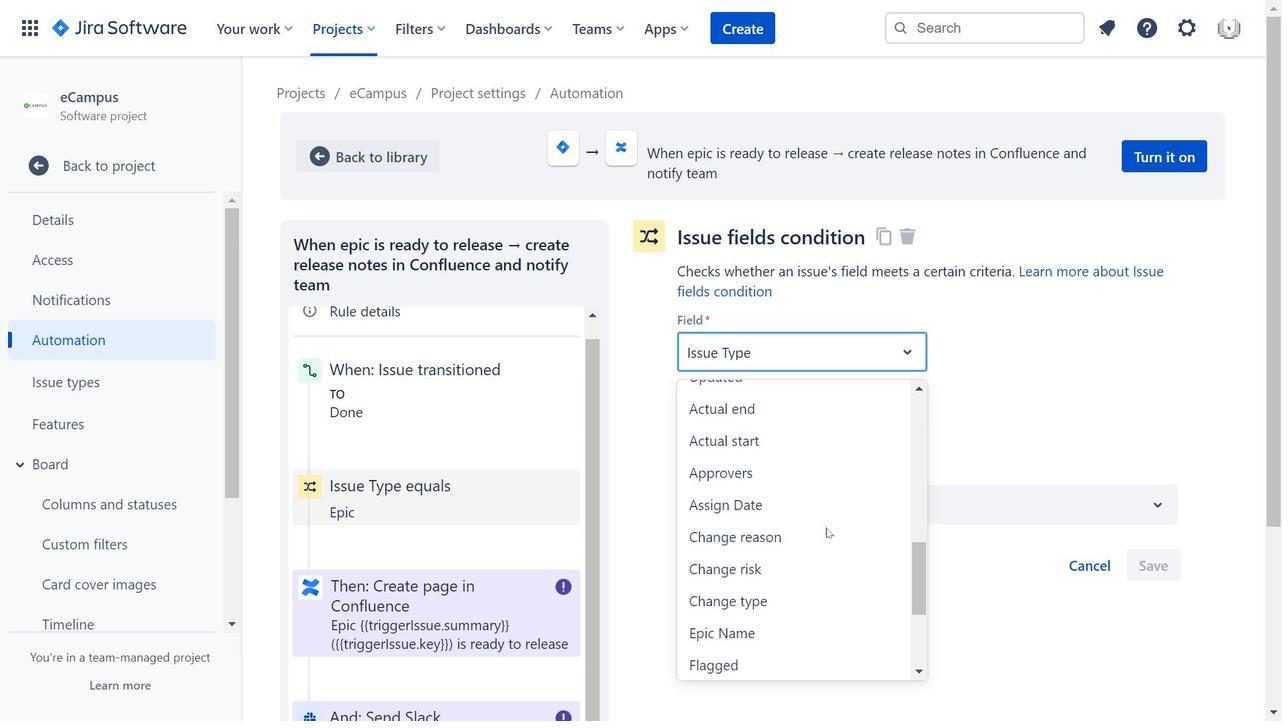 
Action: Mouse moved to (828, 529)
Screenshot: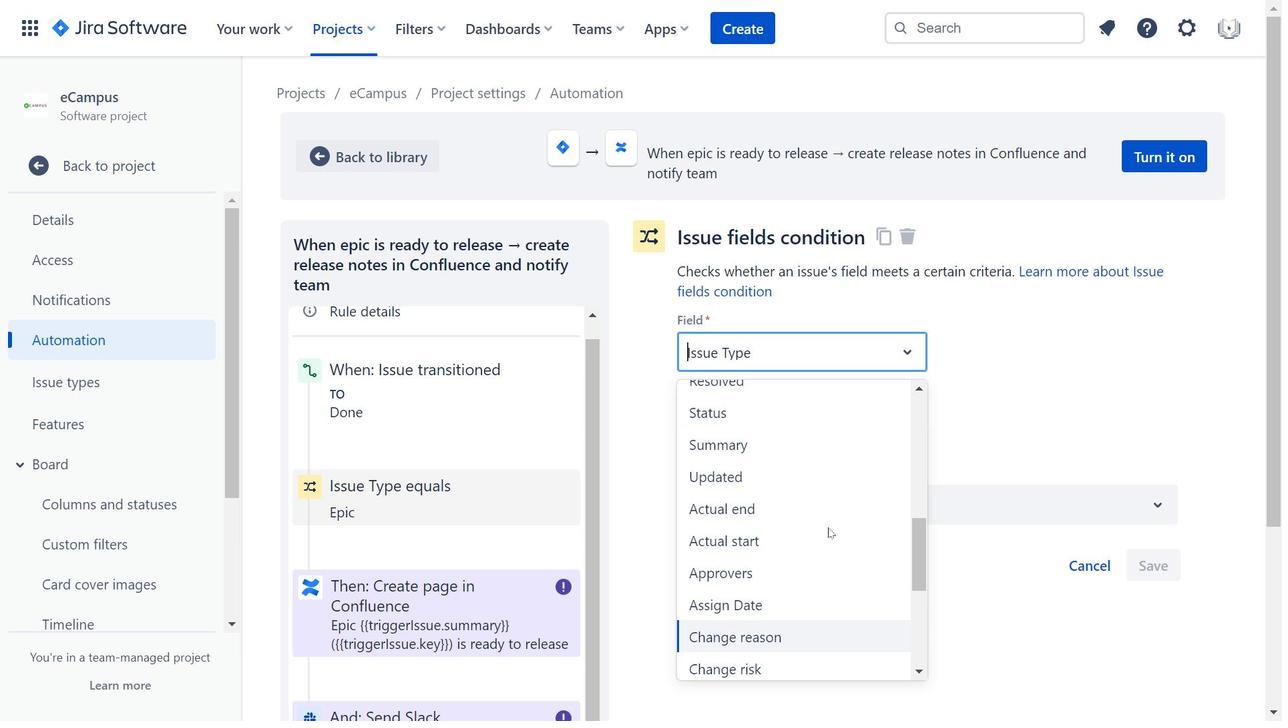 
Action: Mouse scrolled (828, 529) with delta (0, 0)
Screenshot: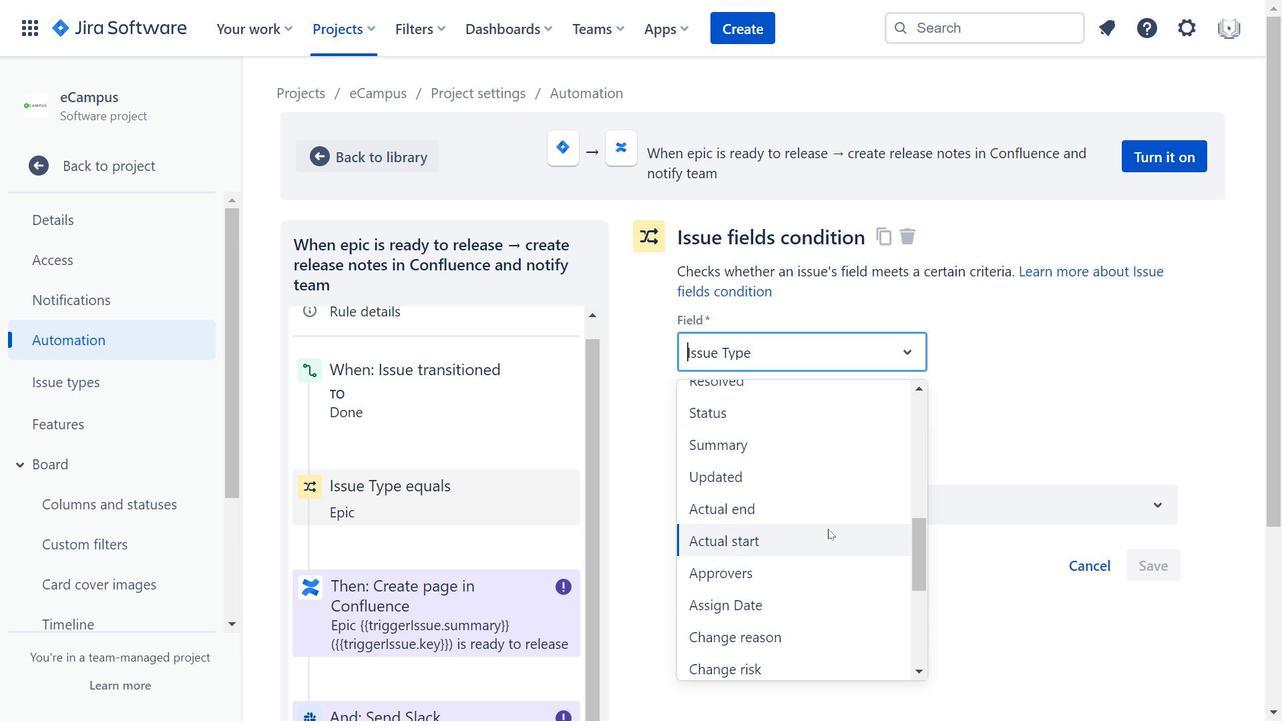 
Action: Mouse moved to (828, 529)
Screenshot: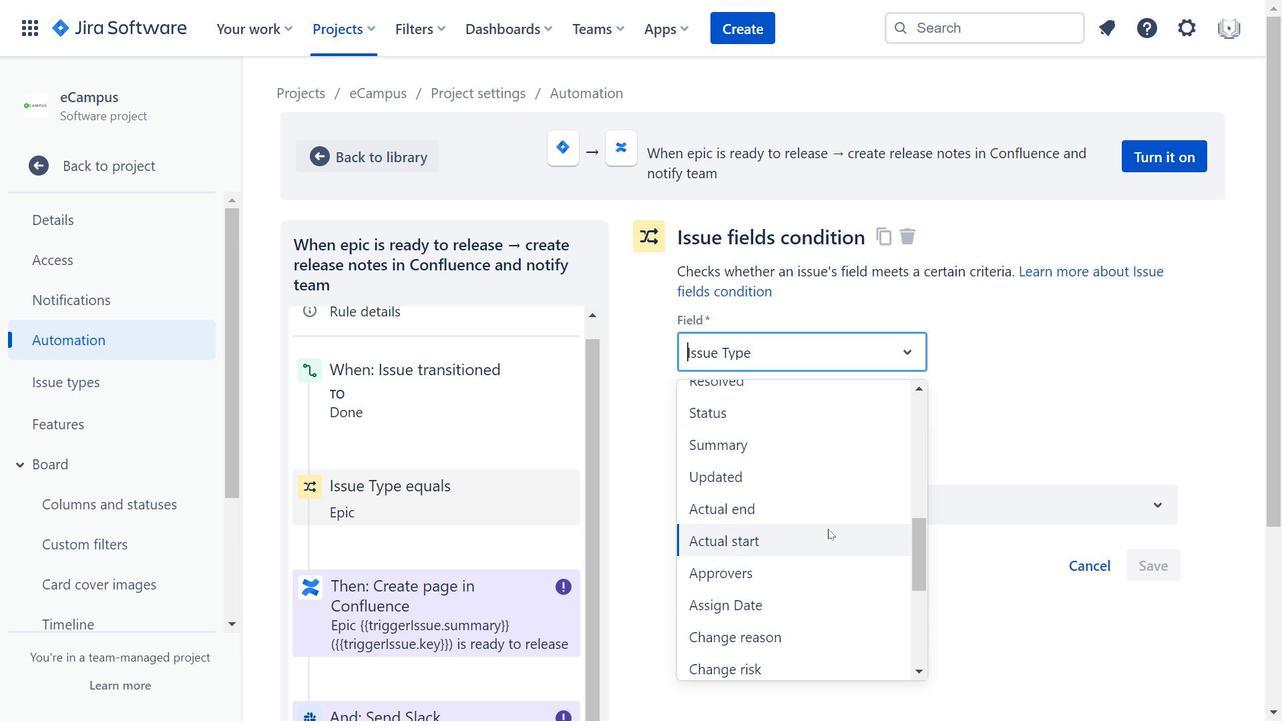 
Action: Mouse scrolled (828, 529) with delta (0, 0)
Screenshot: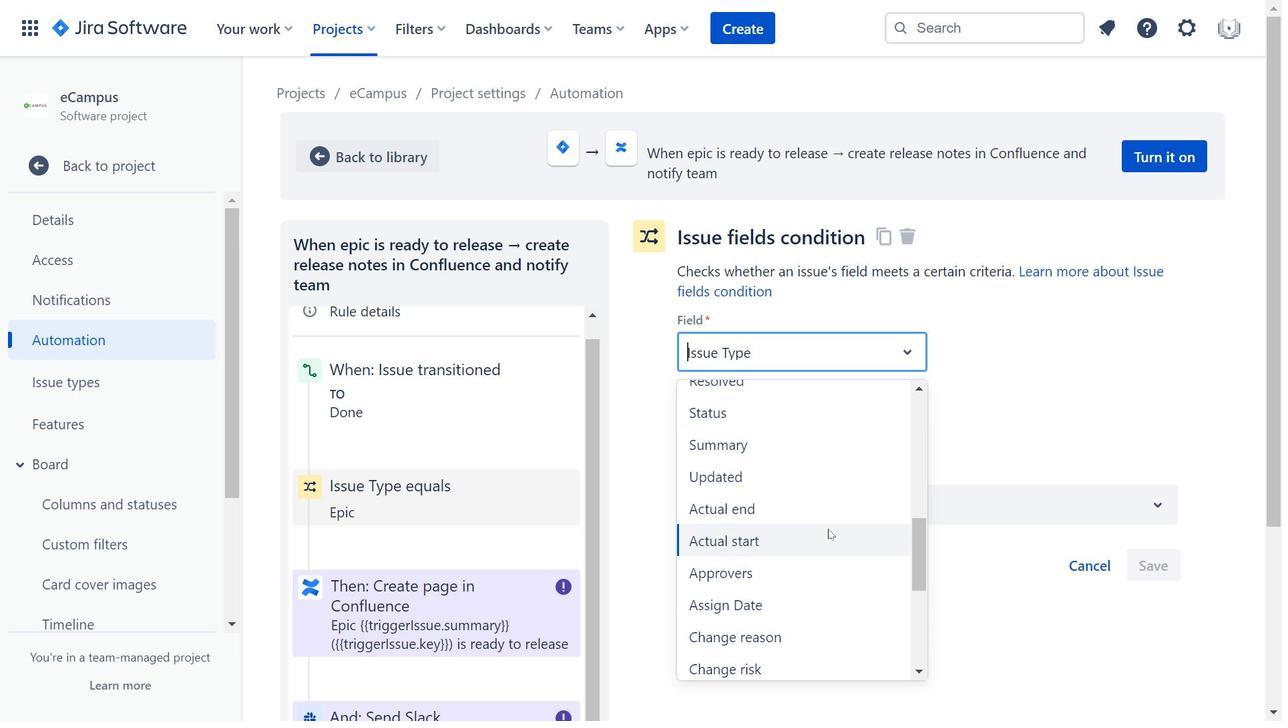 
Action: Mouse moved to (460, 459)
Screenshot: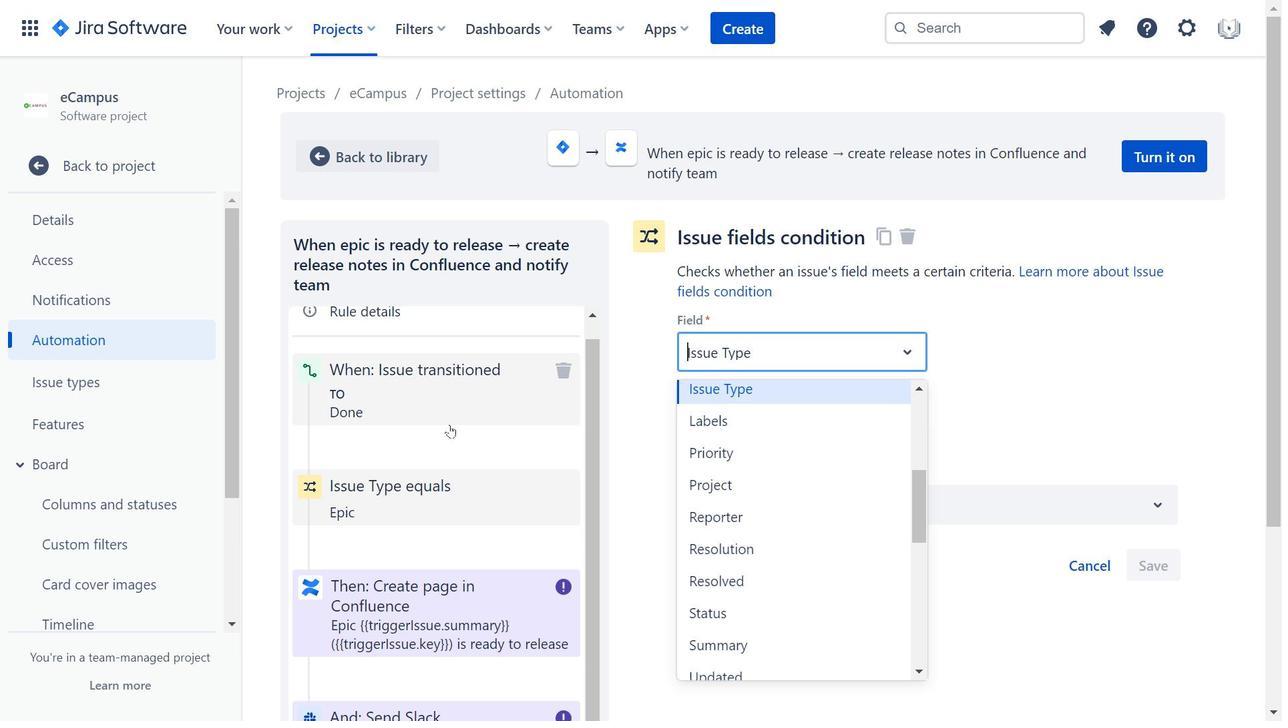 
Action: Mouse scrolled (460, 458) with delta (0, 0)
Screenshot: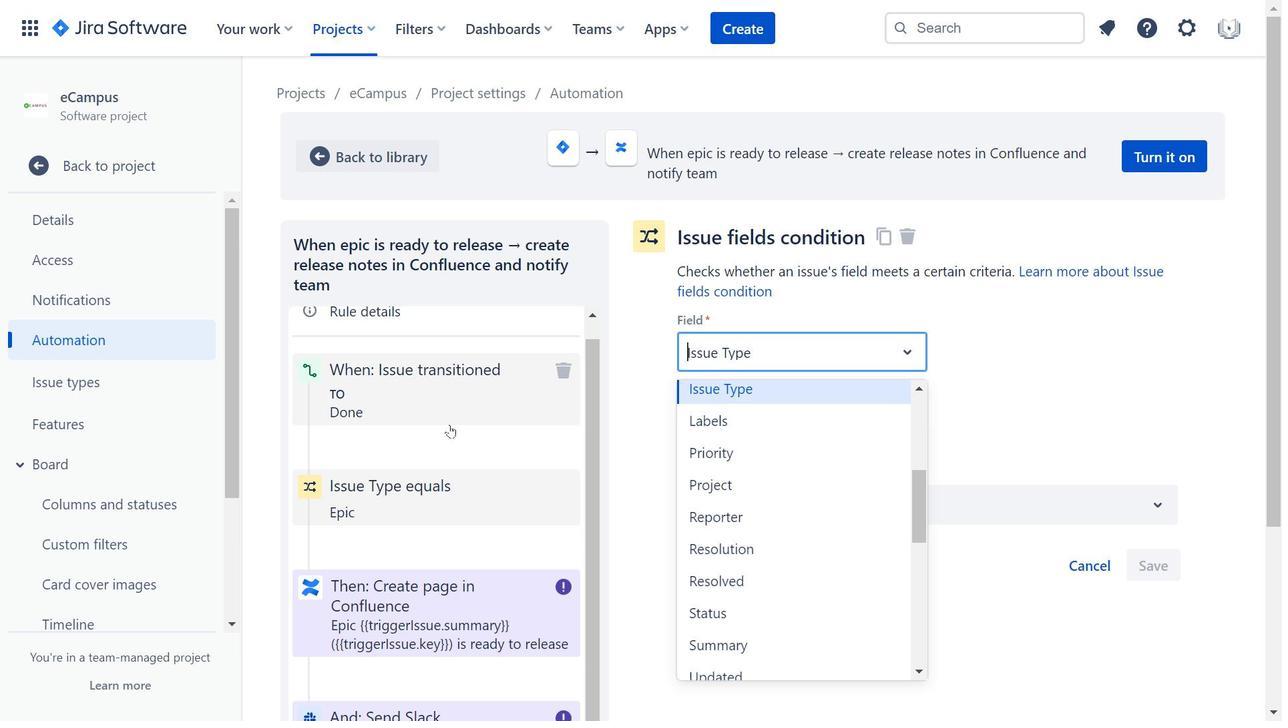 
Action: Mouse moved to (462, 464)
Screenshot: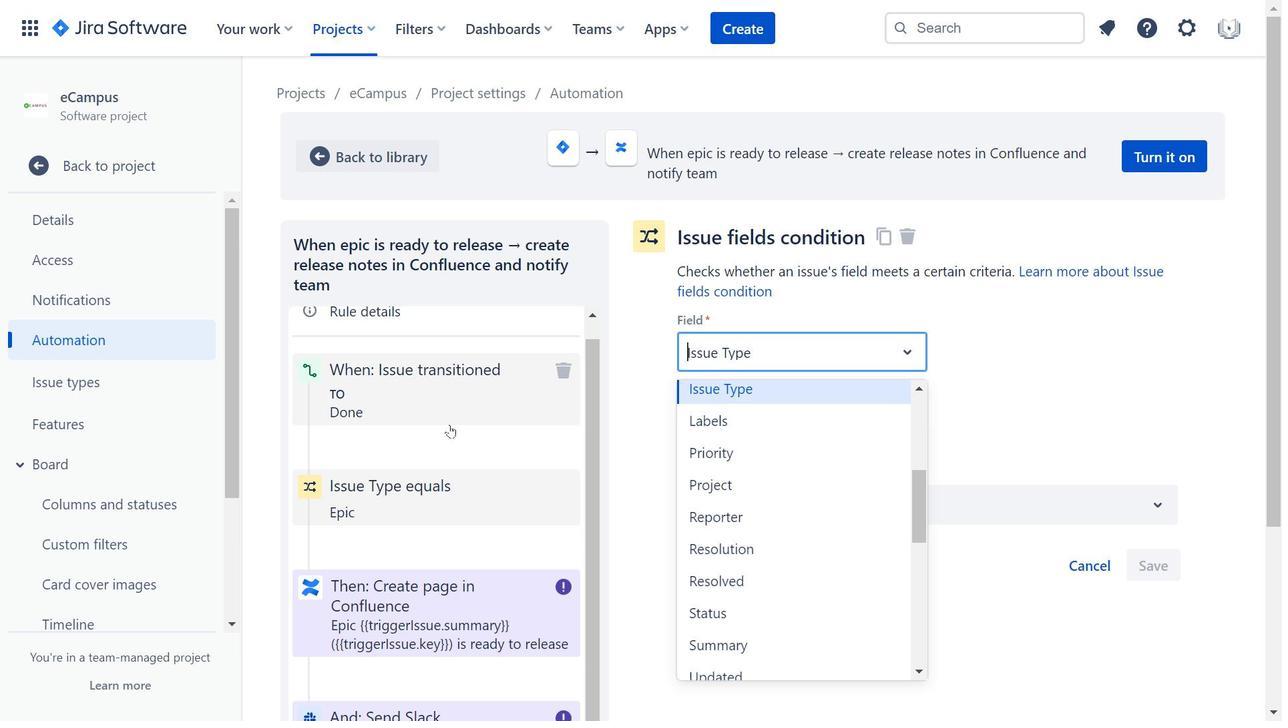 
Action: Mouse scrolled (462, 463) with delta (0, 0)
Screenshot: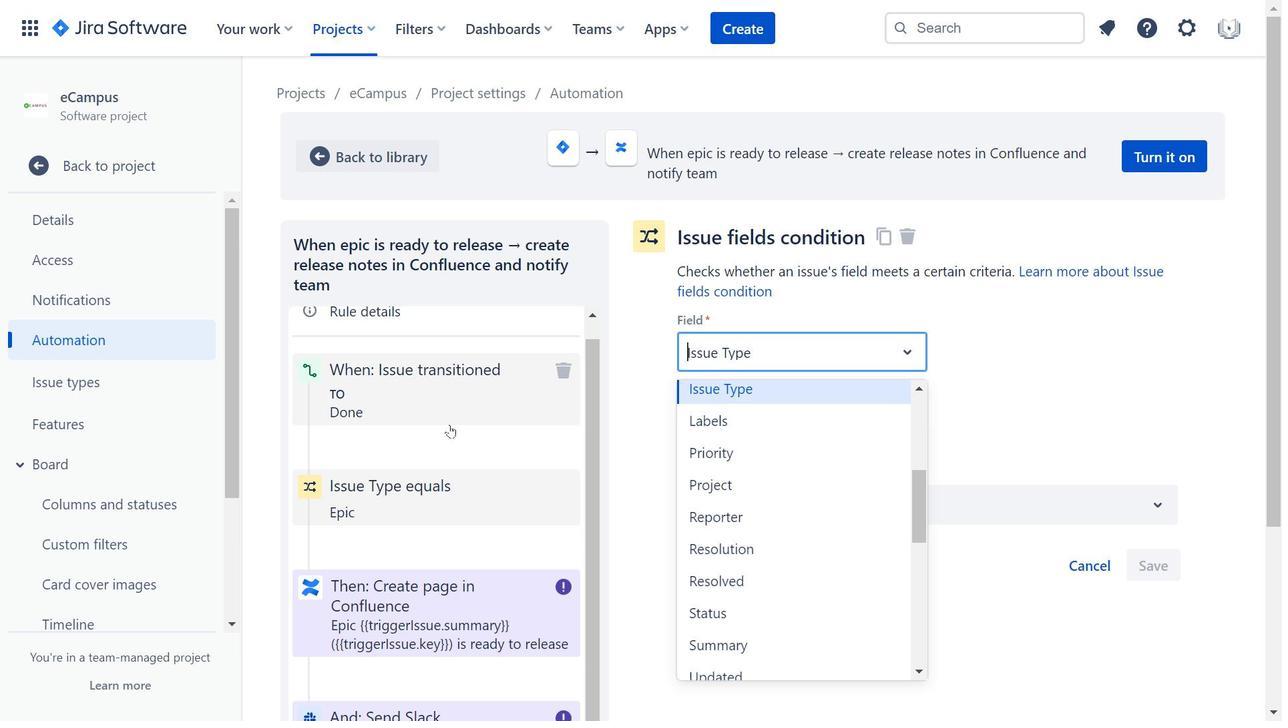 
Action: Mouse moved to (483, 195)
Screenshot: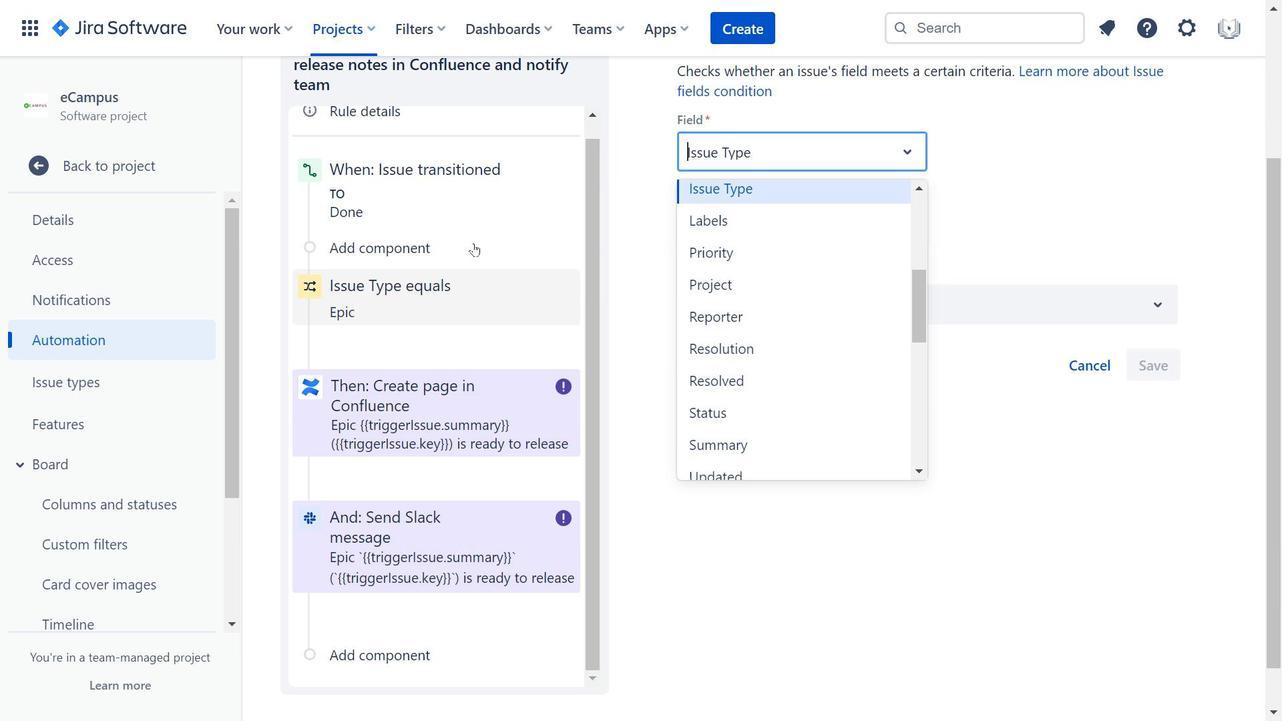 
Action: Mouse pressed left at (483, 195)
Screenshot: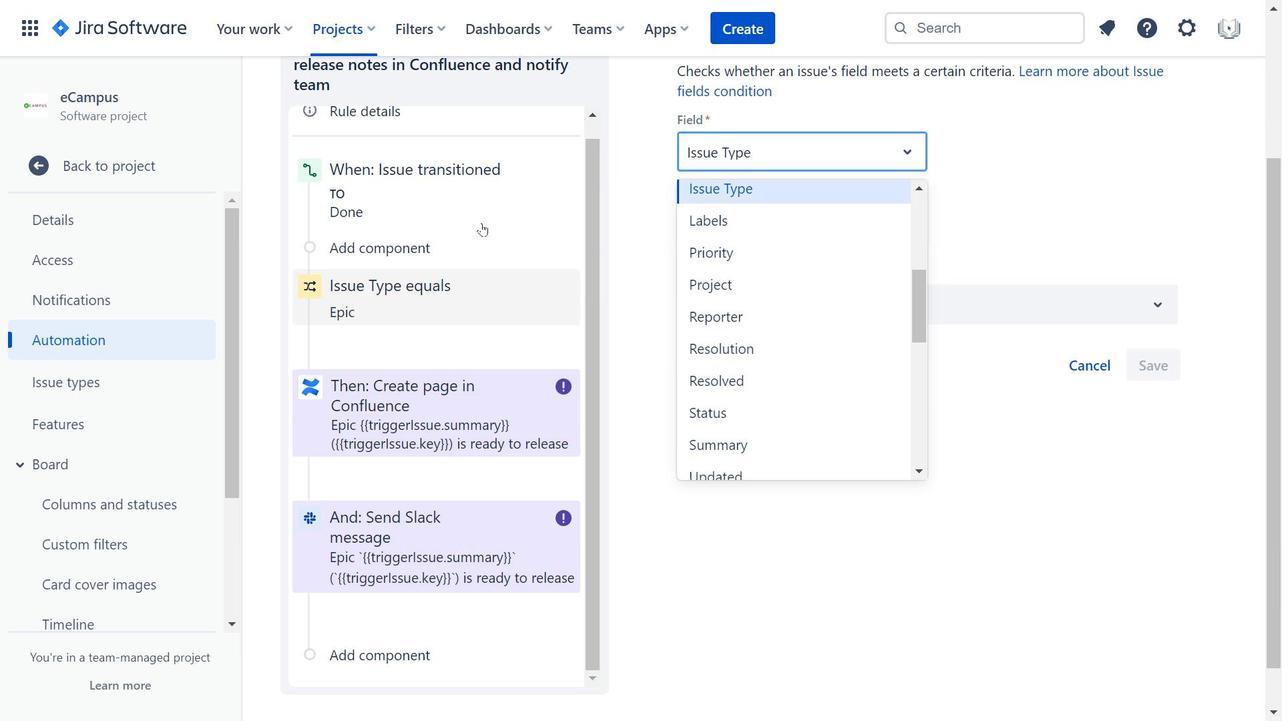 
Action: Mouse moved to (492, 474)
Screenshot: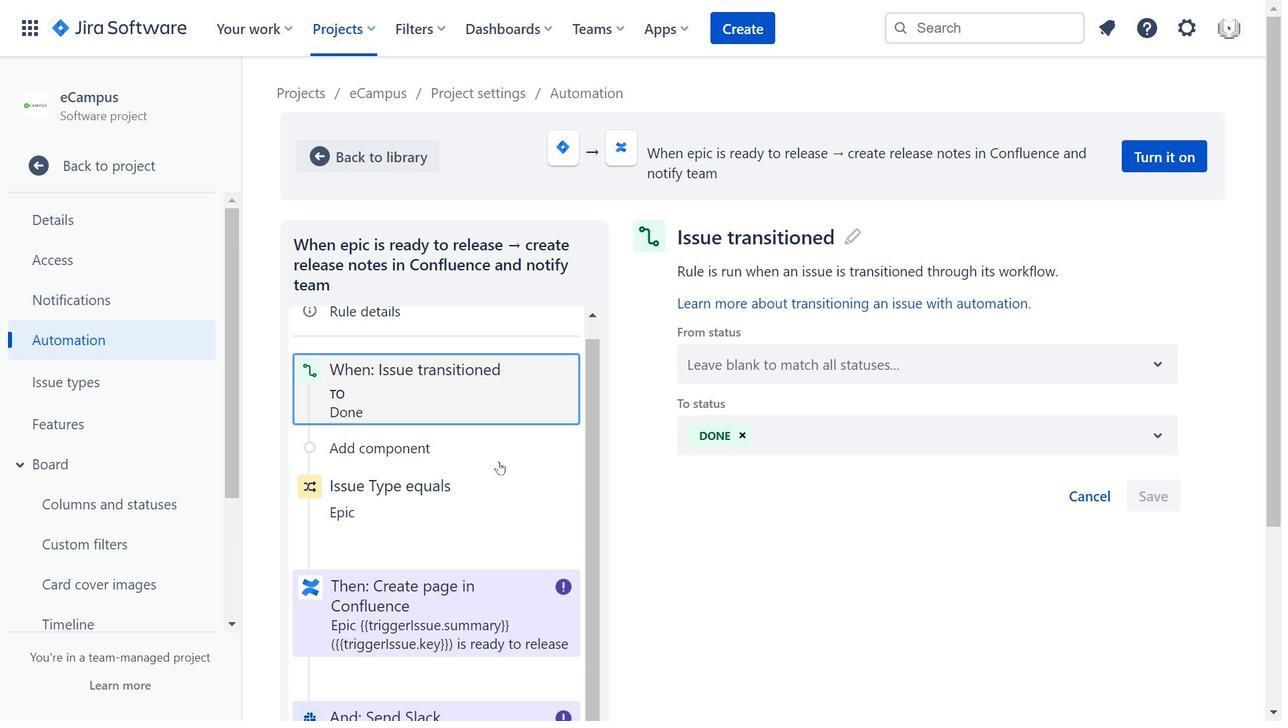 
Action: Mouse scrolled (492, 474) with delta (0, 0)
Screenshot: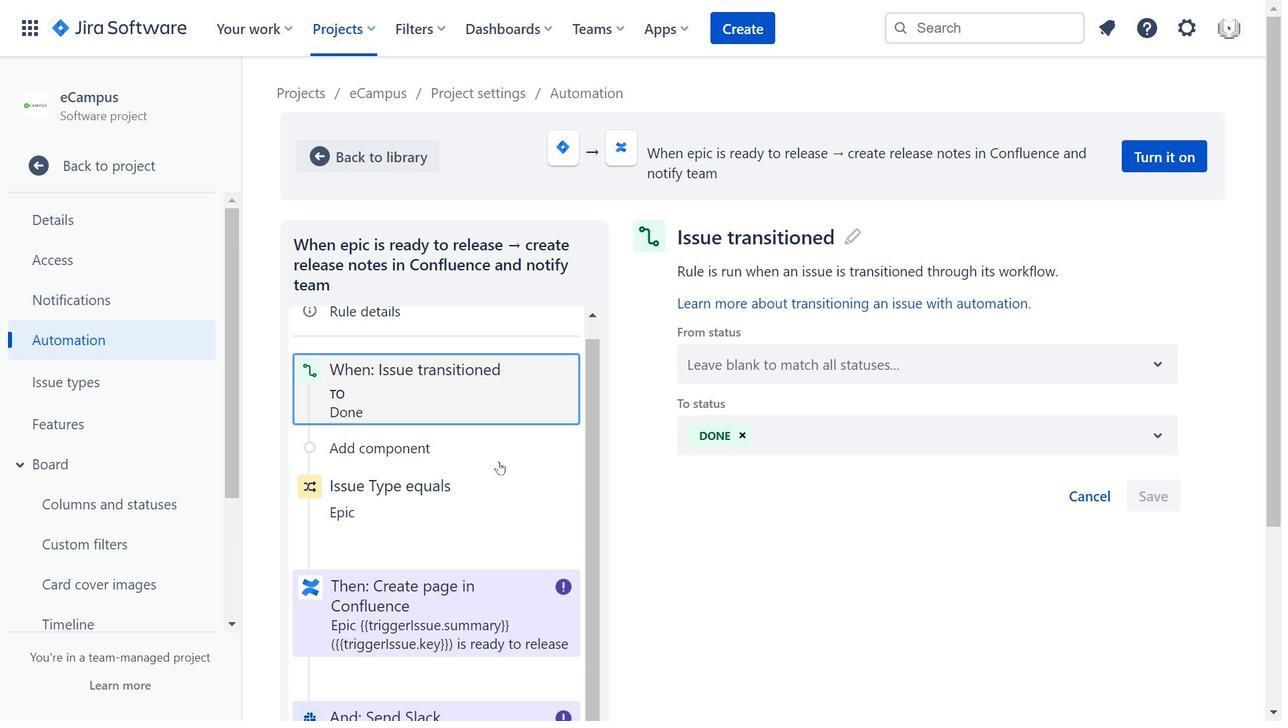 
Action: Mouse moved to (492, 476)
Screenshot: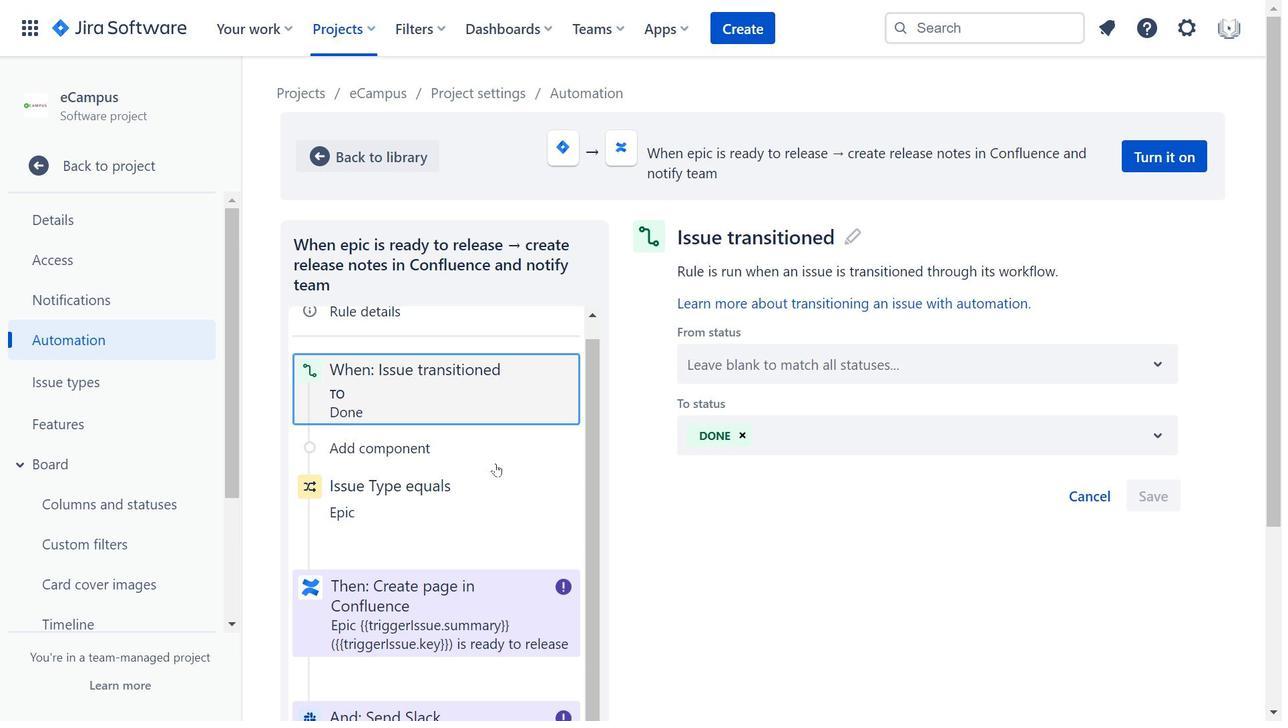 
Action: Mouse scrolled (492, 475) with delta (0, 0)
Screenshot: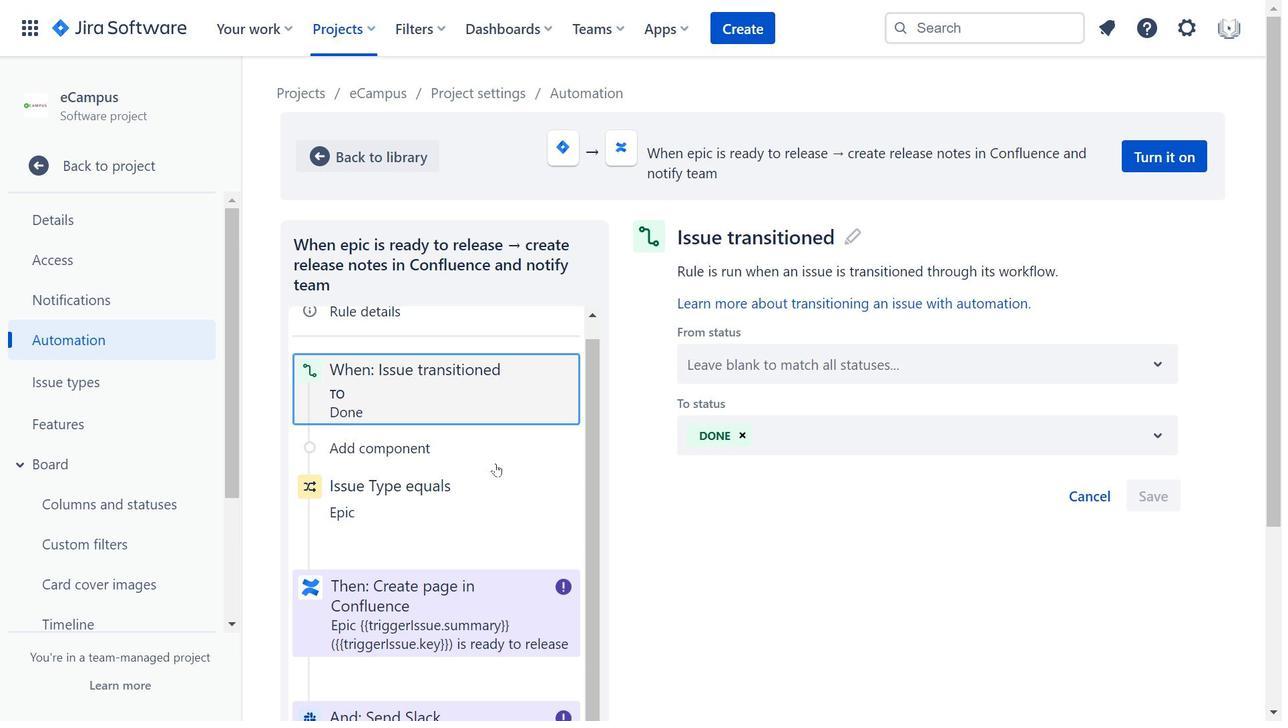 
Action: Mouse moved to (492, 477)
Screenshot: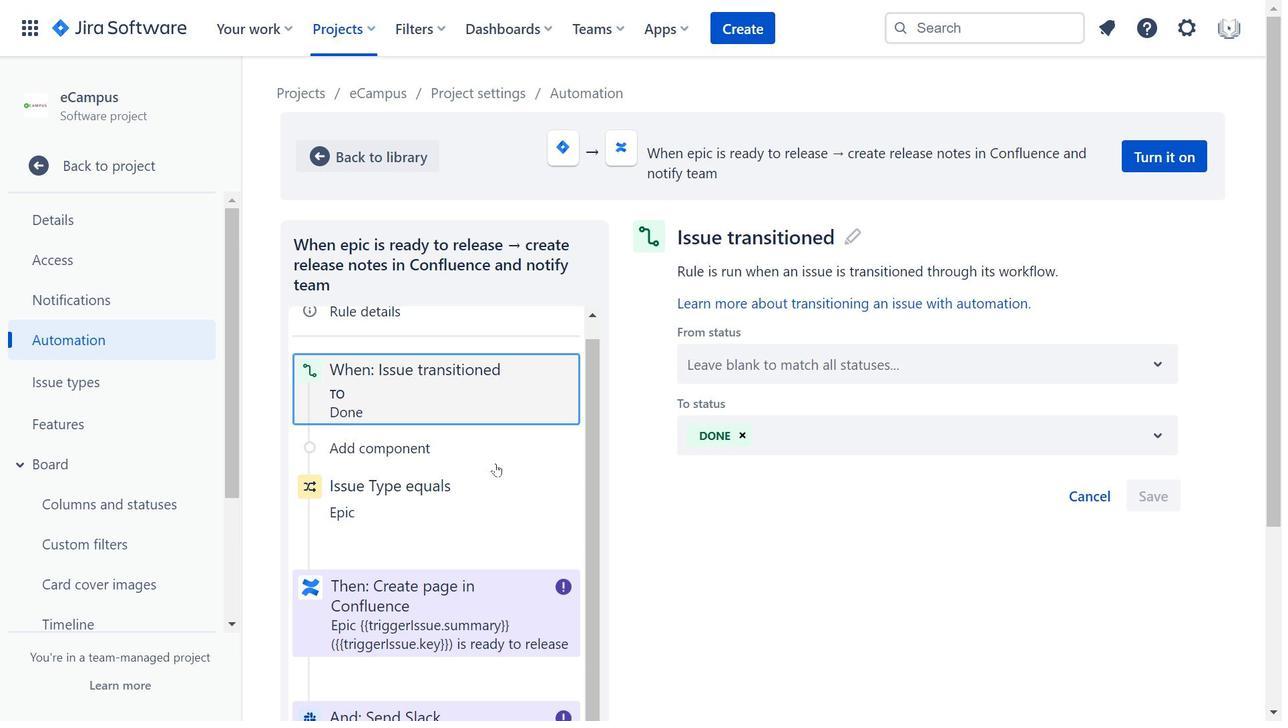 
Action: Mouse scrolled (492, 476) with delta (0, 0)
Screenshot: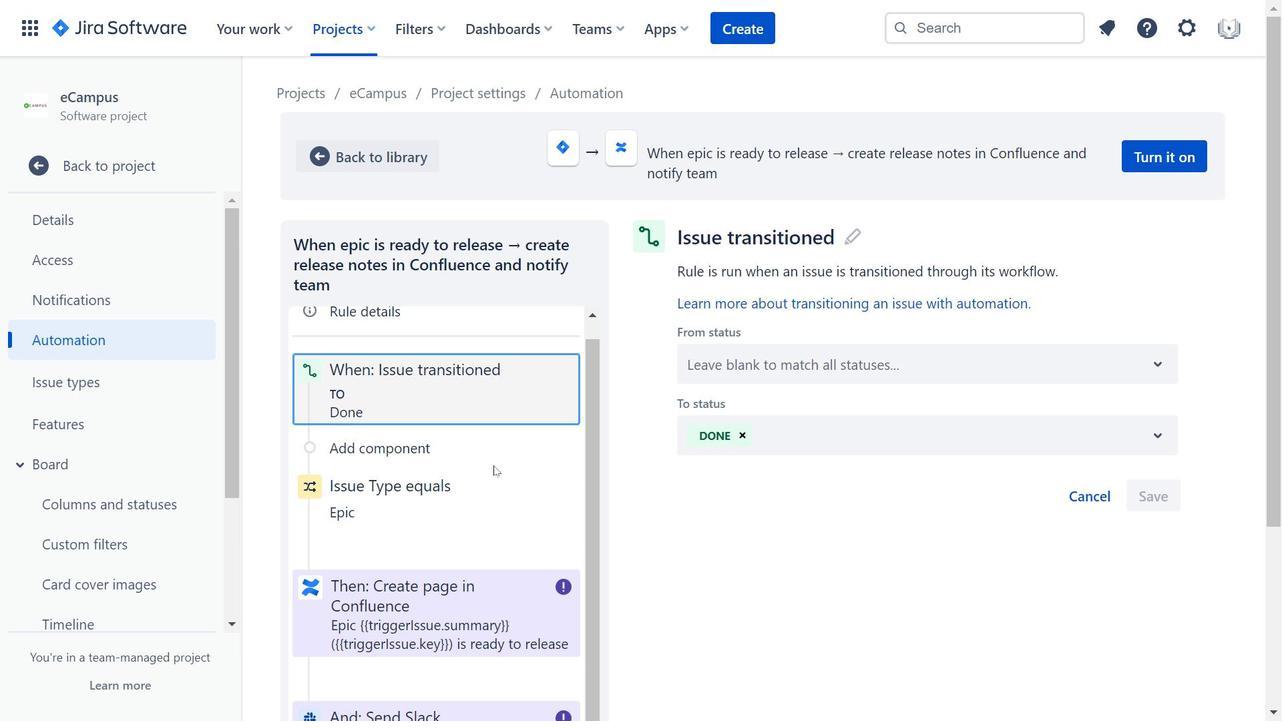 
Action: Mouse moved to (516, 398)
Screenshot: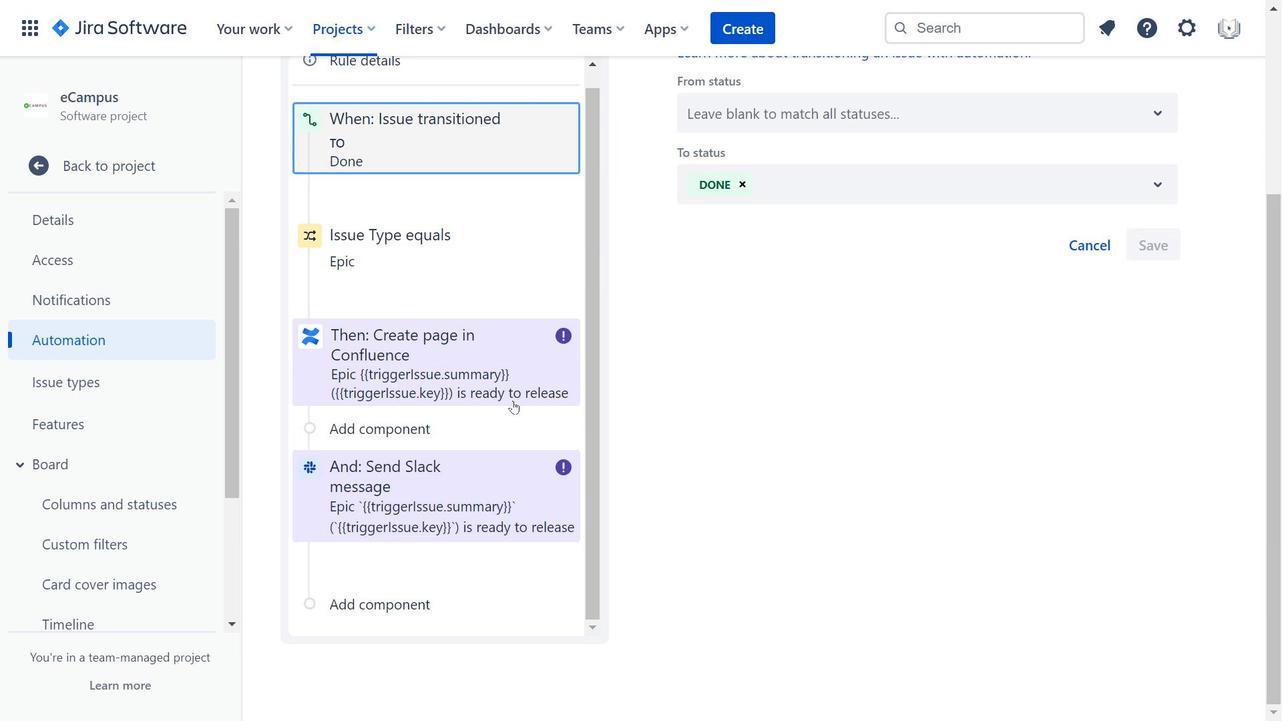 
Action: Mouse scrolled (516, 399) with delta (0, 0)
Screenshot: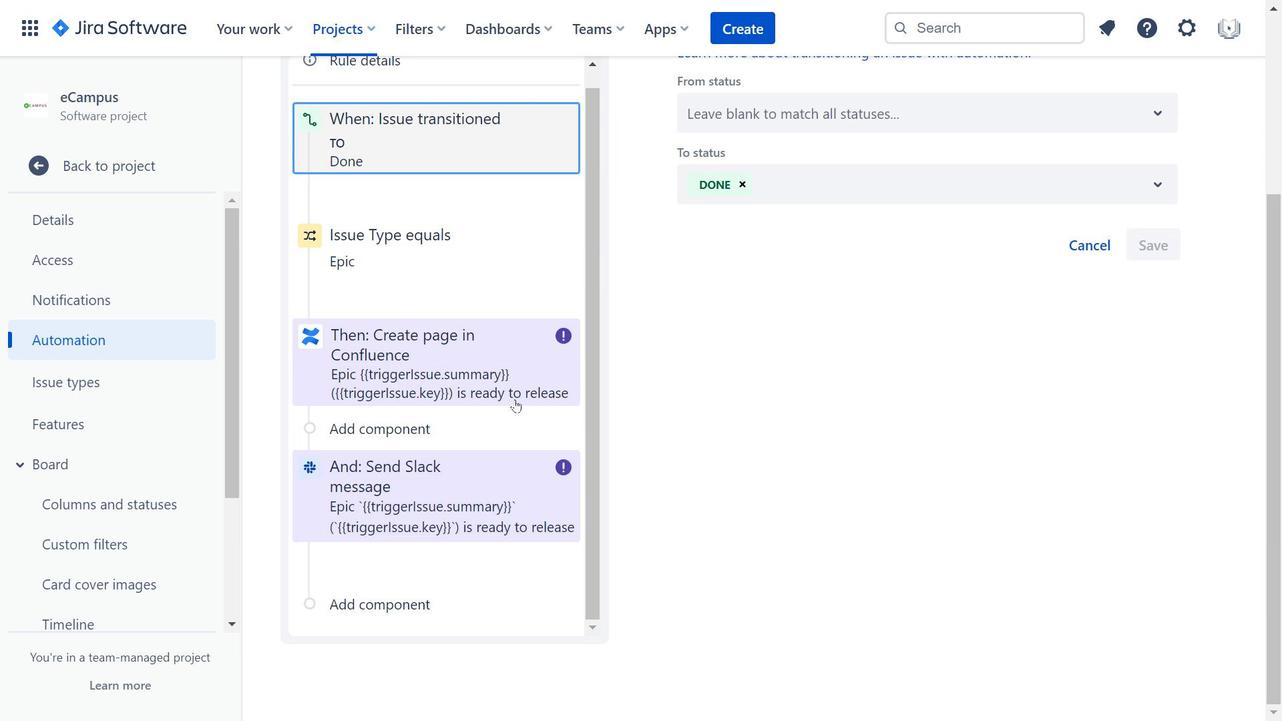 
Action: Mouse scrolled (516, 399) with delta (0, 0)
Screenshot: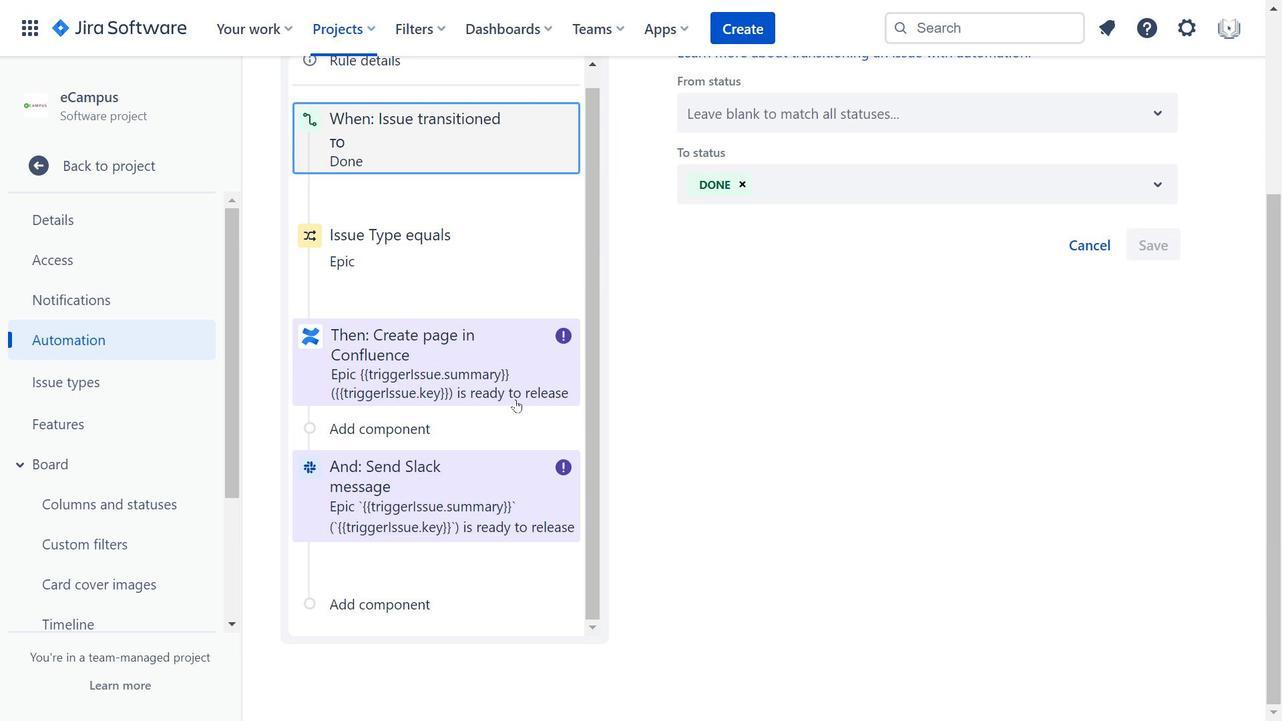 
Action: Mouse moved to (669, 344)
Screenshot: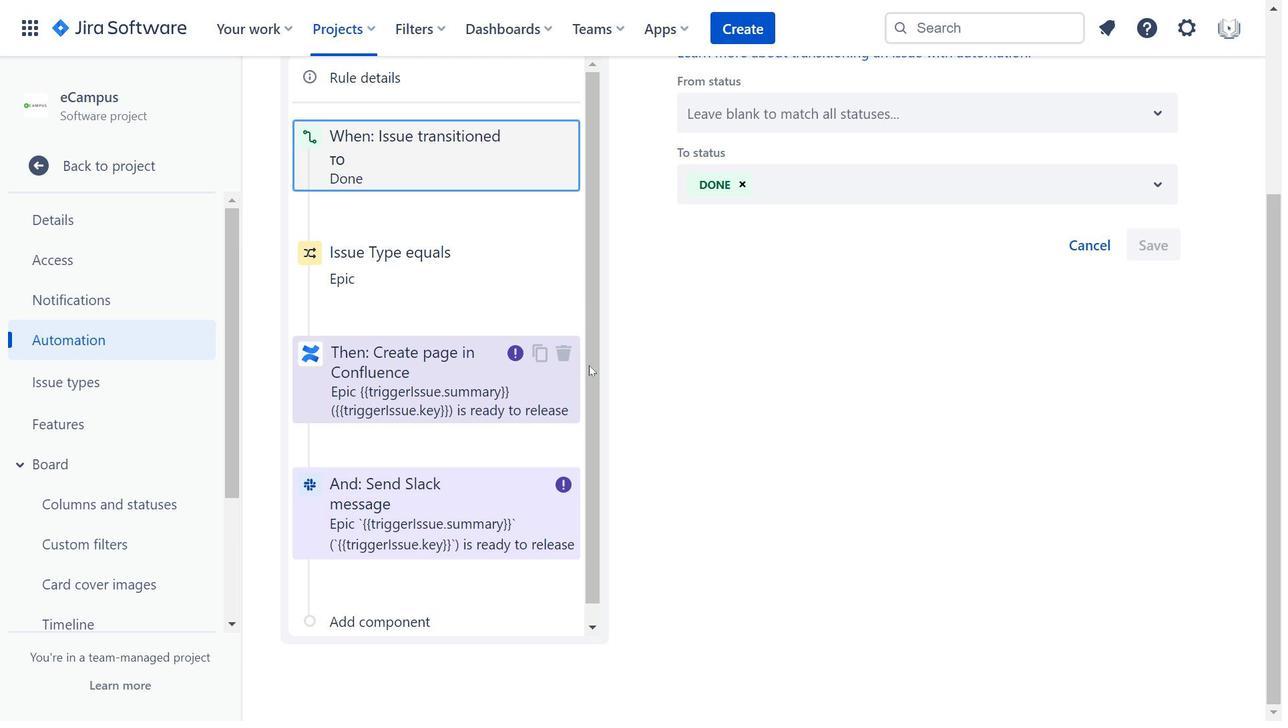 
Action: Mouse scrolled (669, 344) with delta (0, 0)
Screenshot: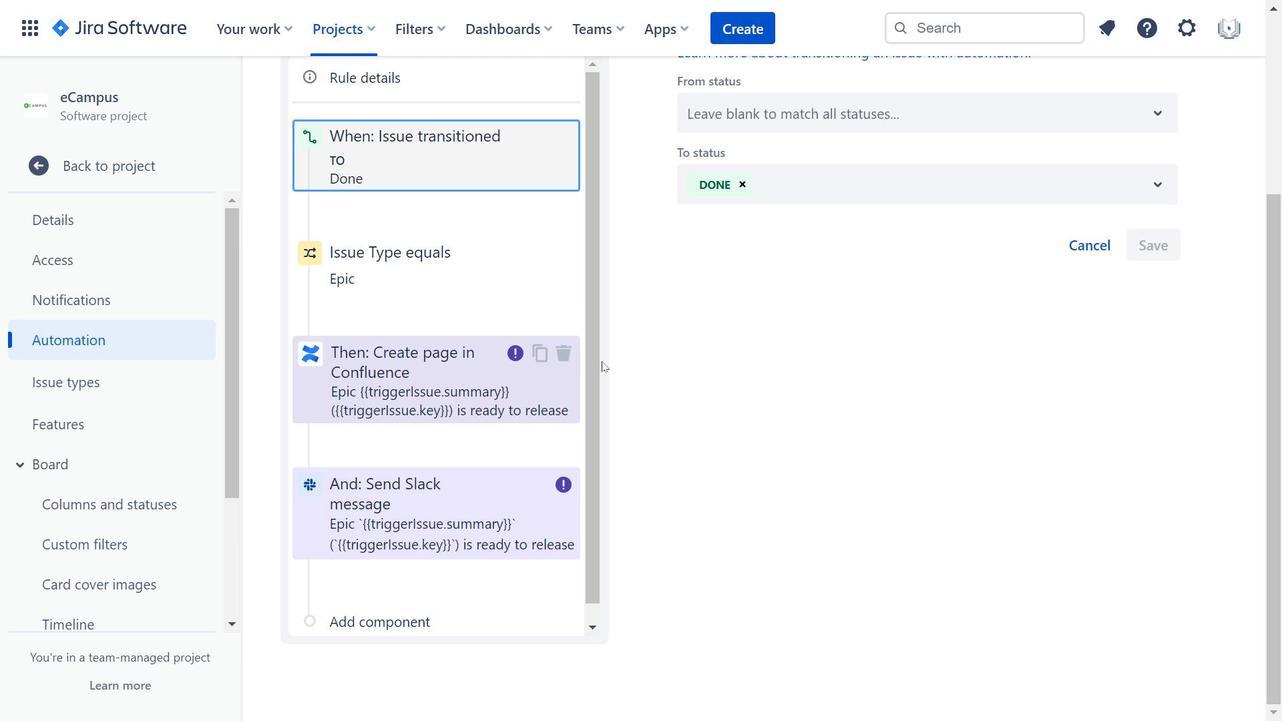 
Action: Mouse moved to (839, 353)
Screenshot: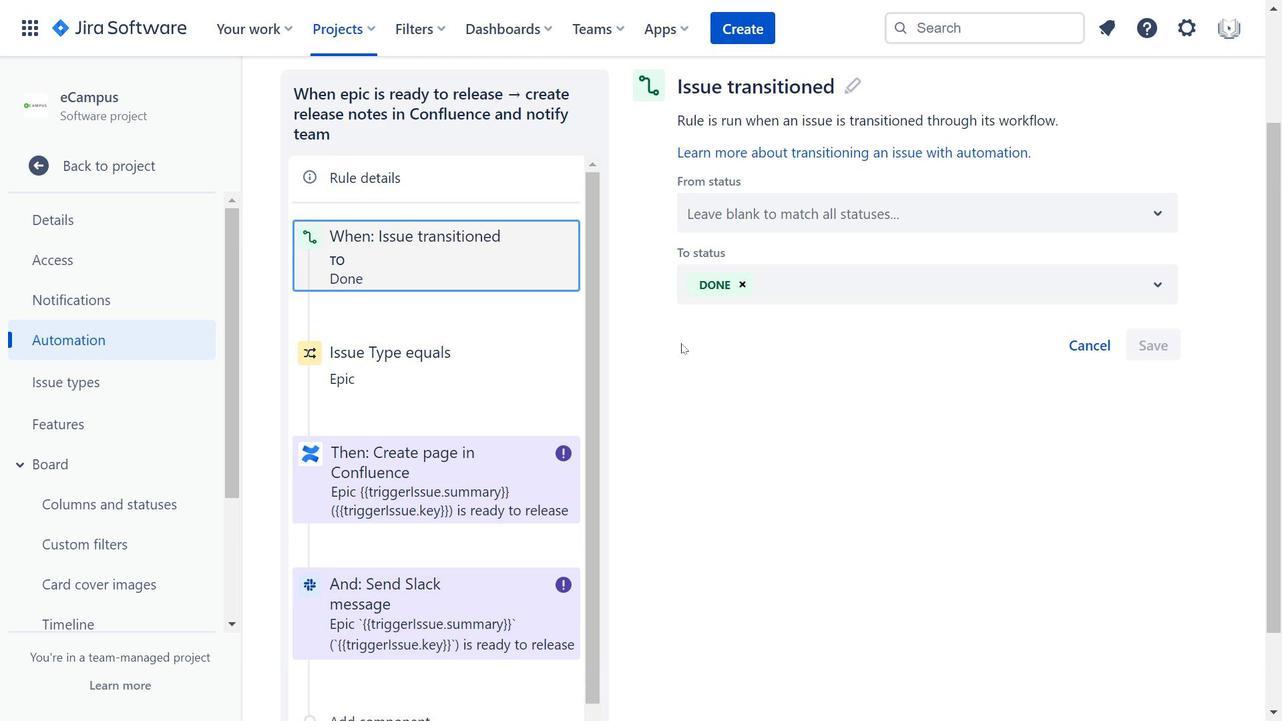 
Action: Mouse scrolled (839, 354) with delta (0, 0)
Screenshot: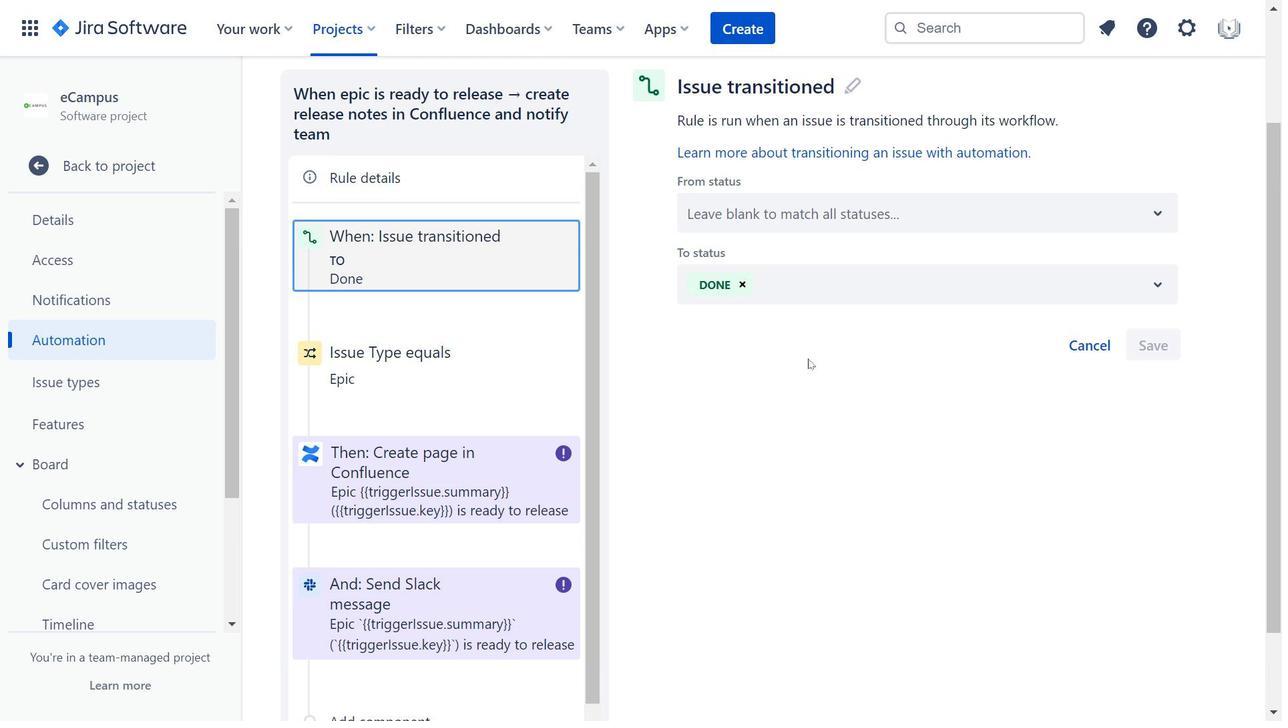 
Action: Mouse scrolled (839, 354) with delta (0, 0)
Screenshot: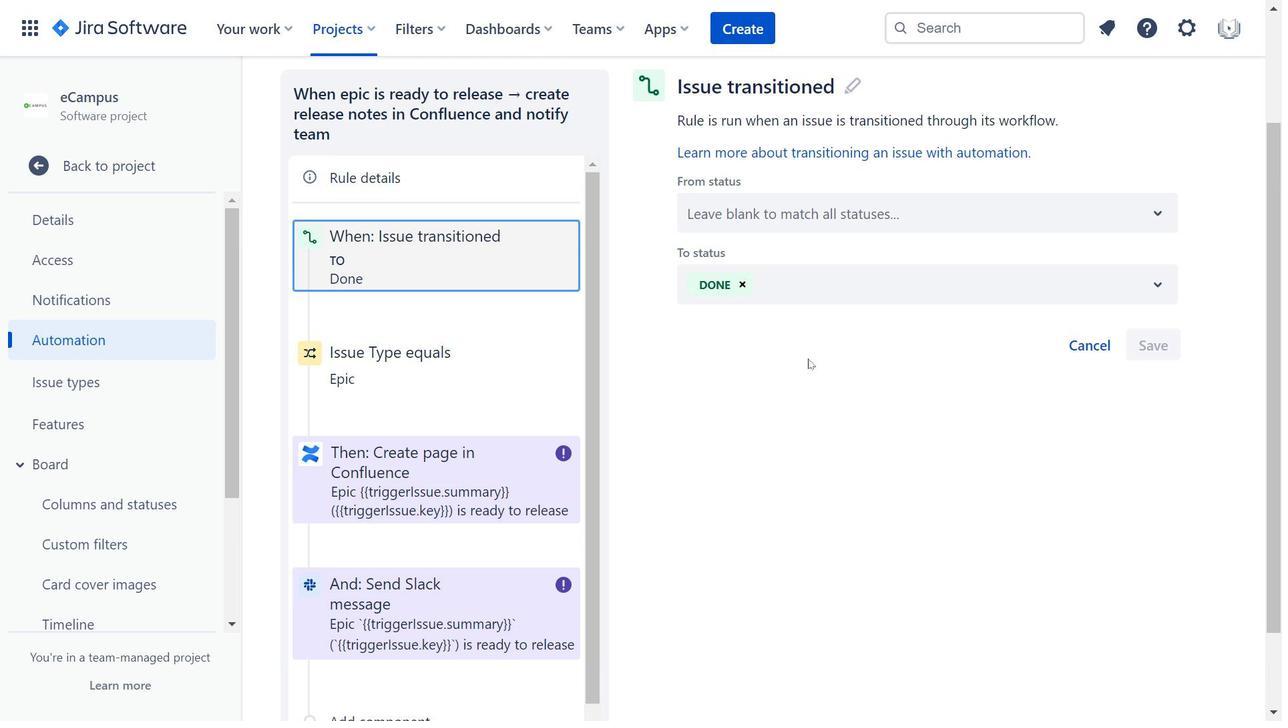 
Action: Mouse scrolled (839, 354) with delta (0, 0)
Screenshot: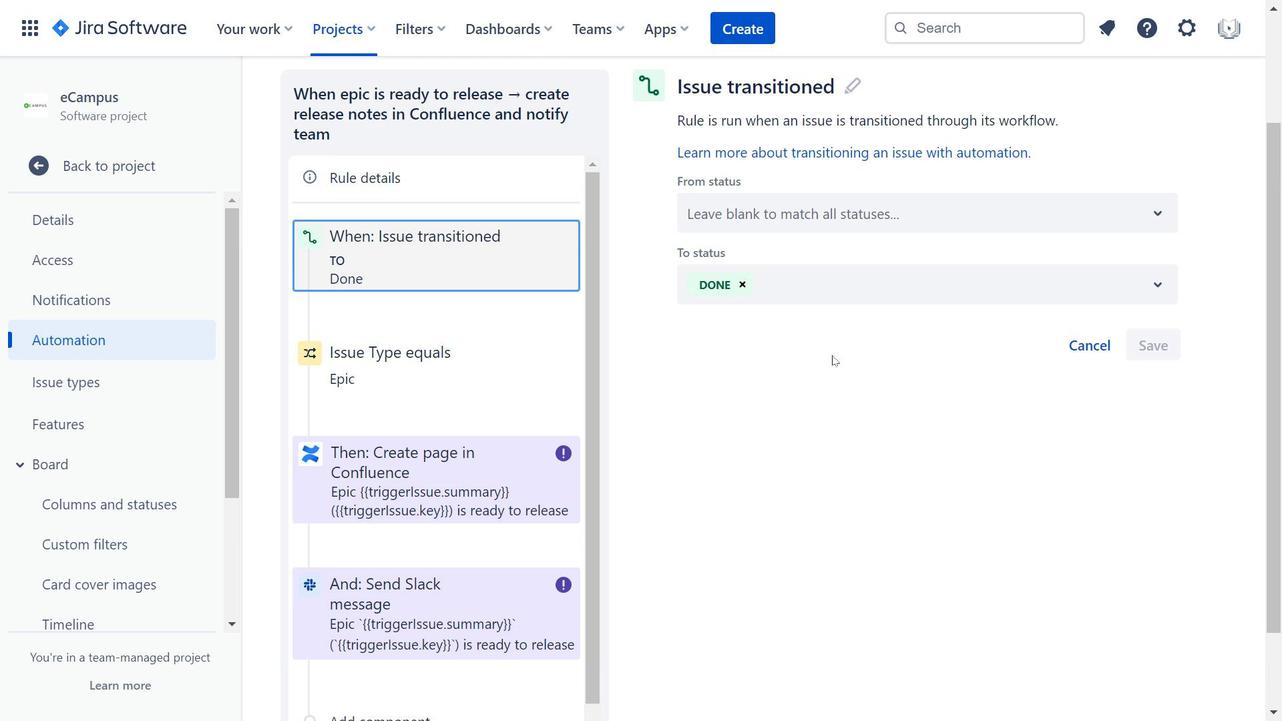 
Action: Mouse moved to (827, 372)
Screenshot: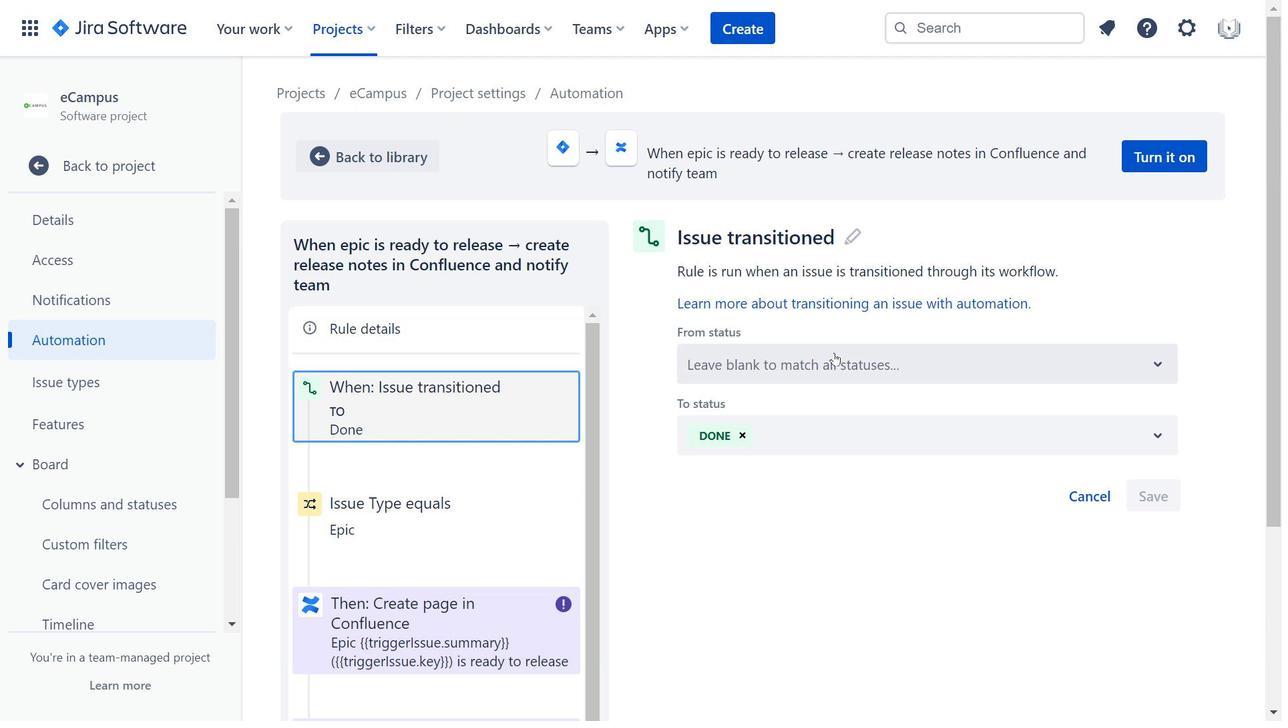 
Action: Mouse pressed left at (827, 372)
Screenshot: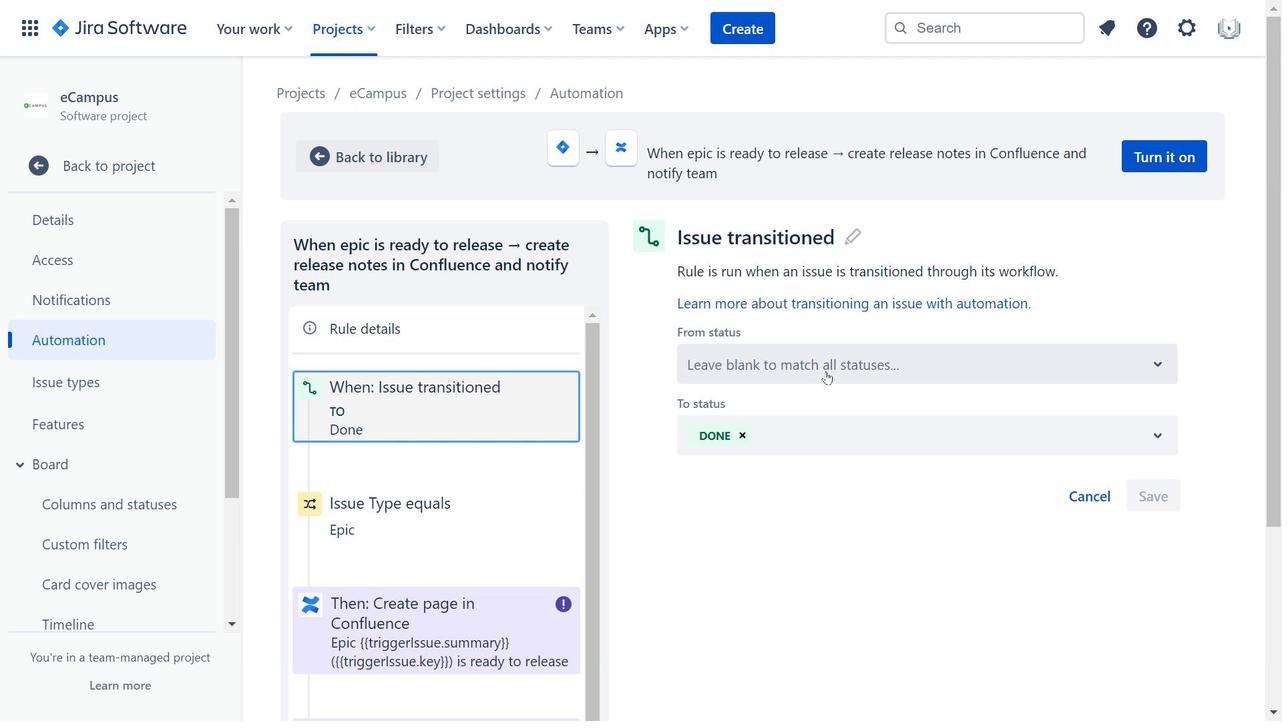 
Action: Mouse moved to (669, 379)
Screenshot: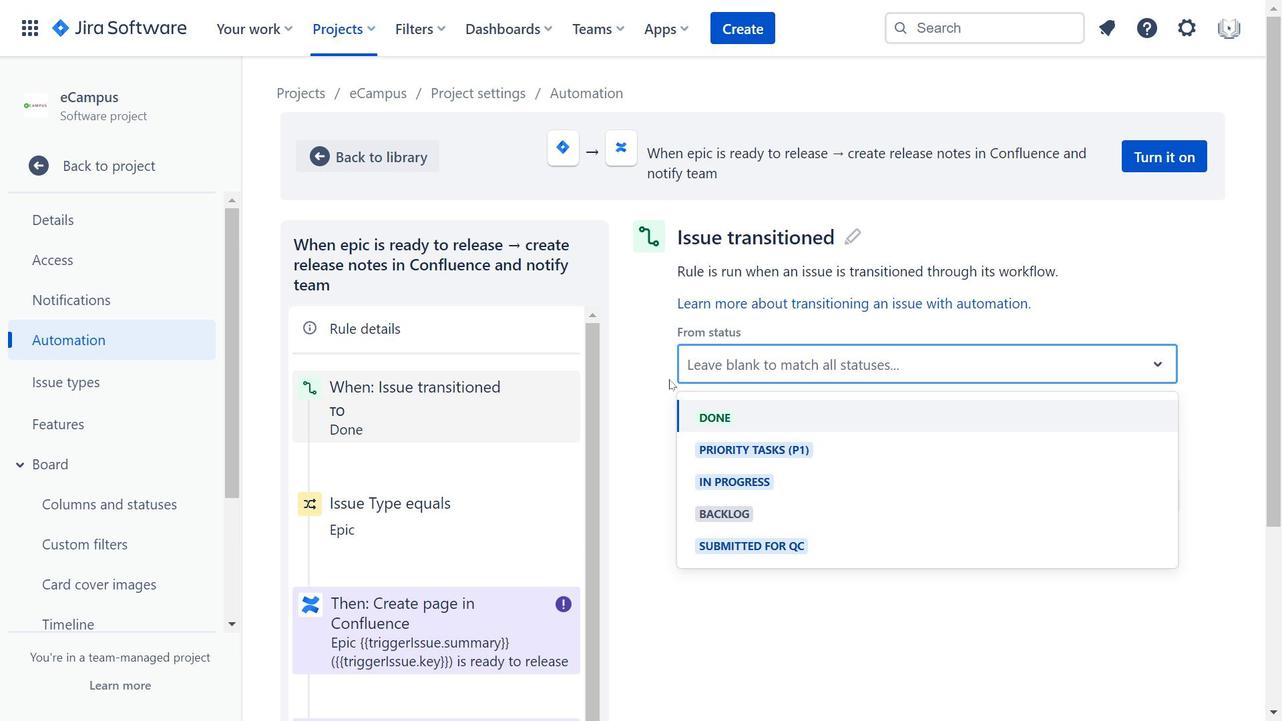 
Action: Mouse scrolled (669, 378) with delta (0, 0)
Screenshot: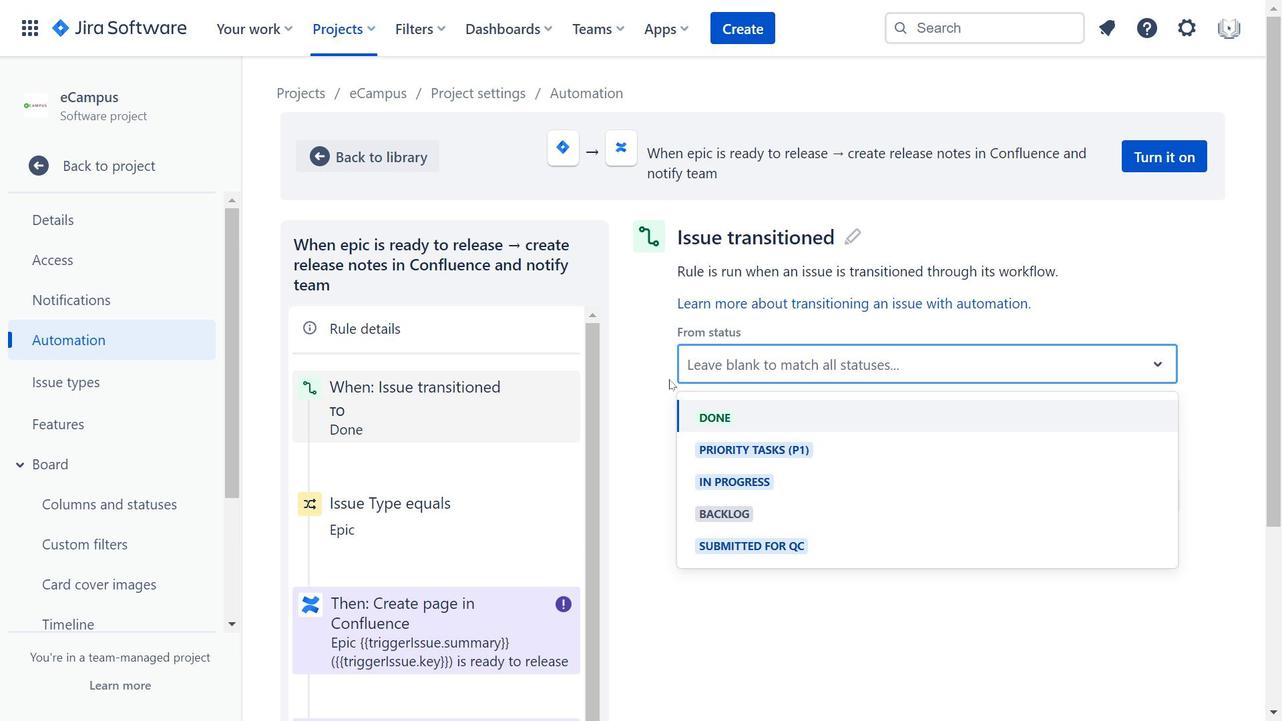 
Action: Mouse moved to (670, 379)
Screenshot: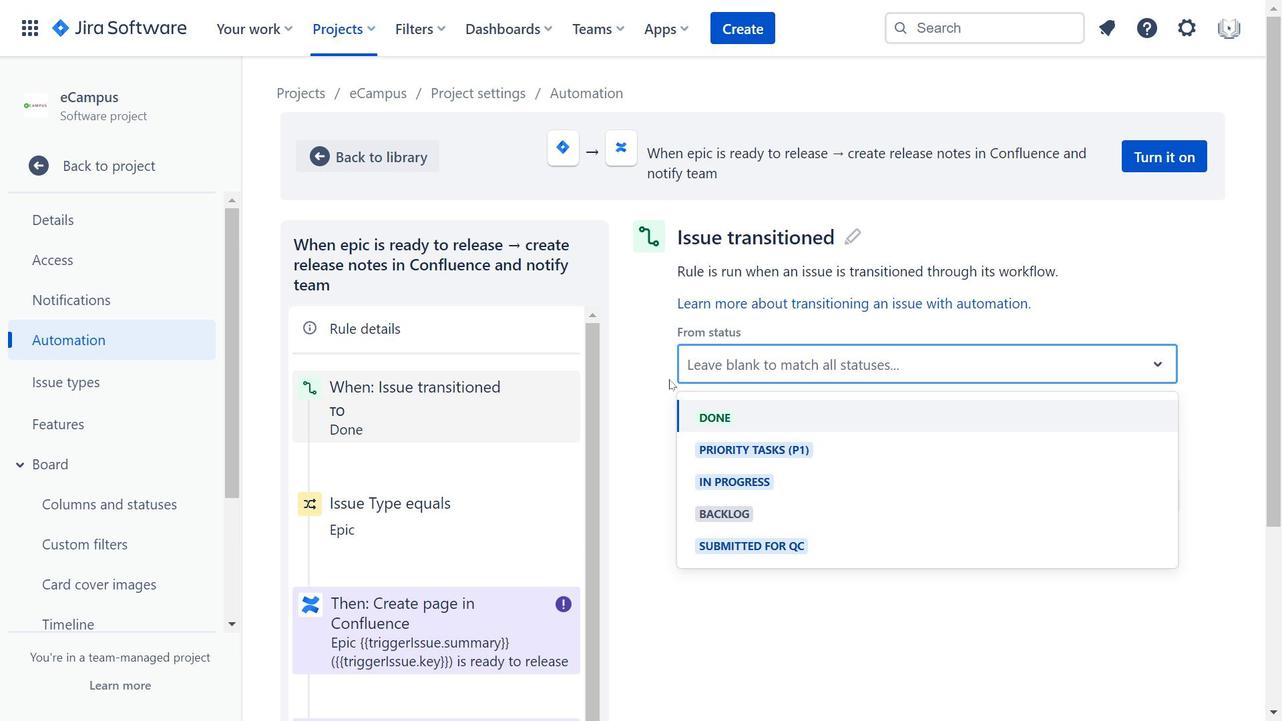 
Action: Mouse scrolled (670, 378) with delta (0, 0)
Screenshot: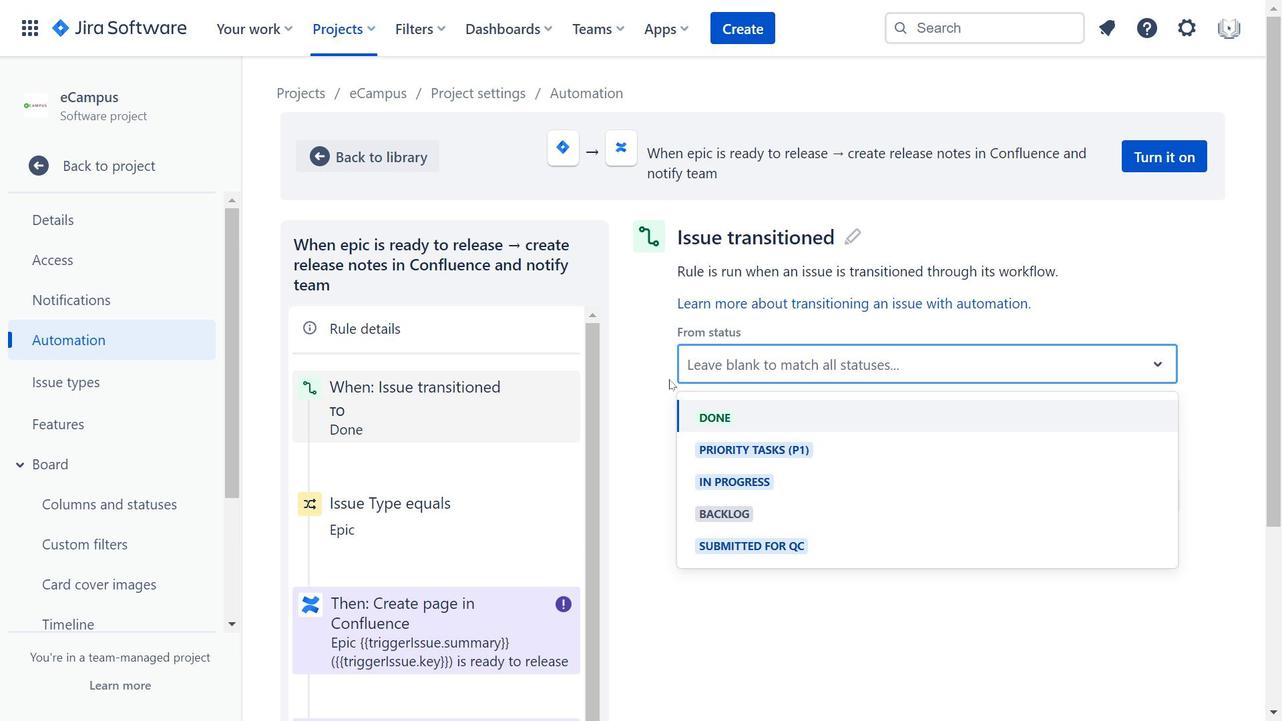 
Action: Mouse moved to (655, 280)
Screenshot: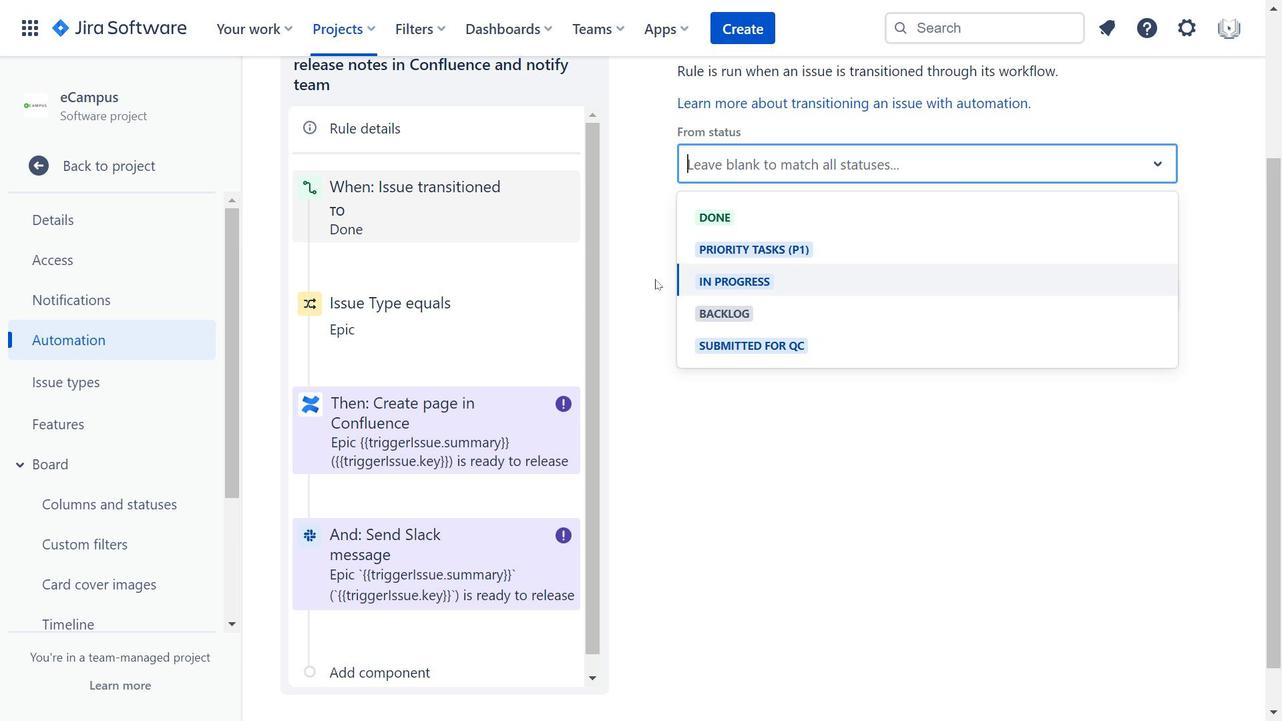 
Action: Mouse scrolled (655, 281) with delta (0, 0)
Screenshot: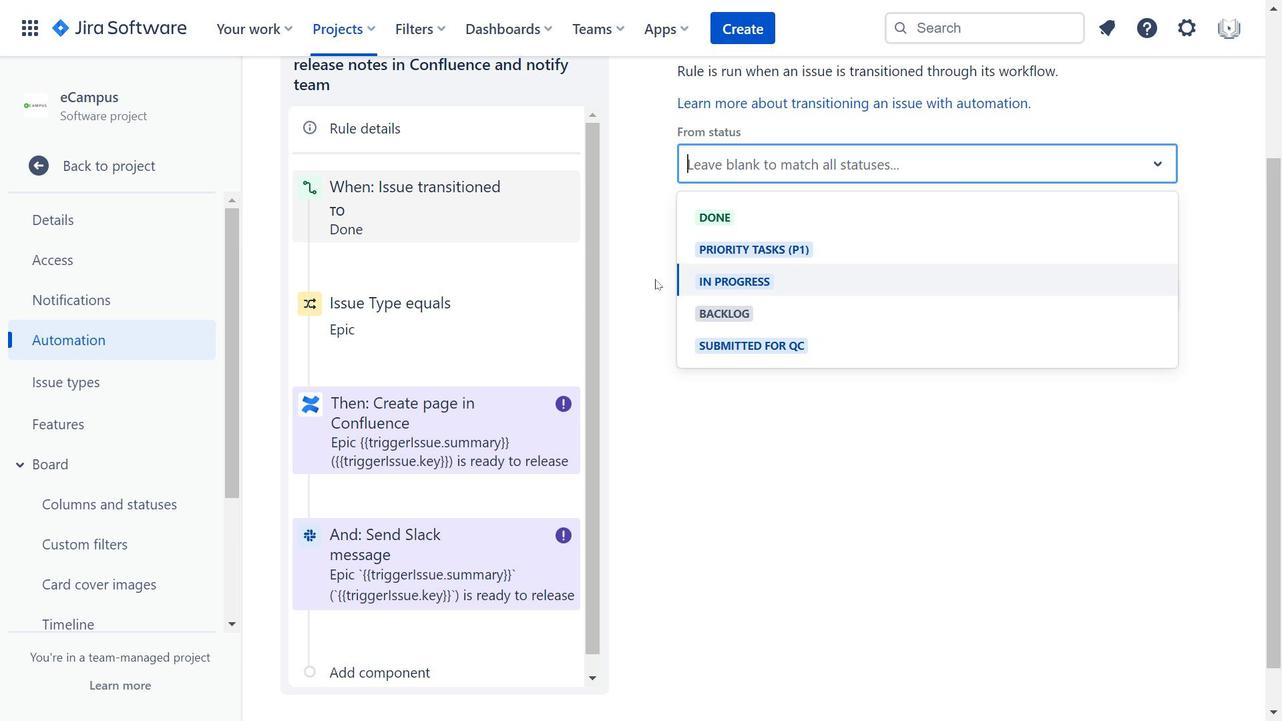 
Action: Mouse scrolled (655, 281) with delta (0, 0)
Screenshot: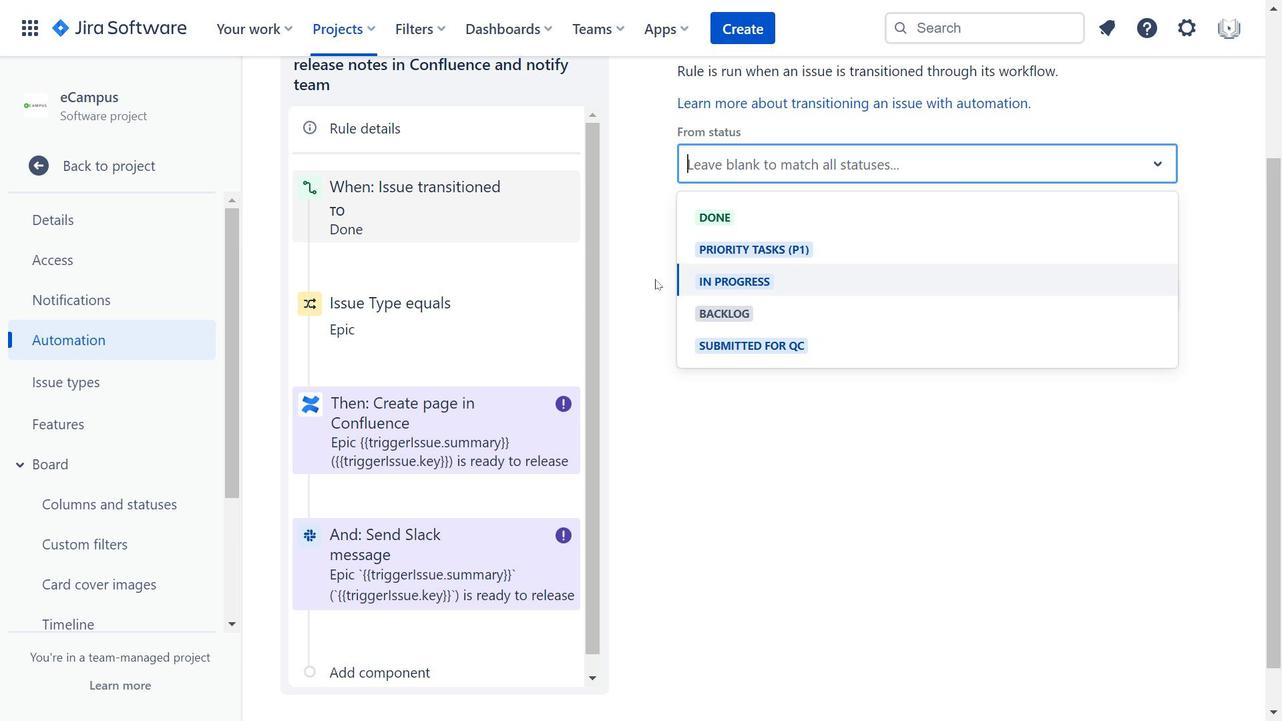 
Action: Mouse scrolled (655, 281) with delta (0, 0)
Screenshot: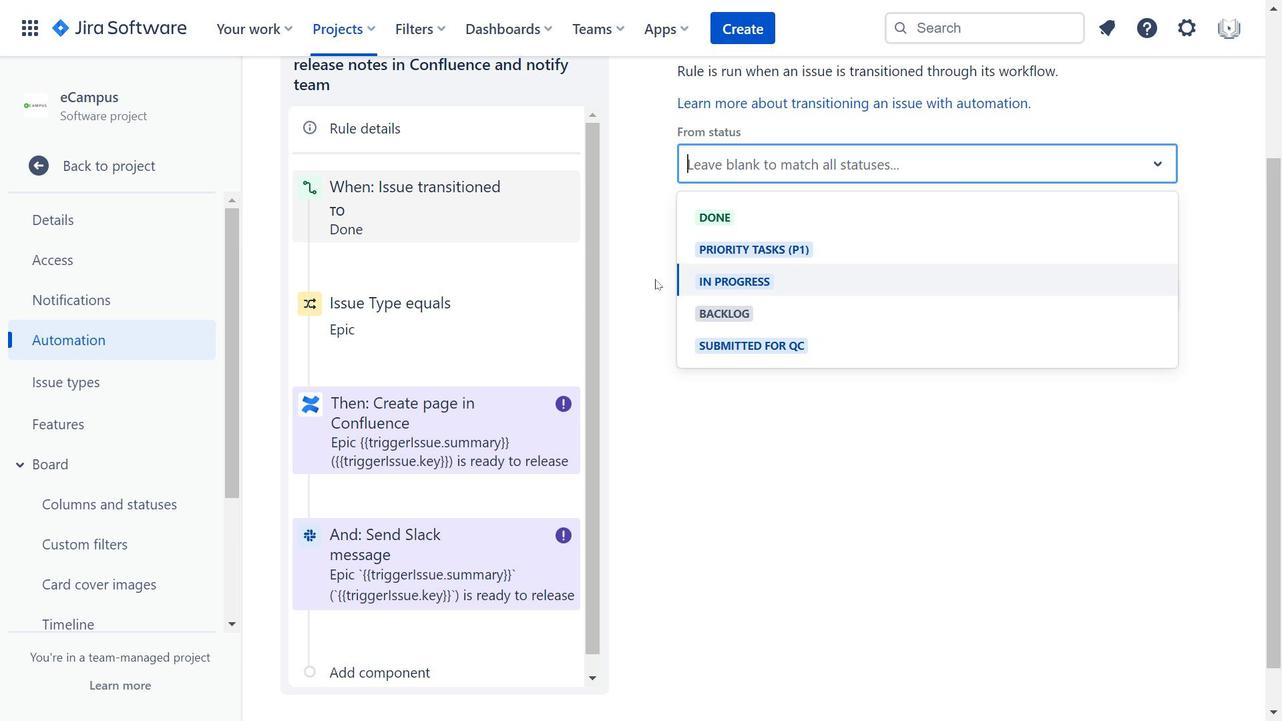 
Action: Mouse moved to (495, 441)
Screenshot: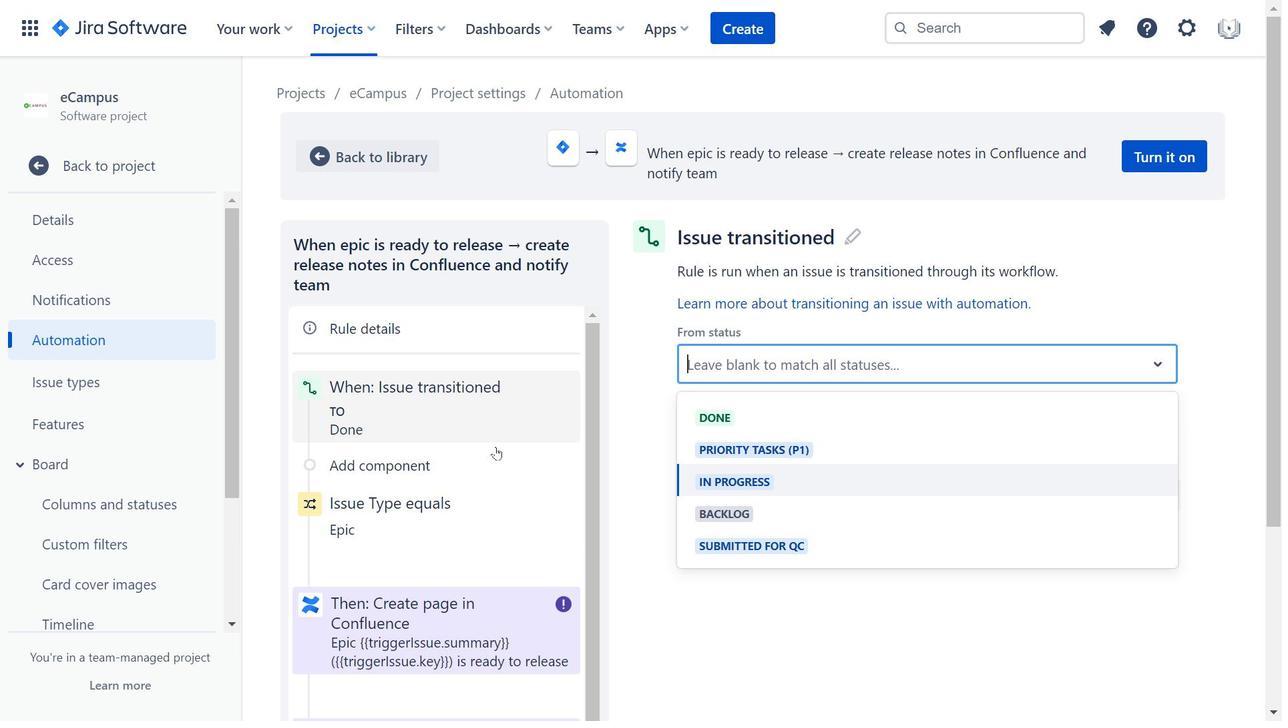 
Action: Mouse scrolled (495, 442) with delta (0, 0)
Screenshot: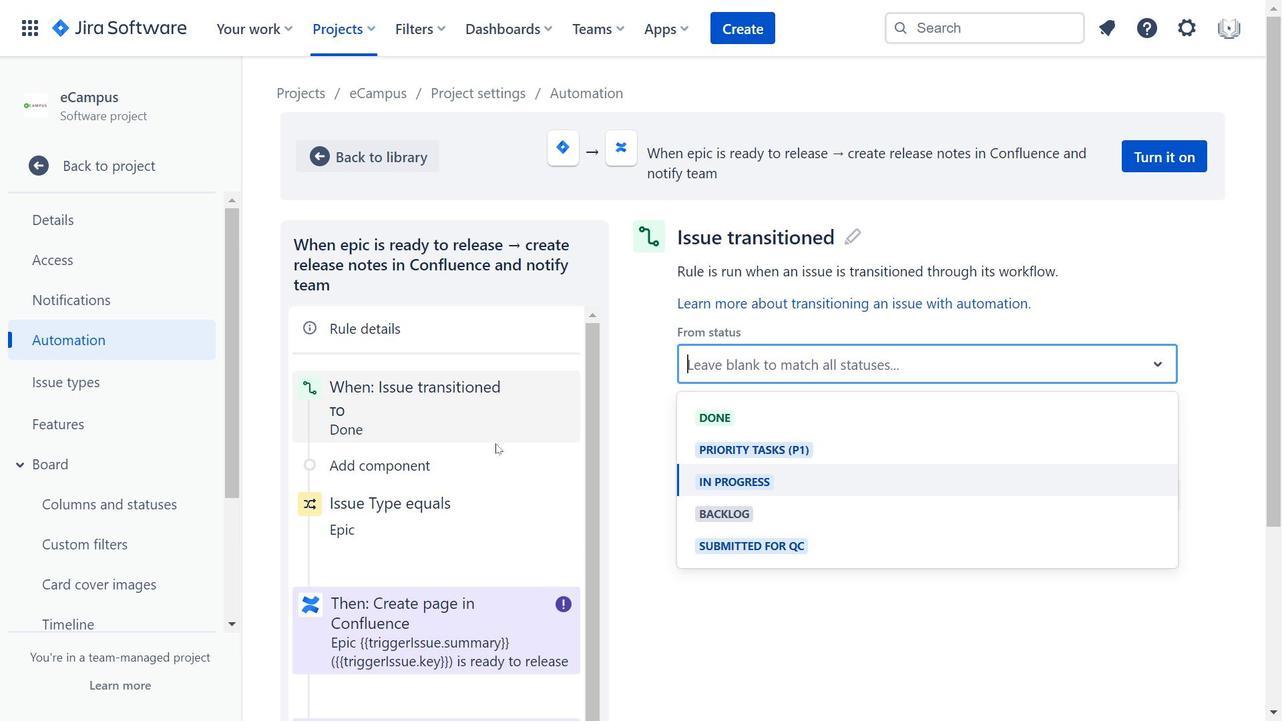 
Action: Mouse scrolled (495, 442) with delta (0, 0)
Screenshot: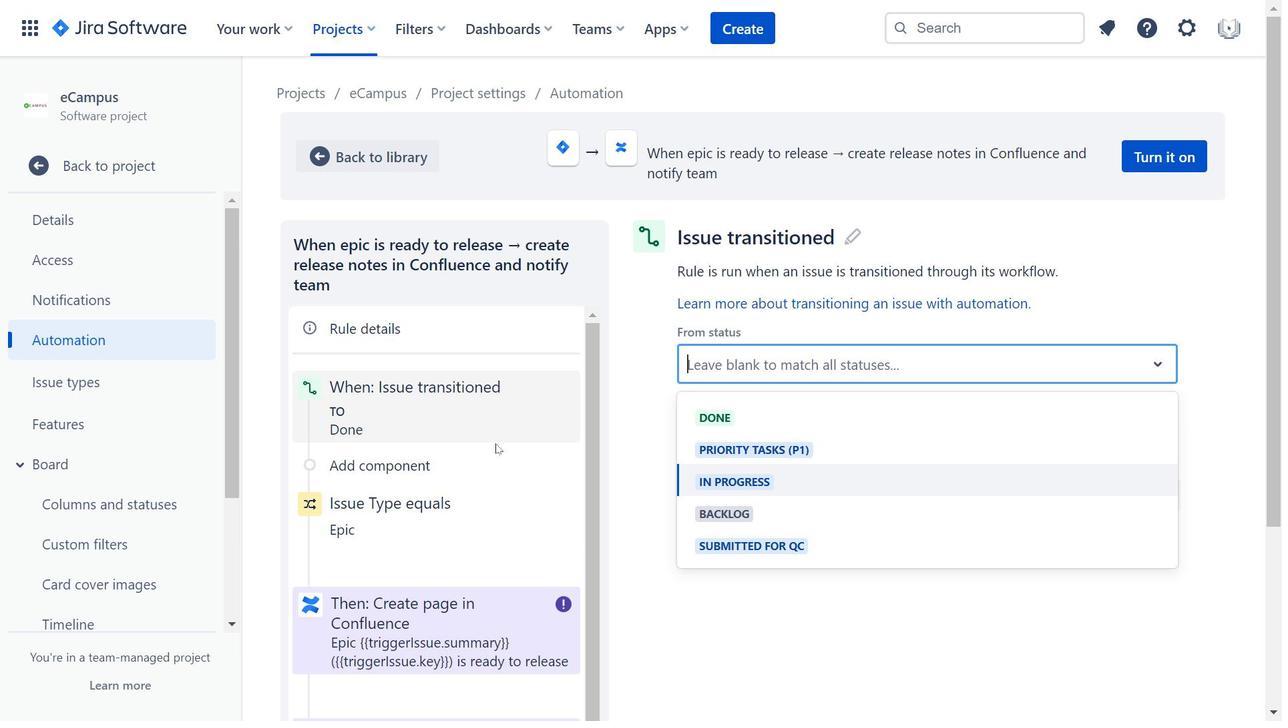 
Action: Mouse moved to (450, 522)
Screenshot: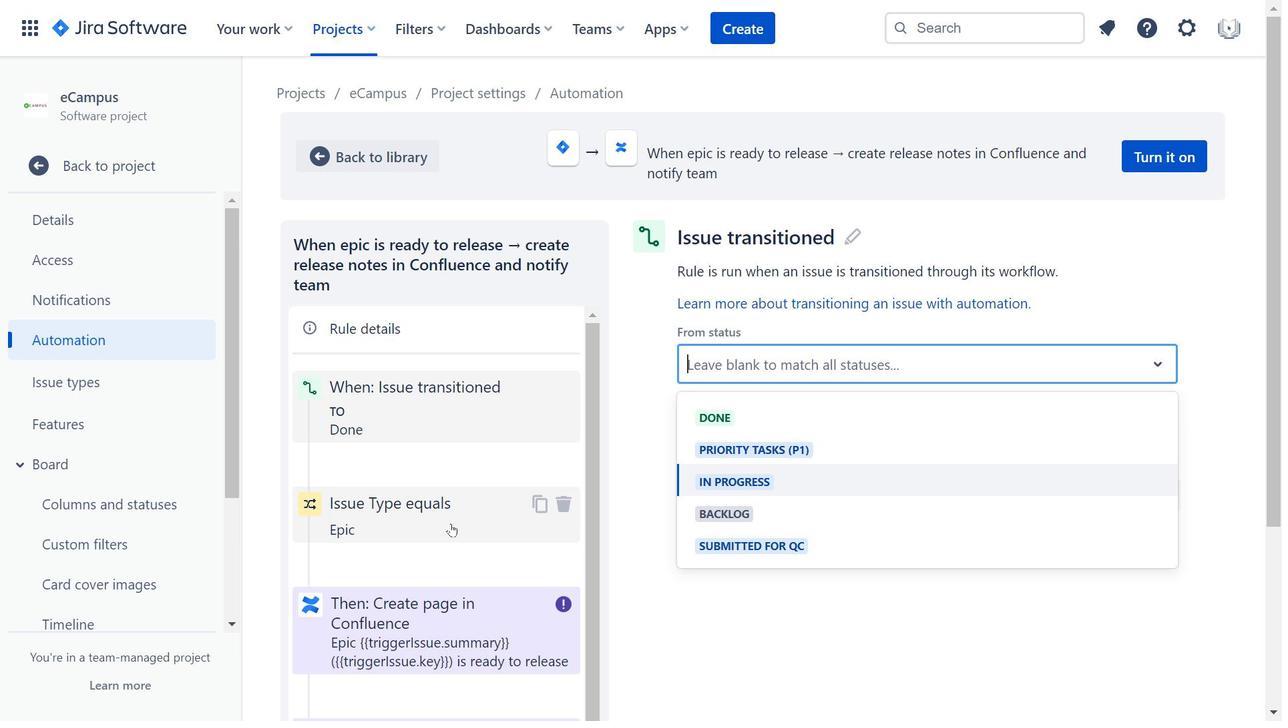 
Action: Mouse scrolled (450, 521) with delta (0, 0)
Screenshot: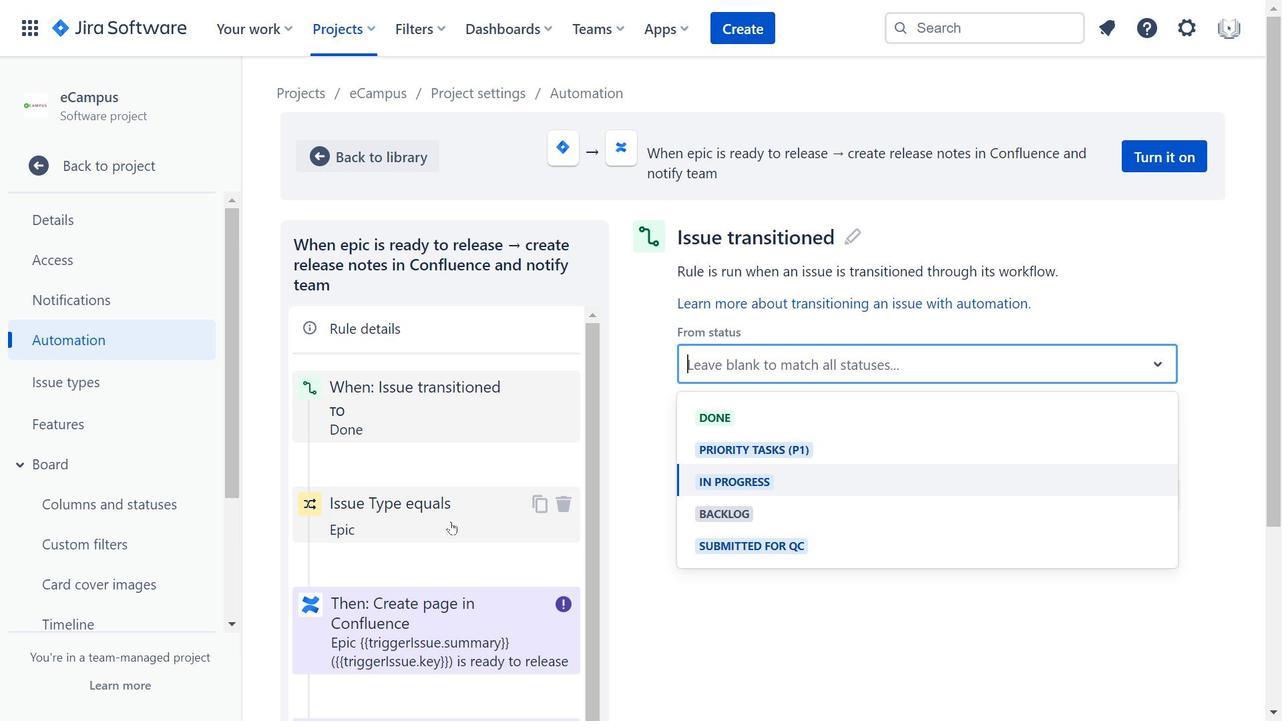 
Action: Mouse moved to (586, 424)
Screenshot: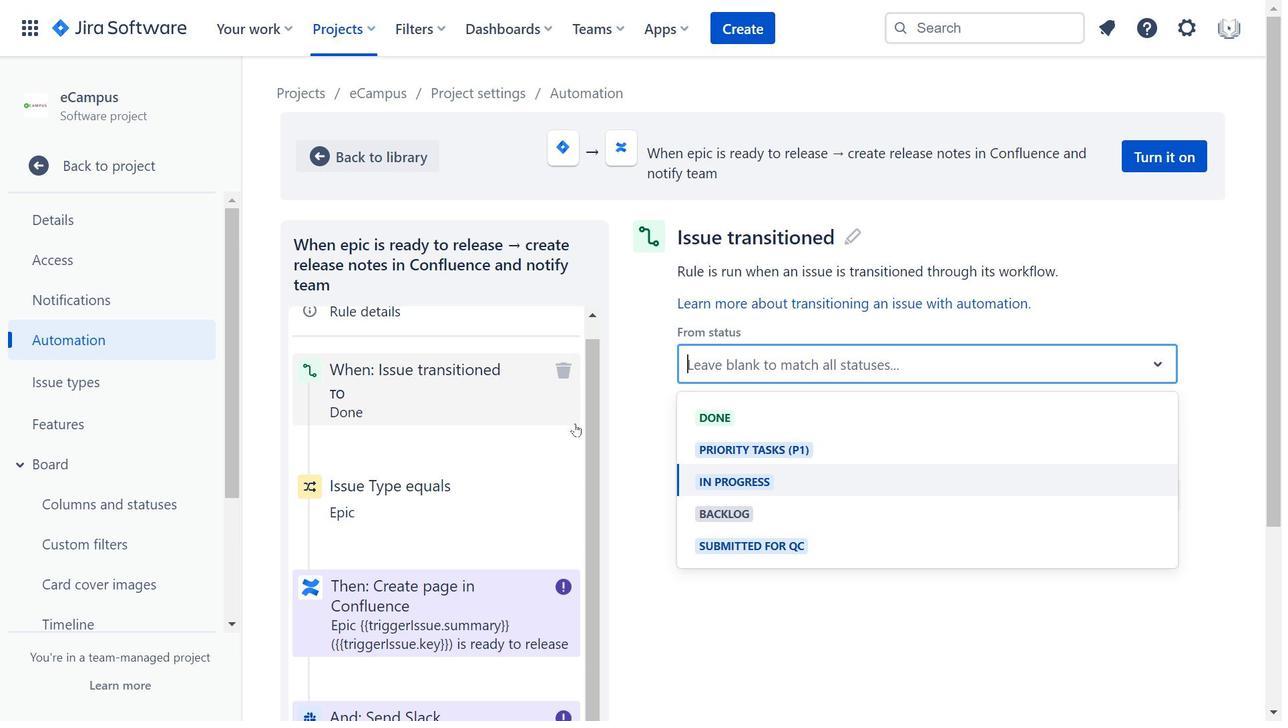 
Action: Mouse pressed left at (586, 424)
Screenshot: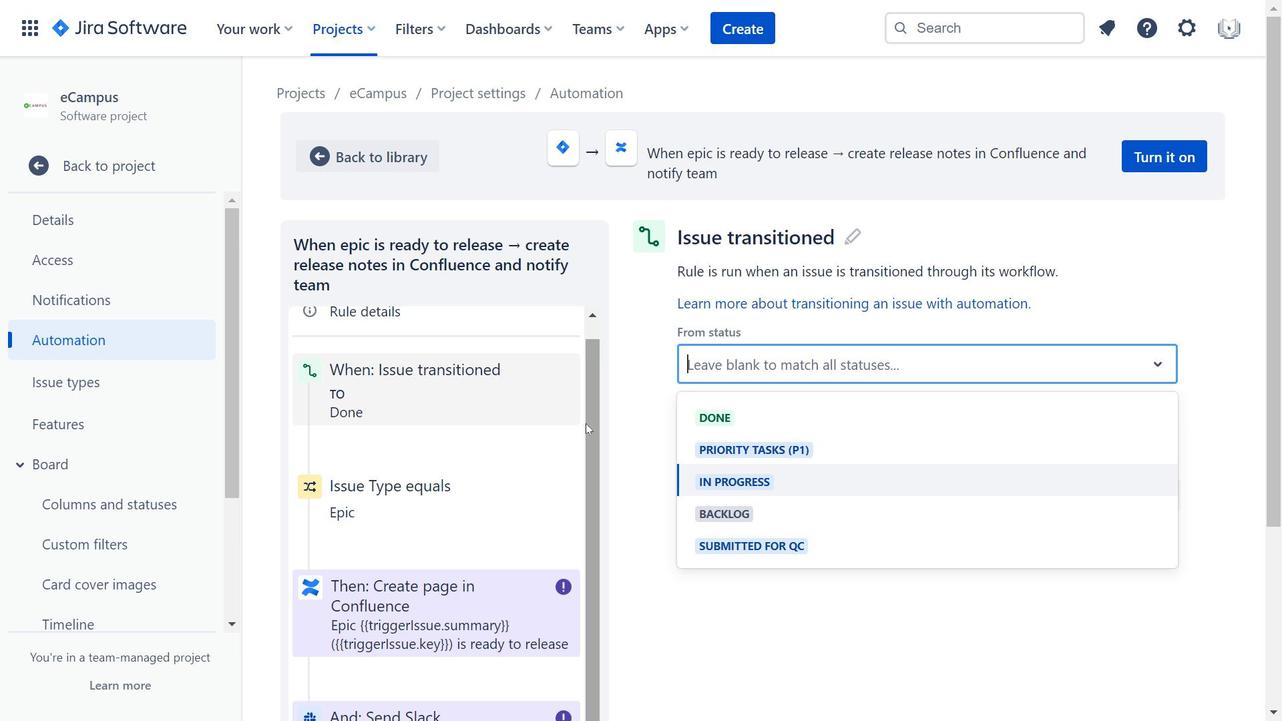 
Action: Mouse moved to (821, 376)
Screenshot: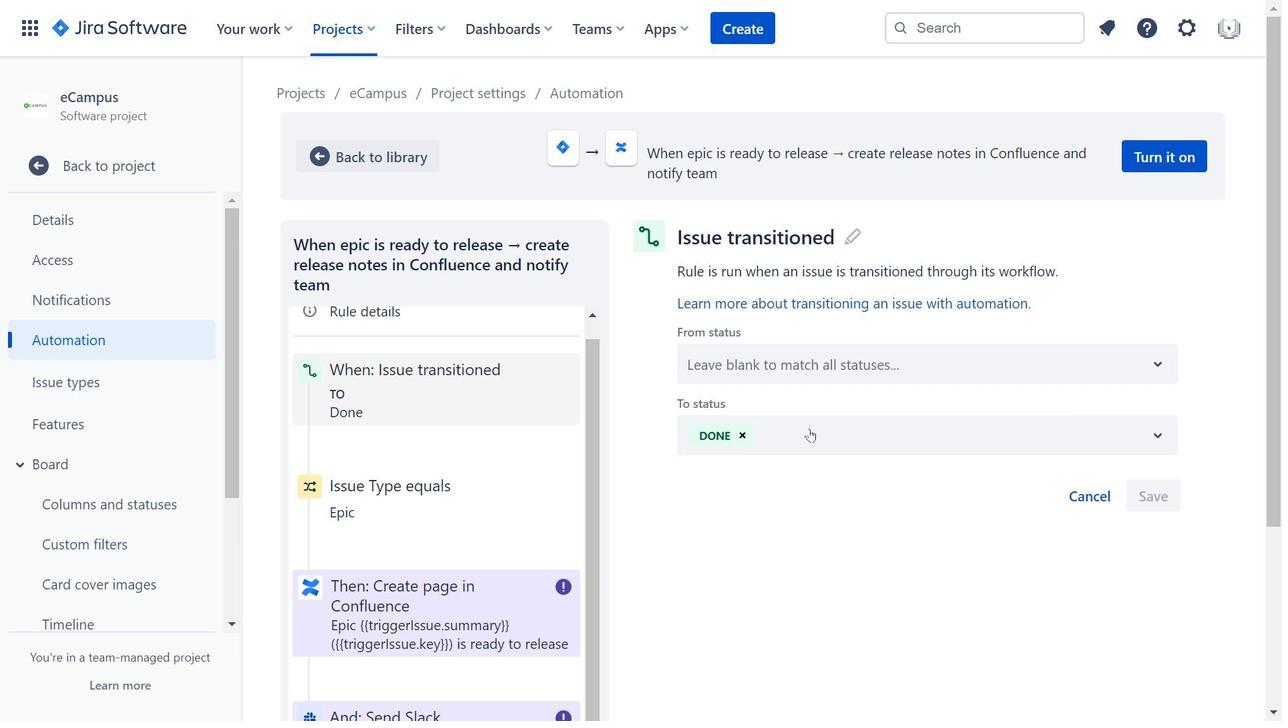 
Action: Mouse pressed left at (821, 376)
Screenshot: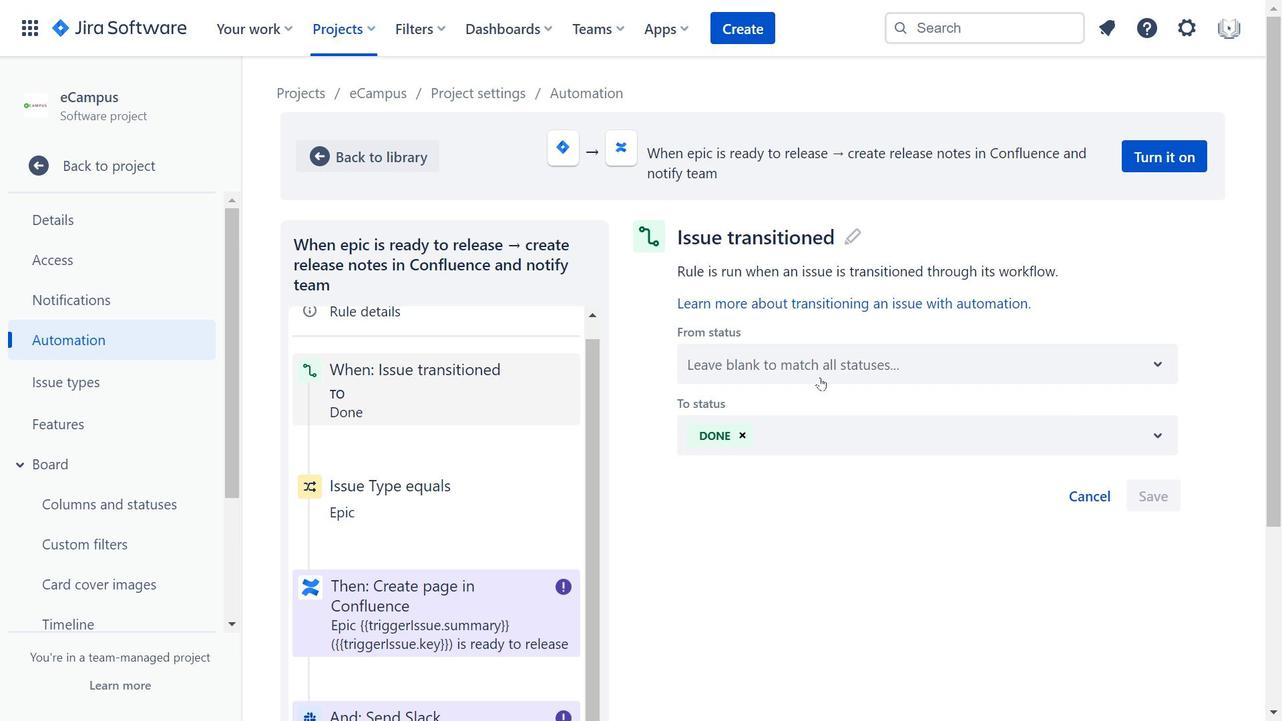 
Action: Mouse moved to (456, 413)
Screenshot: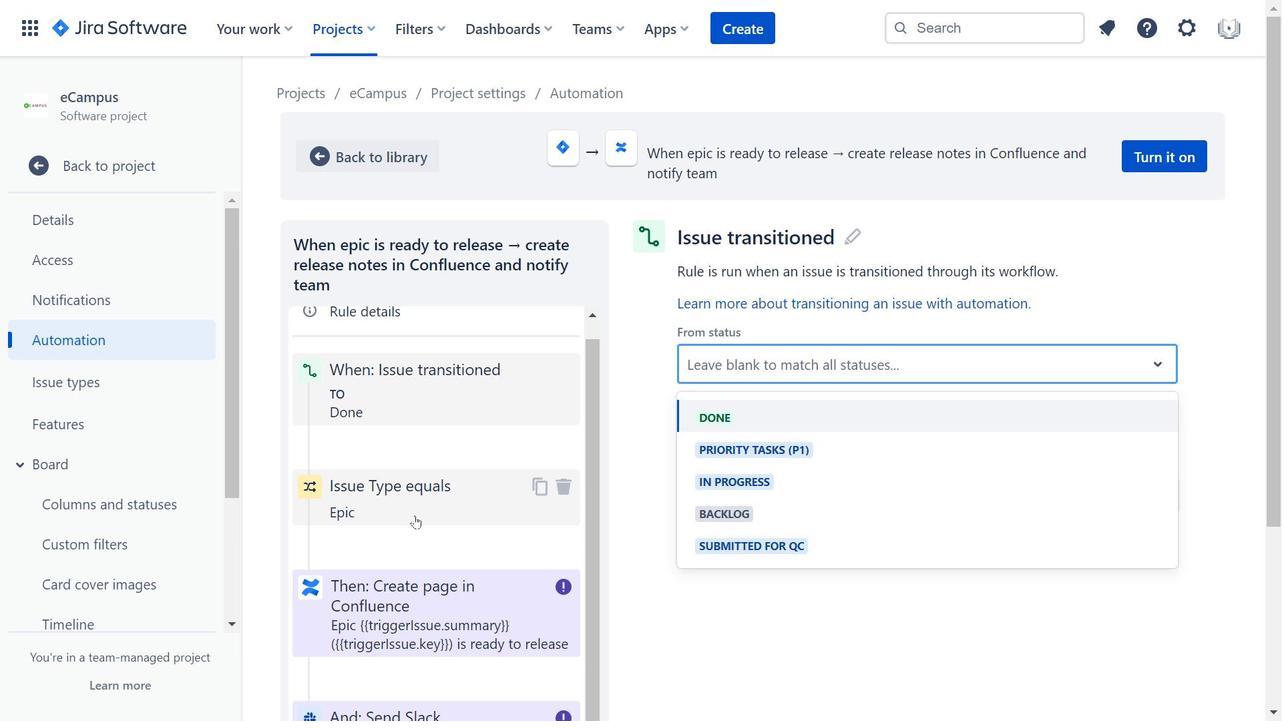 
Action: Mouse scrolled (456, 412) with delta (0, 0)
Screenshot: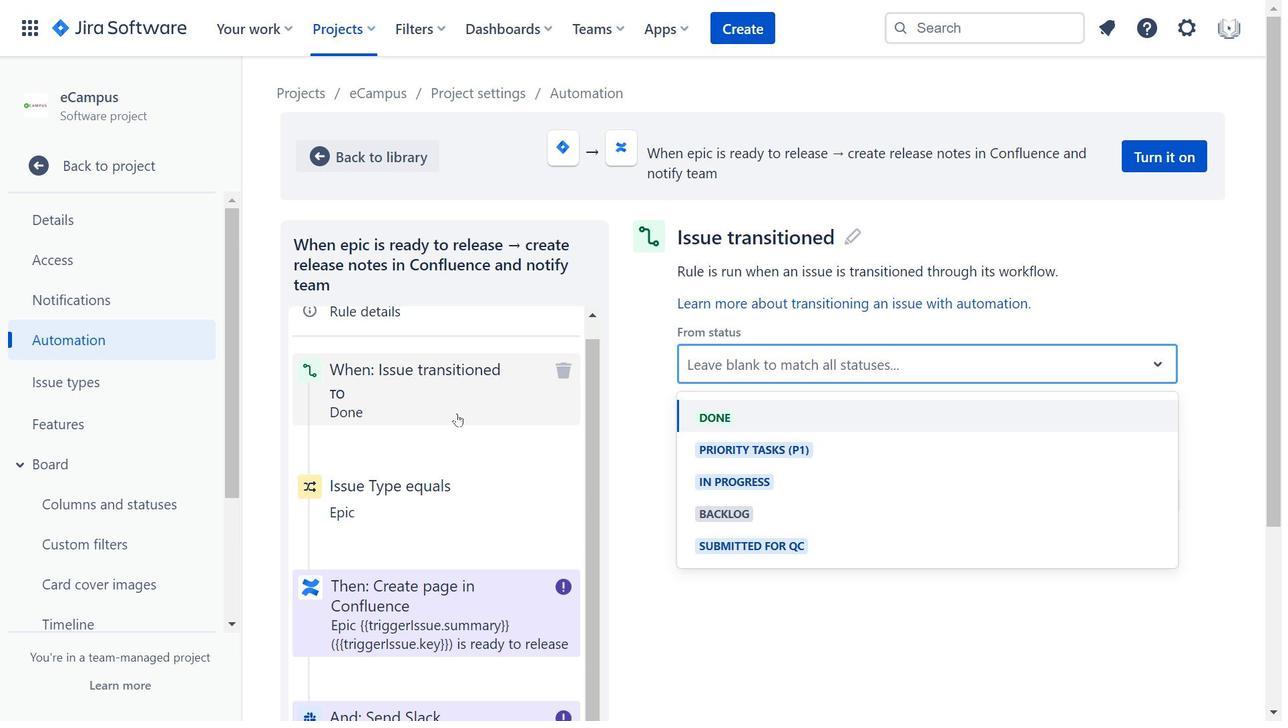 
Action: Mouse scrolled (456, 412) with delta (0, 0)
Screenshot: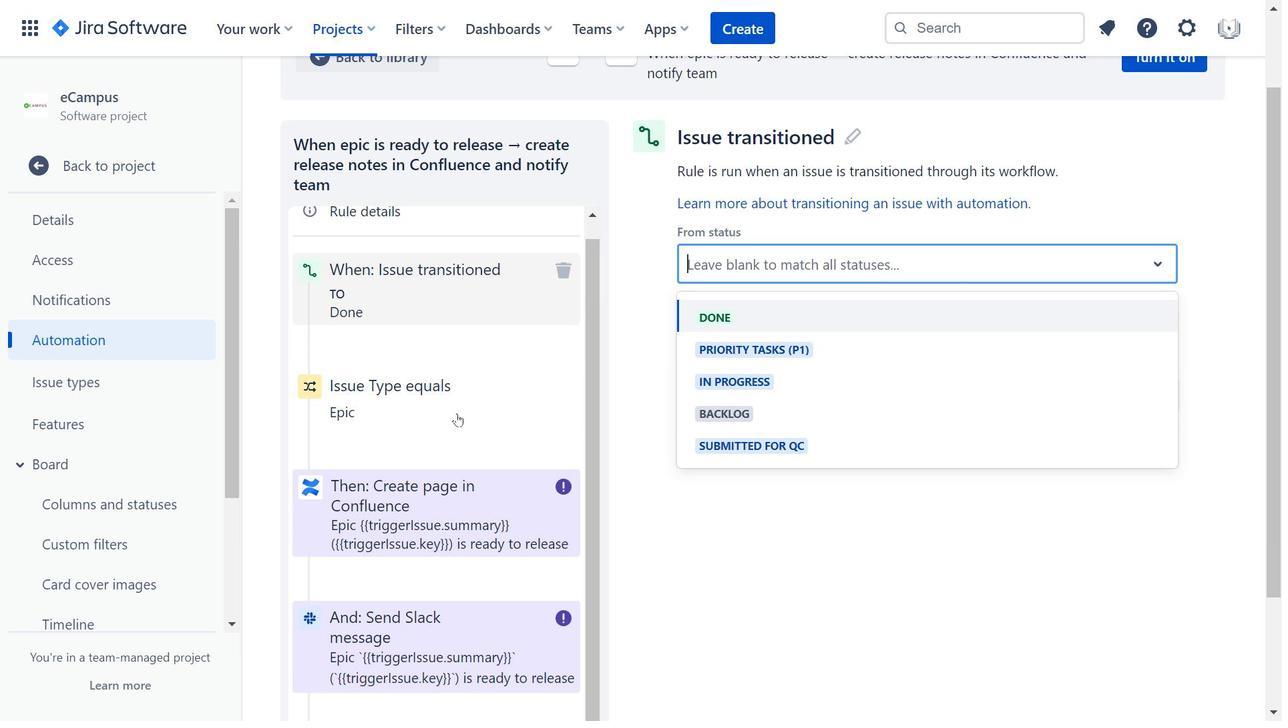 
Action: Mouse moved to (513, 374)
Screenshot: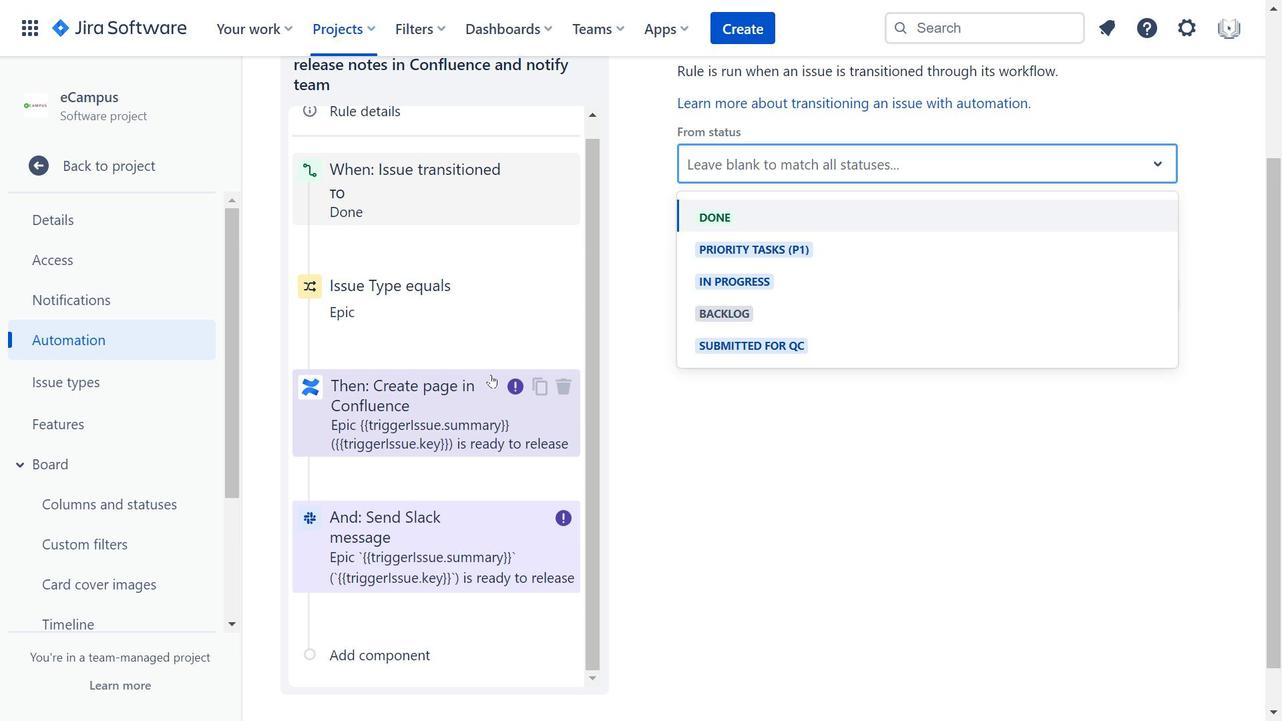 
Action: Mouse scrolled (513, 374) with delta (0, 0)
Screenshot: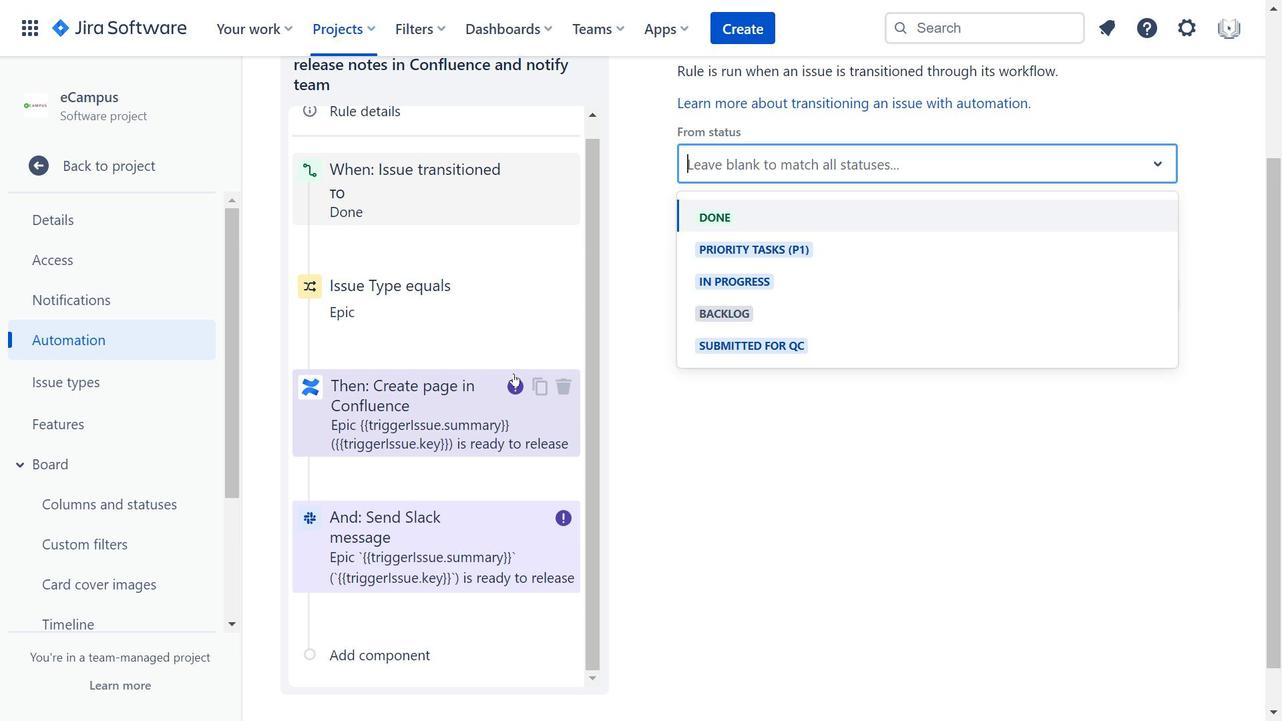 
Action: Mouse moved to (514, 372)
Screenshot: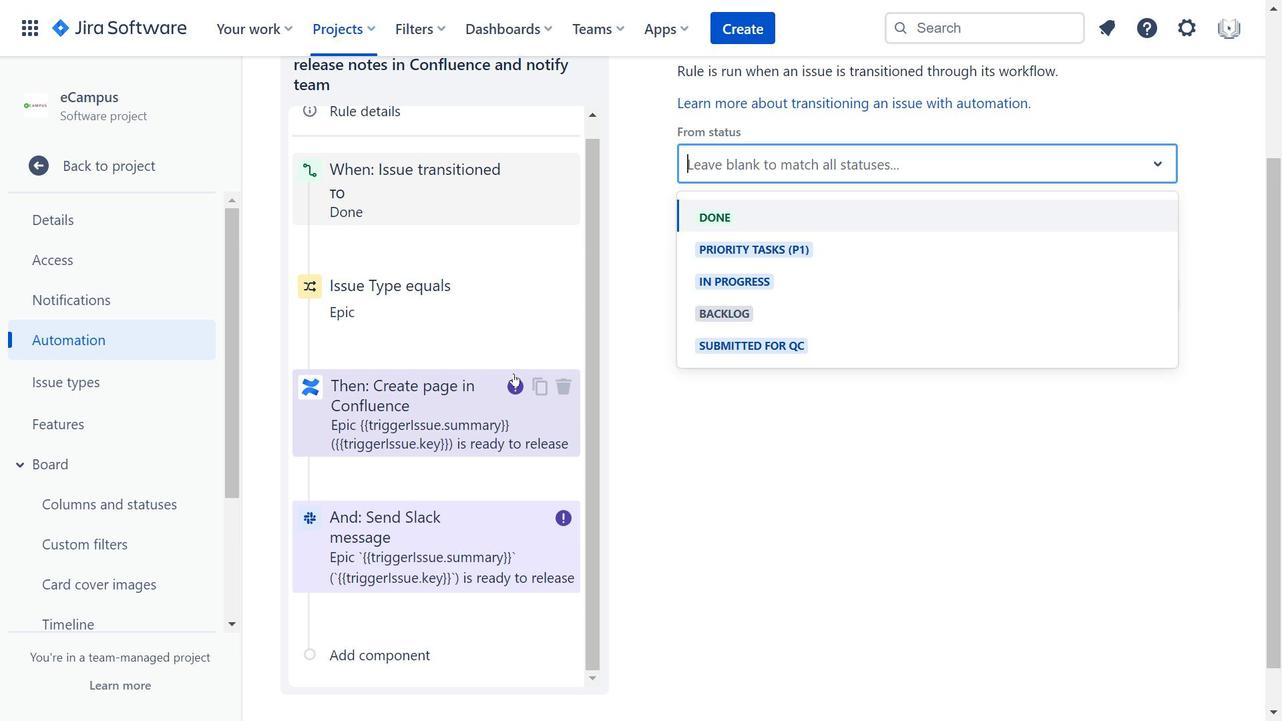
Action: Mouse scrolled (514, 372) with delta (0, 0)
Screenshot: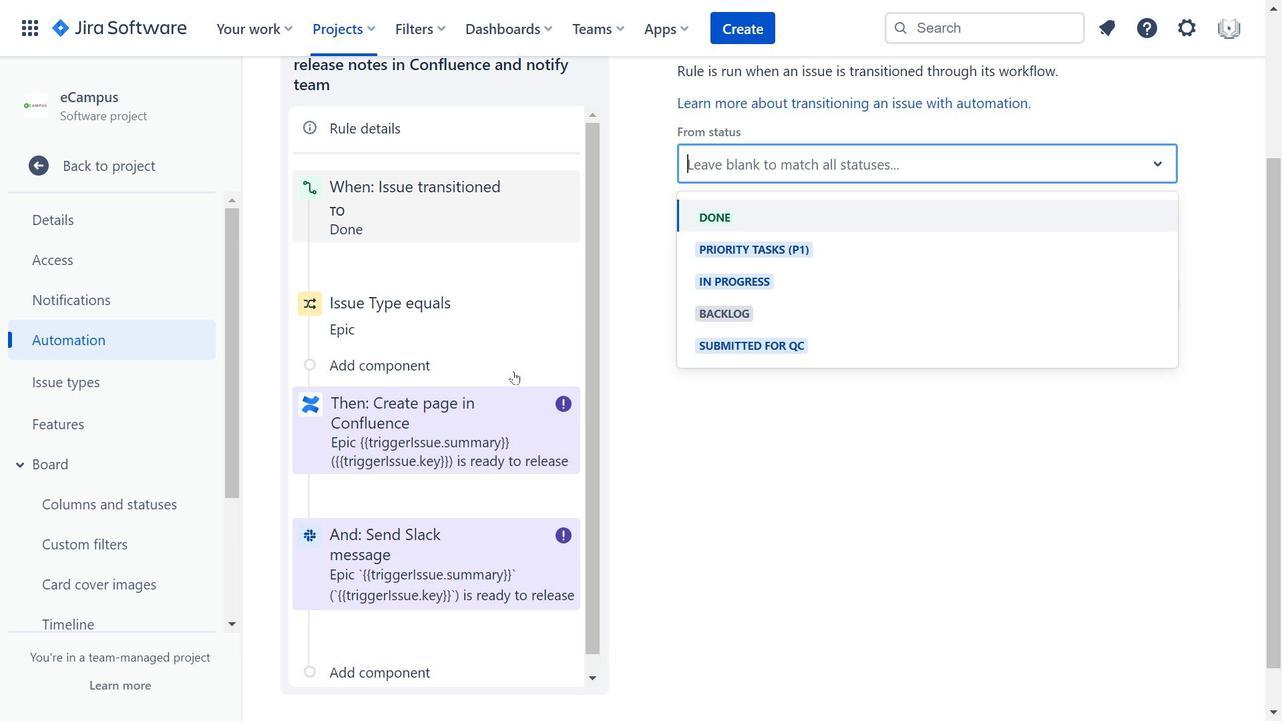 
Action: Mouse moved to (514, 372)
Screenshot: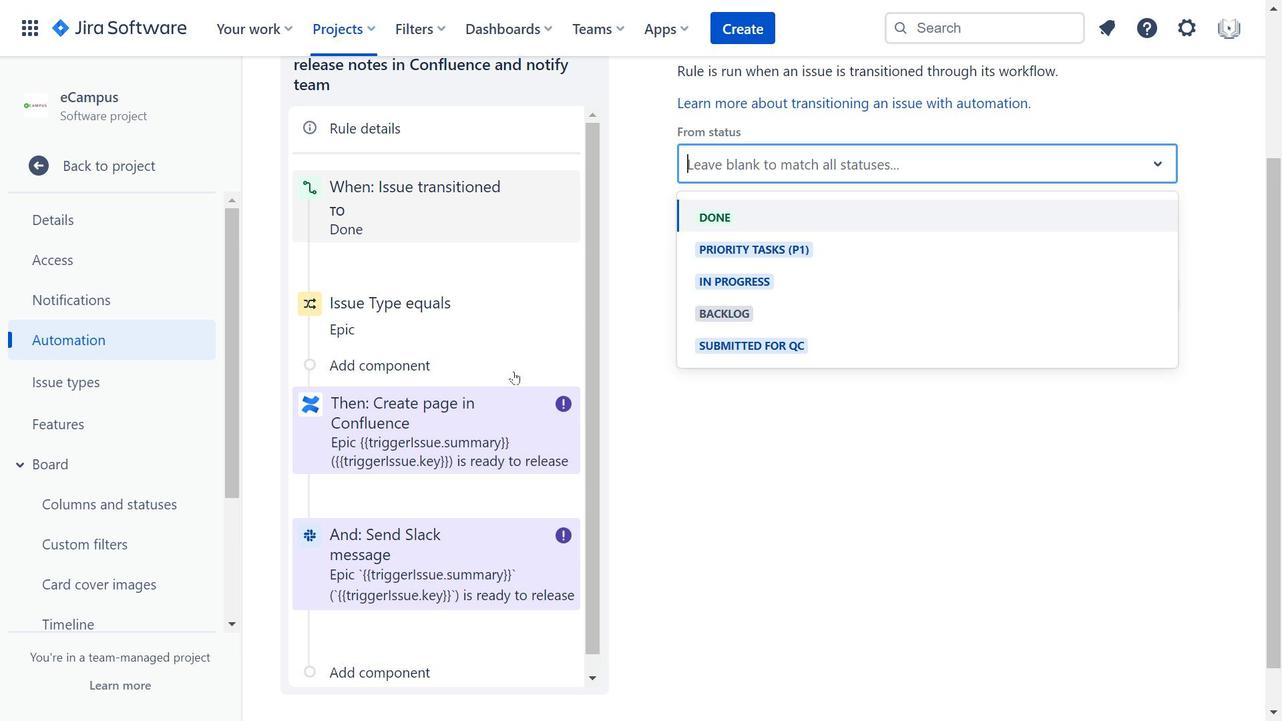 
Action: Mouse scrolled (514, 372) with delta (0, 0)
Screenshot: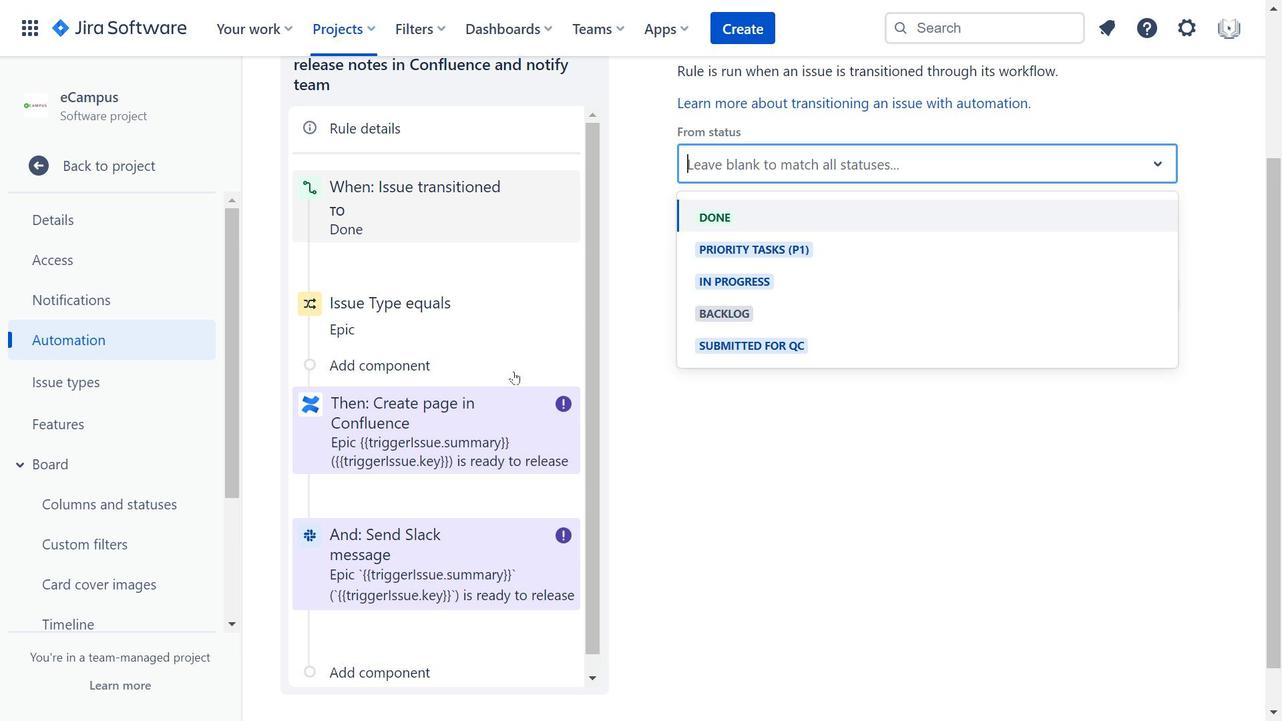 
Action: Mouse scrolled (514, 372) with delta (0, 0)
Screenshot: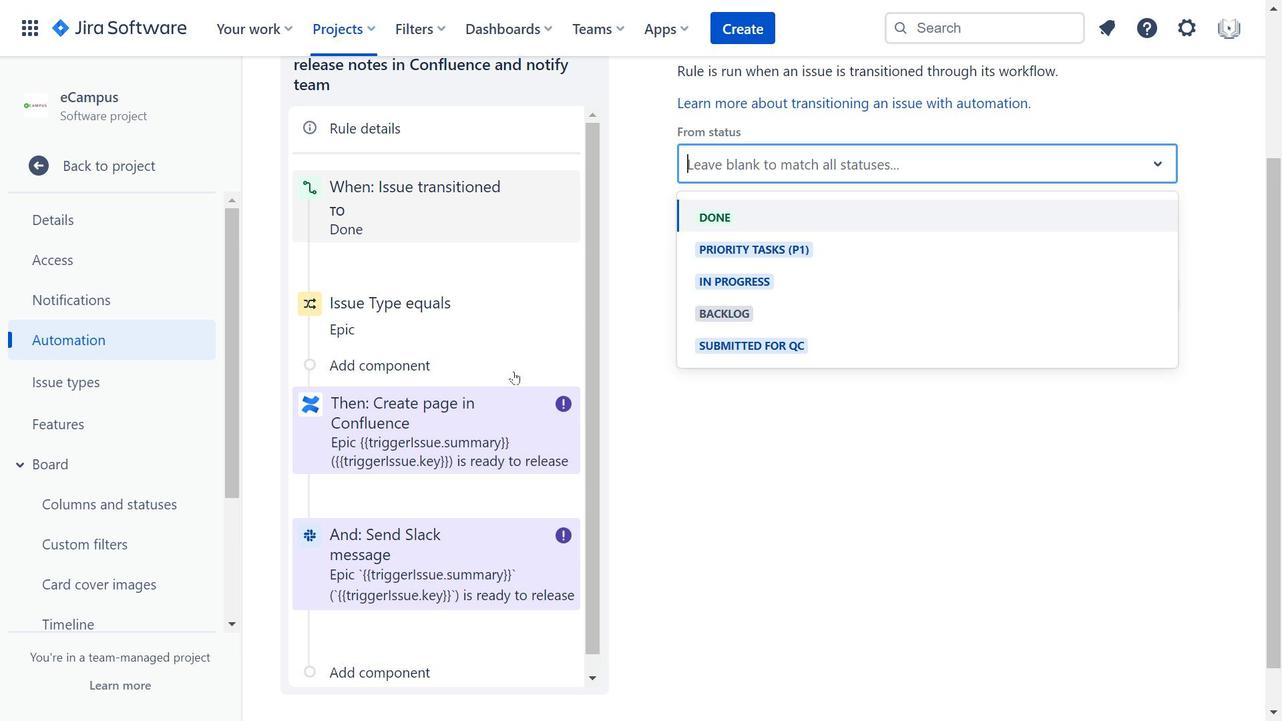 
Action: Mouse moved to (452, 332)
Screenshot: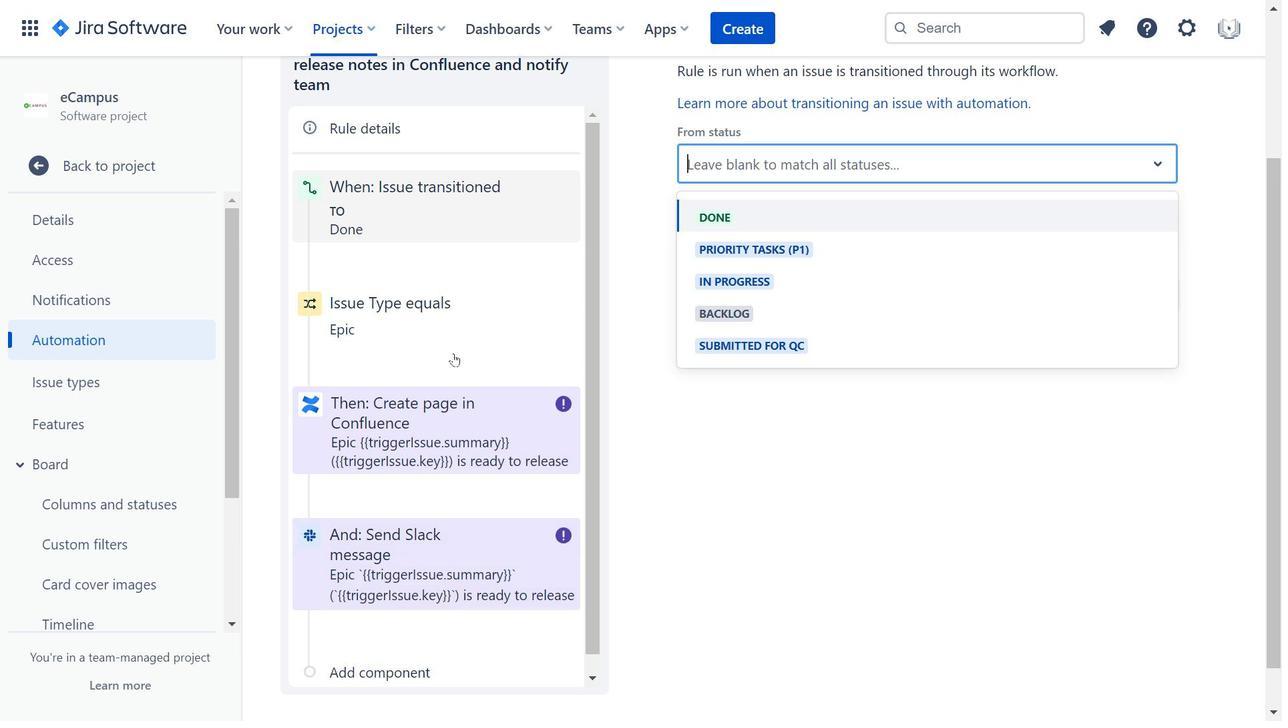 
Action: Mouse scrolled (452, 333) with delta (0, 0)
Screenshot: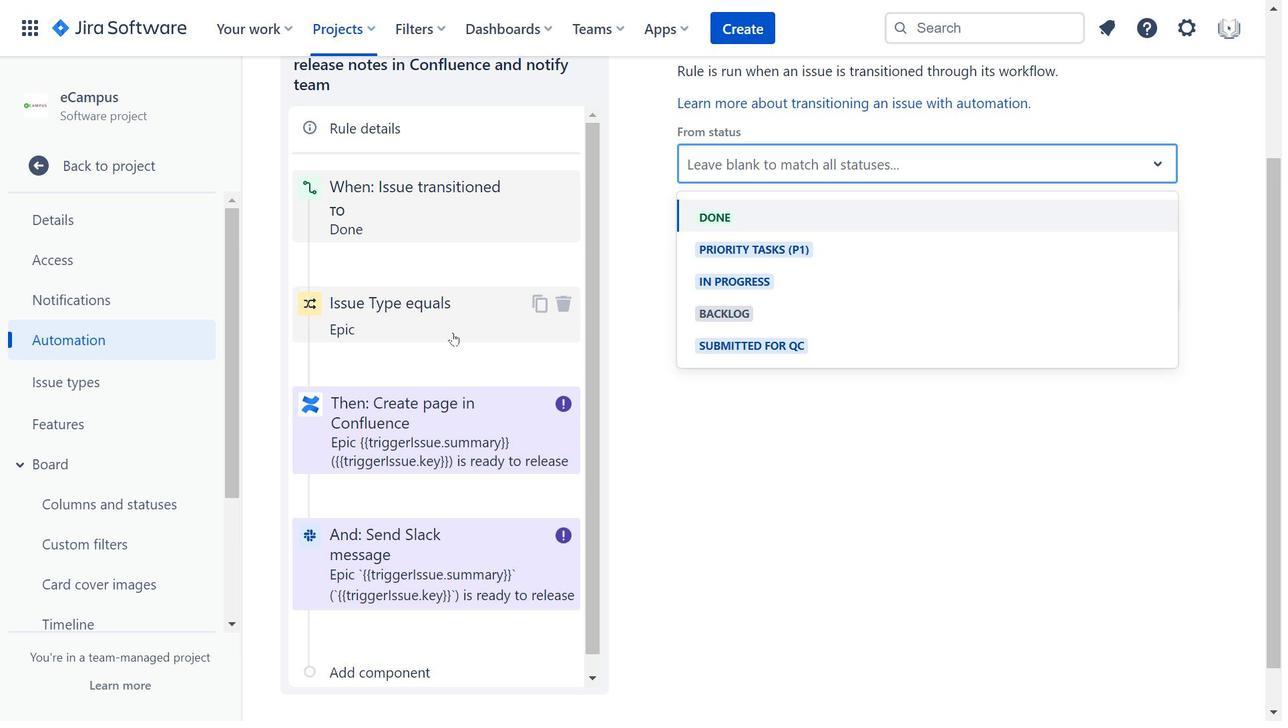 
Action: Mouse scrolled (452, 333) with delta (0, 0)
Screenshot: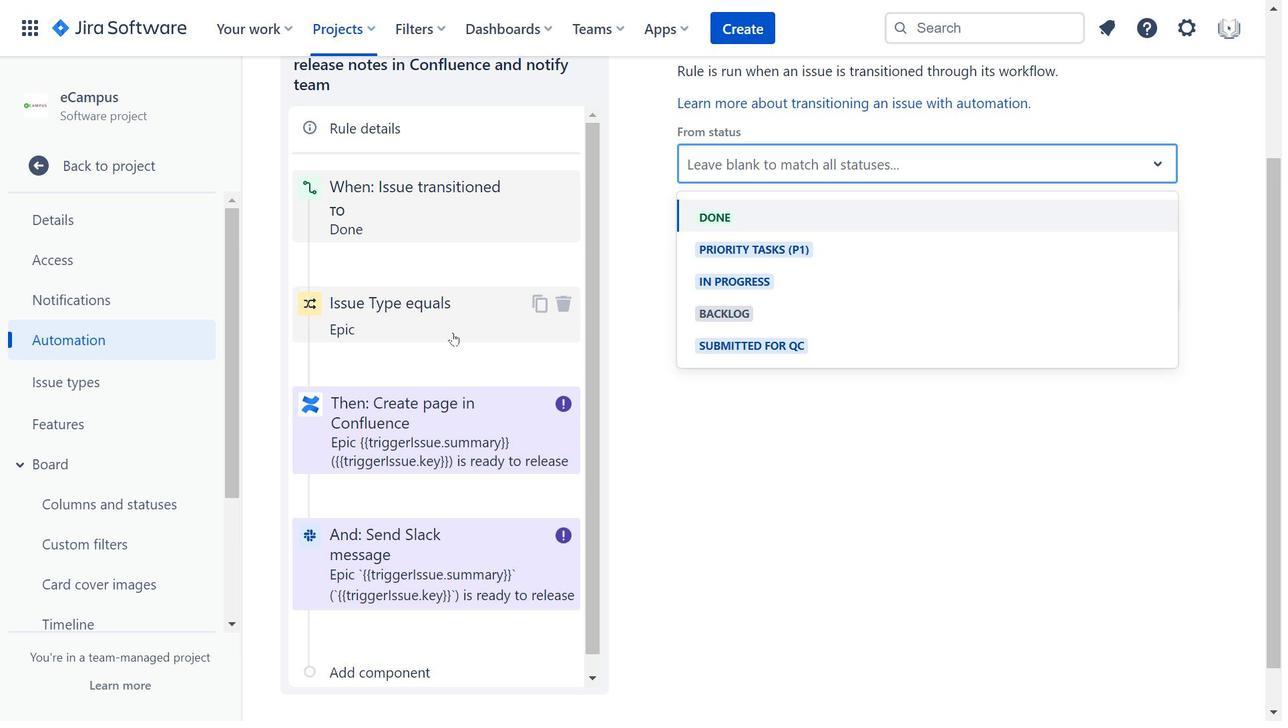 
Action: Mouse scrolled (452, 333) with delta (0, 0)
Screenshot: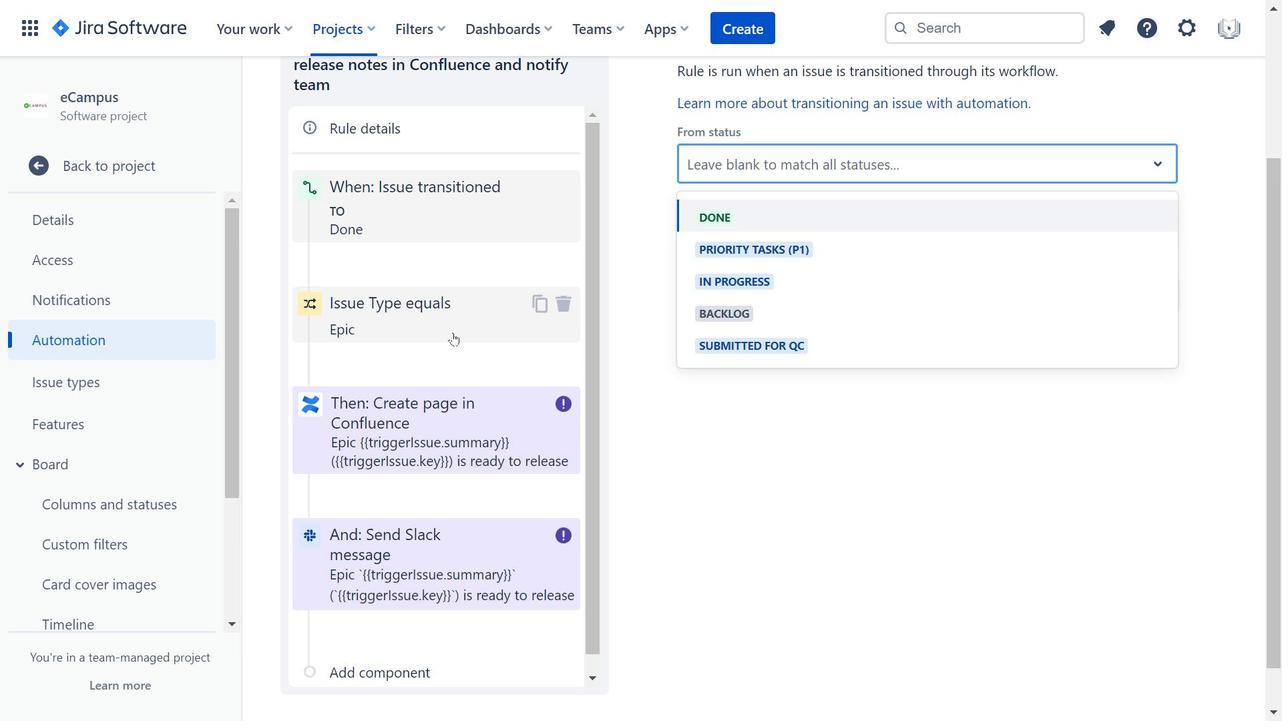 
Action: Mouse moved to (456, 338)
Screenshot: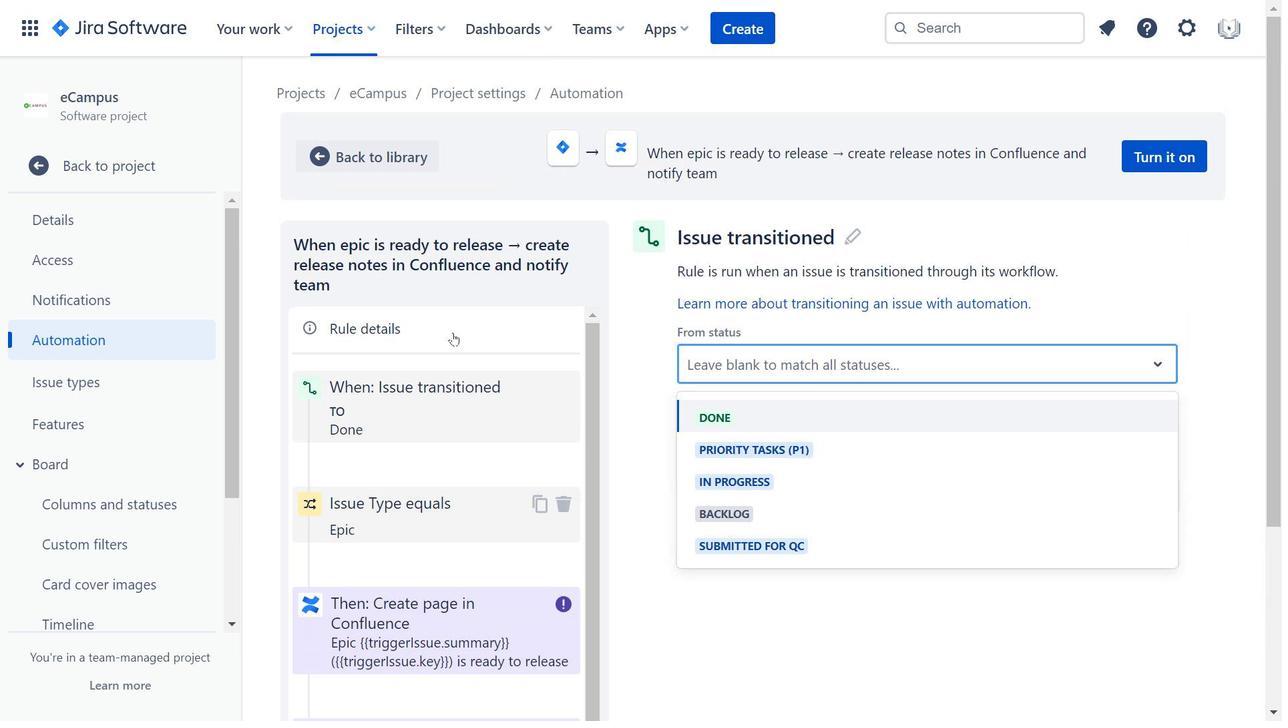 
Action: Mouse scrolled (456, 338) with delta (0, 0)
Screenshot: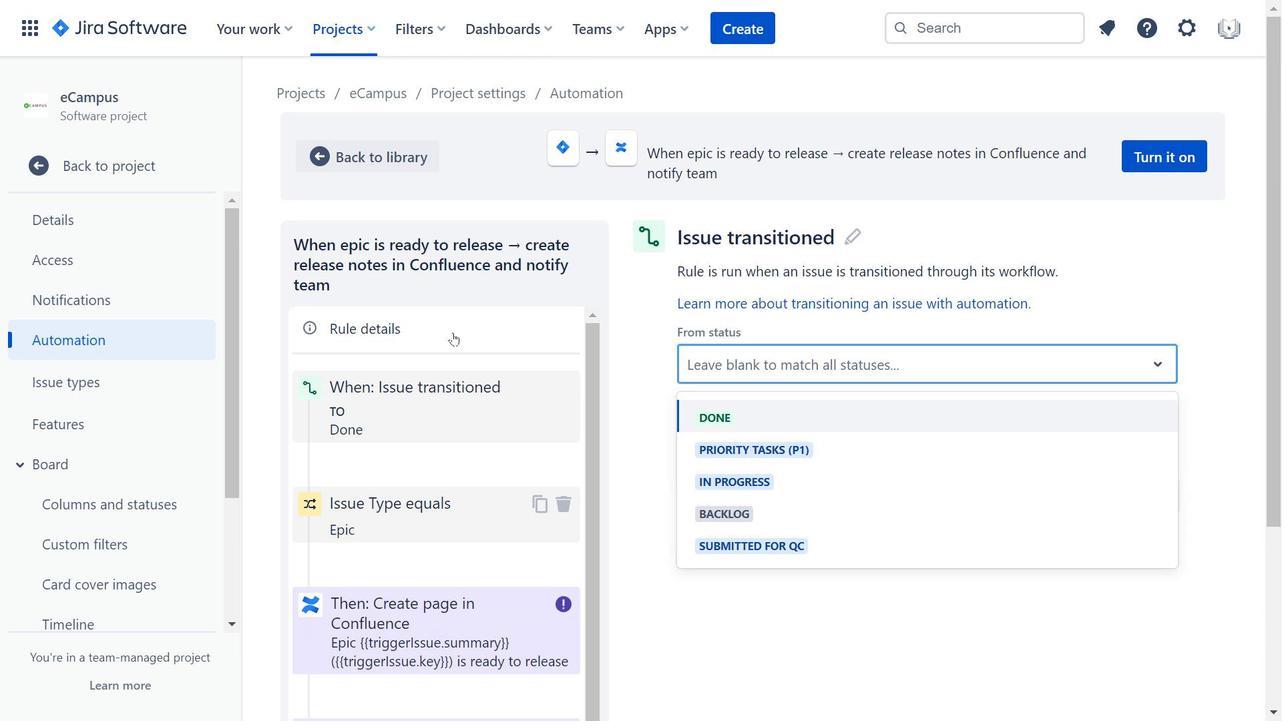 
Action: Mouse scrolled (456, 338) with delta (0, 0)
Screenshot: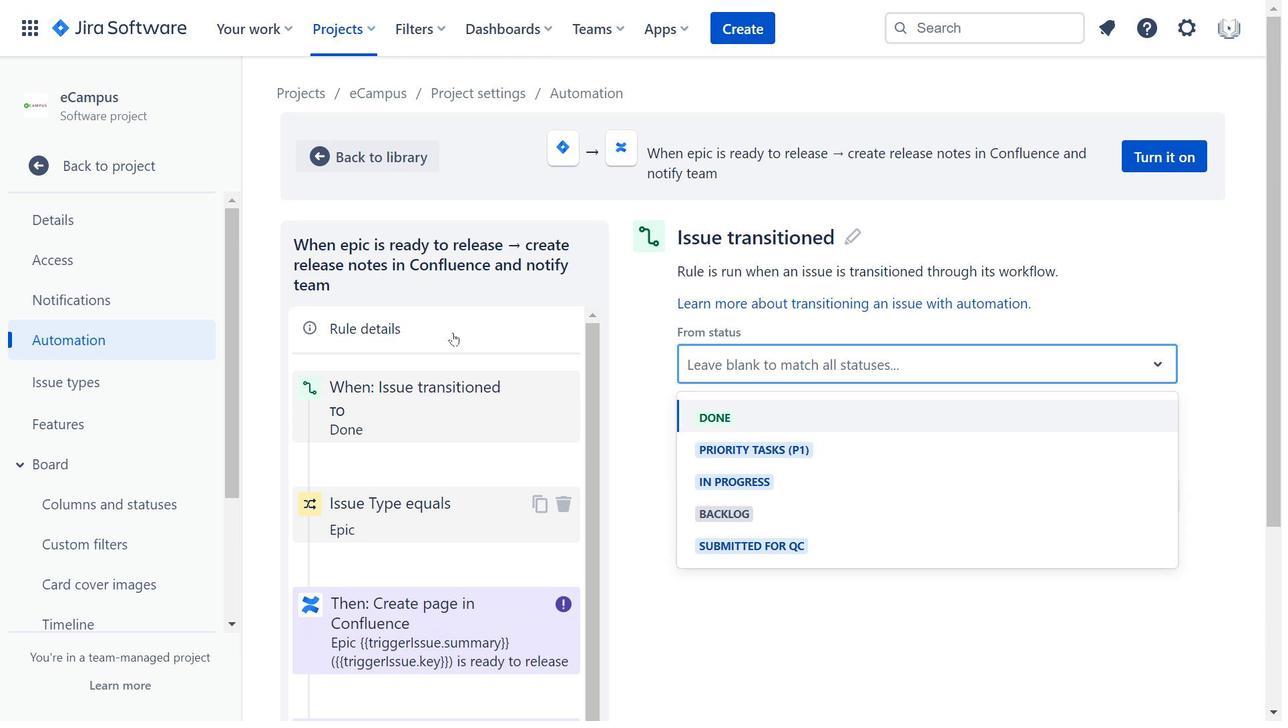 
Action: Mouse scrolled (456, 338) with delta (0, 0)
Screenshot: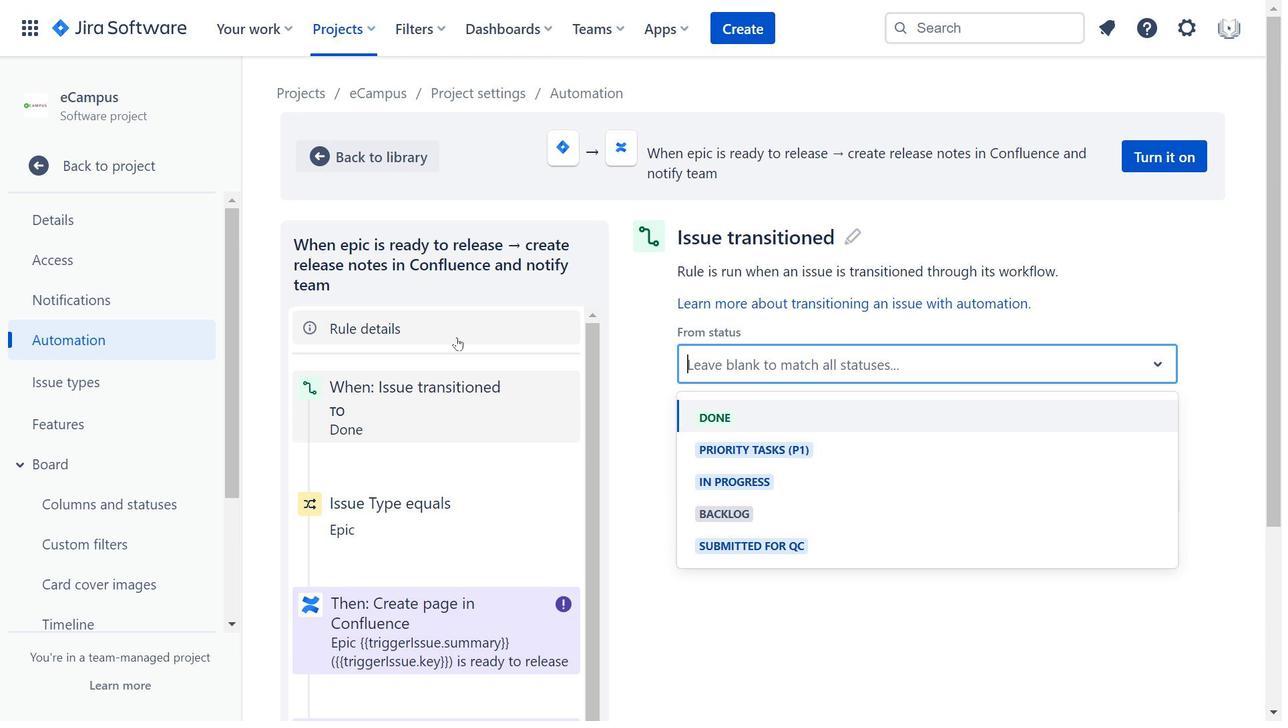 
Action: Mouse moved to (449, 397)
Screenshot: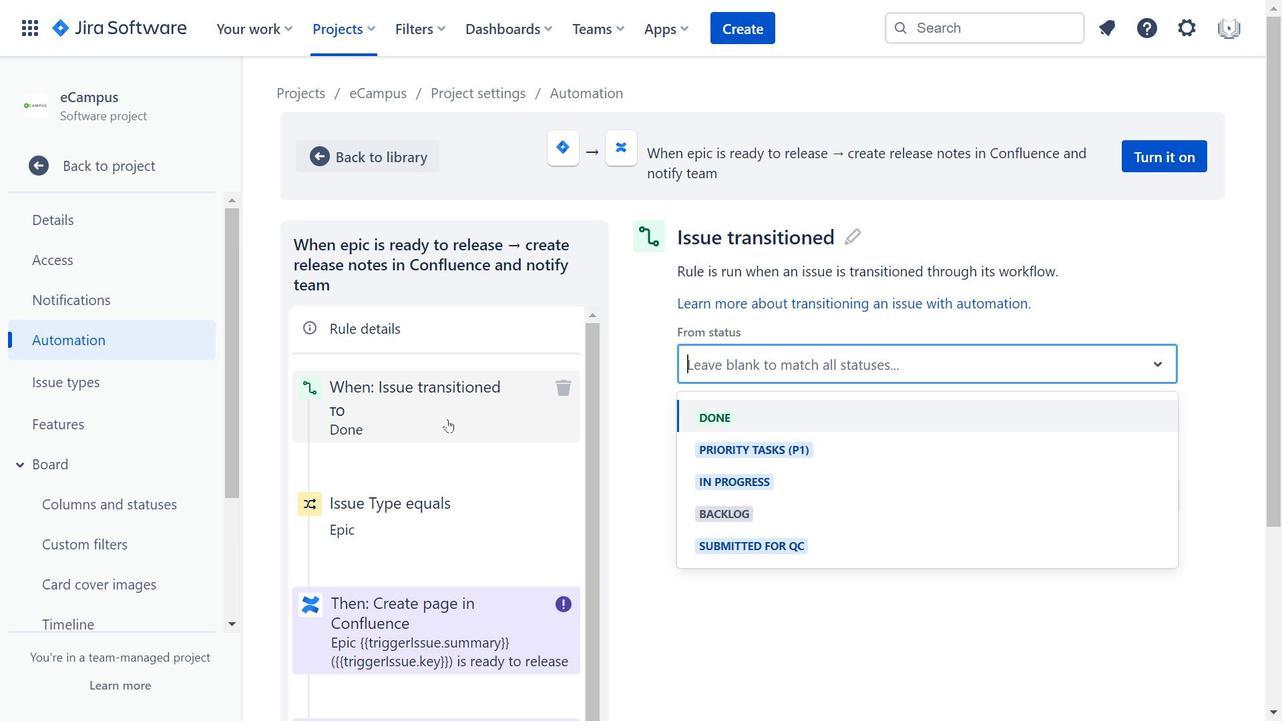 
Action: Mouse pressed left at (449, 397)
Screenshot: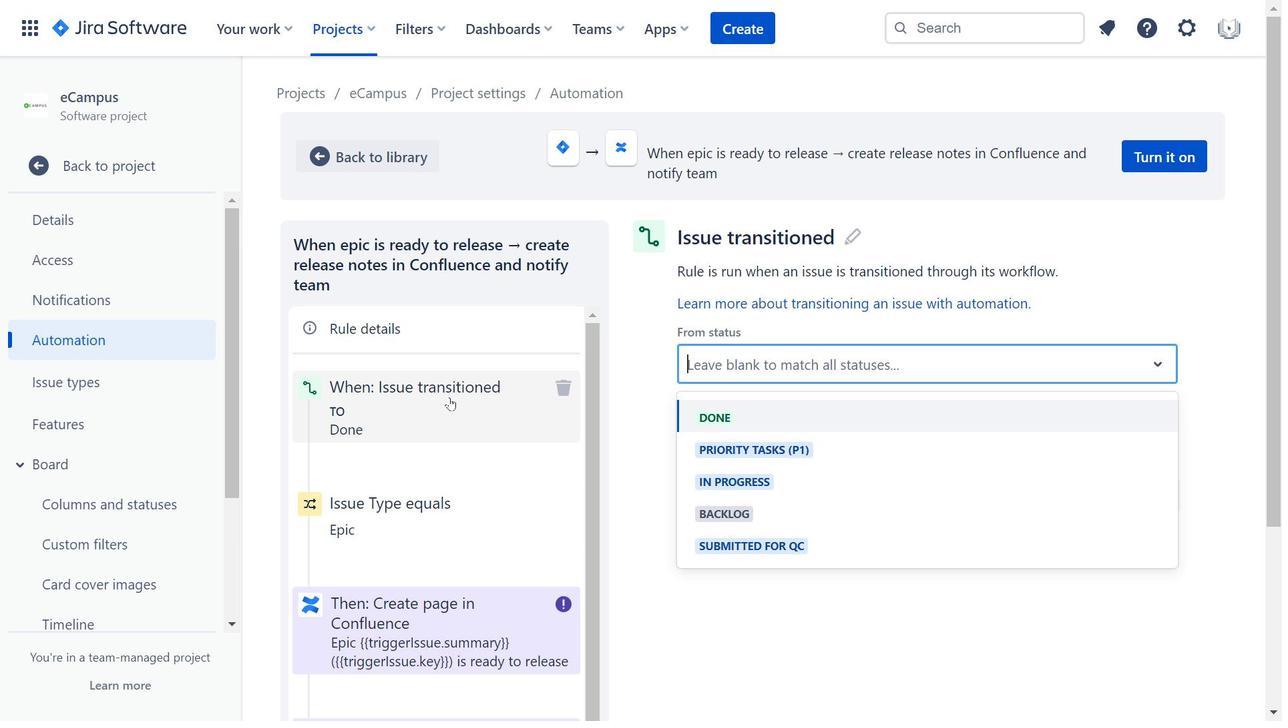 
Action: Mouse moved to (941, 428)
Screenshot: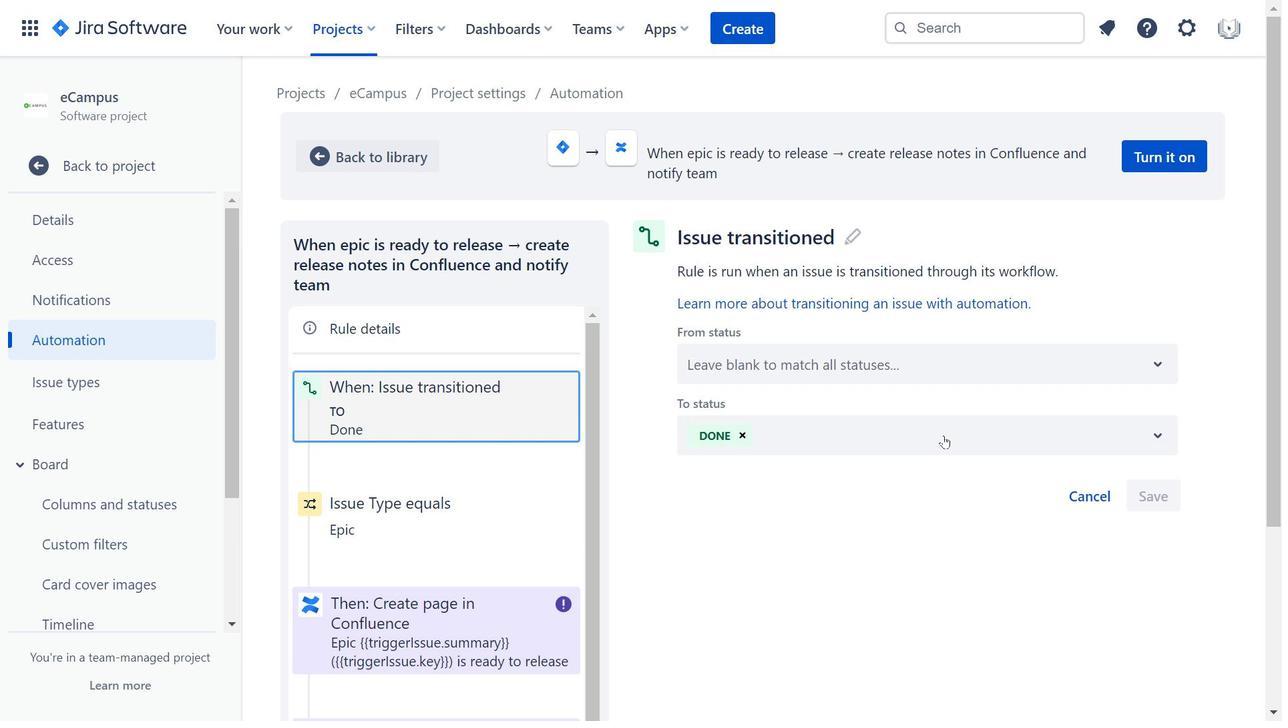 
Action: Mouse pressed left at (941, 428)
Screenshot: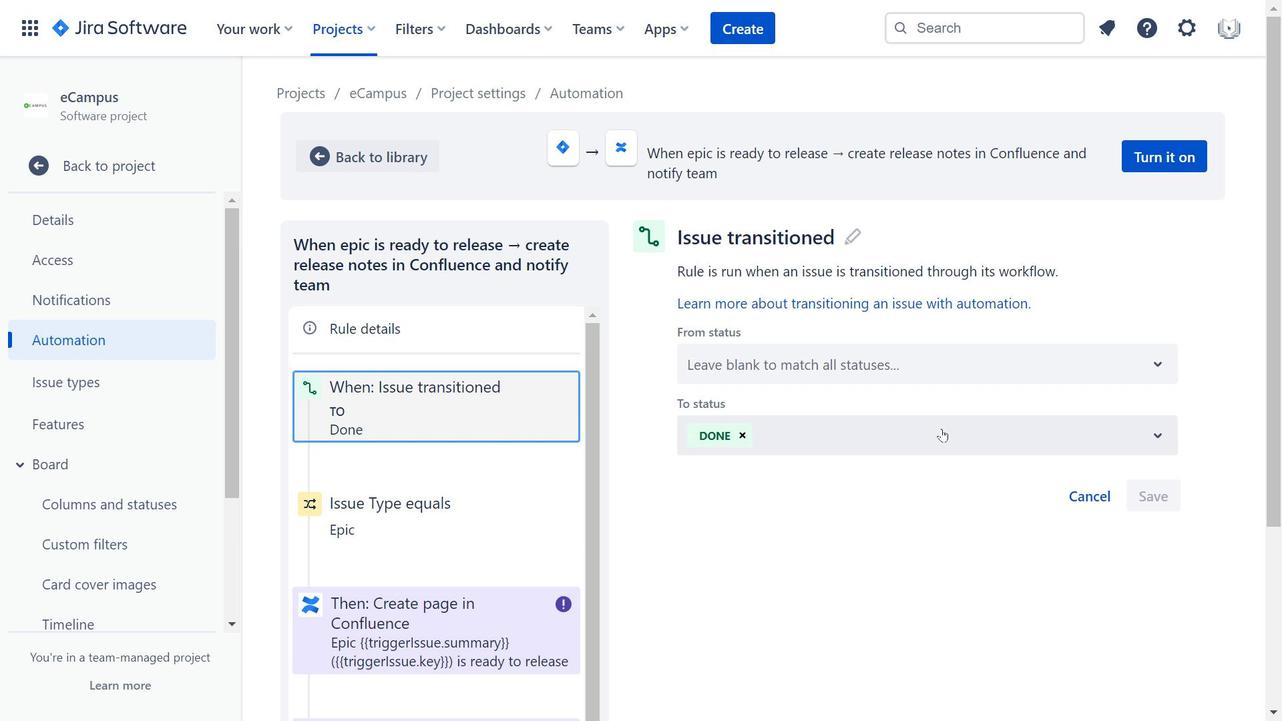 
Action: Mouse moved to (426, 515)
Screenshot: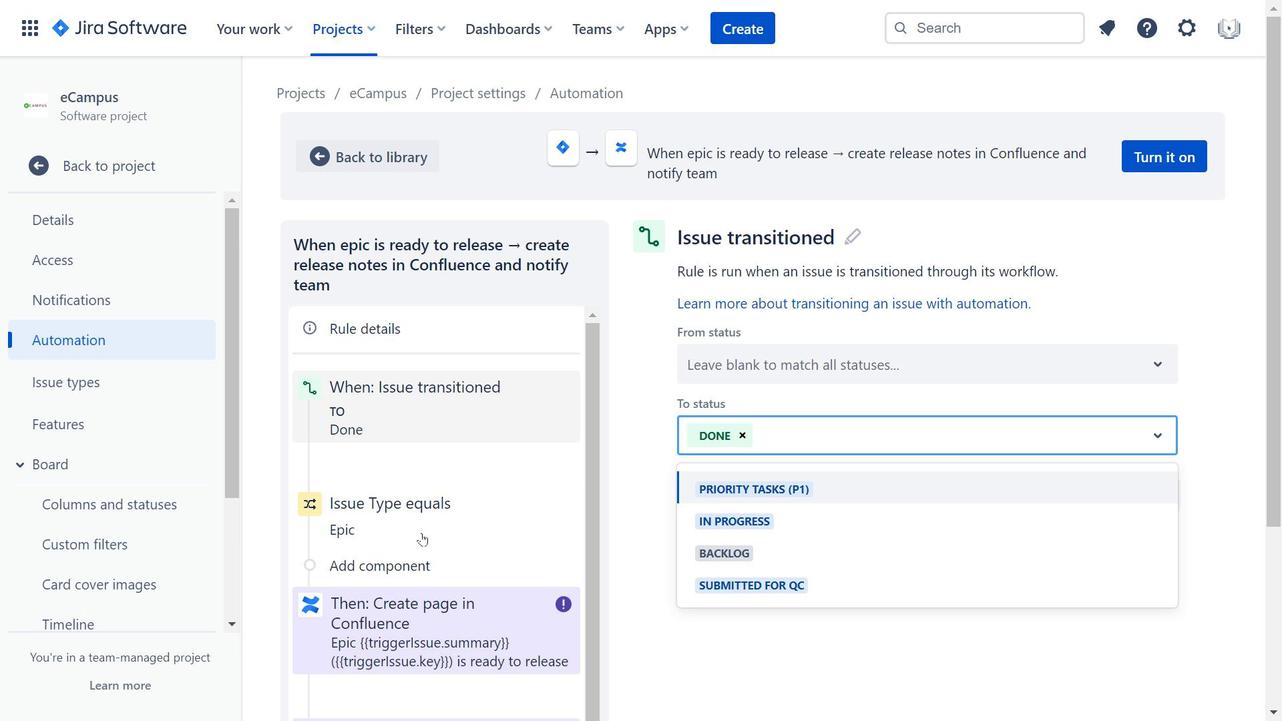 
Action: Mouse pressed left at (426, 515)
Screenshot: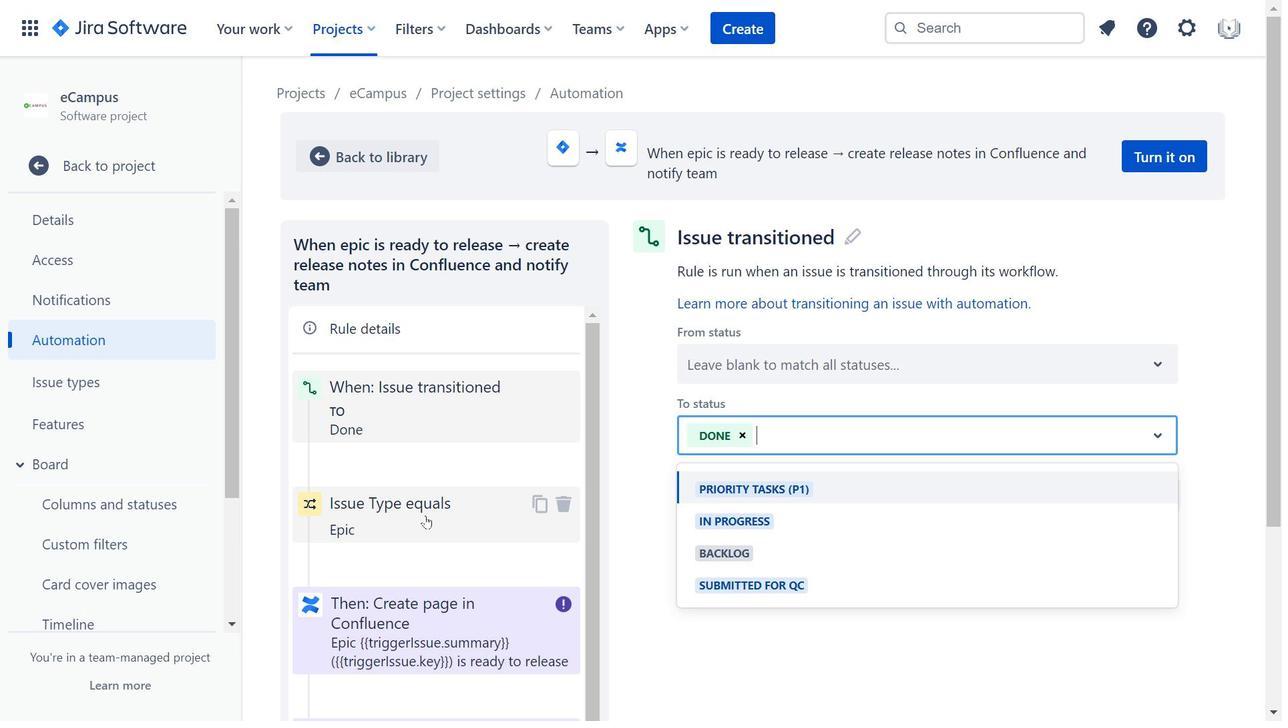 
Action: Mouse moved to (857, 361)
Screenshot: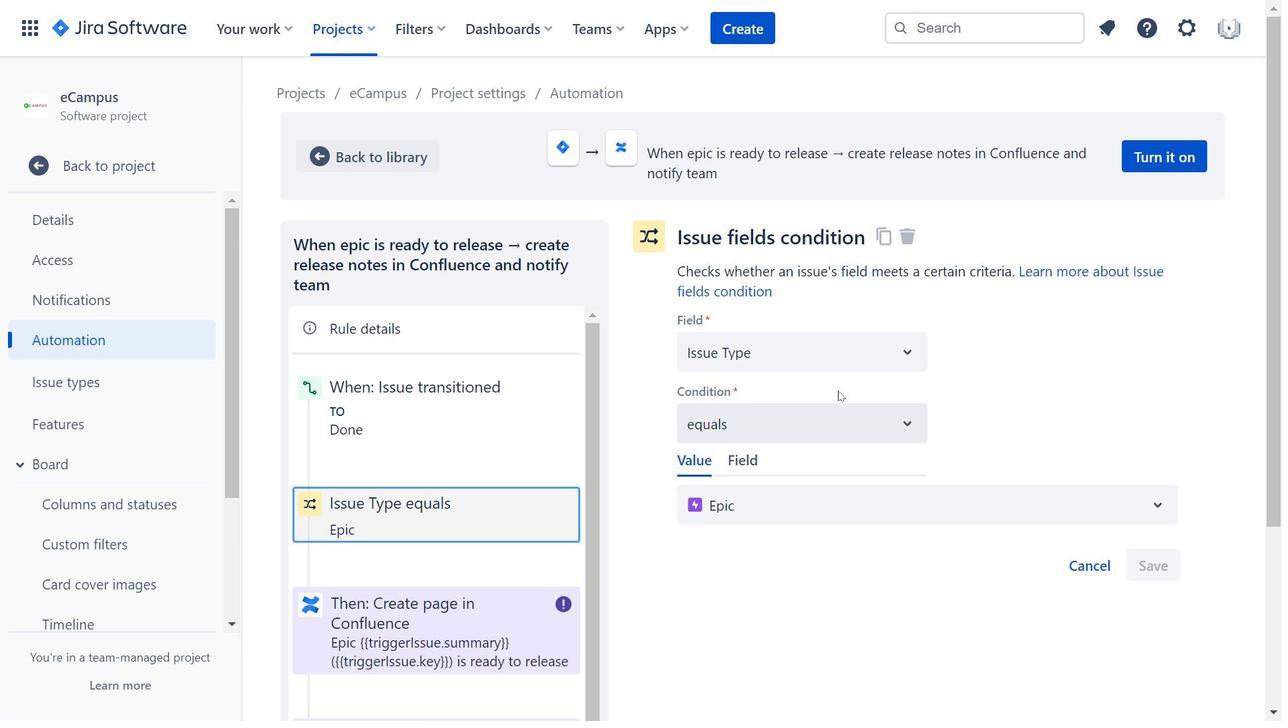 
Action: Mouse pressed left at (857, 361)
Screenshot: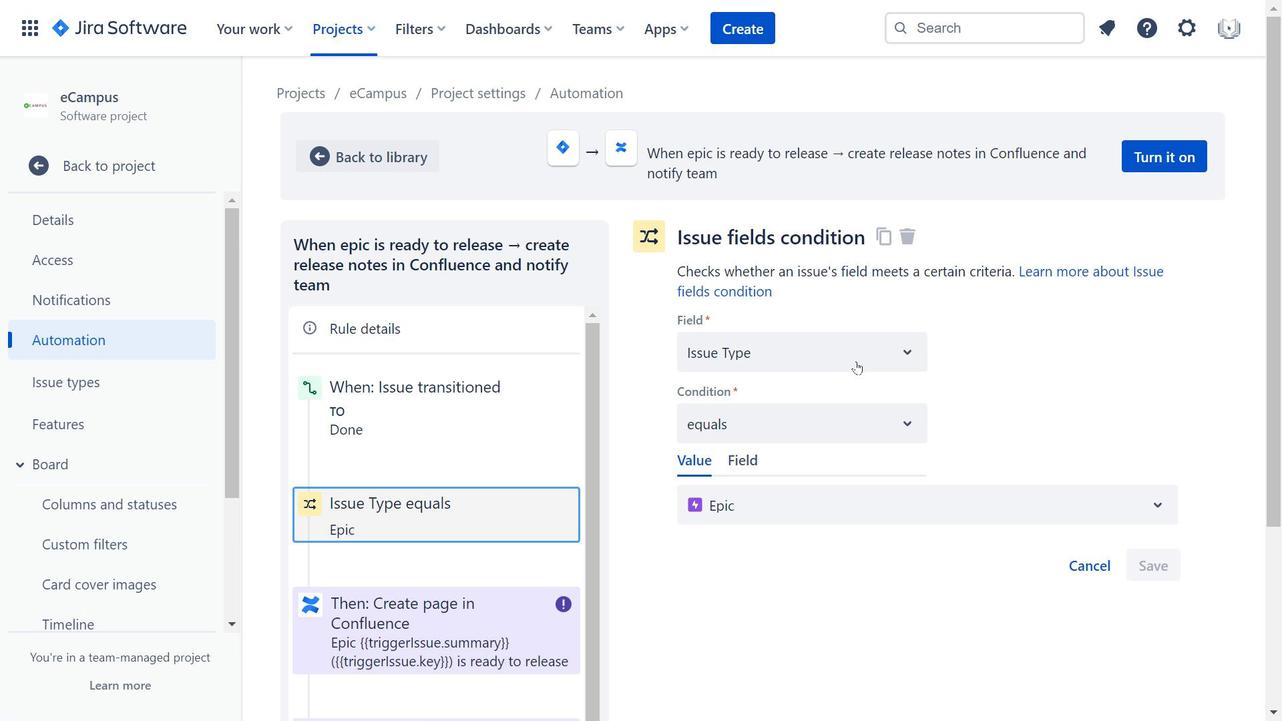 
Action: Mouse moved to (866, 487)
Screenshot: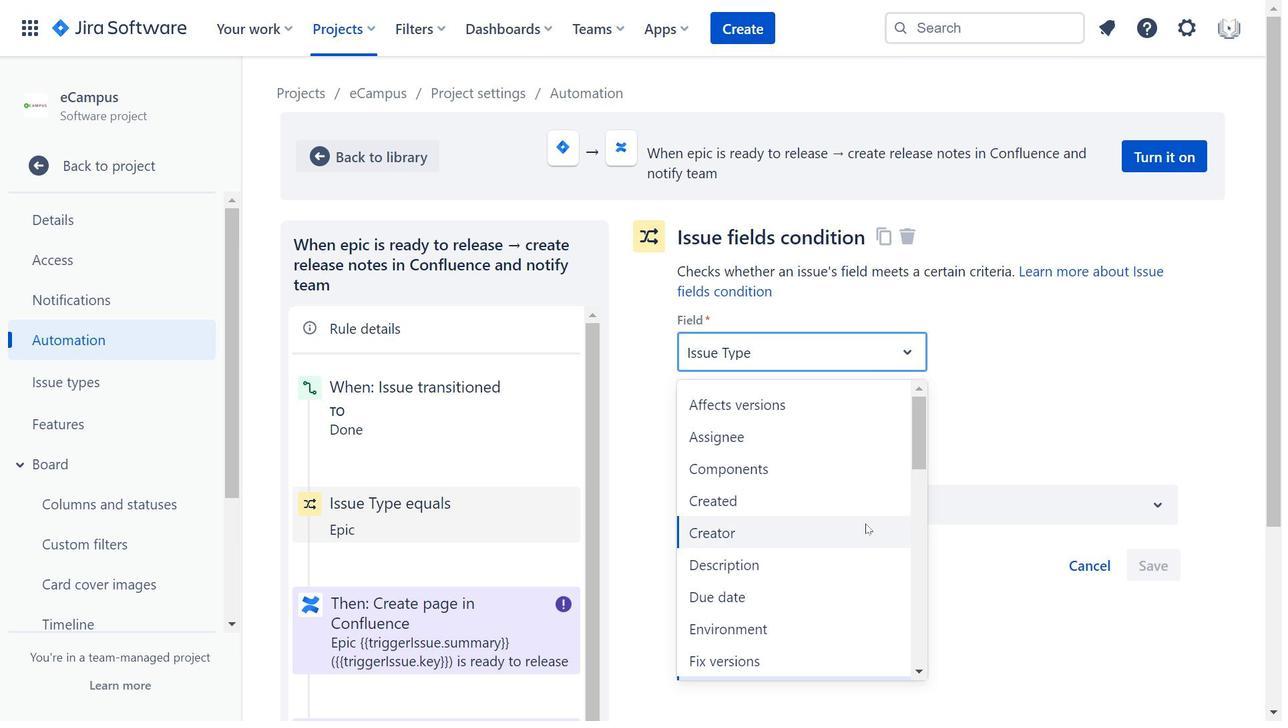 
Action: Mouse scrolled (866, 486) with delta (0, 0)
Screenshot: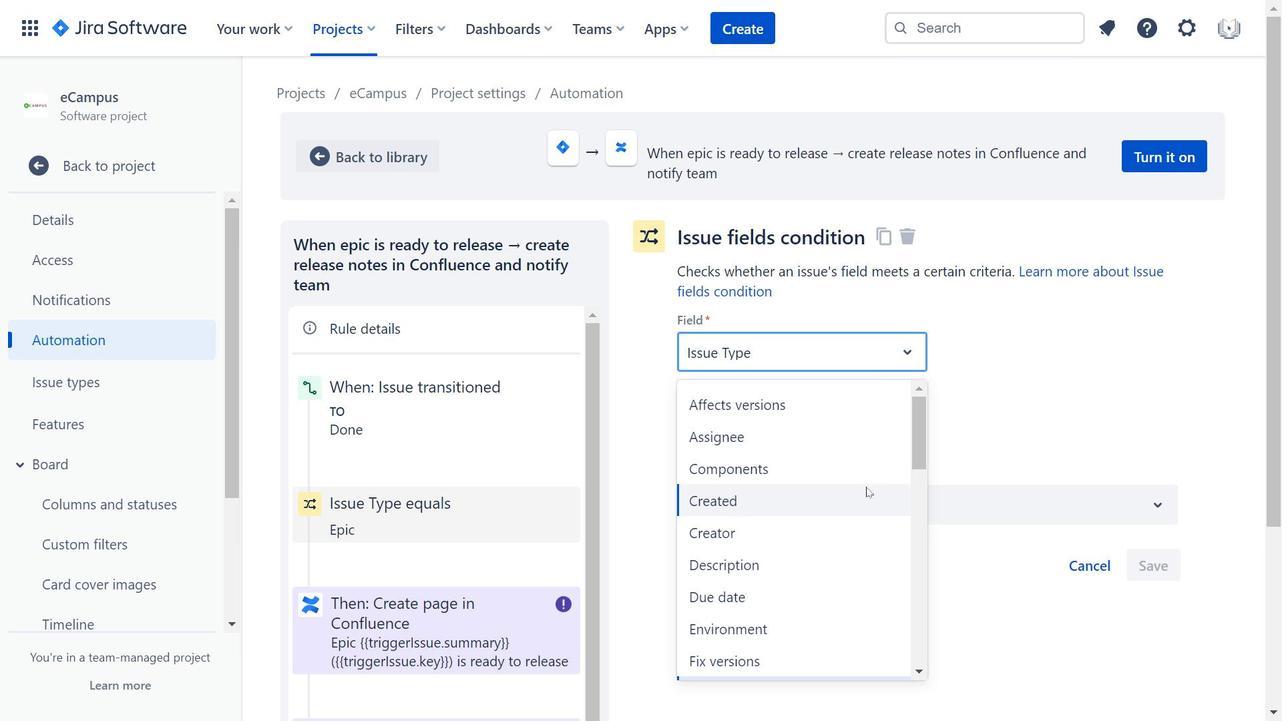 
Action: Mouse moved to (862, 587)
Screenshot: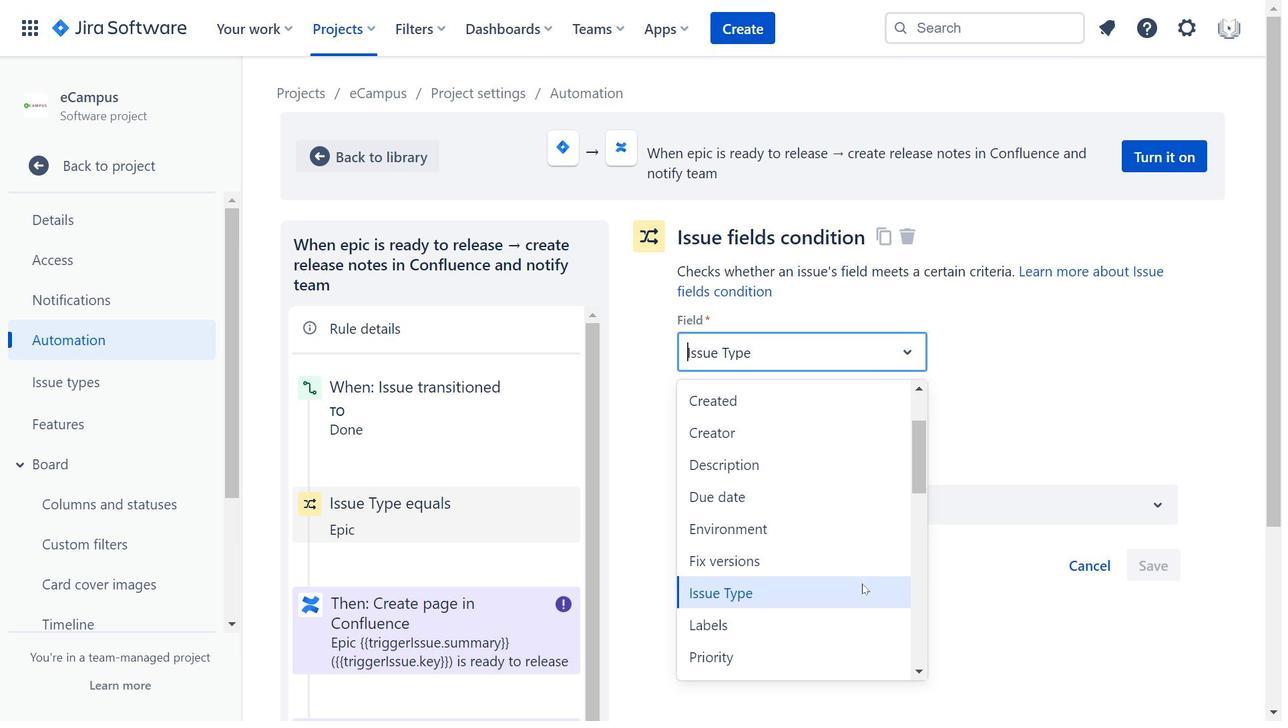
Action: Mouse scrolled (862, 586) with delta (0, 0)
Screenshot: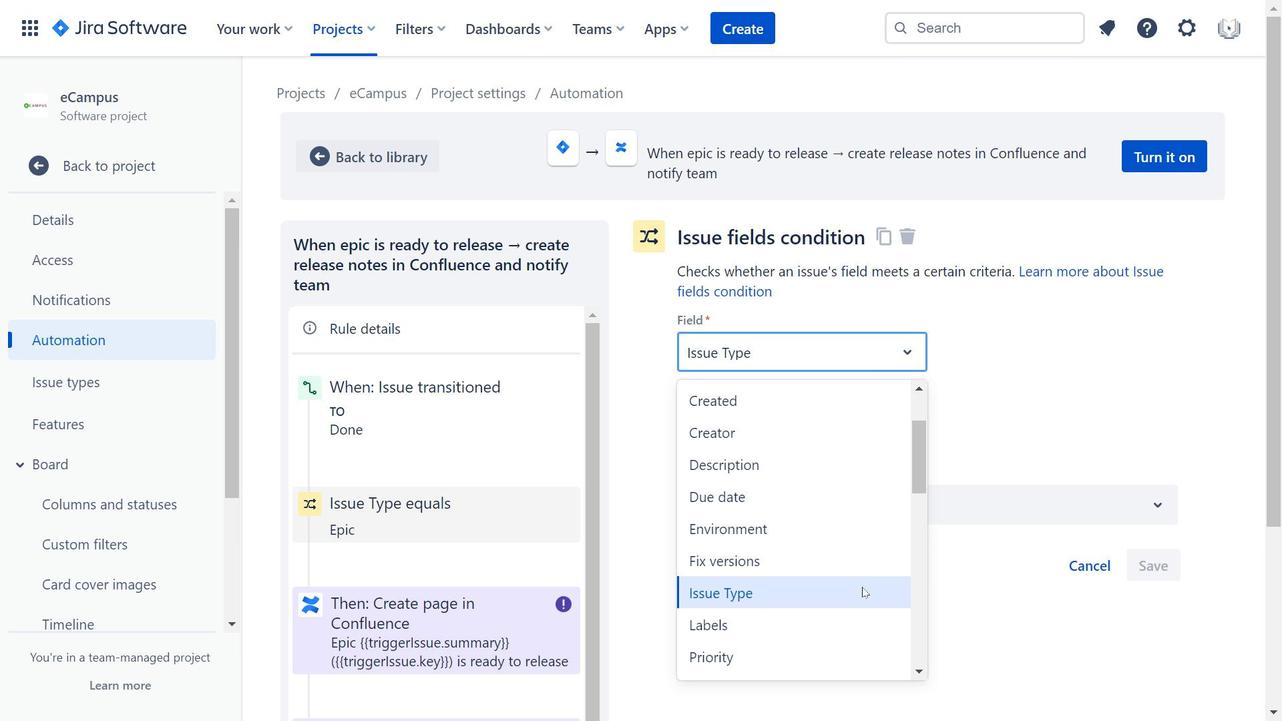 
Action: Mouse moved to (859, 479)
Screenshot: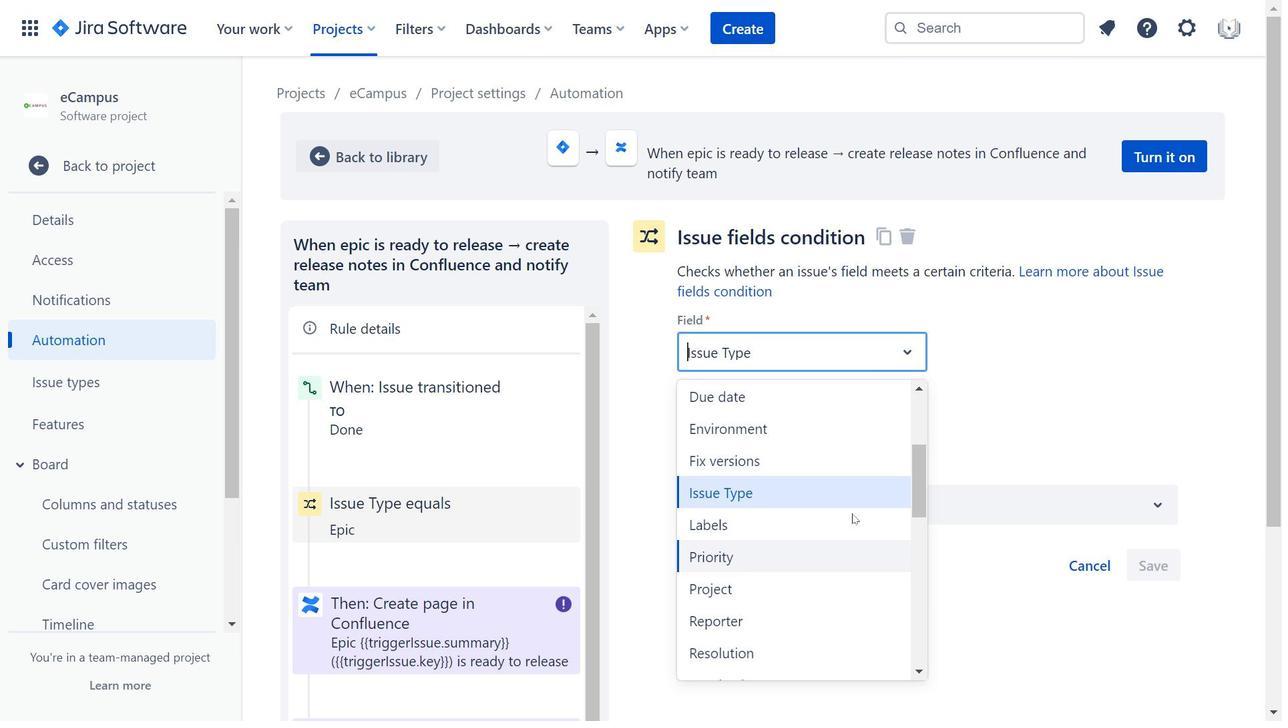 
Action: Mouse scrolled (859, 478) with delta (0, 0)
Screenshot: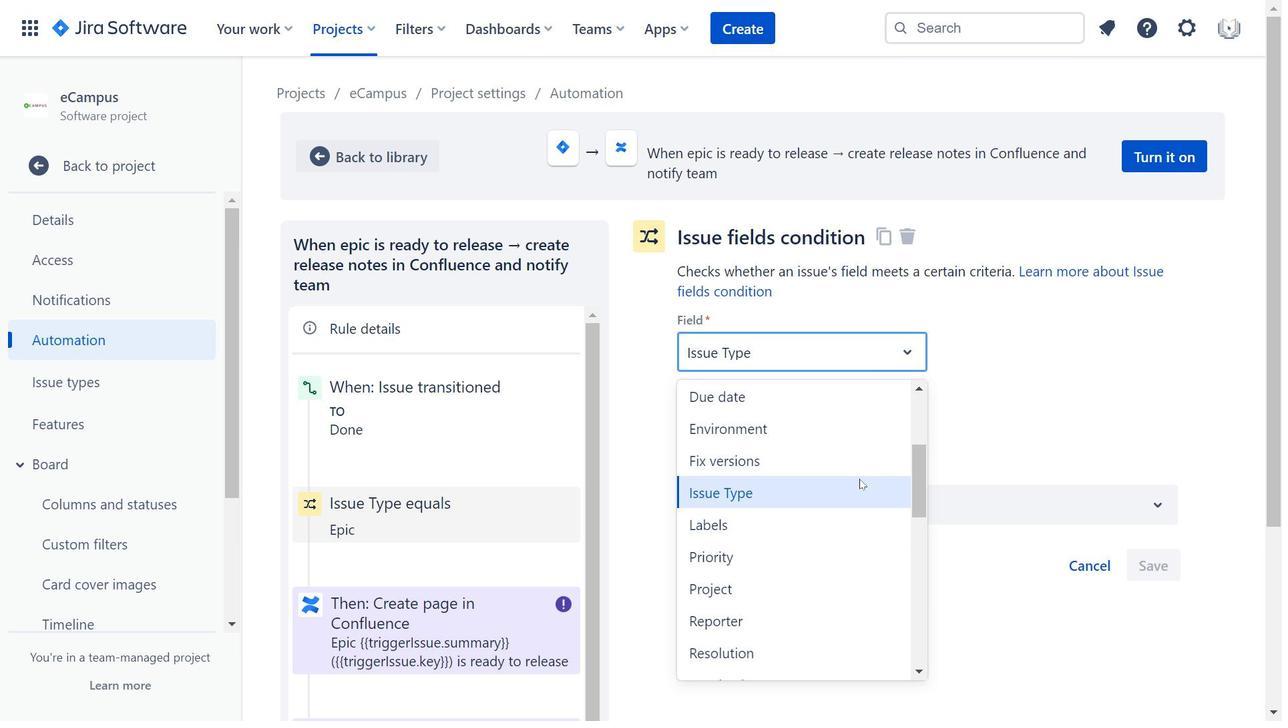 
Action: Mouse scrolled (859, 478) with delta (0, 0)
Screenshot: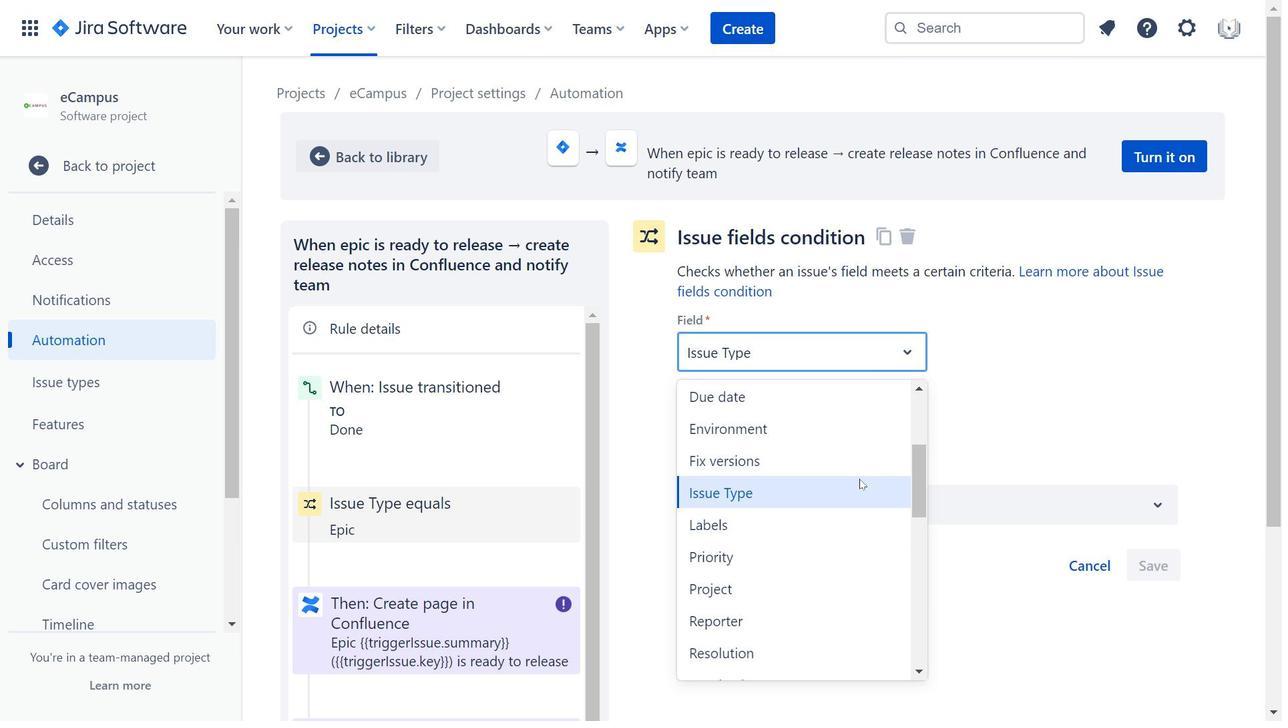 
Action: Mouse scrolled (859, 478) with delta (0, 0)
Screenshot: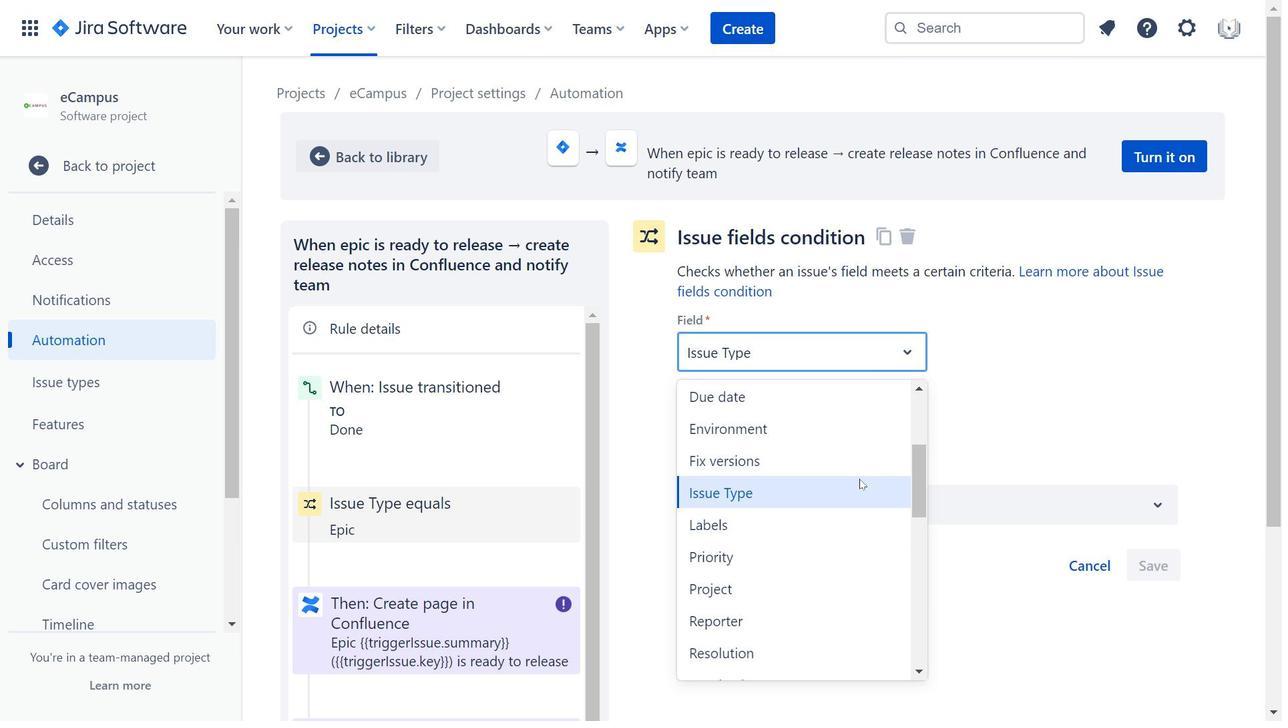 
Action: Mouse moved to (843, 454)
Screenshot: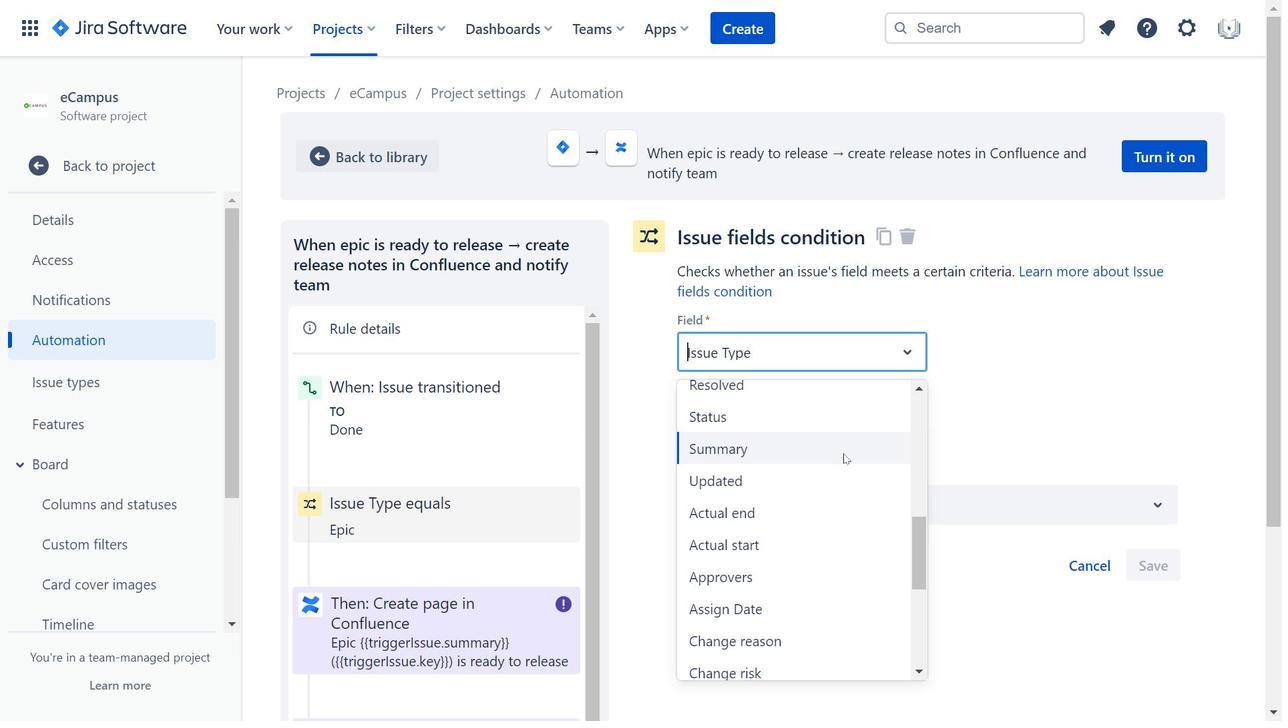 
Action: Mouse scrolled (843, 453) with delta (0, 0)
Screenshot: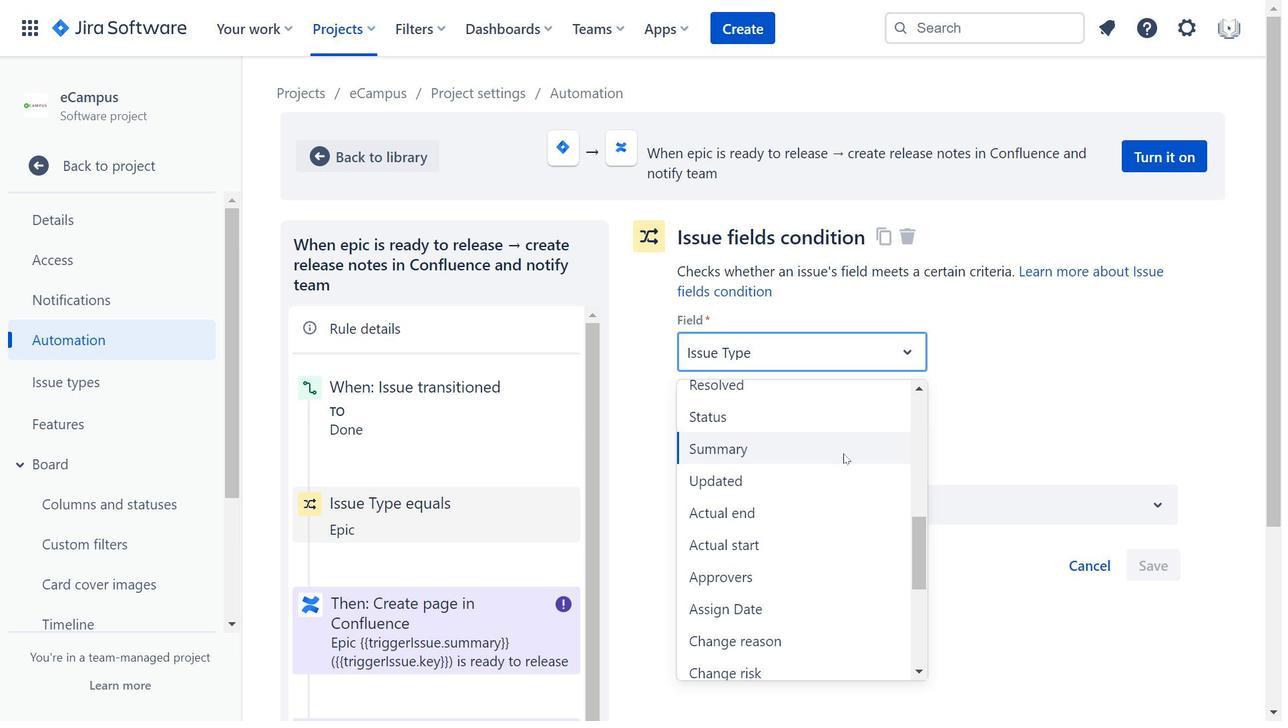 
Action: Mouse moved to (114, 213)
Screenshot: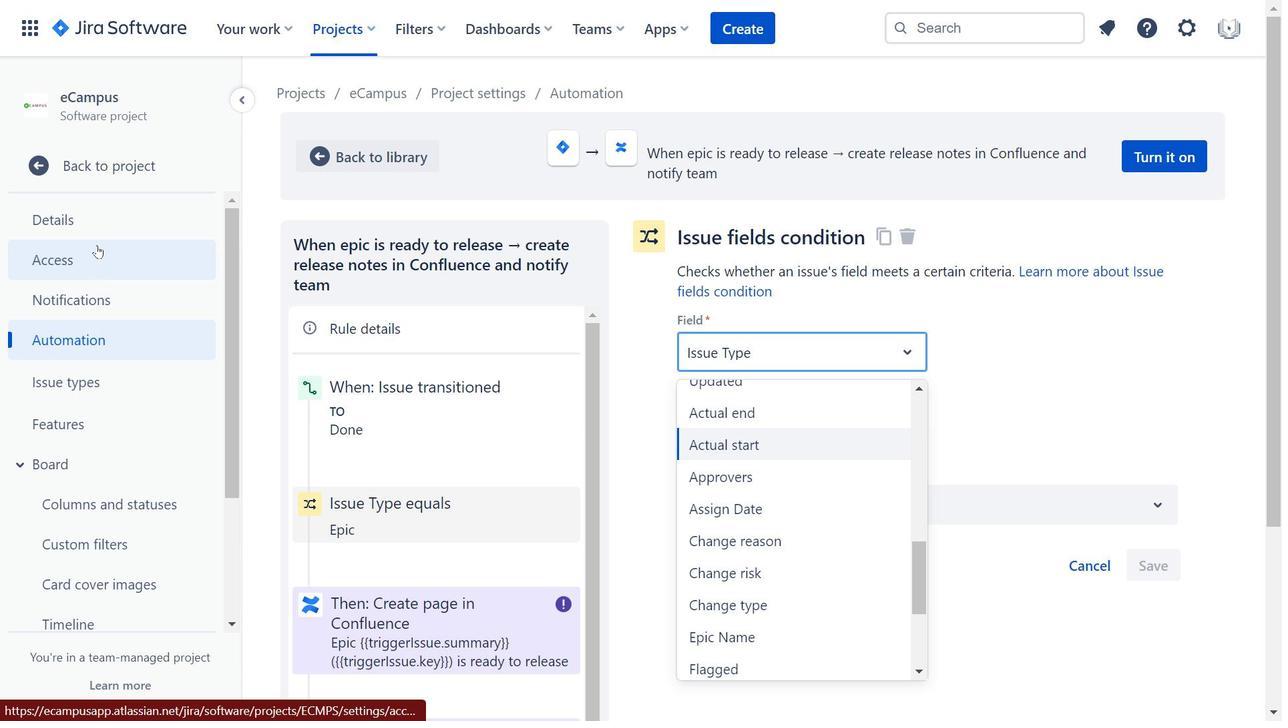 
Action: Mouse pressed left at (114, 213)
Screenshot: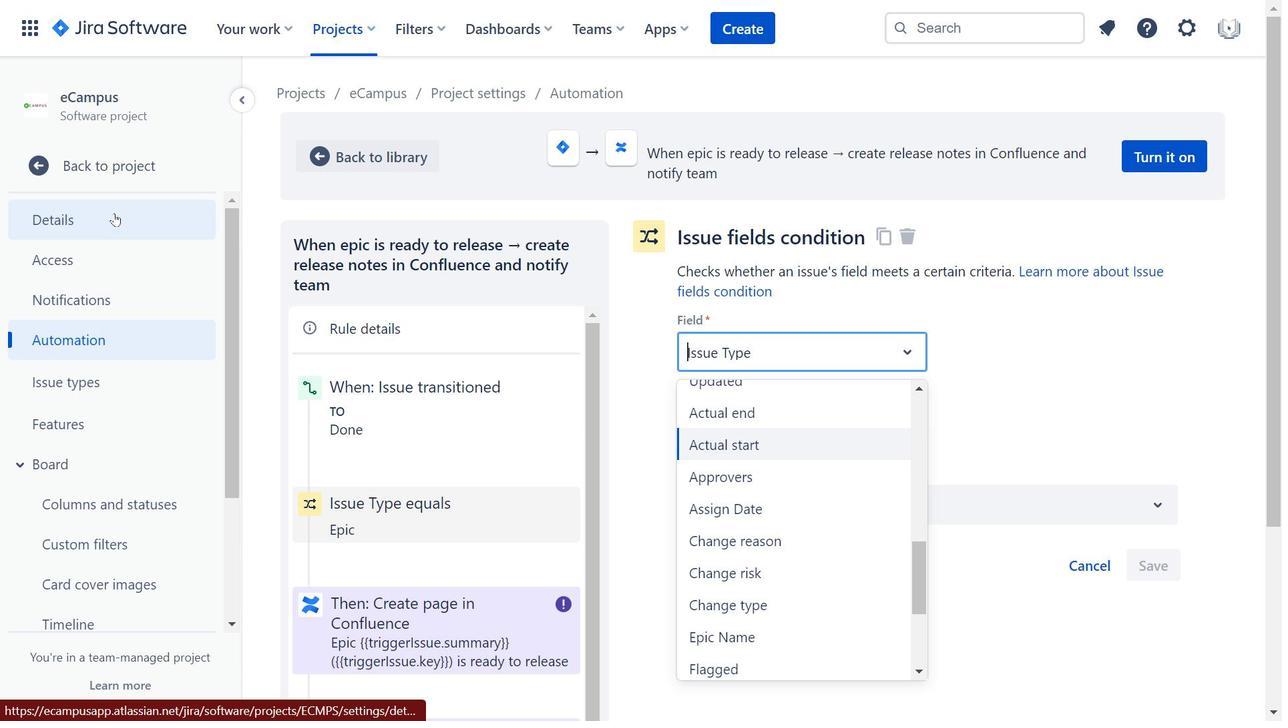 
Action: Mouse moved to (113, 265)
Screenshot: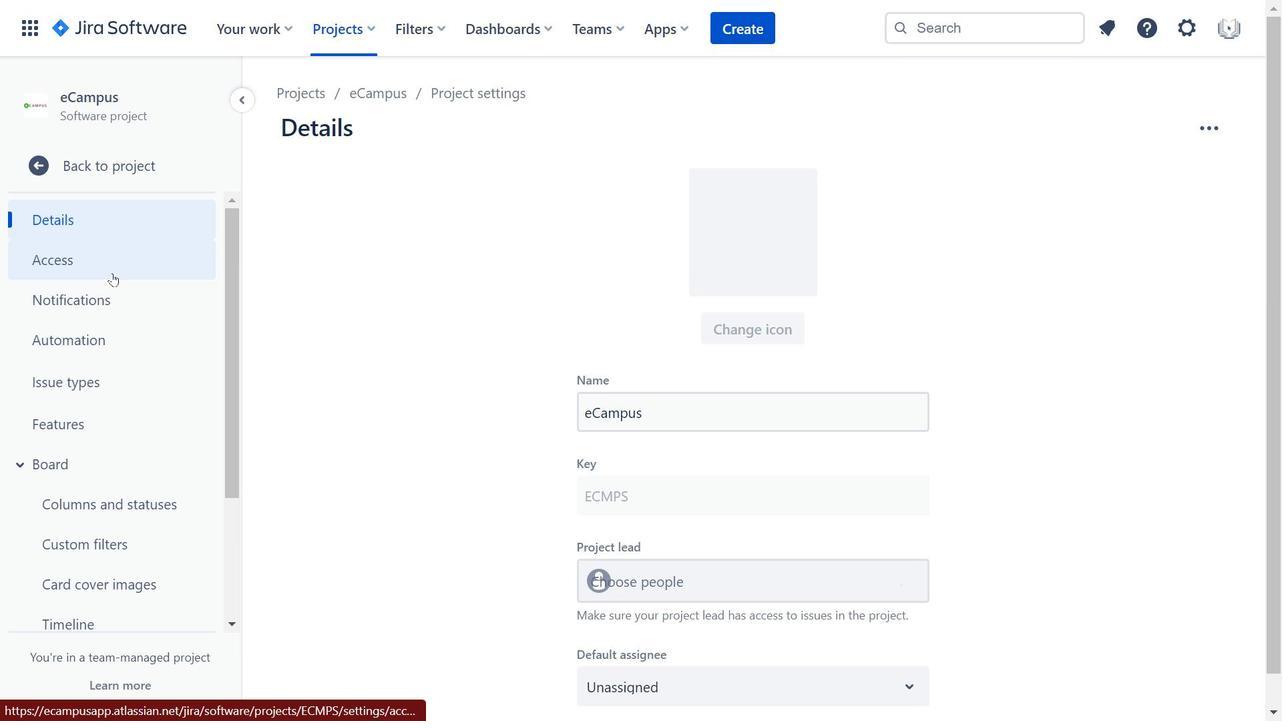 
Action: Mouse pressed left at (113, 265)
Screenshot: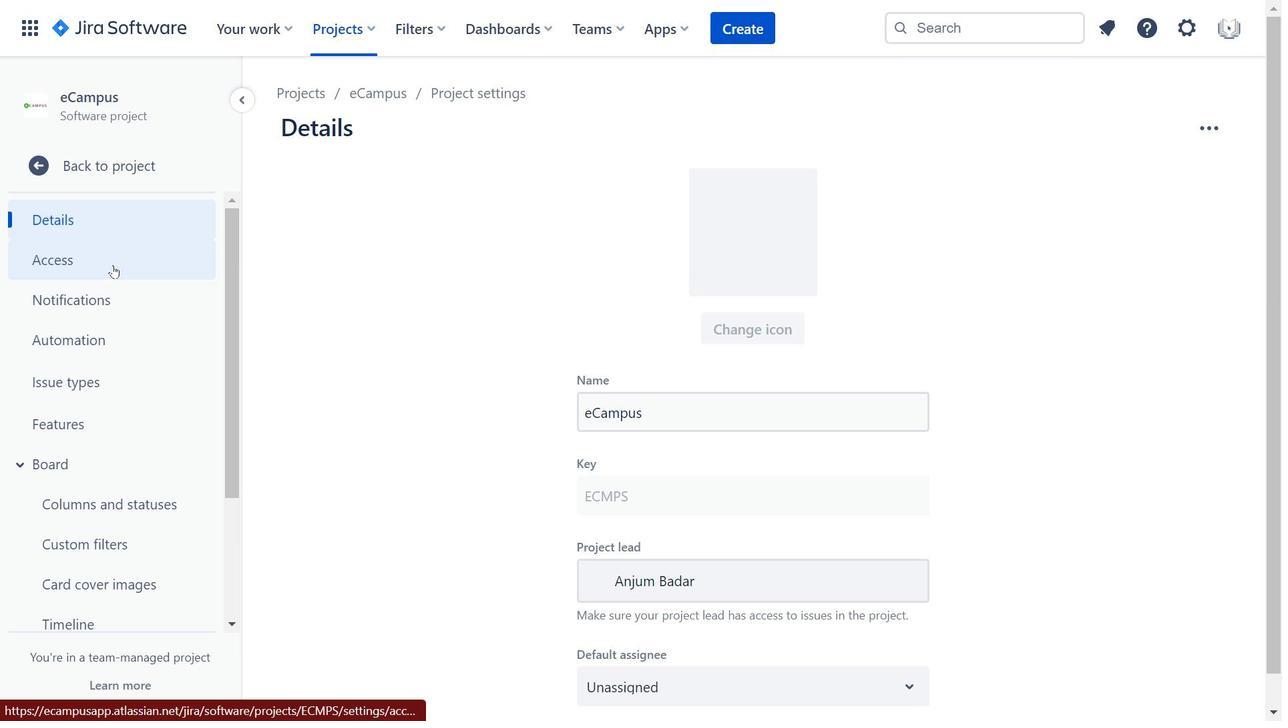 
Action: Mouse moved to (106, 179)
Screenshot: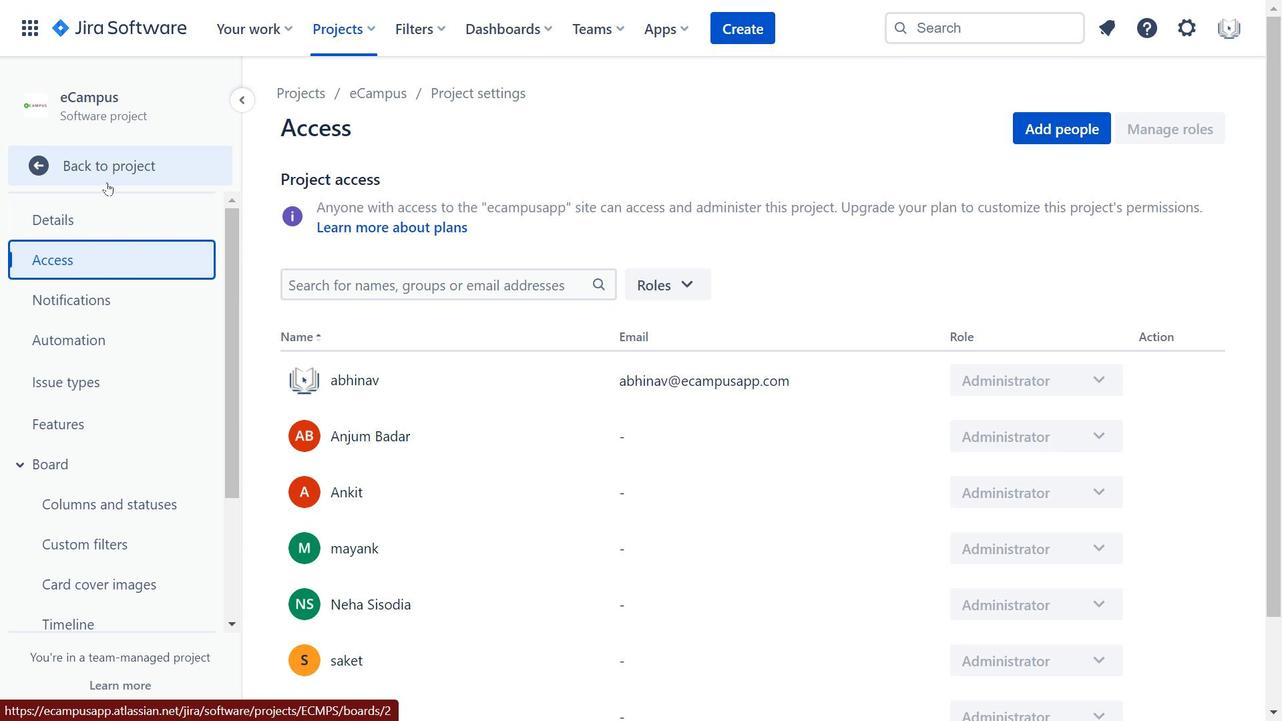 
Action: Mouse pressed left at (106, 179)
Screenshot: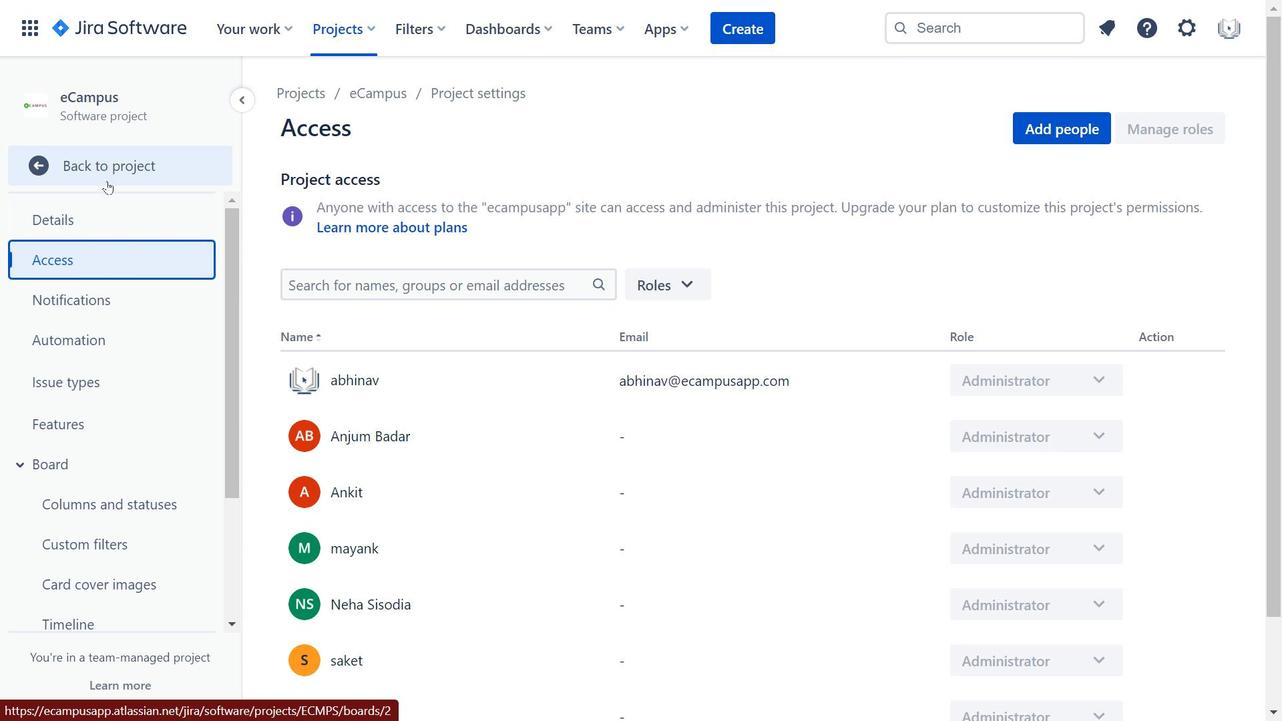 
Action: Mouse moved to (1036, 585)
Screenshot: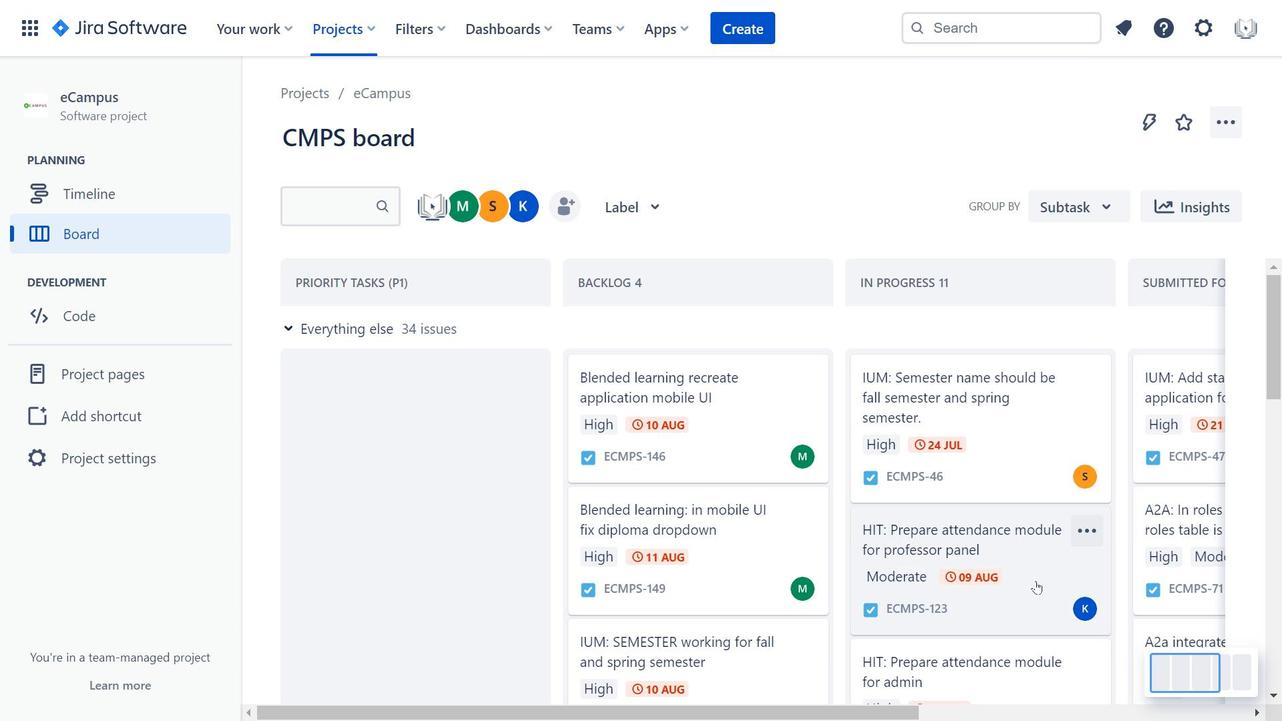 
Action: Mouse pressed left at (1036, 585)
Screenshot: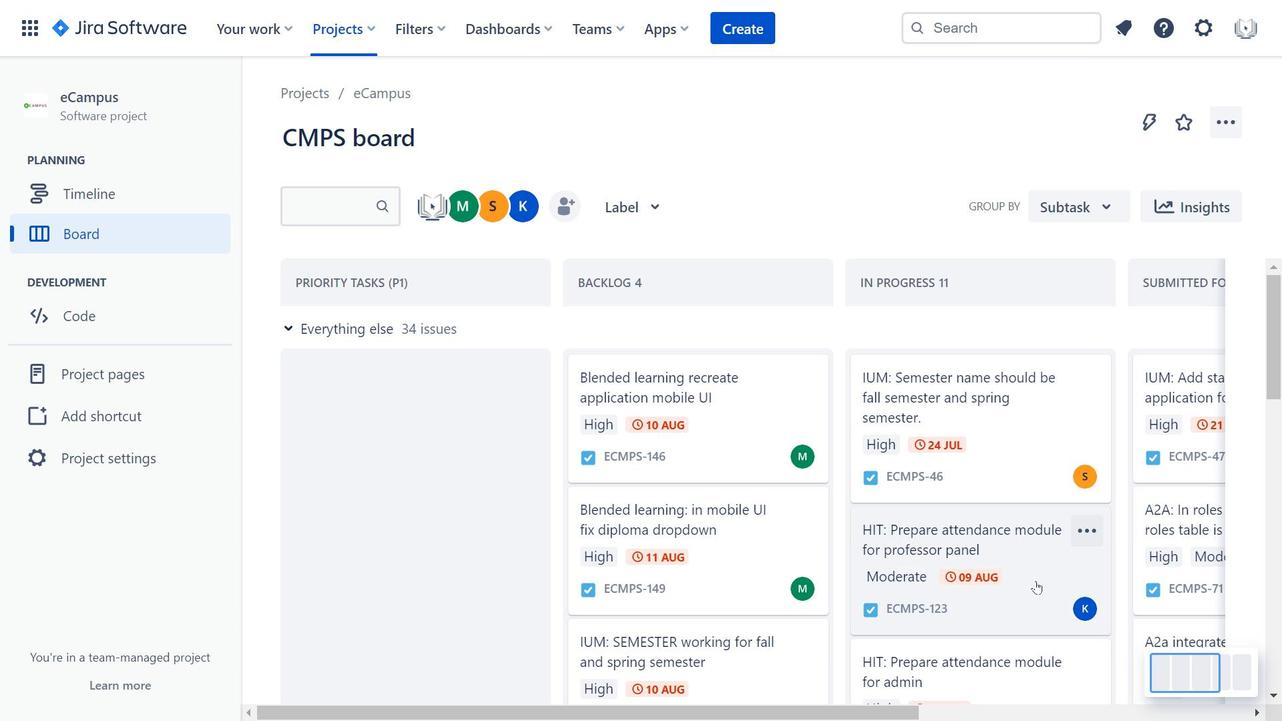 
Action: Mouse moved to (620, 318)
Screenshot: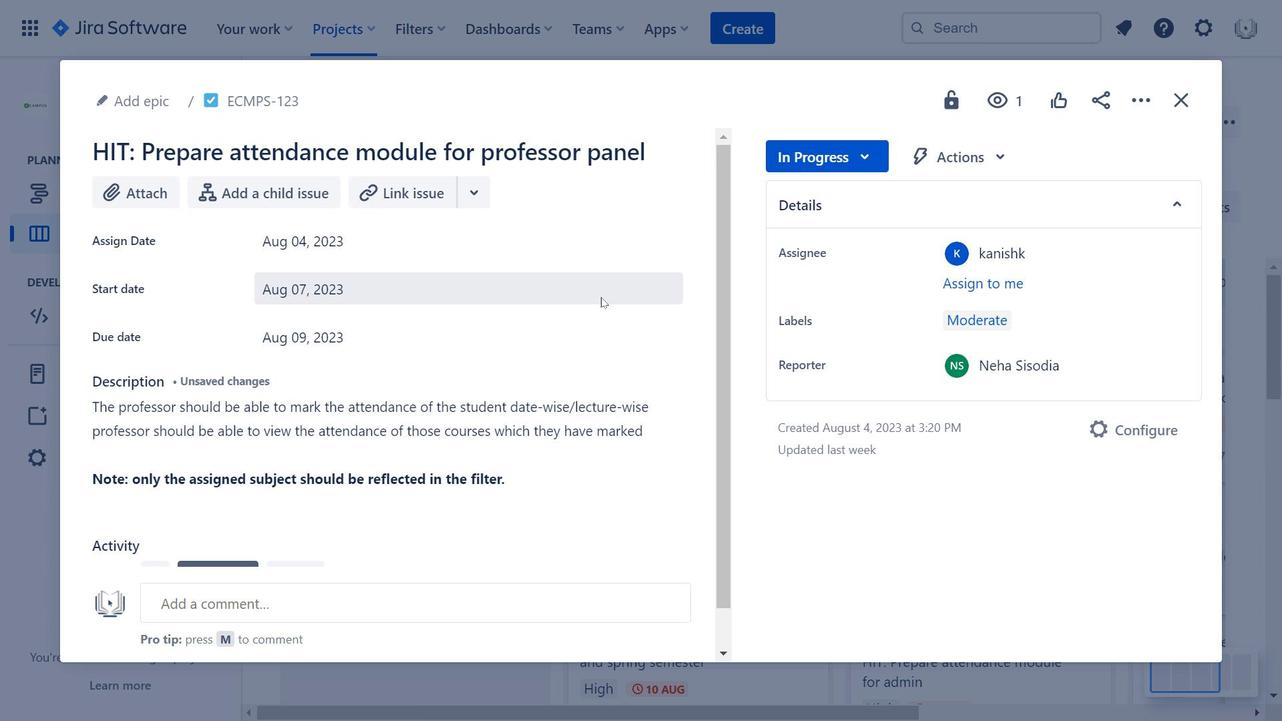 
Action: Mouse scrolled (620, 317) with delta (0, 0)
Screenshot: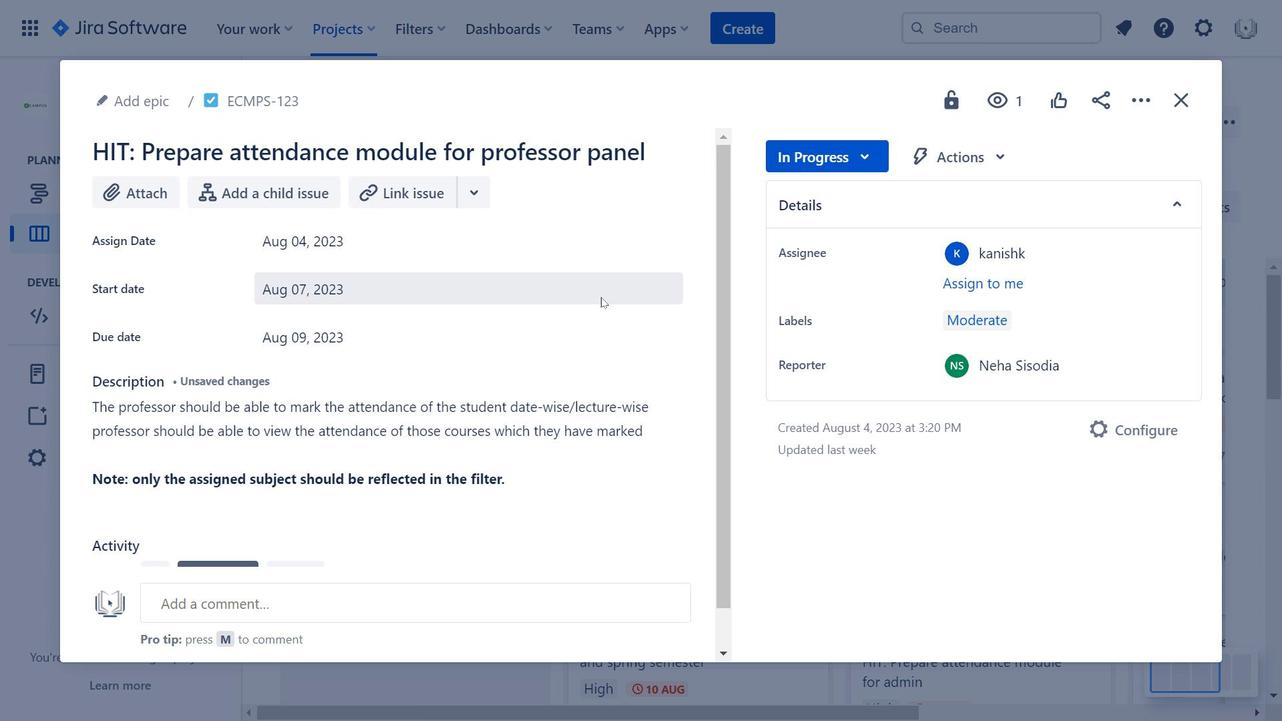 
Action: Mouse moved to (623, 319)
Screenshot: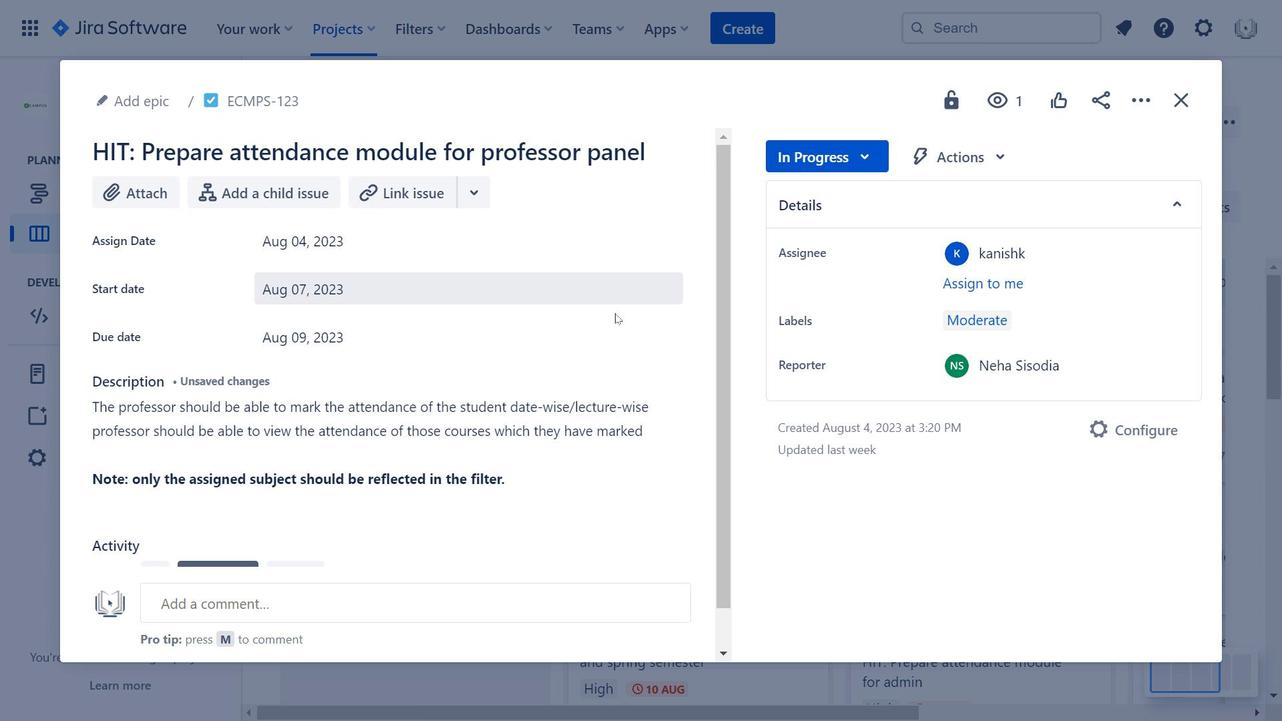 
Action: Mouse scrolled (623, 318) with delta (0, 0)
Screenshot: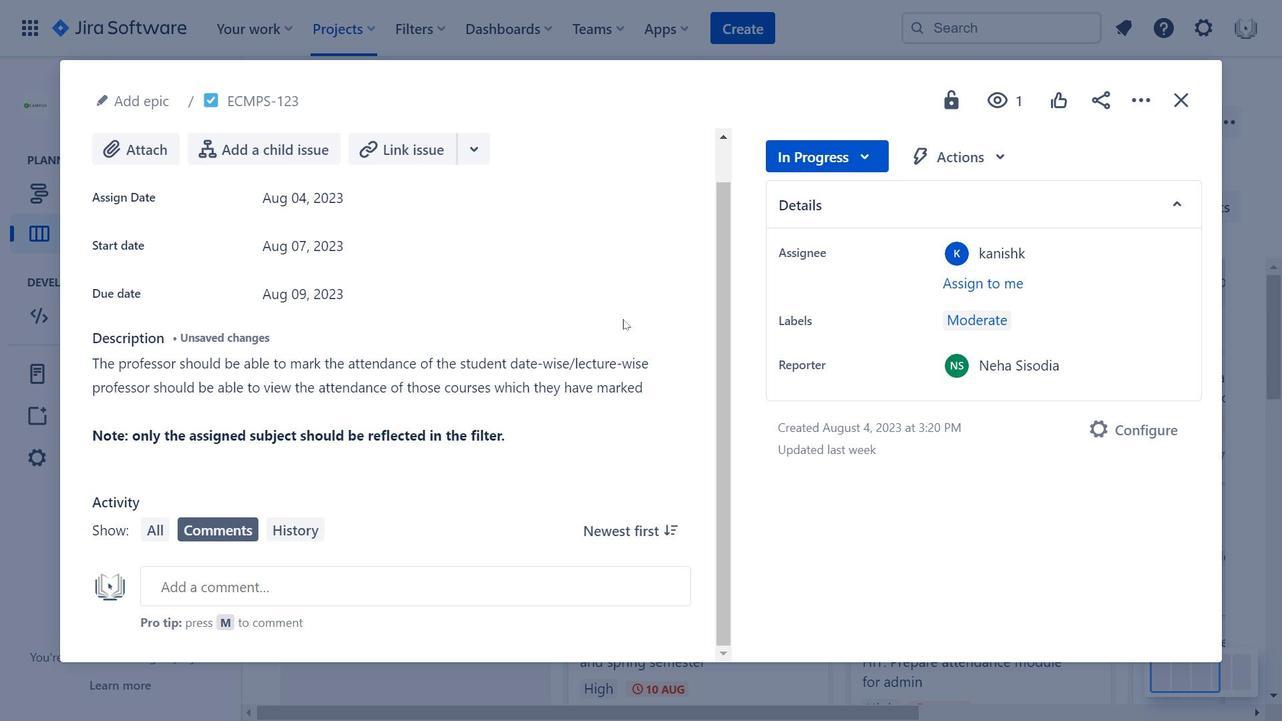 
Action: Mouse moved to (947, 144)
Screenshot: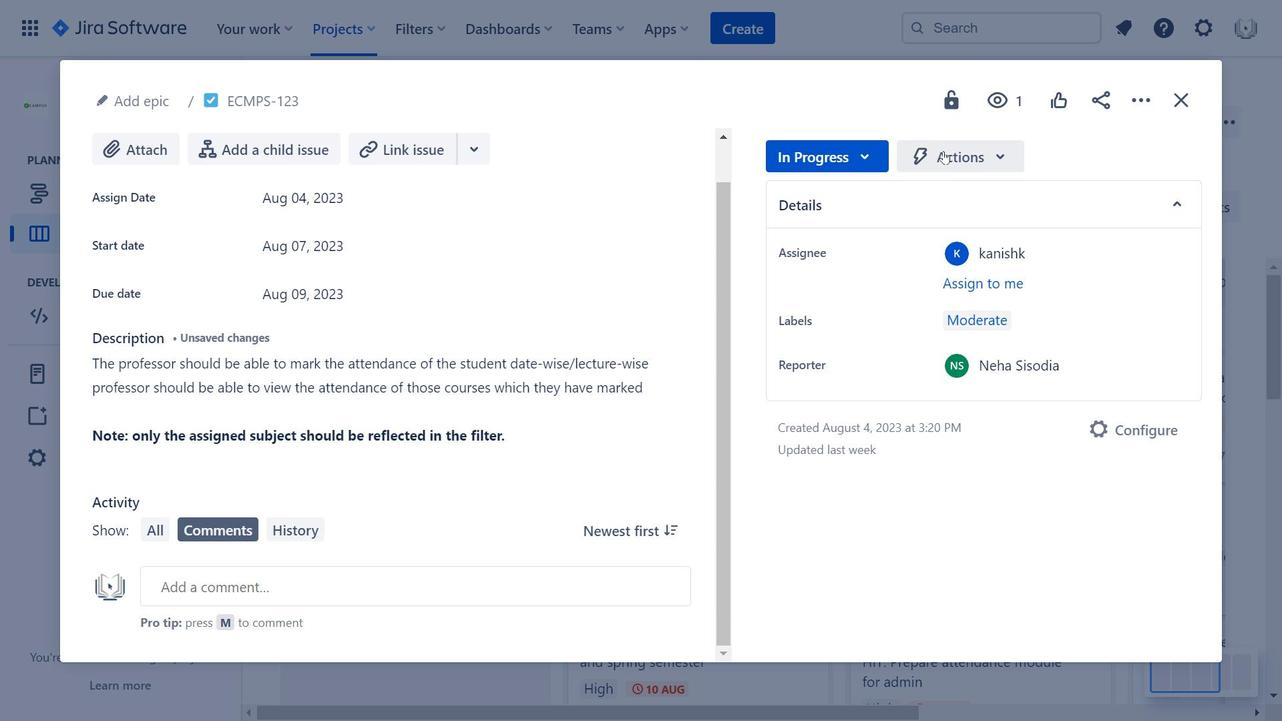 
Action: Mouse pressed left at (947, 144)
Screenshot: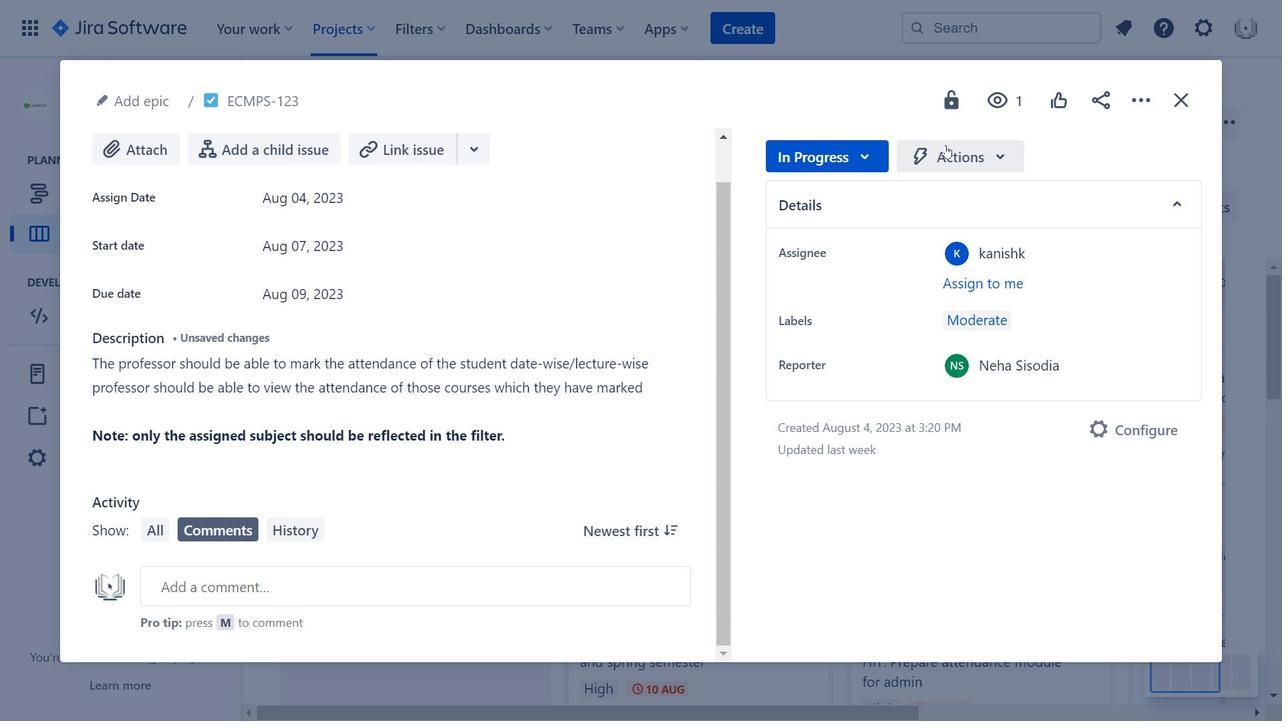 
Action: Mouse moved to (501, 428)
Screenshot: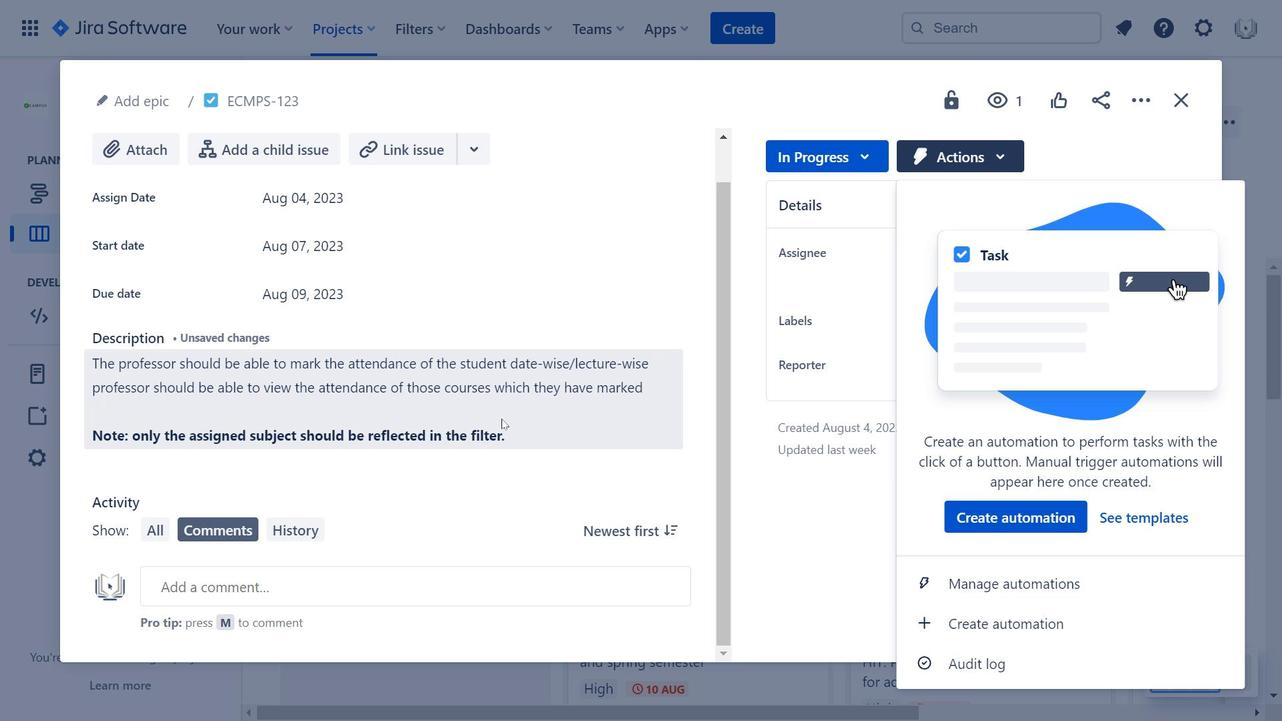 
Action: Mouse pressed left at (501, 428)
Screenshot: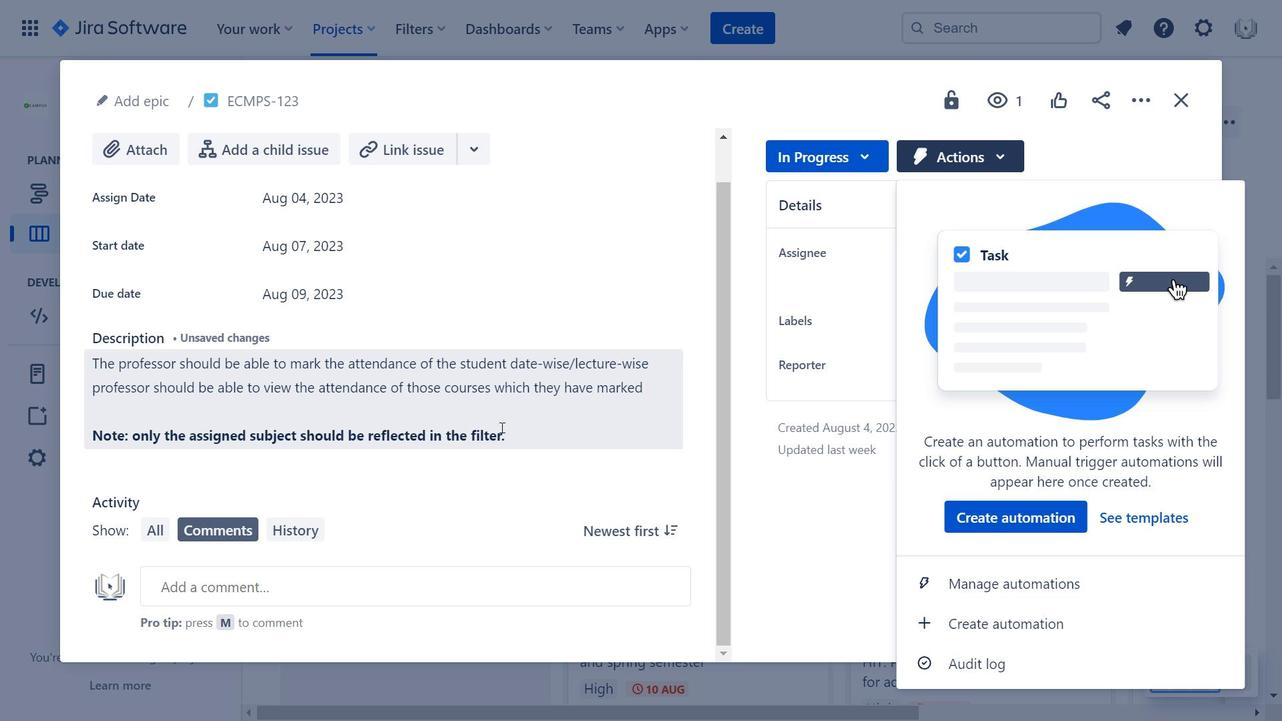 
Action: Mouse moved to (632, 372)
Screenshot: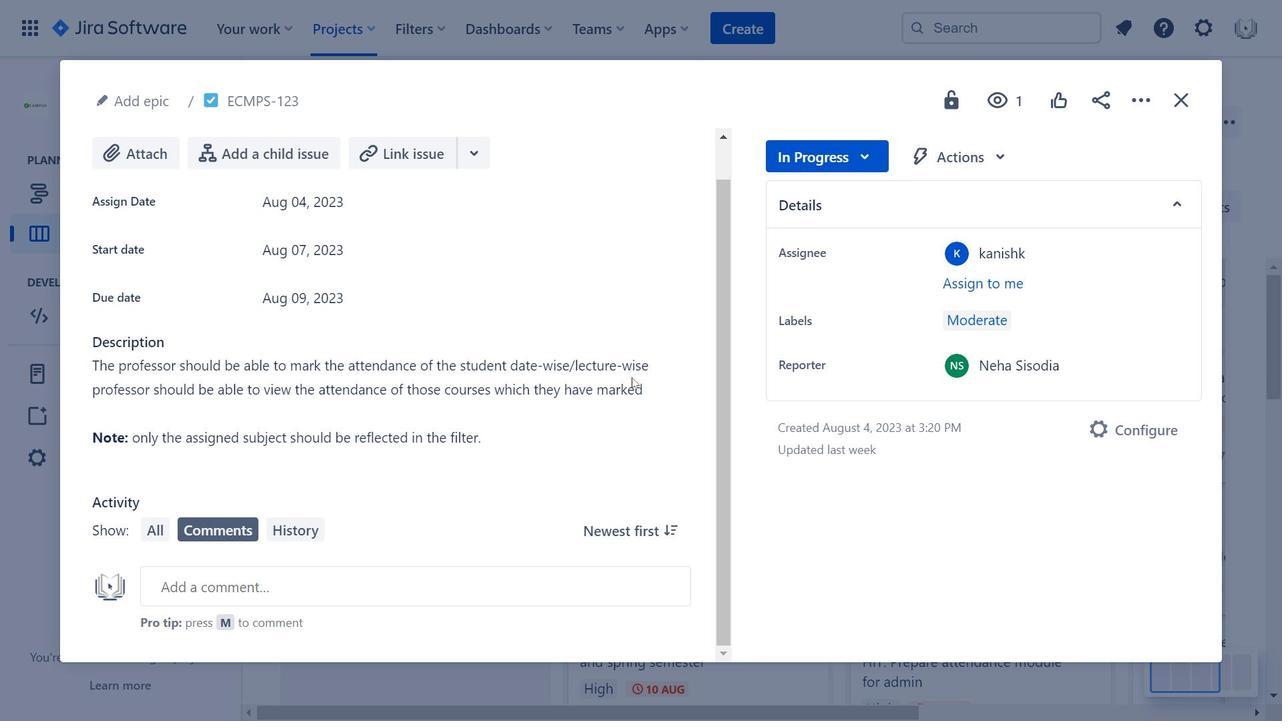 
Action: Mouse pressed left at (632, 372)
Screenshot: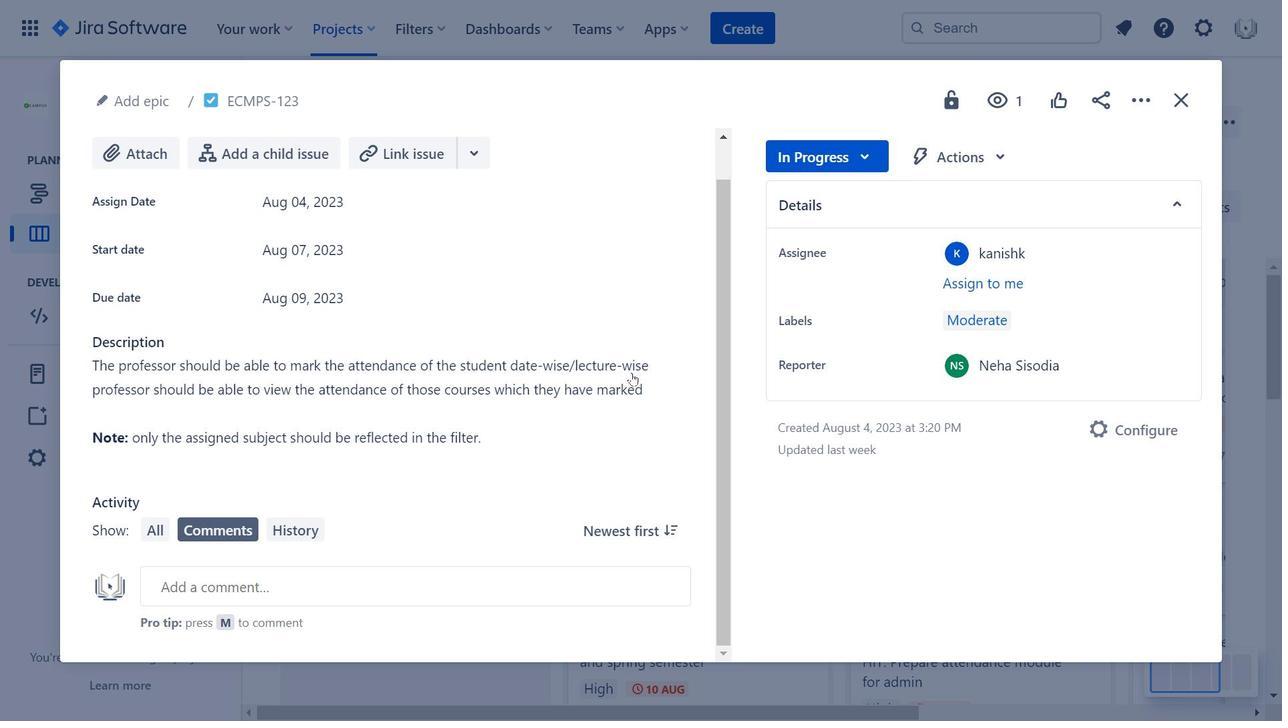 
Action: Mouse moved to (676, 281)
